 Task: Install translation extensions for translating text on foreign-language websites.
Action: Mouse moved to (1084, 29)
Screenshot: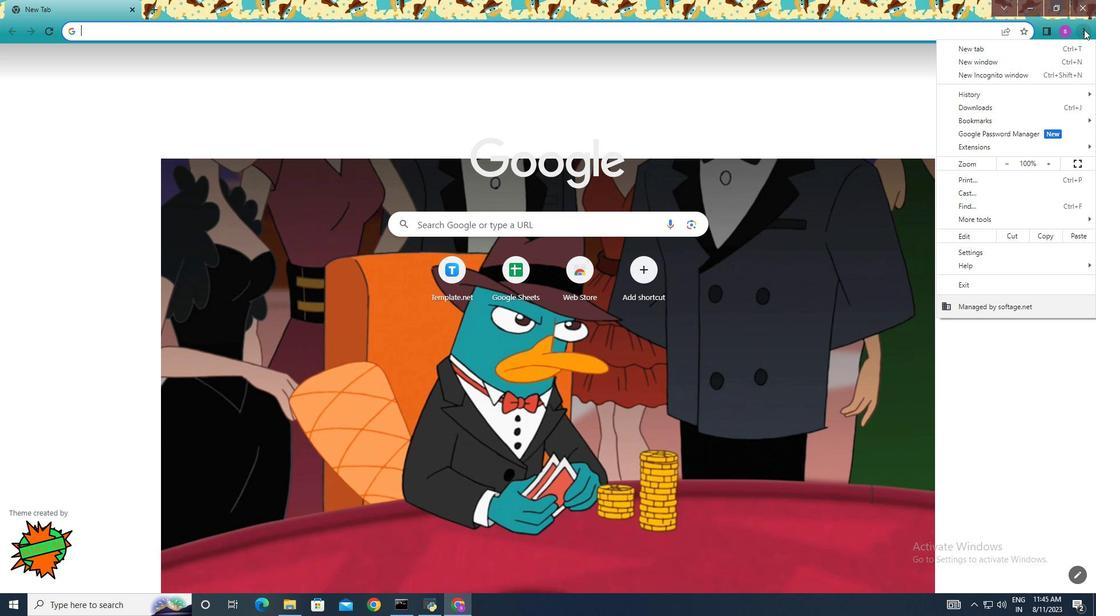 
Action: Mouse pressed left at (1084, 29)
Screenshot: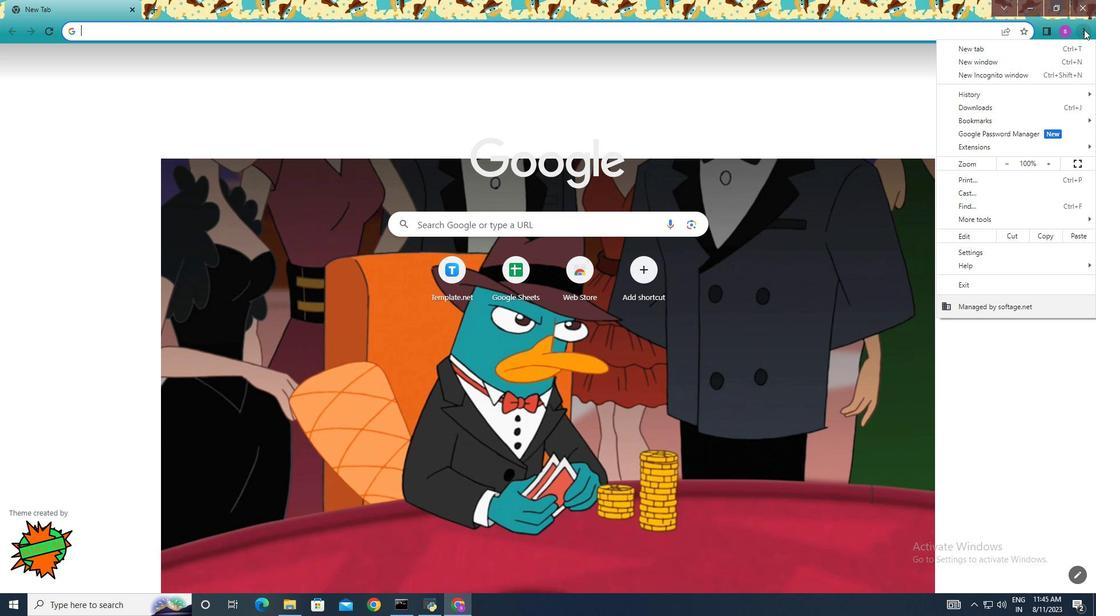 
Action: Mouse moved to (984, 251)
Screenshot: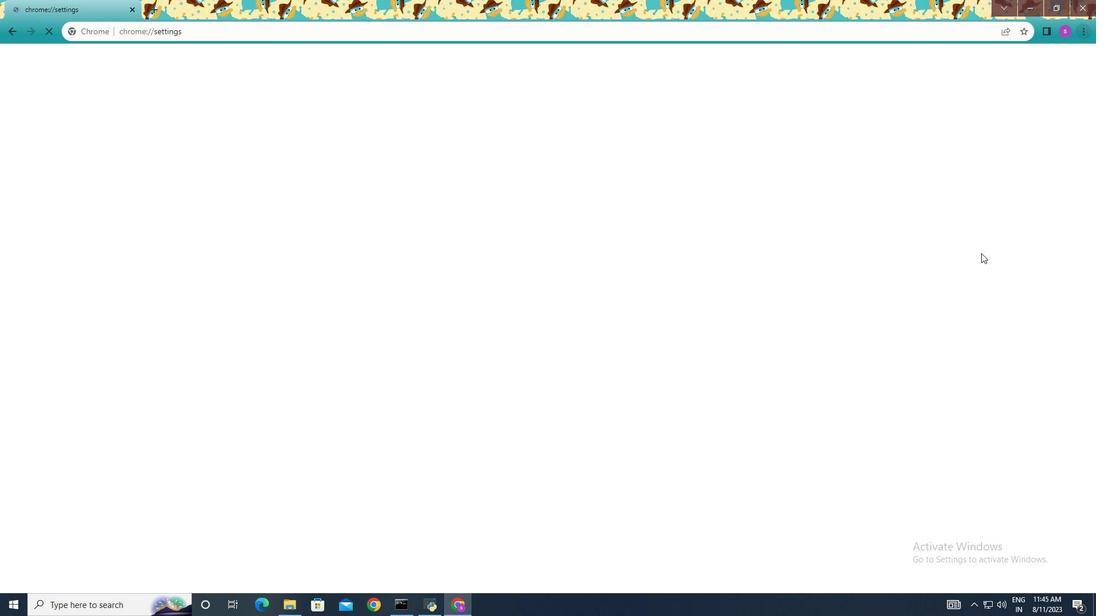 
Action: Mouse pressed left at (984, 251)
Screenshot: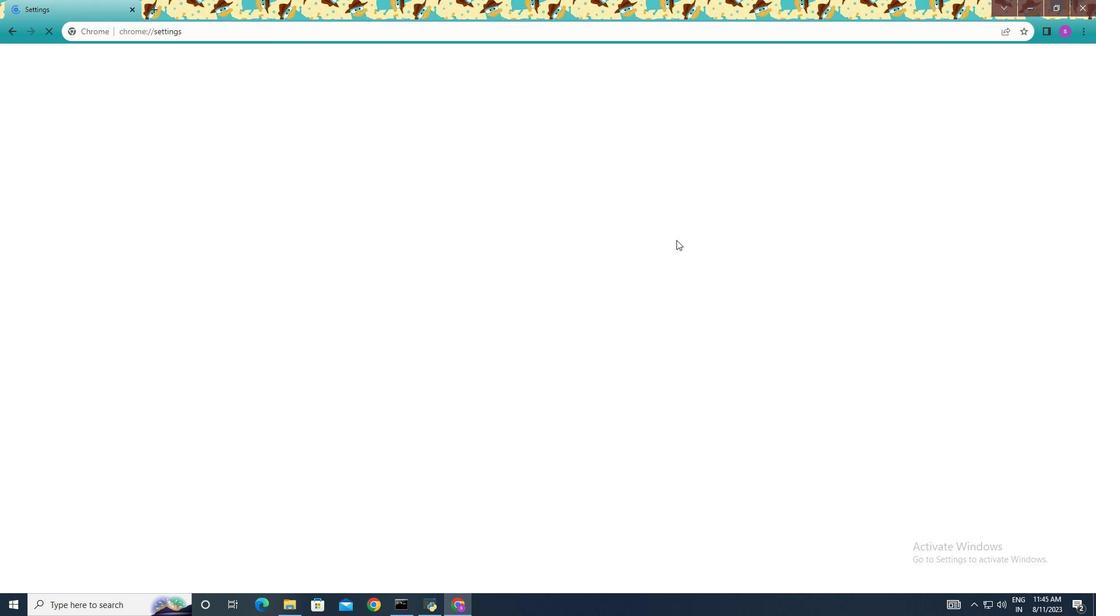 
Action: Mouse moved to (38, 404)
Screenshot: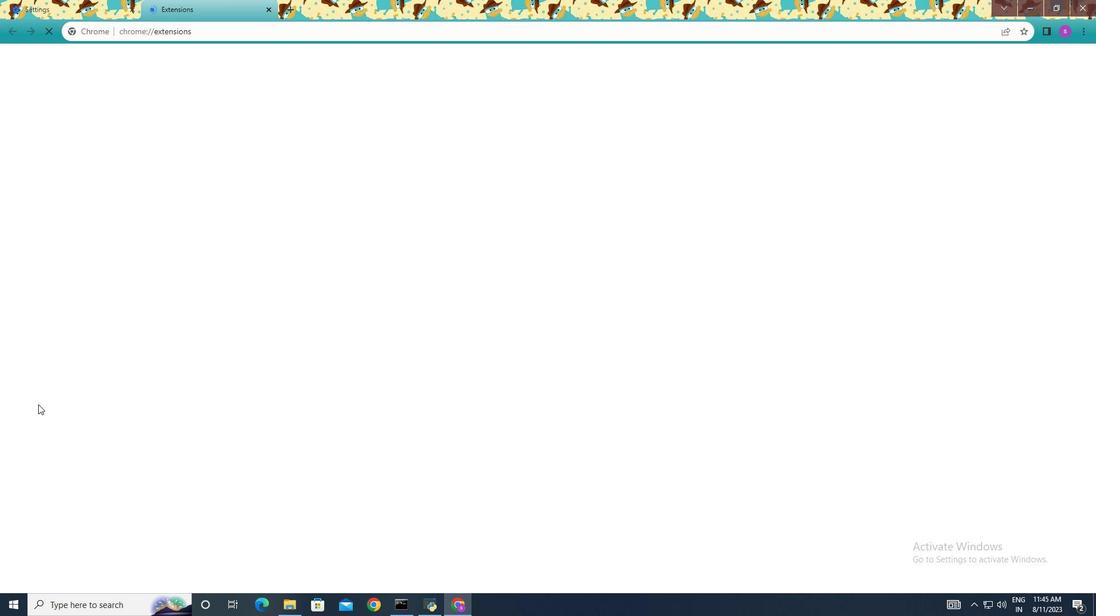 
Action: Mouse pressed left at (38, 404)
Screenshot: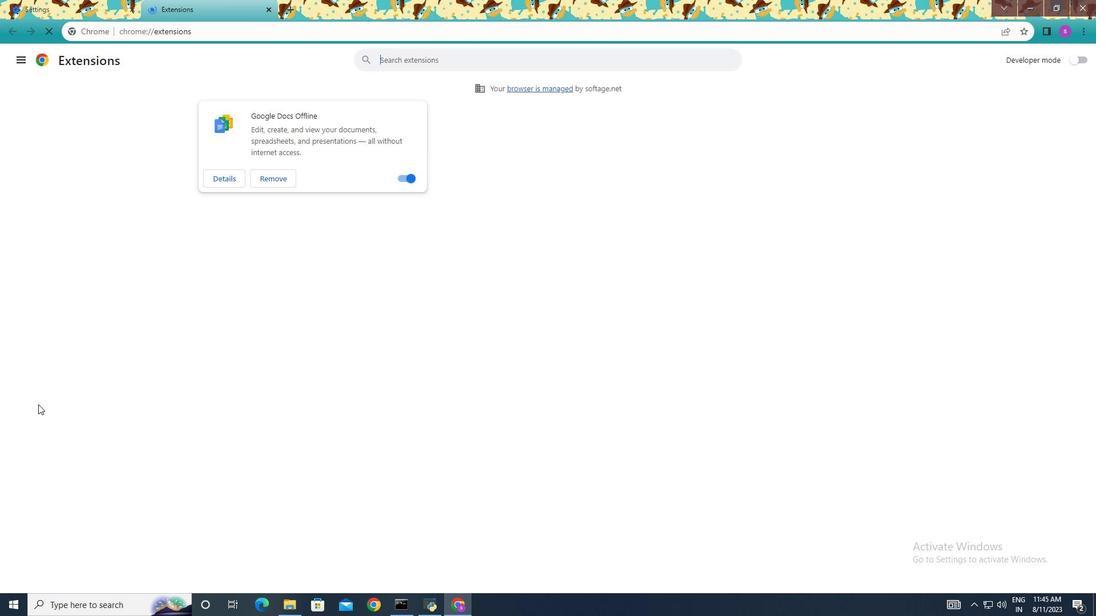 
Action: Mouse moved to (23, 61)
Screenshot: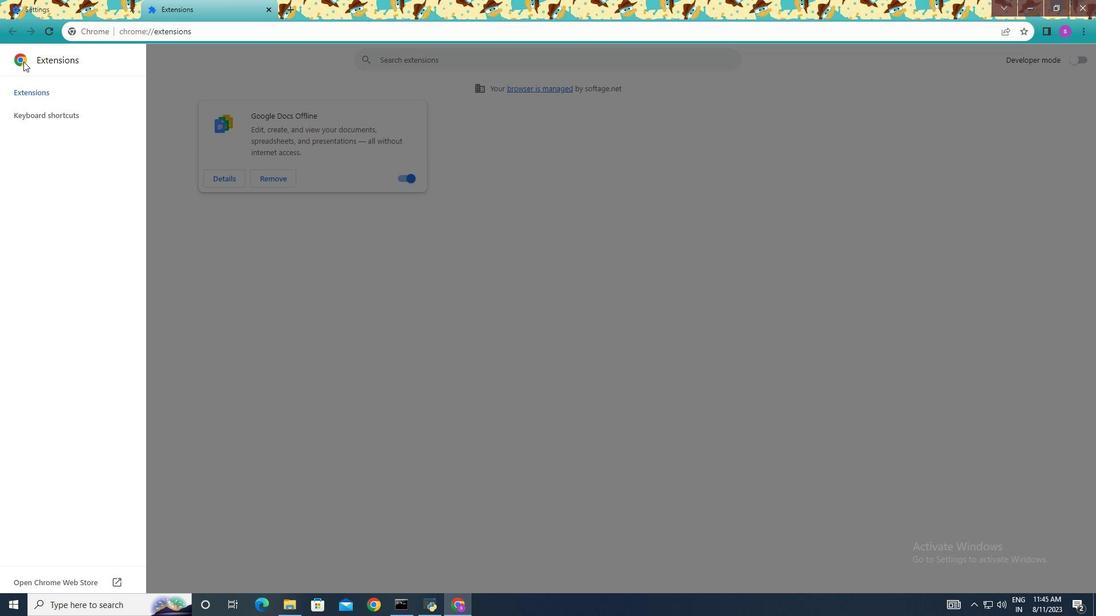 
Action: Mouse pressed left at (23, 61)
Screenshot: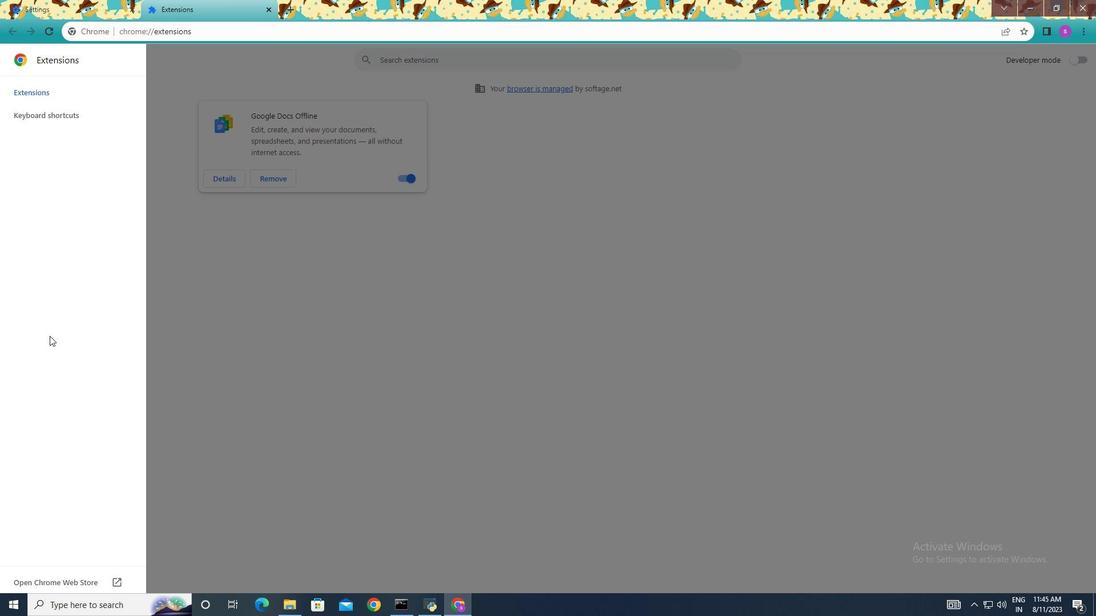 
Action: Mouse moved to (62, 579)
Screenshot: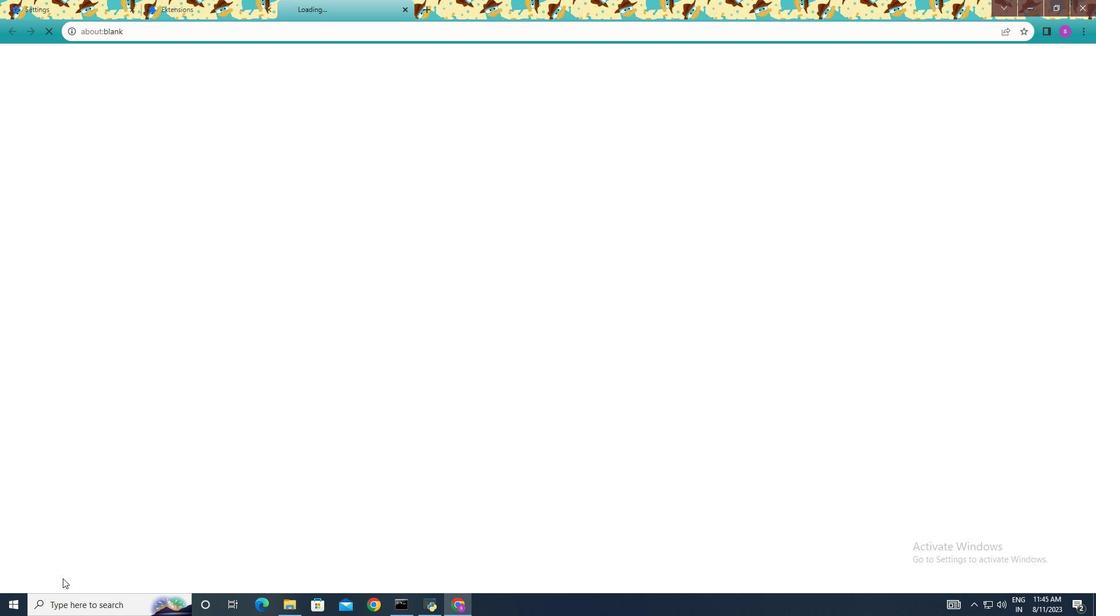 
Action: Mouse pressed left at (62, 579)
Screenshot: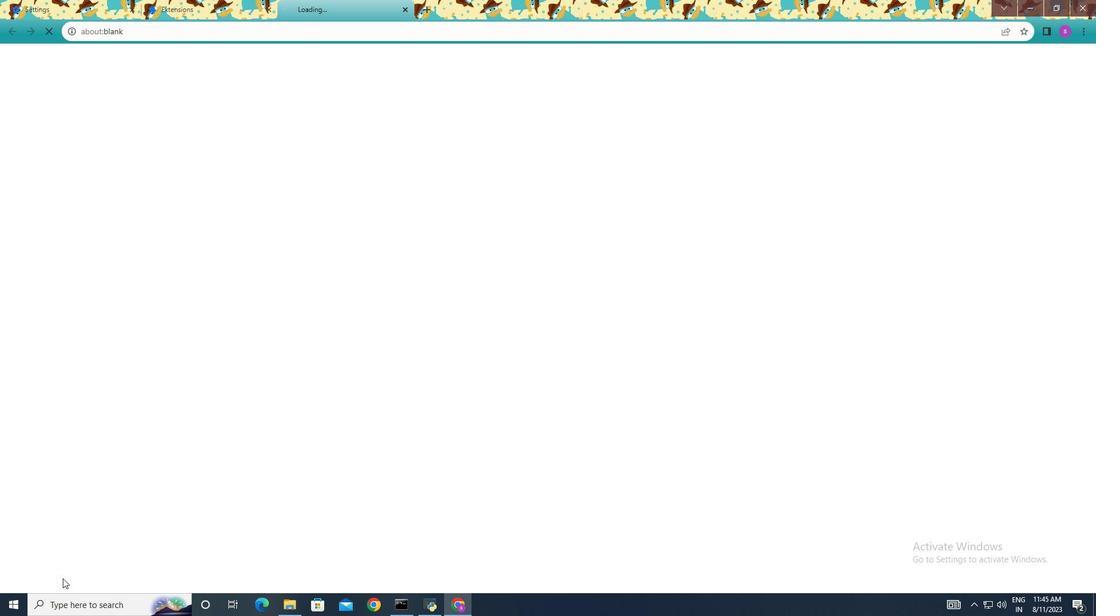 
Action: Mouse moved to (258, 102)
Screenshot: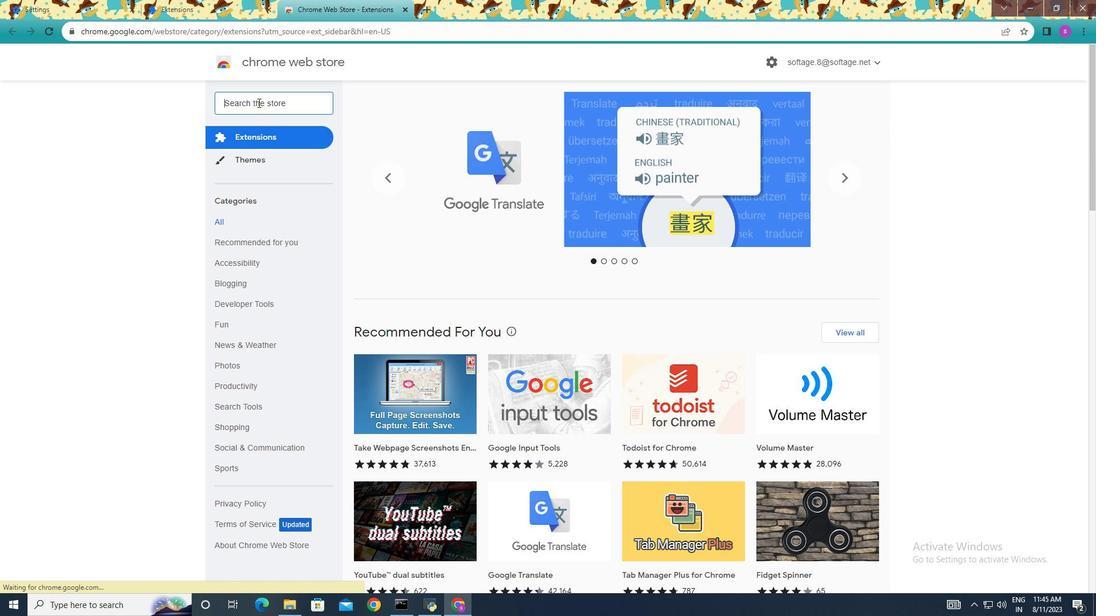 
Action: Mouse pressed left at (258, 102)
Screenshot: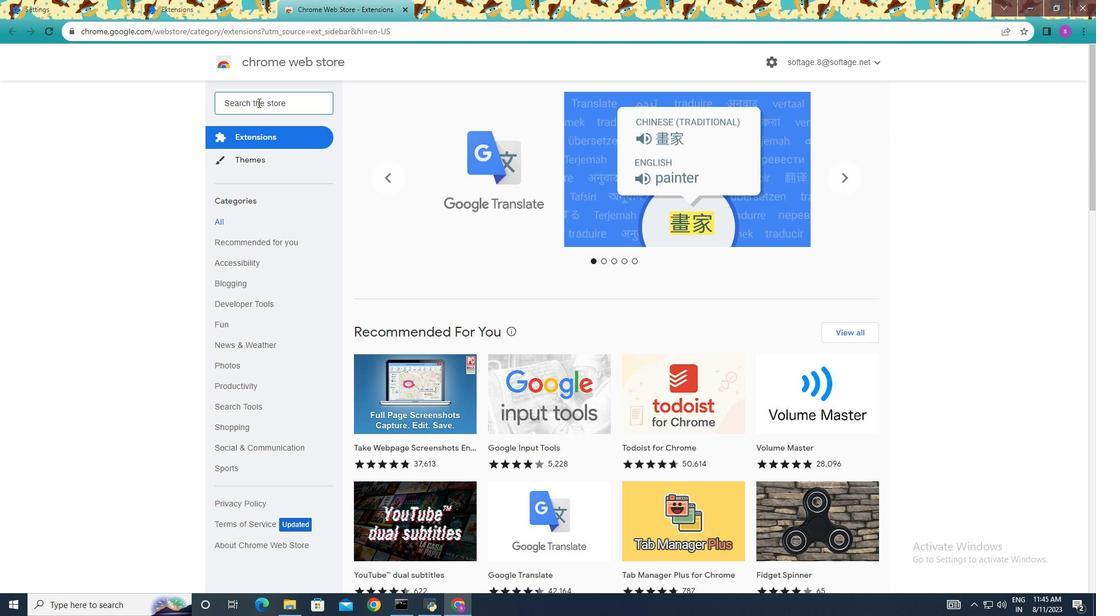 
Action: Key pressed <Key.shift>Translation
Screenshot: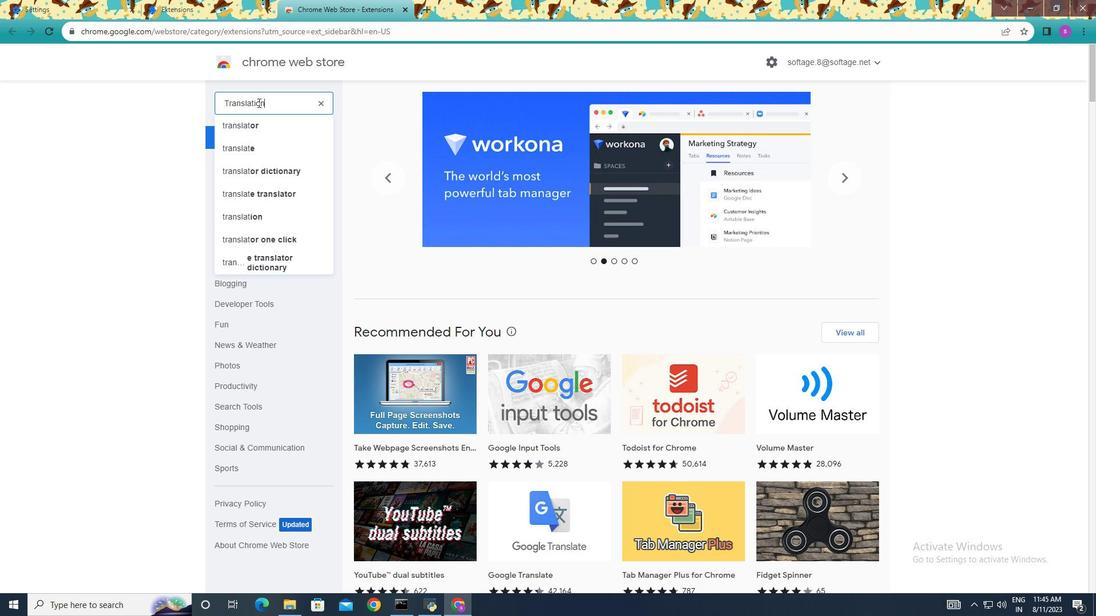 
Action: Mouse moved to (293, 126)
Screenshot: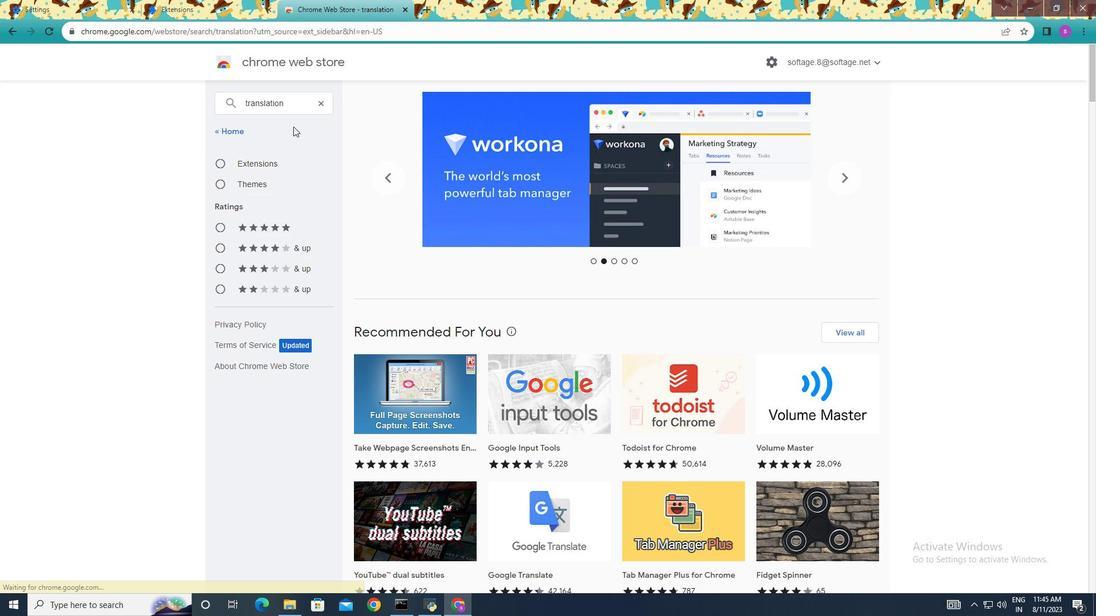 
Action: Mouse pressed left at (293, 126)
Screenshot: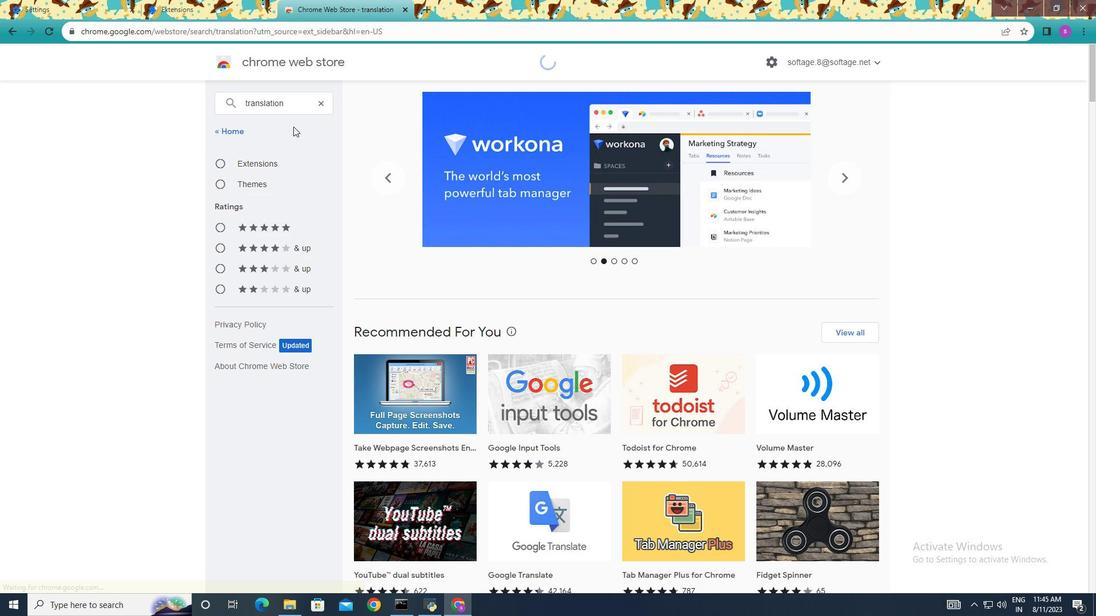 
Action: Mouse moved to (416, 176)
Screenshot: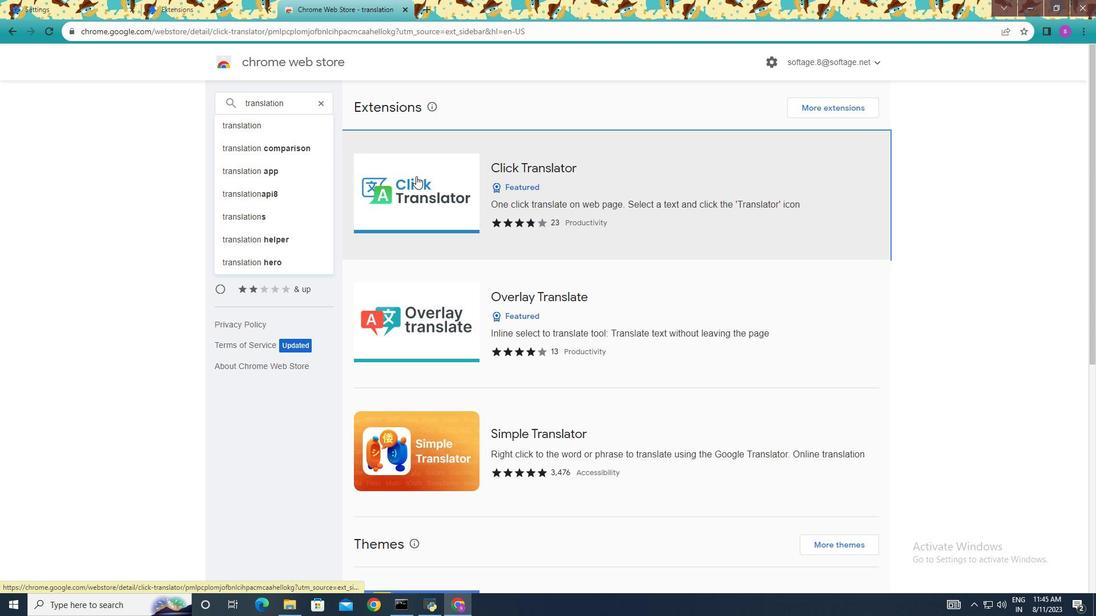 
Action: Mouse pressed left at (416, 176)
Screenshot: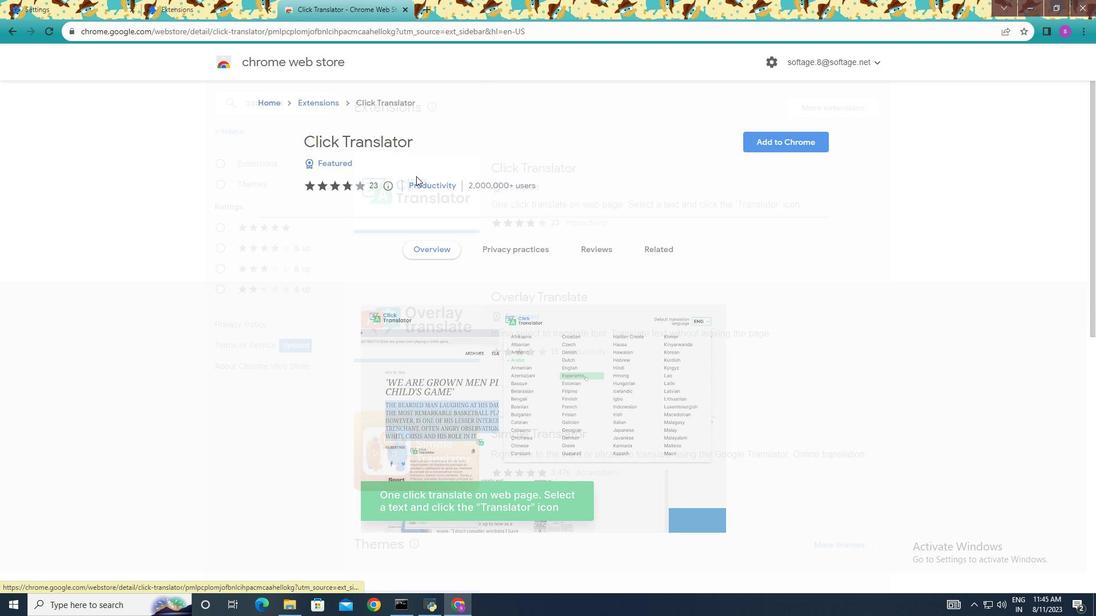 
Action: Mouse moved to (807, 139)
Screenshot: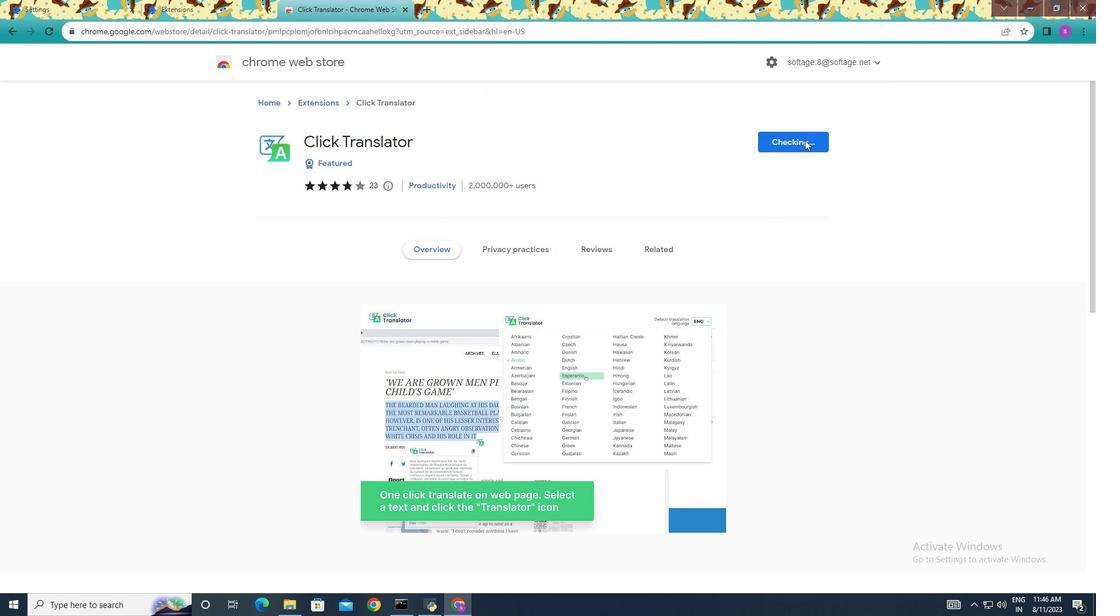 
Action: Mouse pressed left at (807, 139)
Screenshot: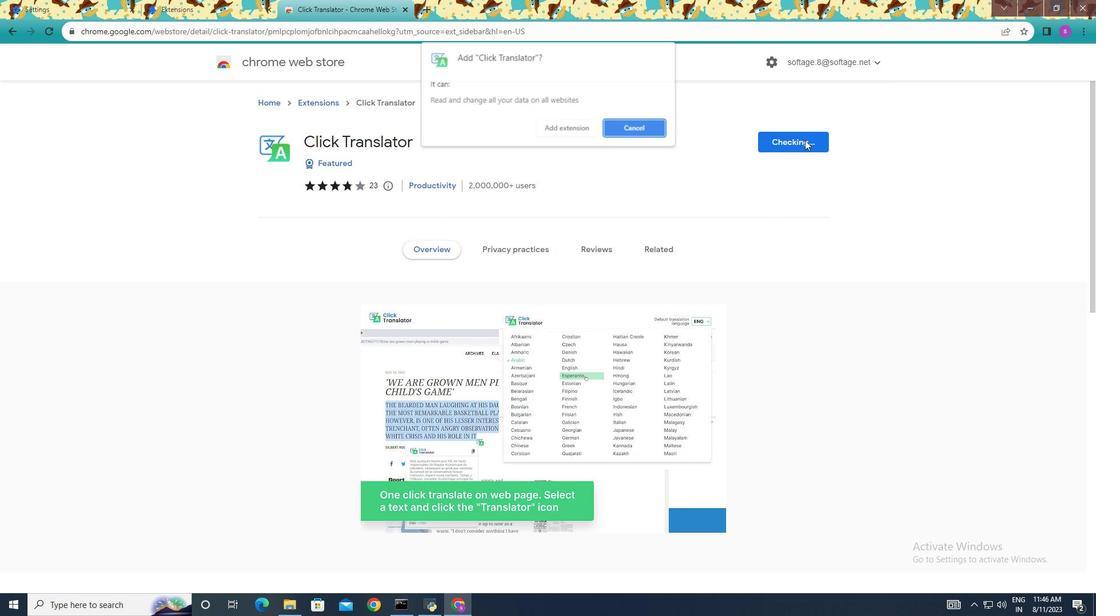 
Action: Mouse moved to (564, 129)
Screenshot: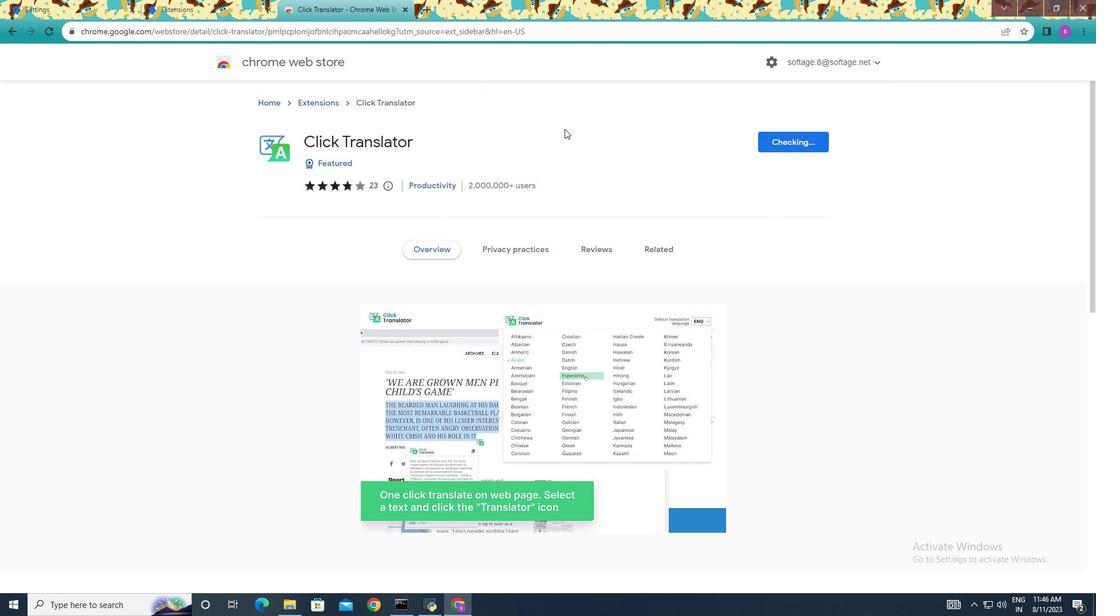 
Action: Mouse pressed left at (564, 129)
Screenshot: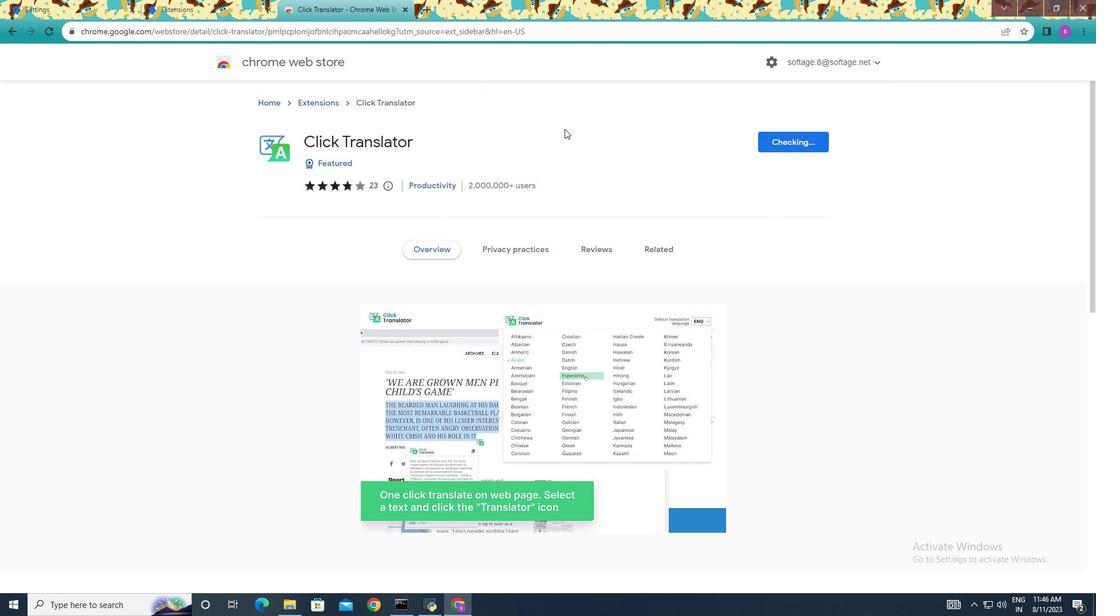 
Action: Mouse moved to (1006, 30)
Screenshot: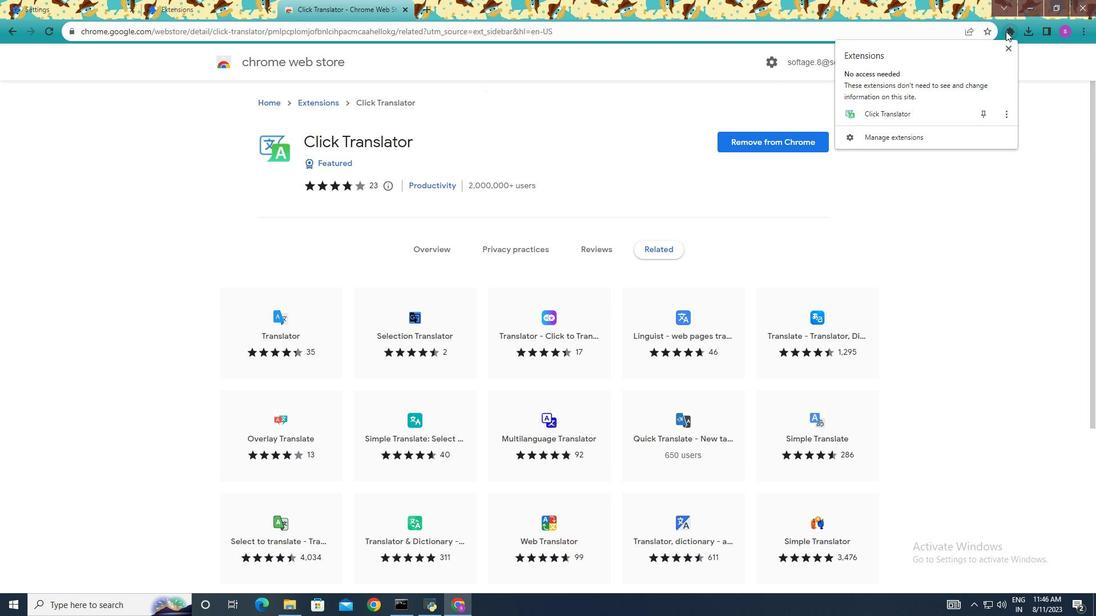 
Action: Mouse pressed left at (1006, 30)
Screenshot: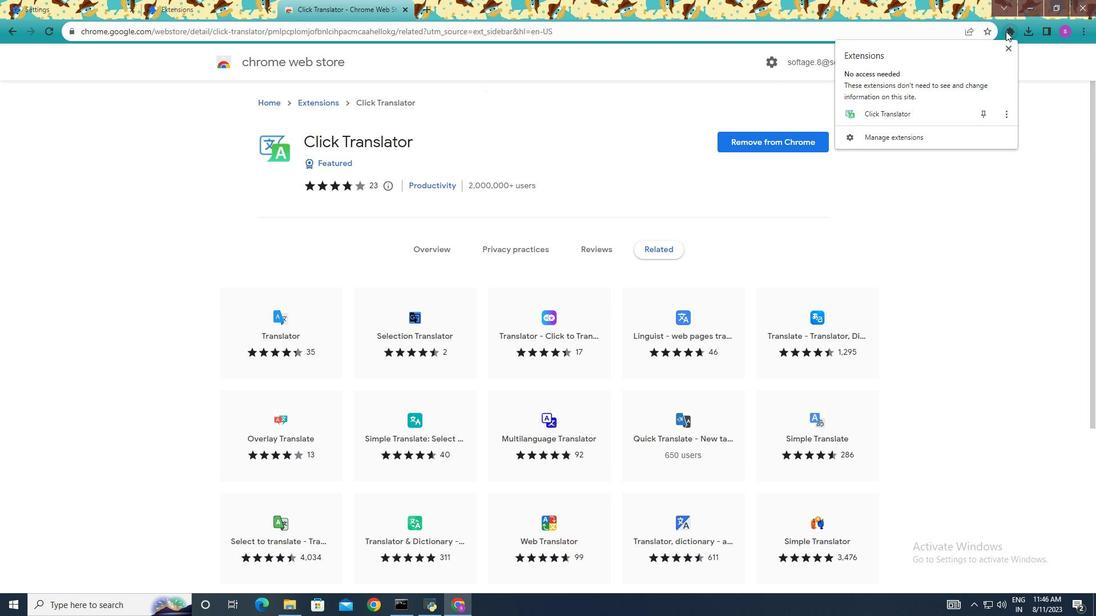 
Action: Mouse moved to (925, 110)
Screenshot: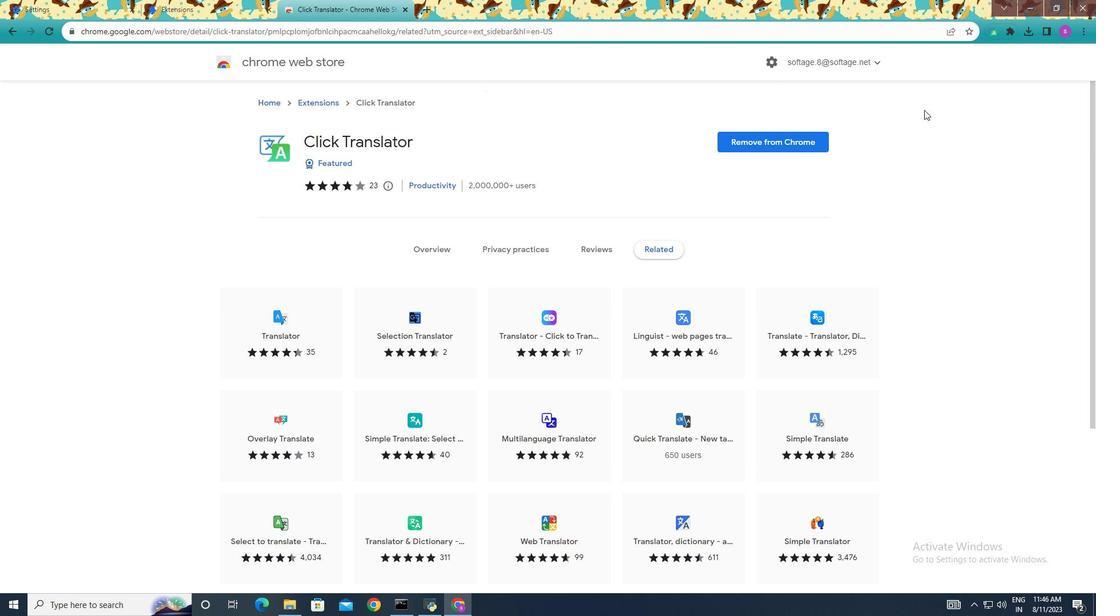 
Action: Mouse pressed left at (925, 110)
Screenshot: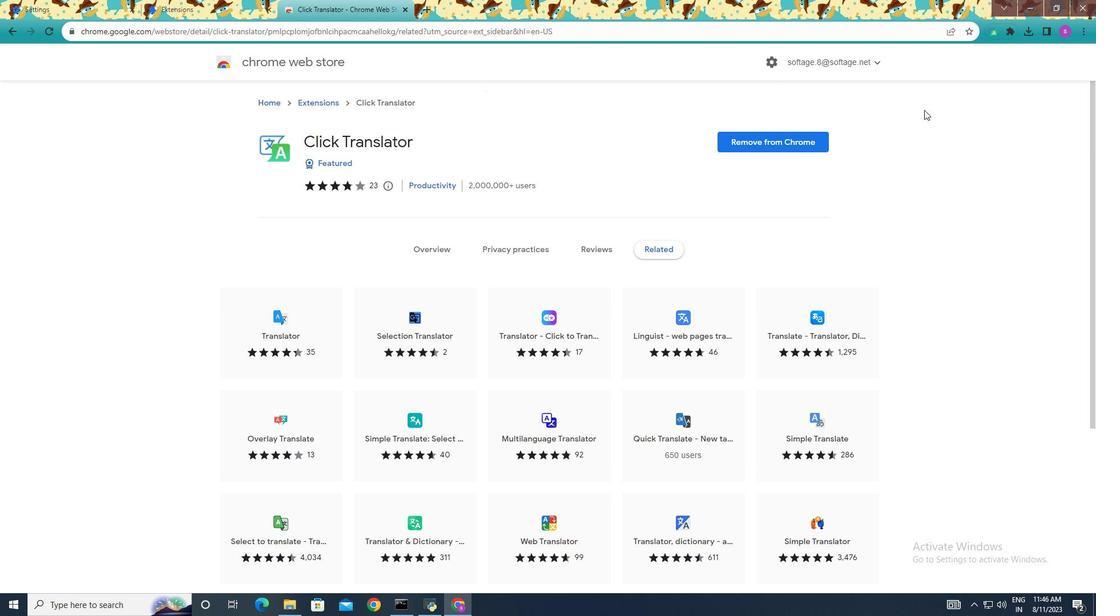 
Action: Mouse moved to (659, 112)
Screenshot: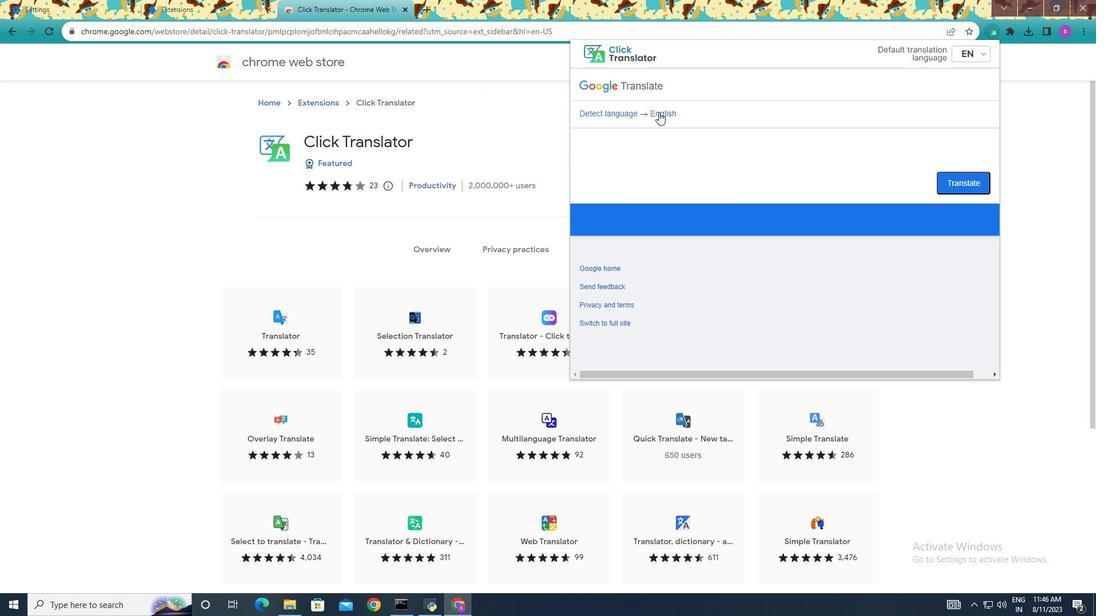 
Action: Mouse pressed left at (659, 112)
Screenshot: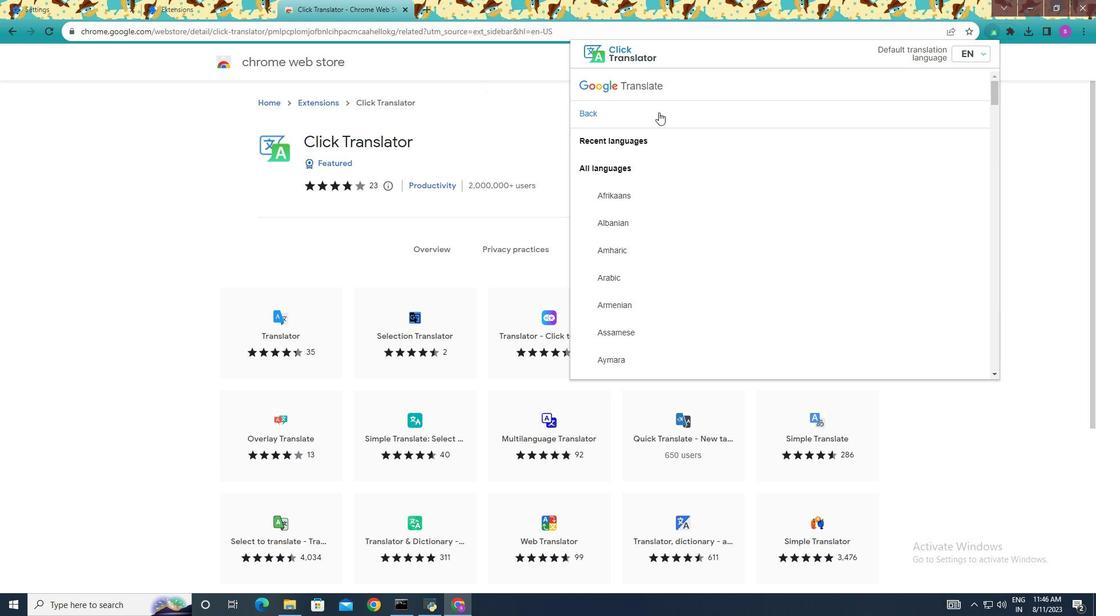 
Action: Mouse moved to (630, 247)
Screenshot: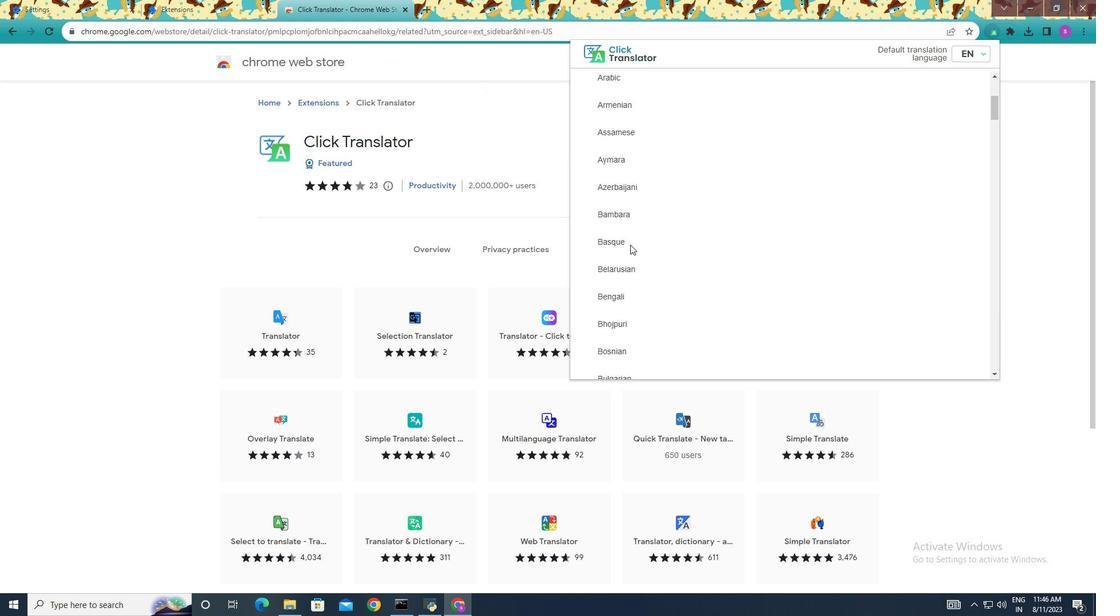 
Action: Mouse scrolled (630, 246) with delta (0, 0)
Screenshot: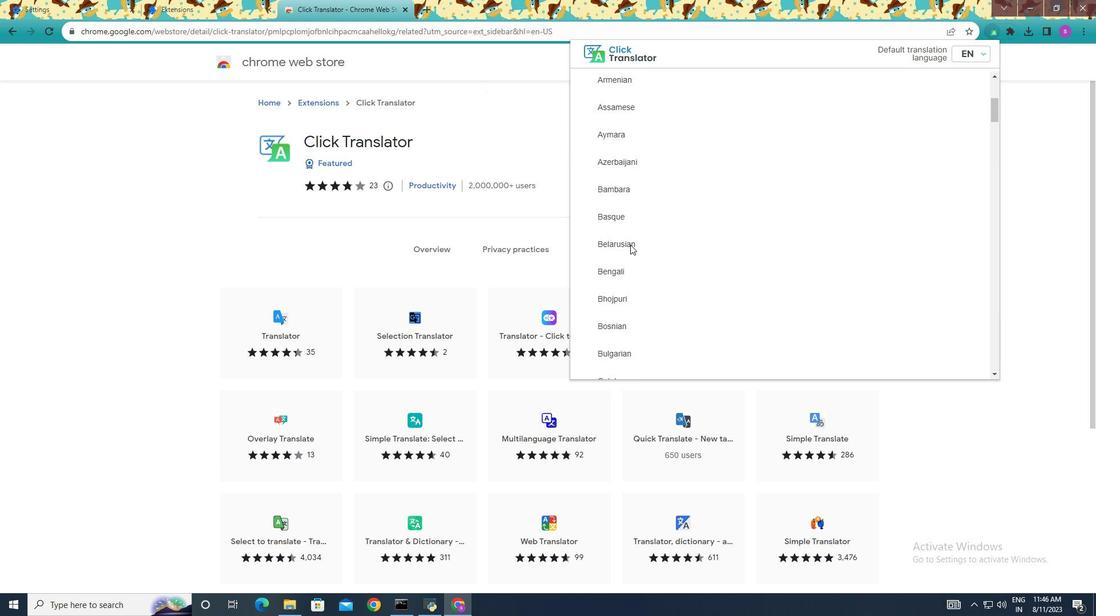 
Action: Mouse scrolled (630, 246) with delta (0, 0)
Screenshot: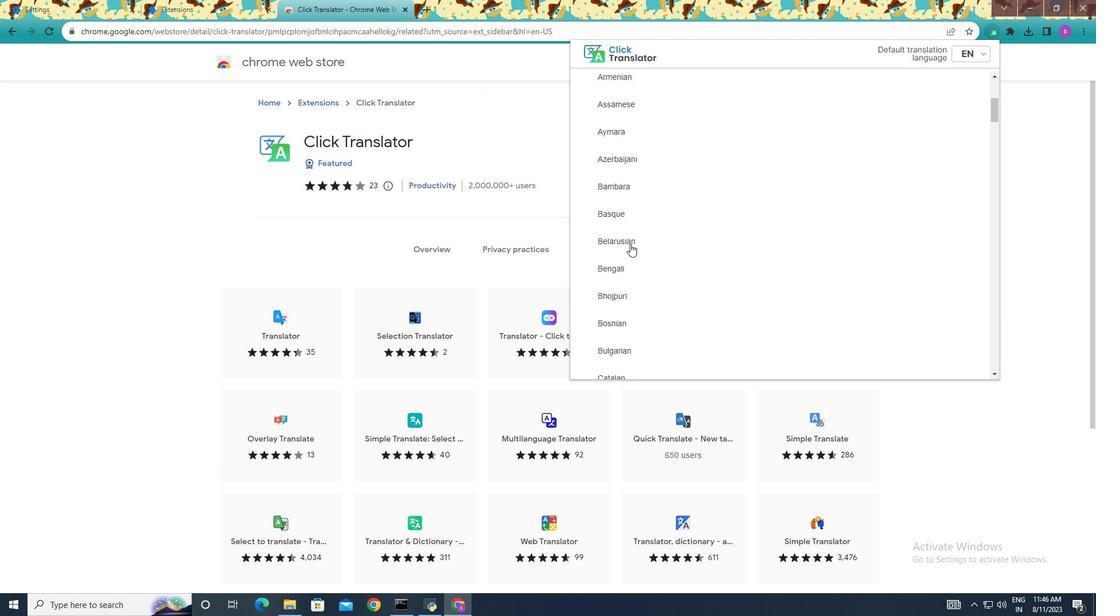 
Action: Mouse scrolled (630, 246) with delta (0, 0)
Screenshot: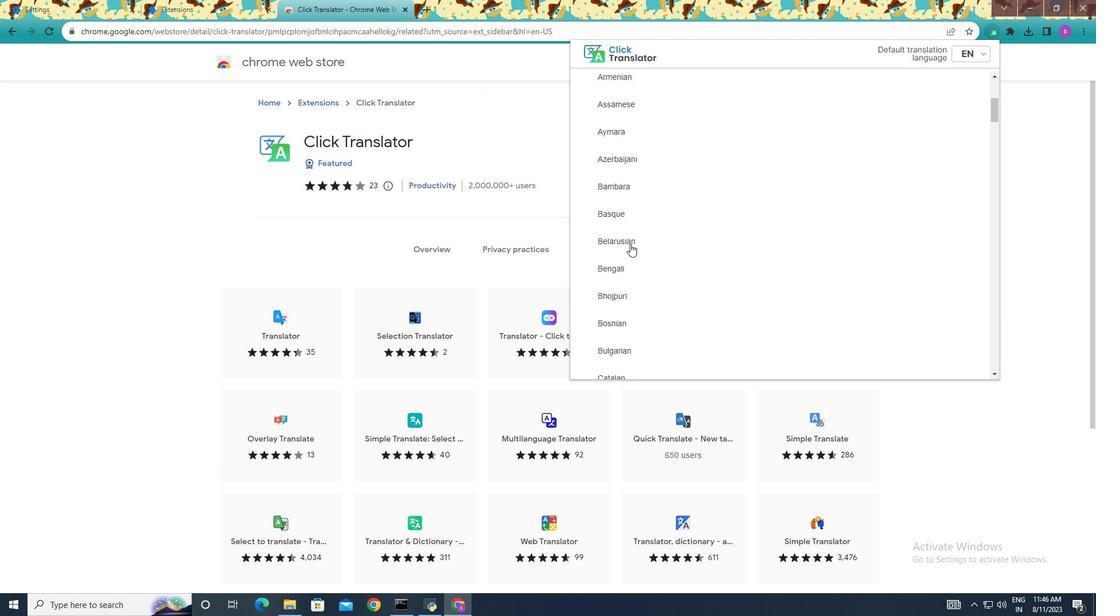 
Action: Mouse moved to (630, 245)
Screenshot: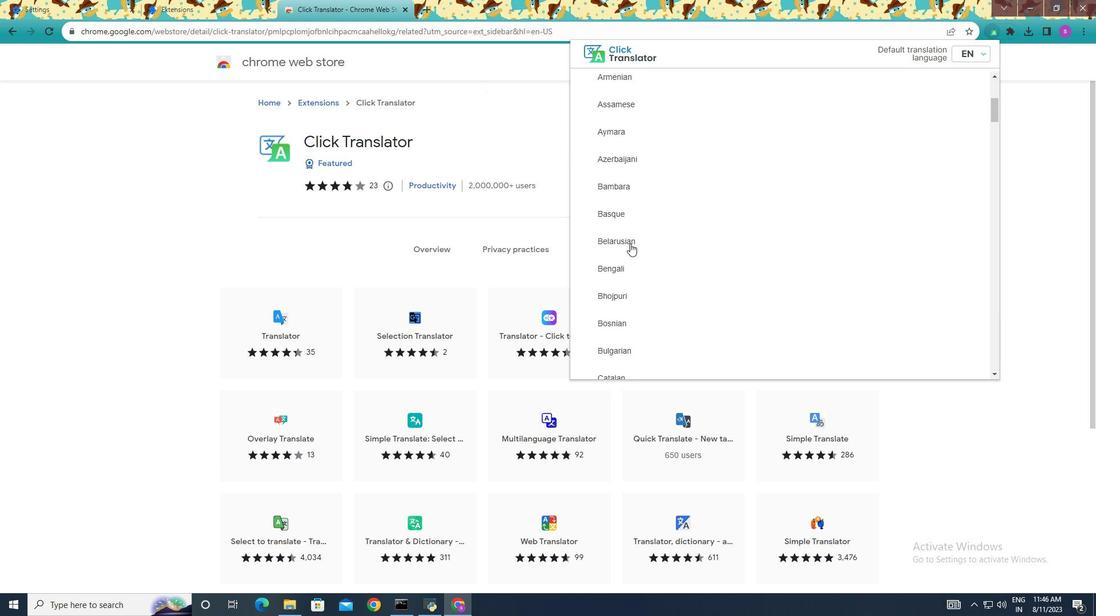 
Action: Mouse scrolled (630, 244) with delta (0, 0)
Screenshot: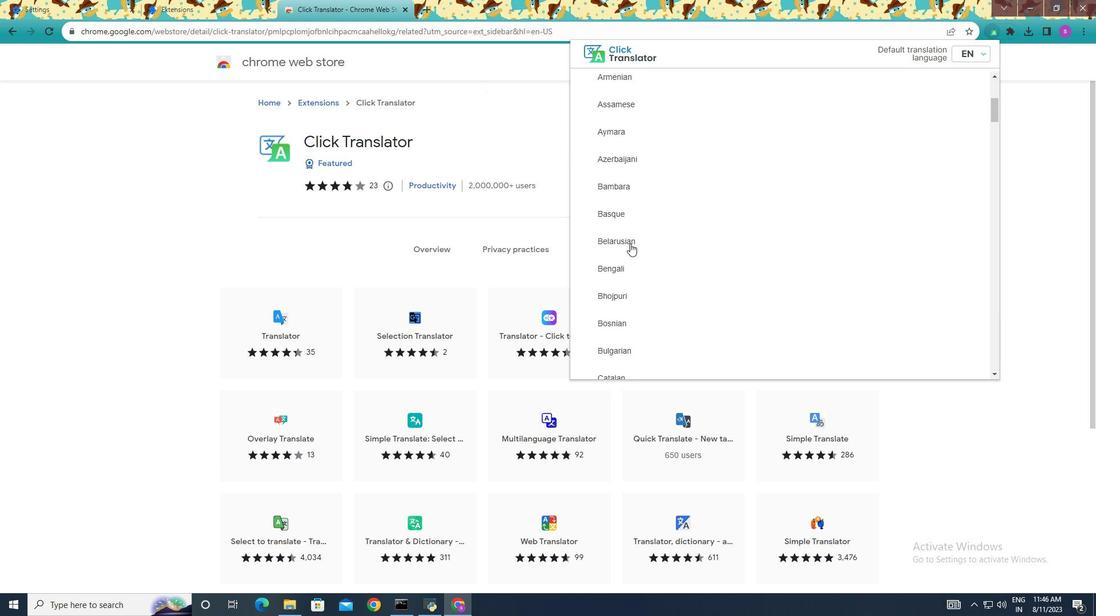 
Action: Mouse moved to (630, 243)
Screenshot: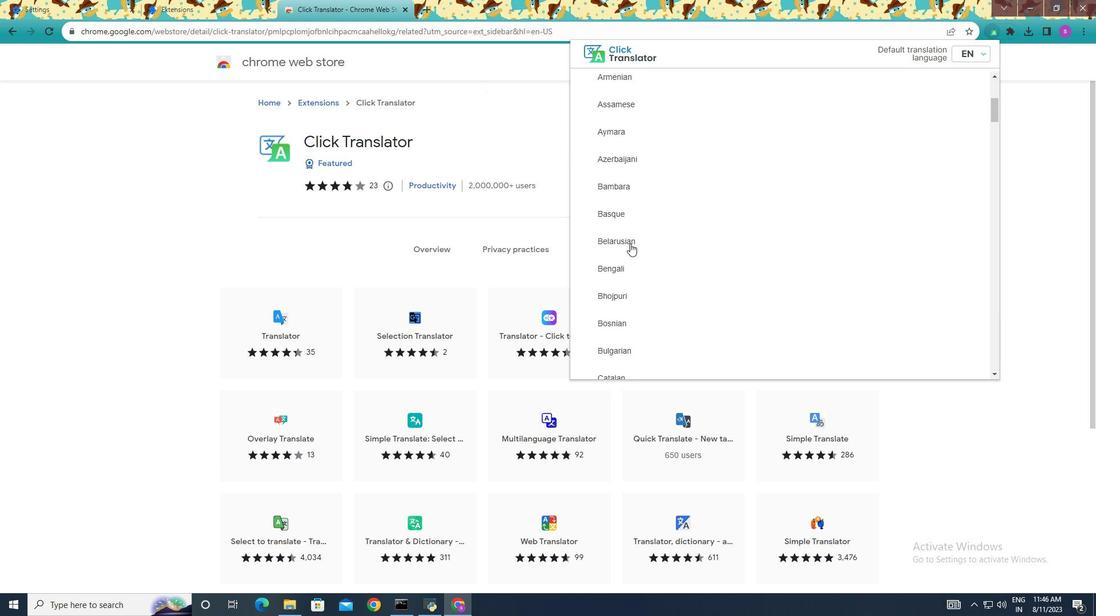 
Action: Mouse scrolled (630, 243) with delta (0, 0)
Screenshot: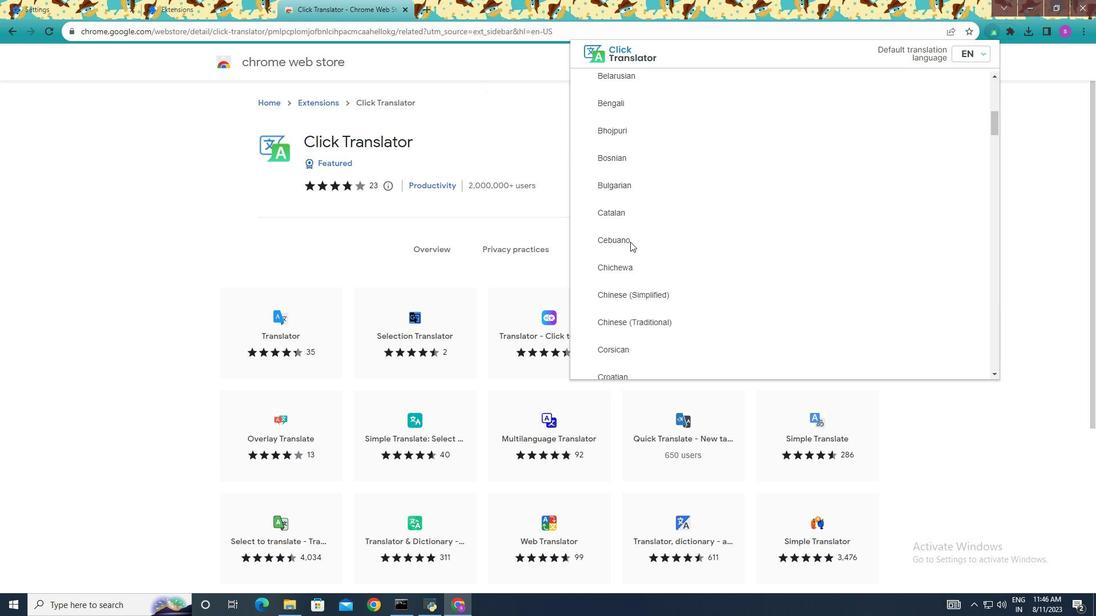 
Action: Mouse moved to (630, 242)
Screenshot: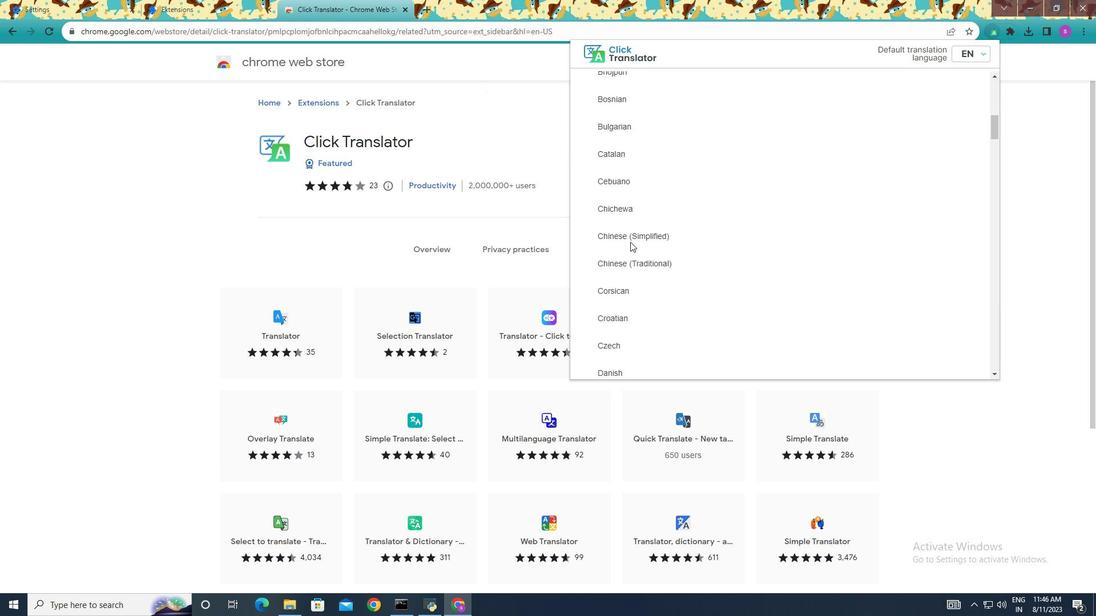 
Action: Mouse scrolled (630, 241) with delta (0, 0)
Screenshot: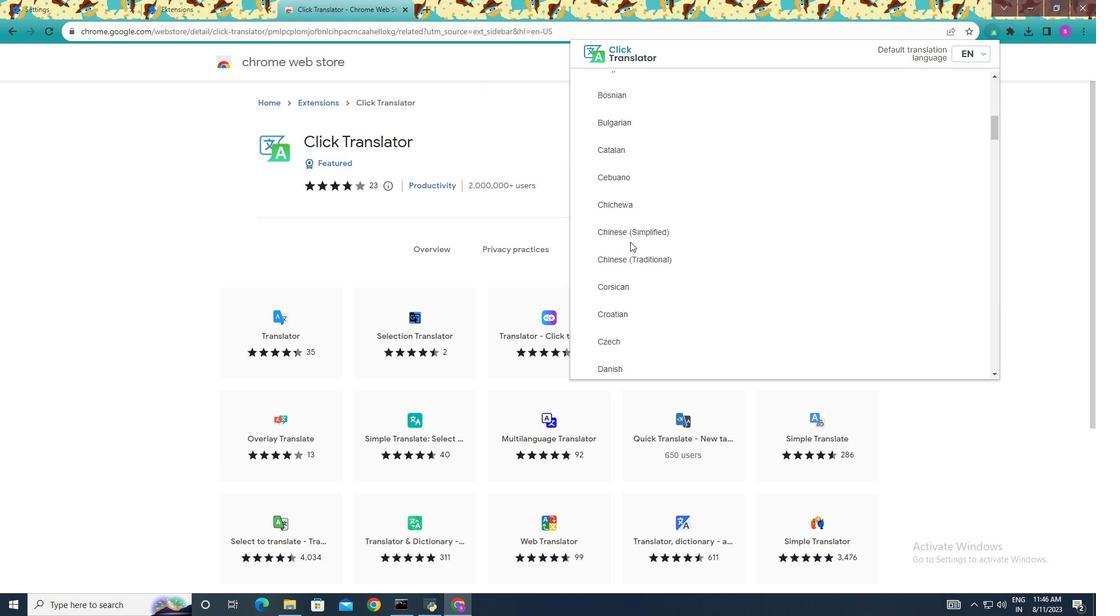 
Action: Mouse scrolled (630, 241) with delta (0, 0)
Screenshot: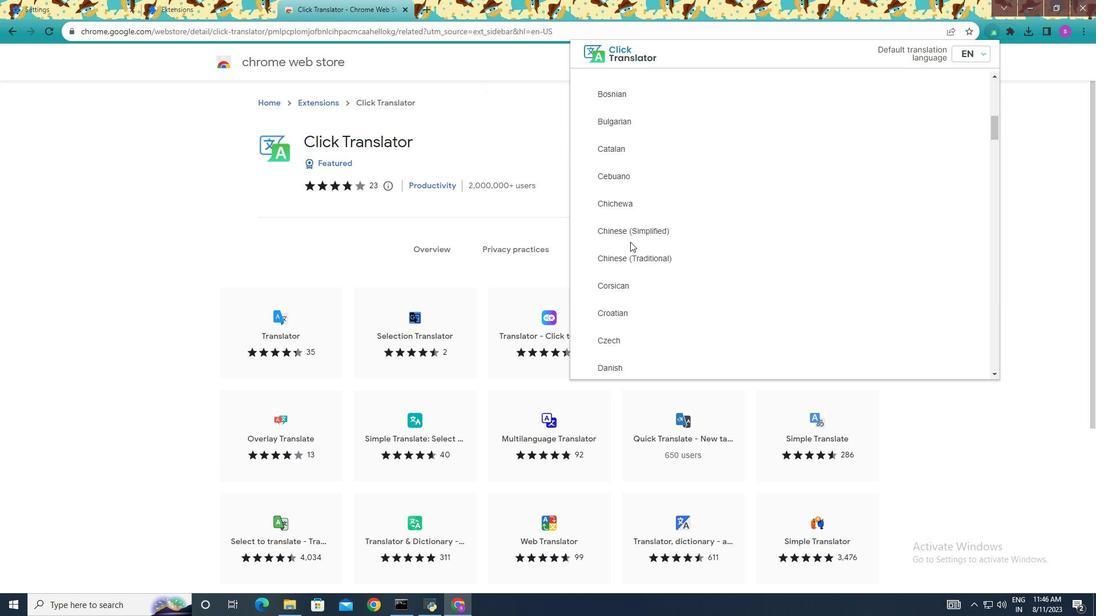 
Action: Mouse scrolled (630, 241) with delta (0, 0)
Screenshot: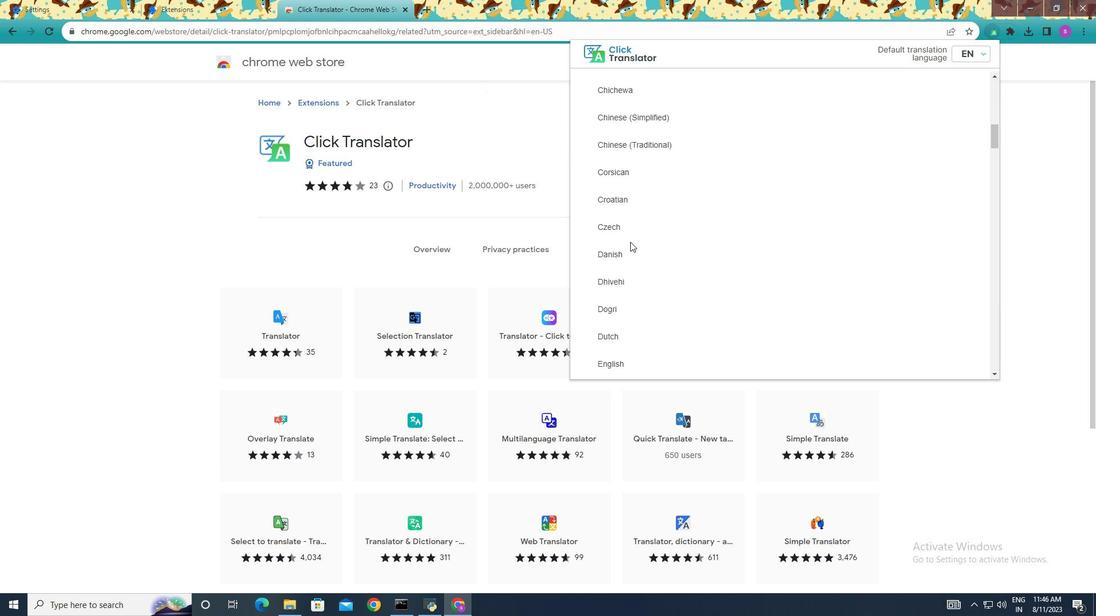 
Action: Mouse moved to (630, 242)
Screenshot: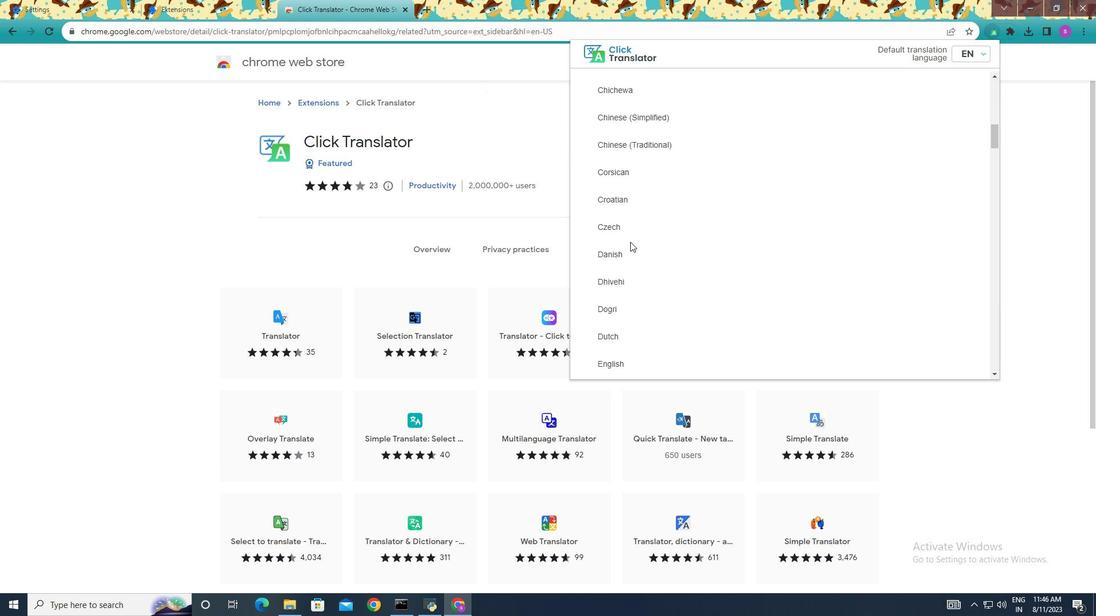 
Action: Mouse scrolled (630, 241) with delta (0, 0)
Screenshot: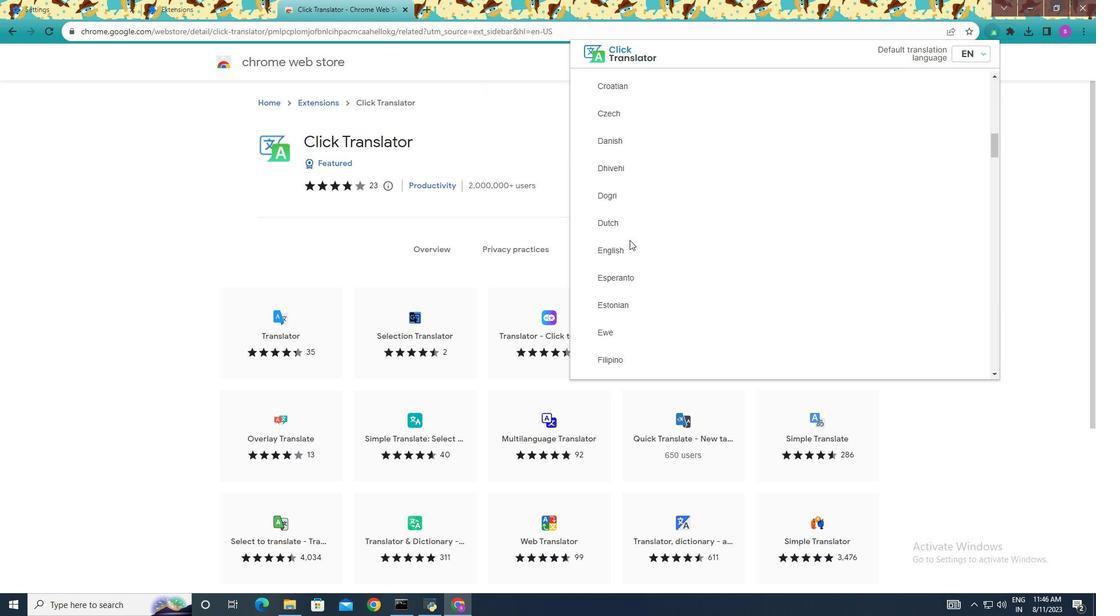
Action: Mouse scrolled (630, 241) with delta (0, 0)
Screenshot: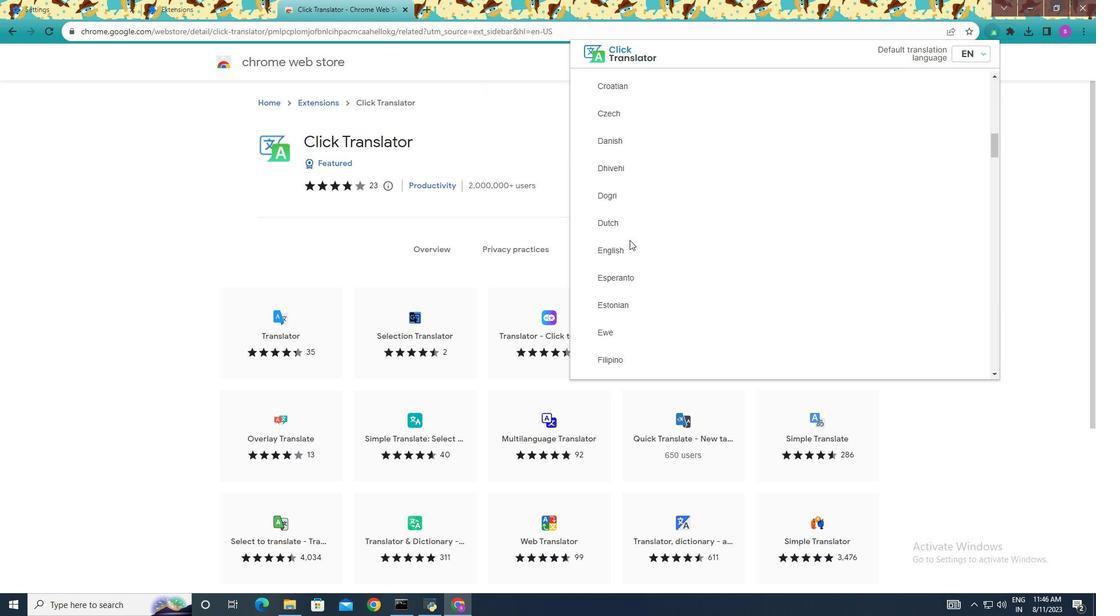 
Action: Mouse scrolled (630, 241) with delta (0, 0)
Screenshot: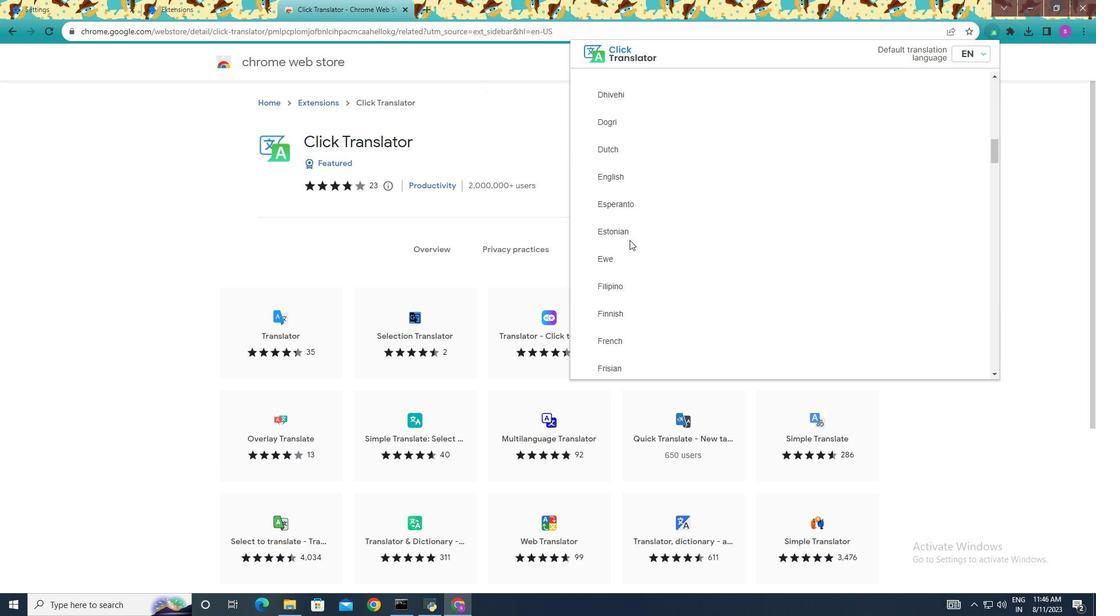 
Action: Mouse scrolled (630, 241) with delta (0, 0)
Screenshot: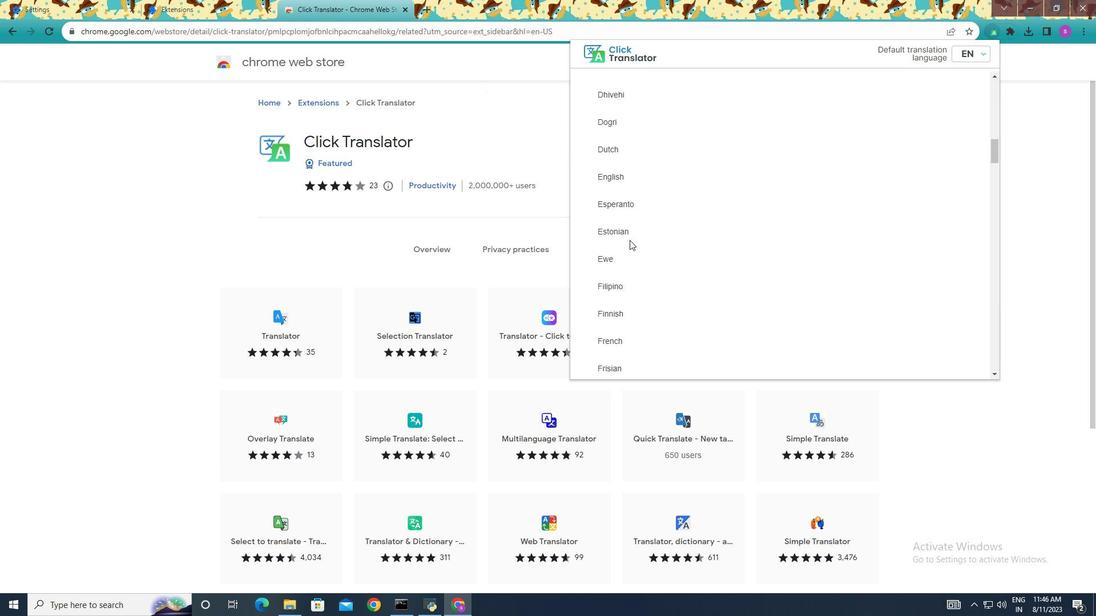 
Action: Mouse moved to (630, 240)
Screenshot: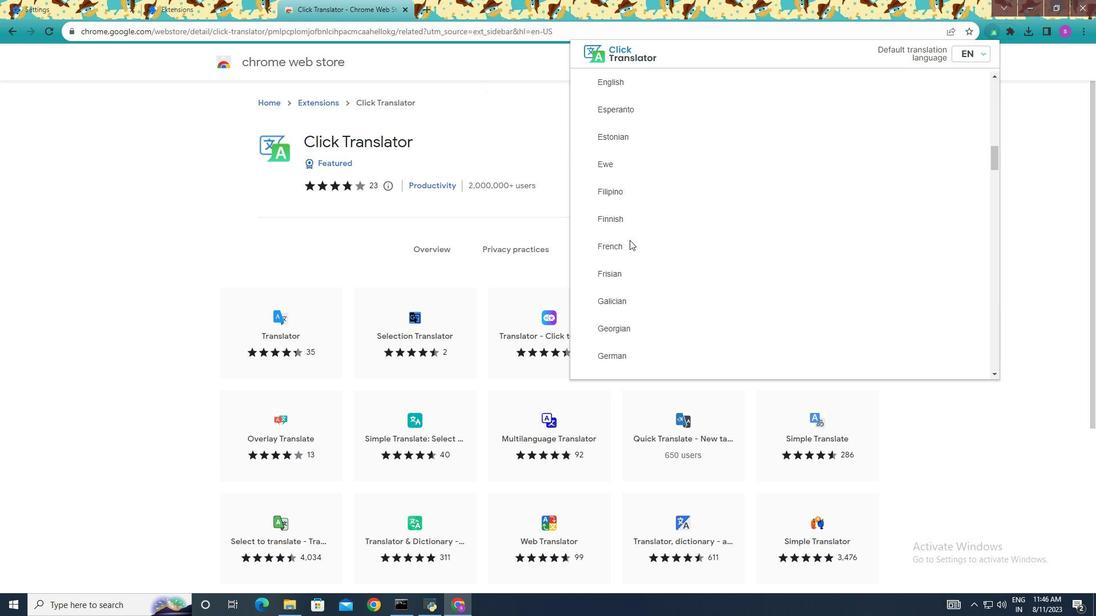 
Action: Mouse scrolled (630, 239) with delta (0, 0)
Screenshot: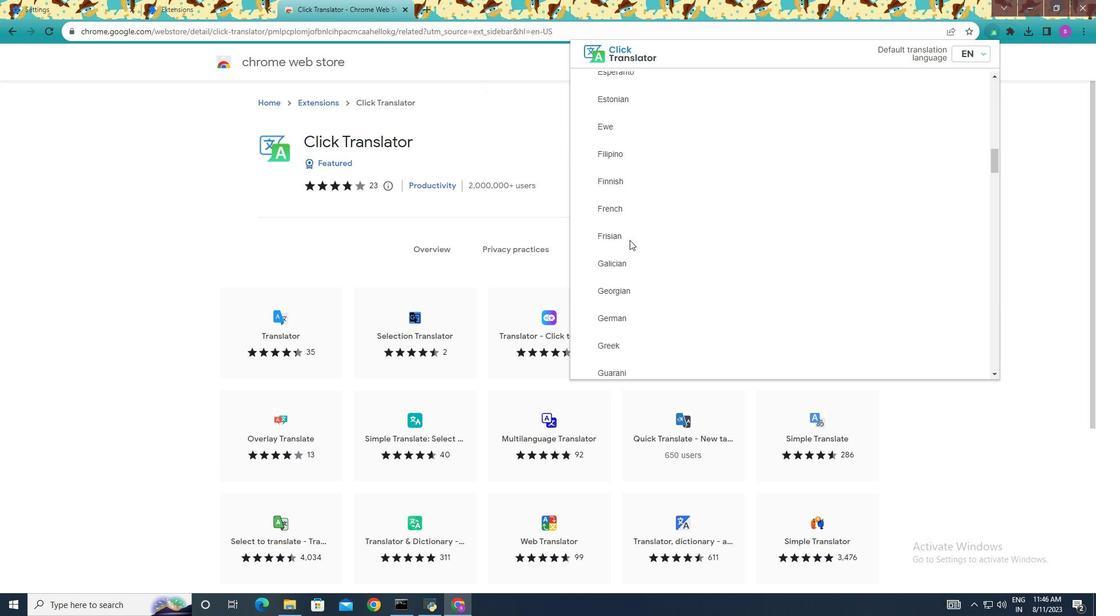 
Action: Mouse scrolled (630, 239) with delta (0, 0)
Screenshot: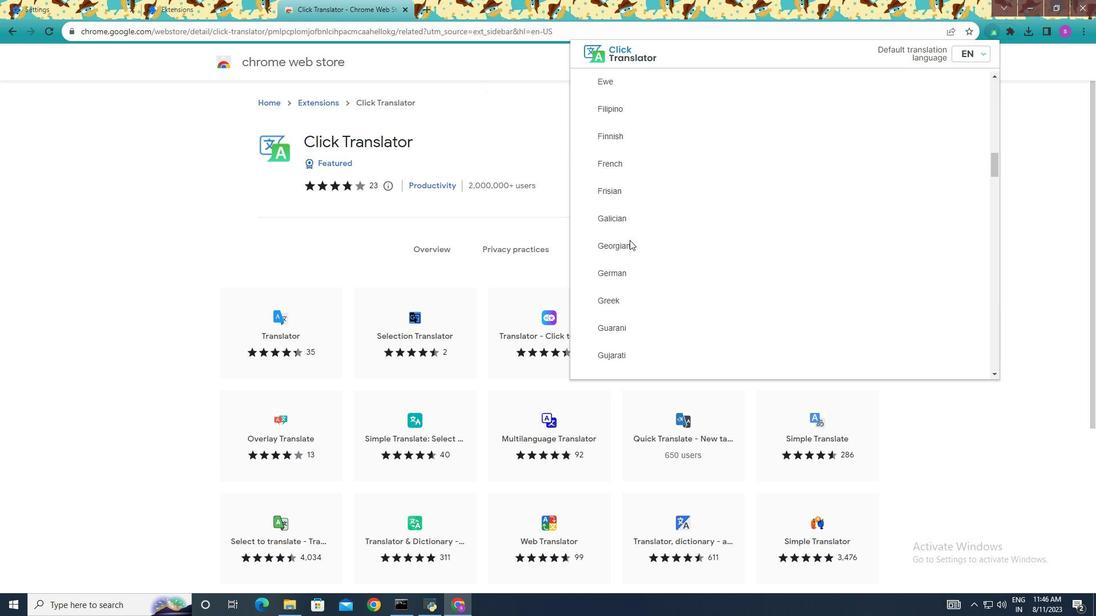 
Action: Mouse scrolled (630, 239) with delta (0, 0)
Screenshot: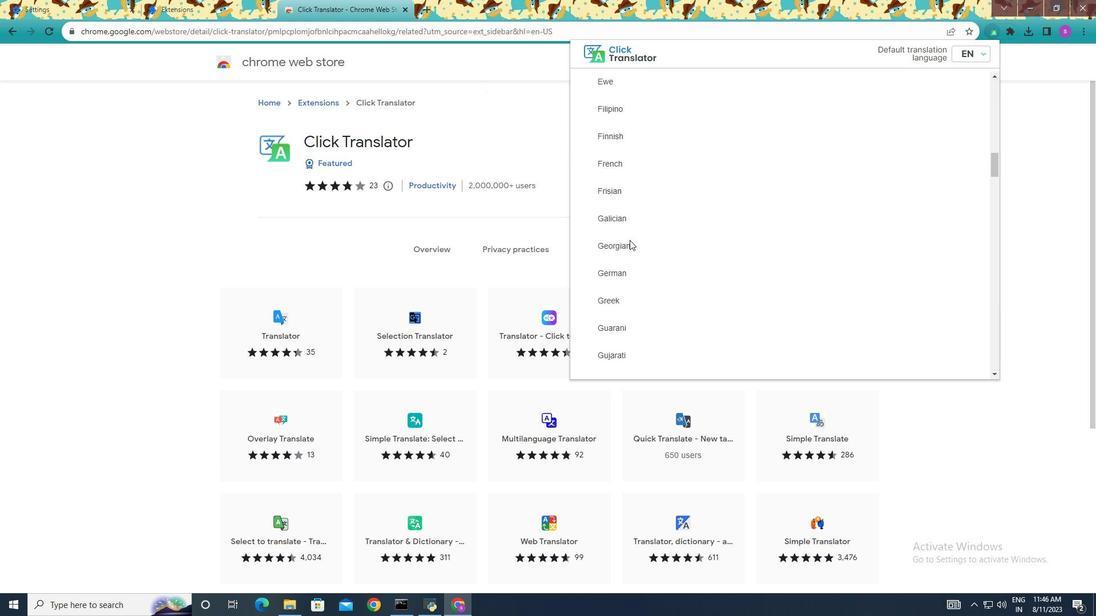 
Action: Mouse scrolled (630, 239) with delta (0, 0)
Screenshot: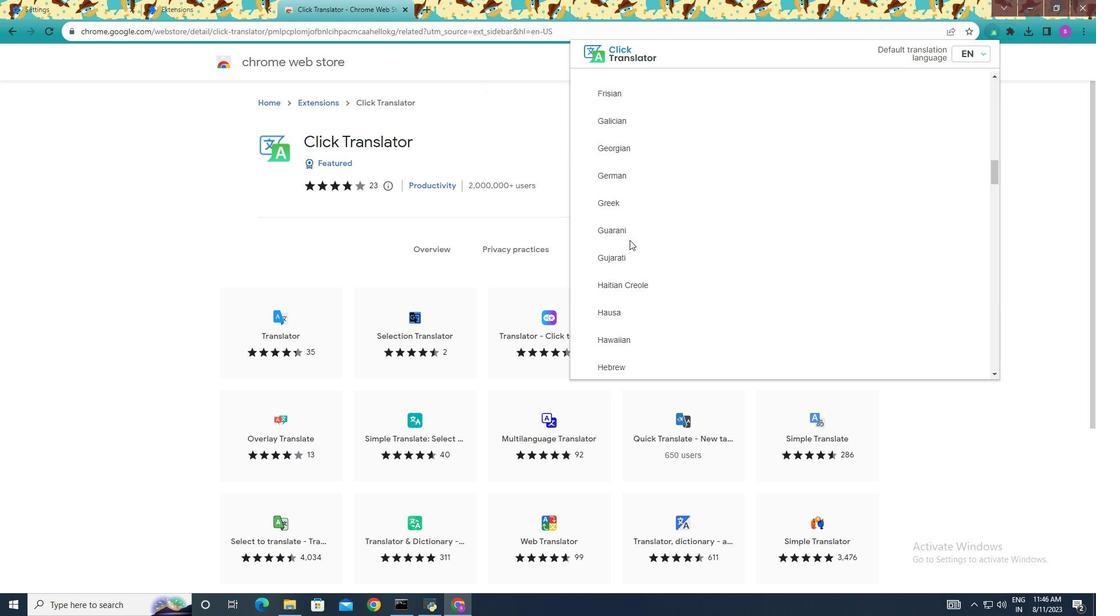 
Action: Mouse scrolled (630, 239) with delta (0, 0)
Screenshot: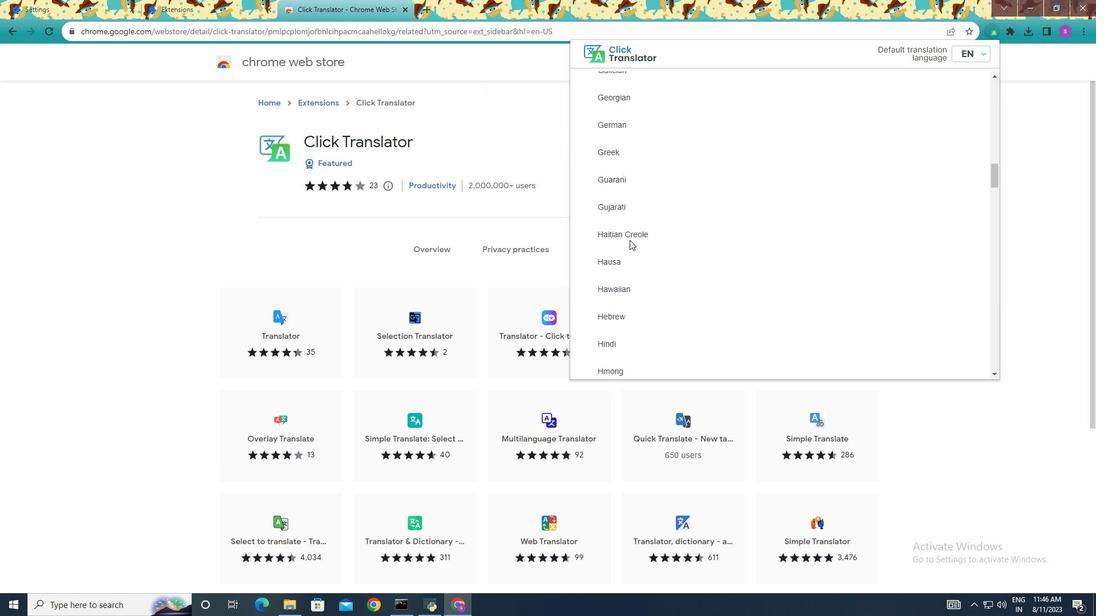 
Action: Mouse scrolled (630, 239) with delta (0, 0)
Screenshot: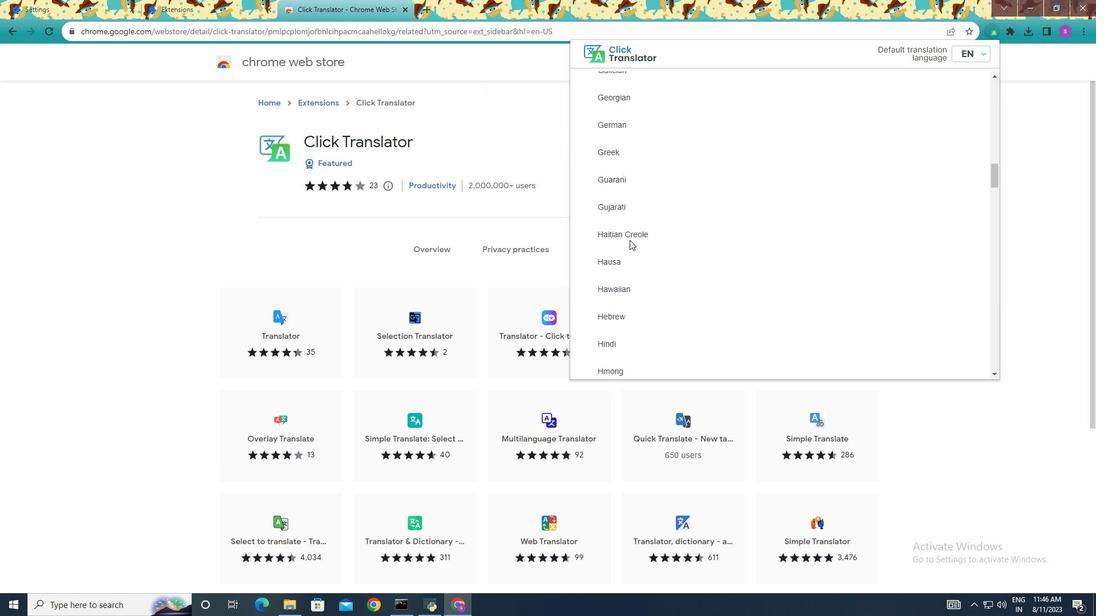 
Action: Mouse scrolled (630, 239) with delta (0, 0)
Screenshot: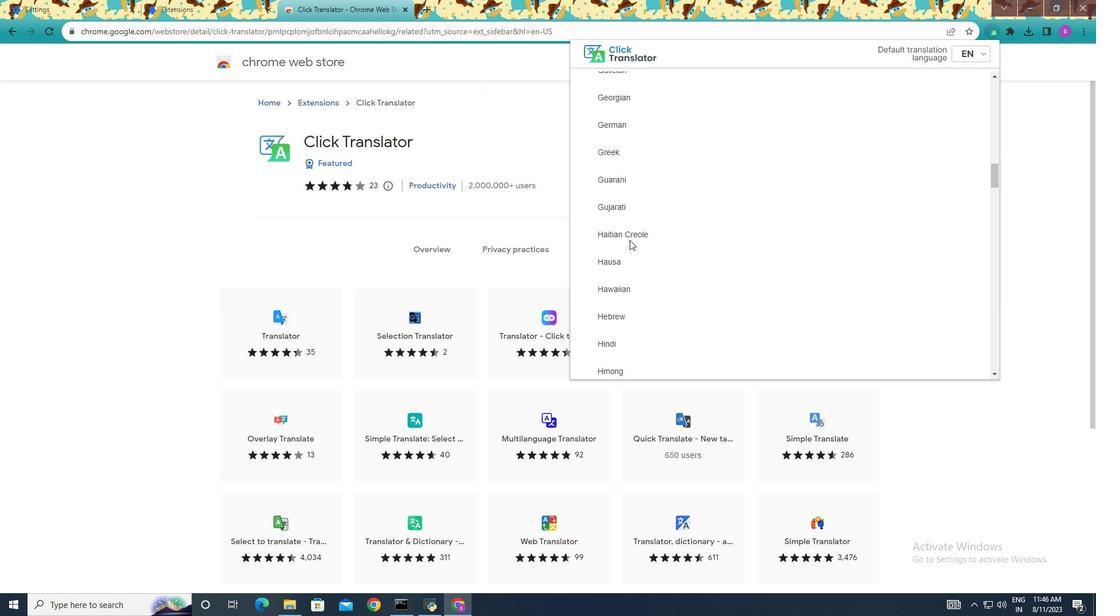 
Action: Mouse scrolled (630, 241) with delta (0, 0)
Screenshot: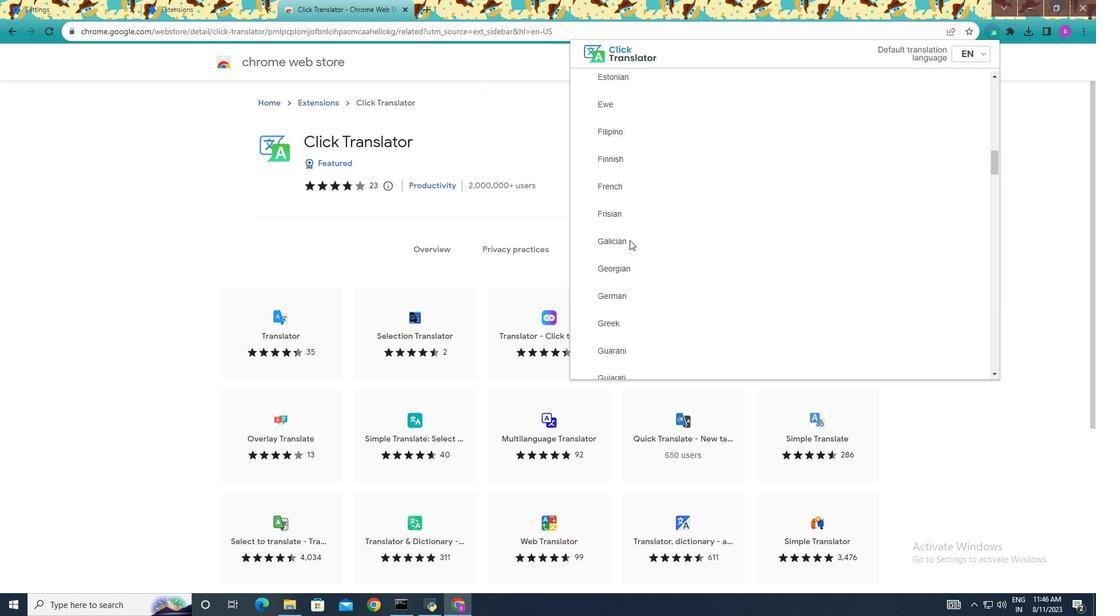 
Action: Mouse scrolled (630, 241) with delta (0, 0)
Screenshot: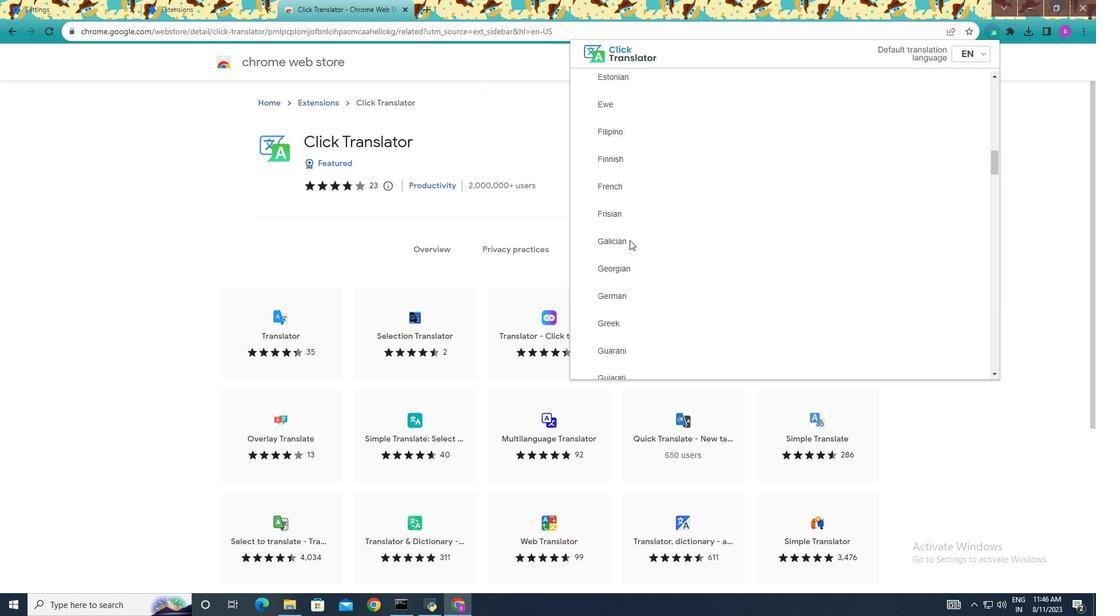 
Action: Mouse scrolled (630, 241) with delta (0, 0)
Screenshot: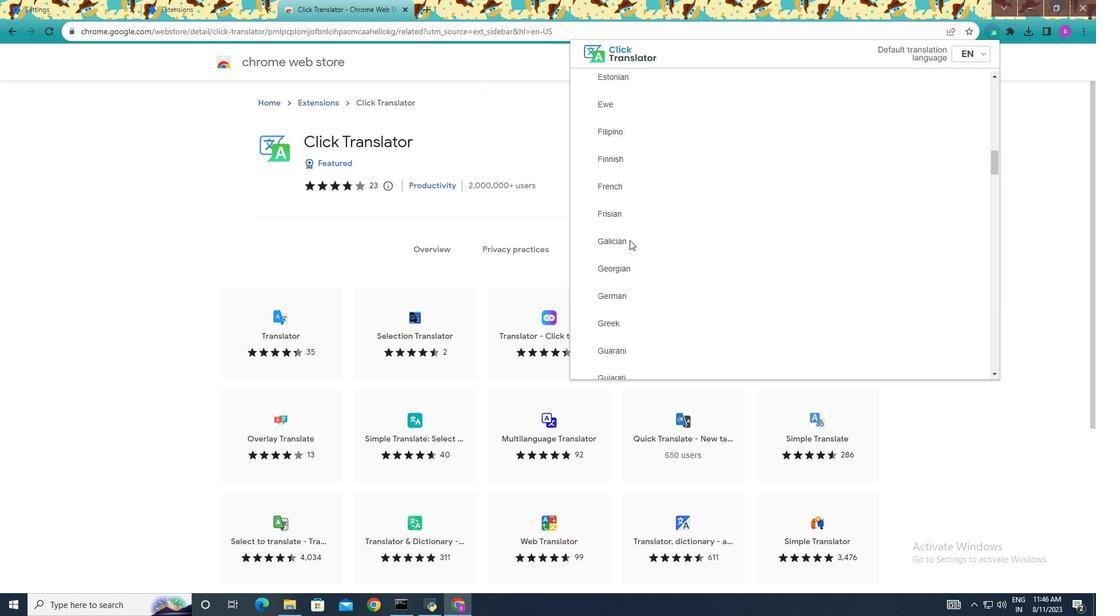 
Action: Mouse scrolled (630, 239) with delta (0, 0)
Screenshot: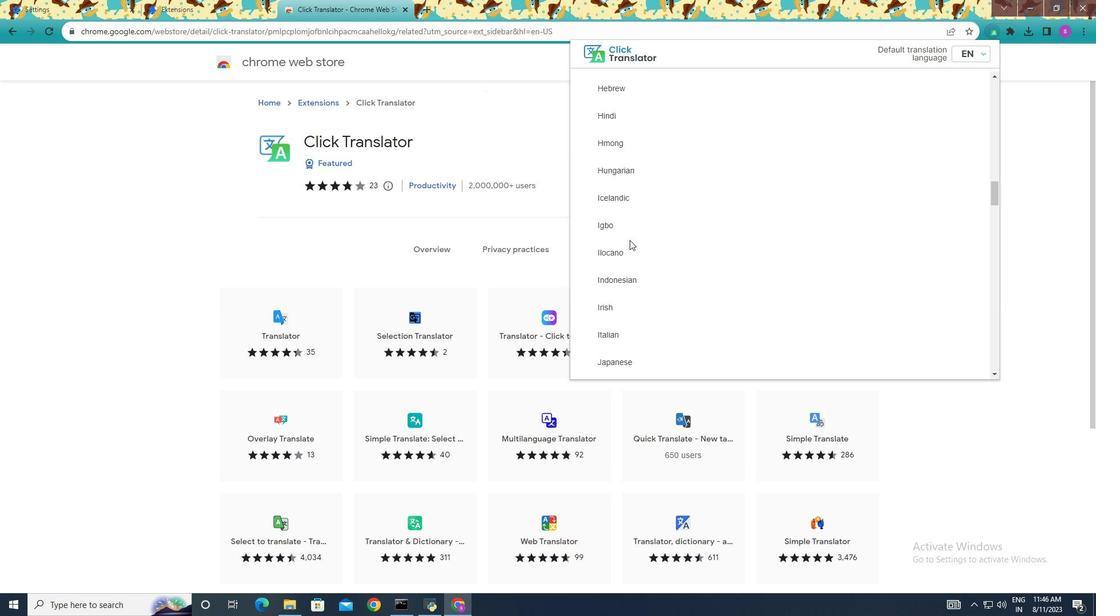 
Action: Mouse scrolled (630, 239) with delta (0, 0)
Screenshot: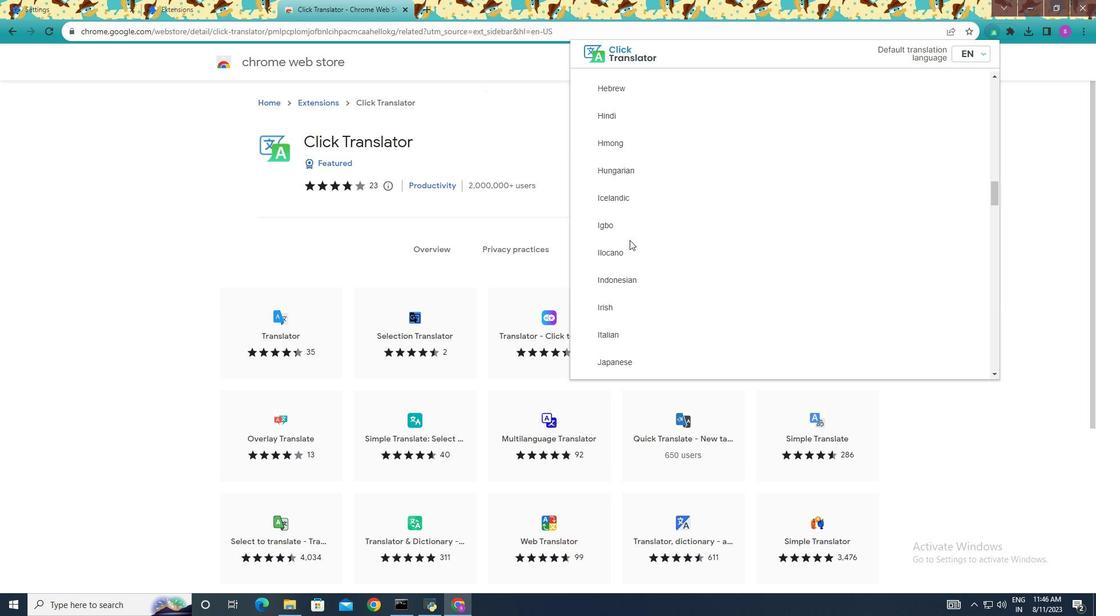 
Action: Mouse scrolled (630, 239) with delta (0, 0)
Screenshot: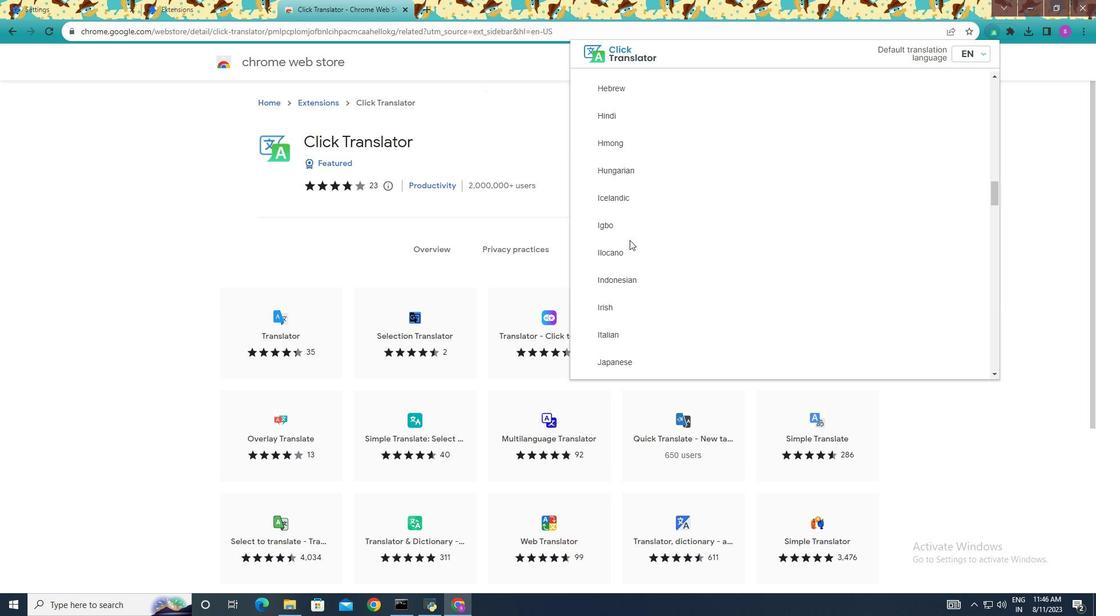 
Action: Mouse scrolled (630, 239) with delta (0, 0)
Screenshot: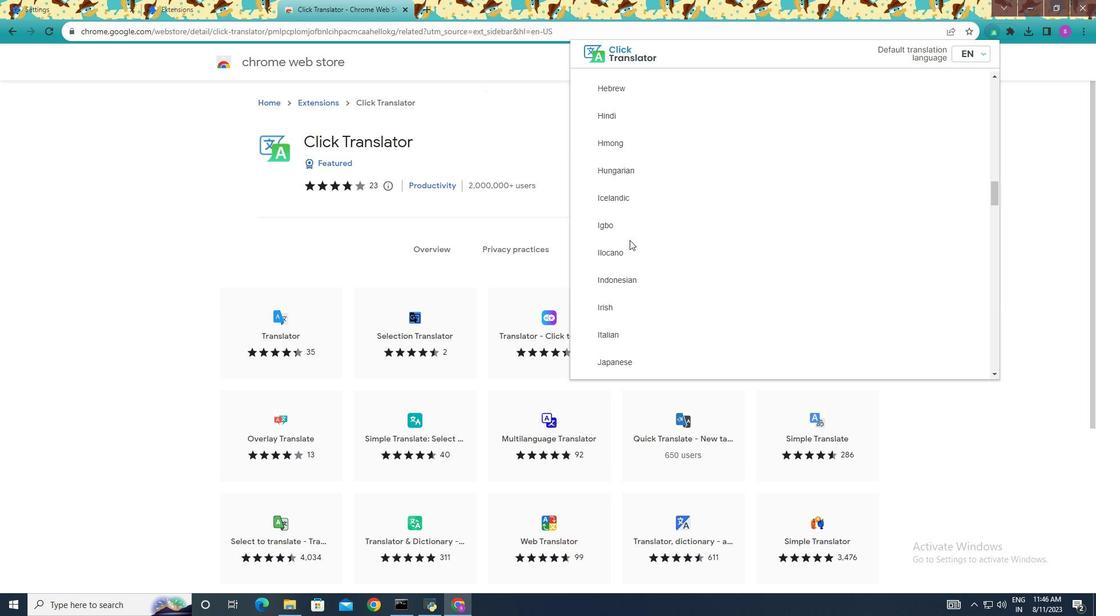 
Action: Mouse scrolled (630, 239) with delta (0, 0)
Screenshot: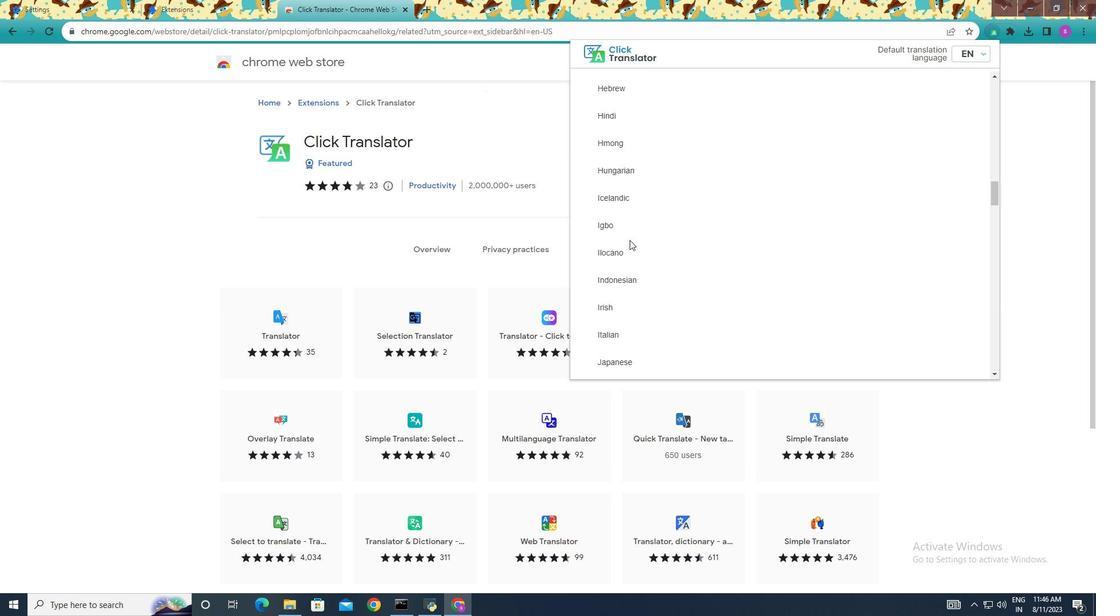 
Action: Mouse scrolled (630, 239) with delta (0, 0)
Screenshot: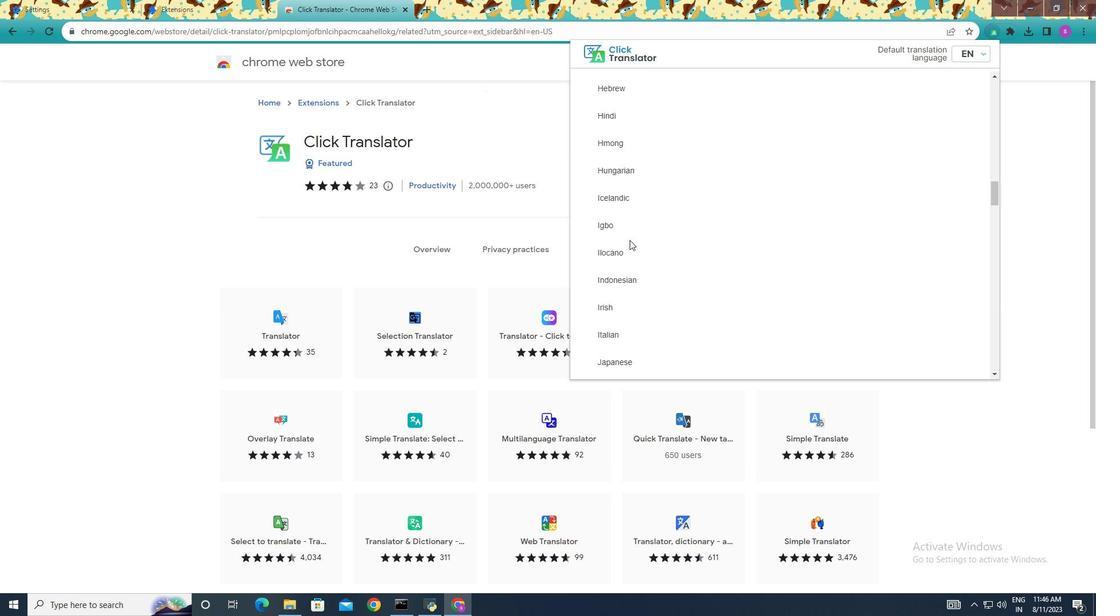 
Action: Mouse scrolled (630, 239) with delta (0, 0)
Screenshot: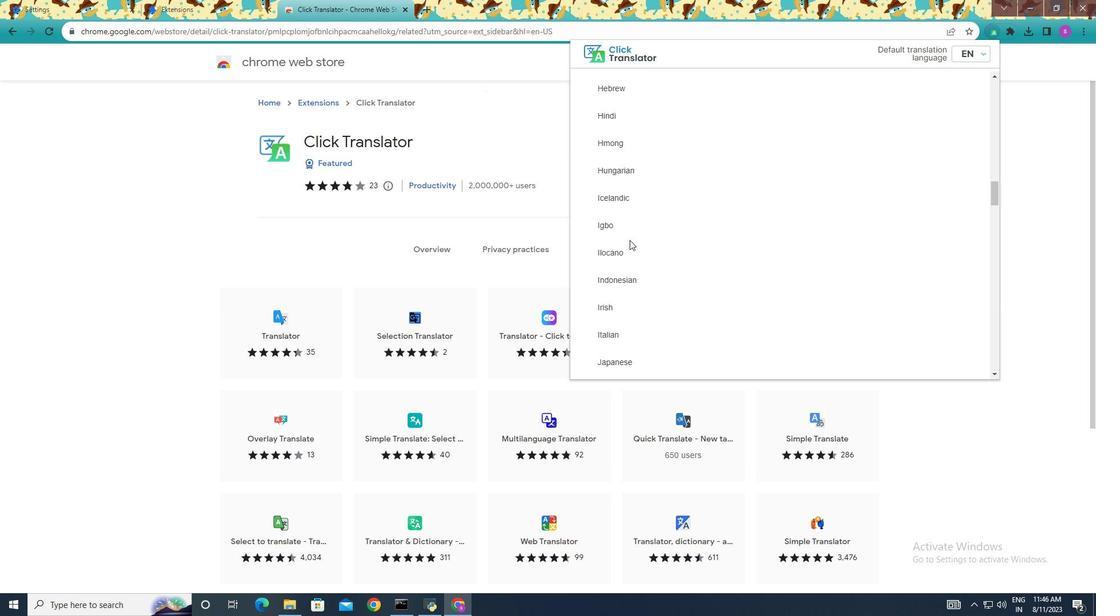 
Action: Mouse scrolled (630, 239) with delta (0, 0)
Screenshot: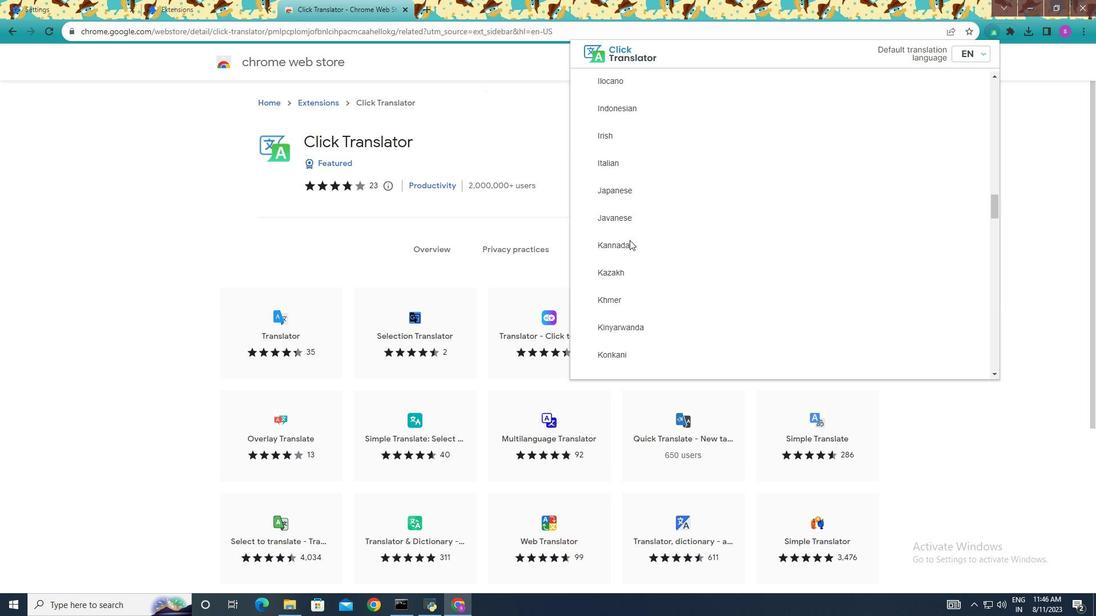 
Action: Mouse scrolled (630, 239) with delta (0, 0)
Screenshot: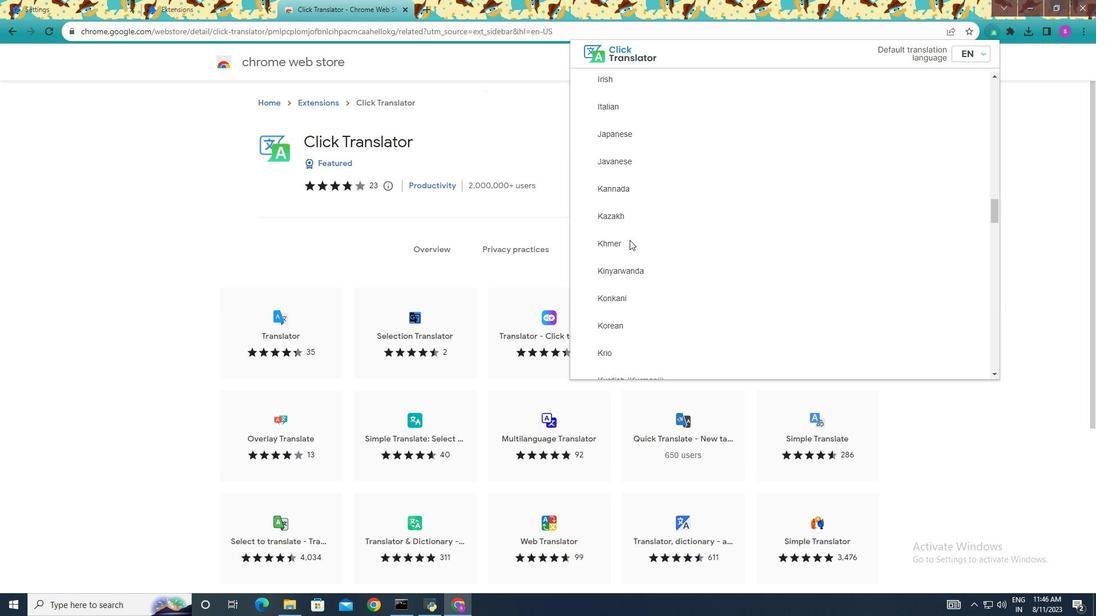 
Action: Mouse scrolled (630, 239) with delta (0, 0)
Screenshot: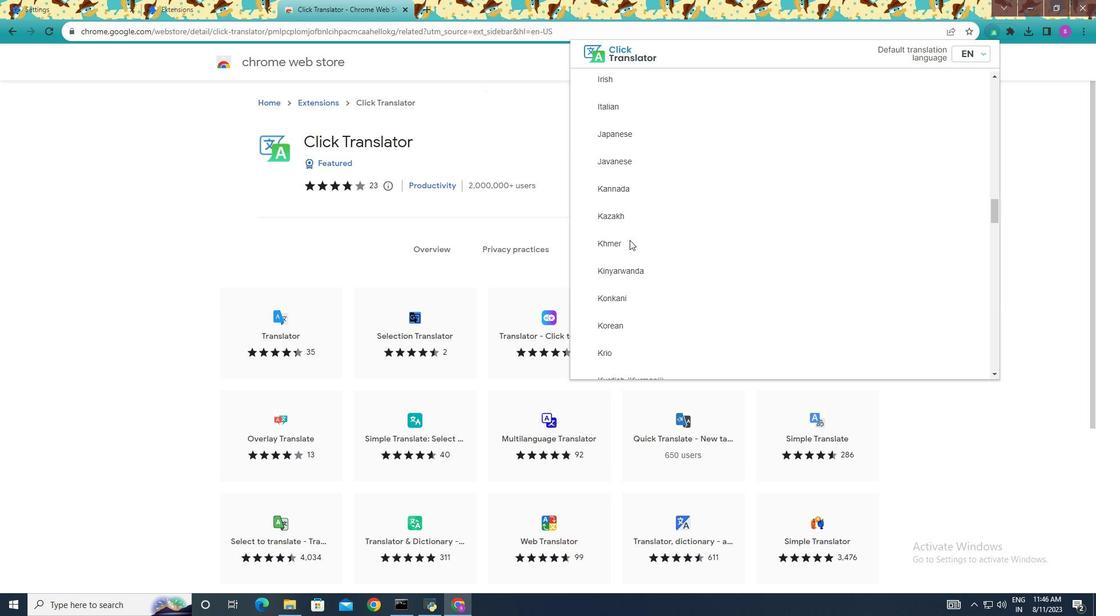 
Action: Mouse scrolled (630, 239) with delta (0, 0)
Screenshot: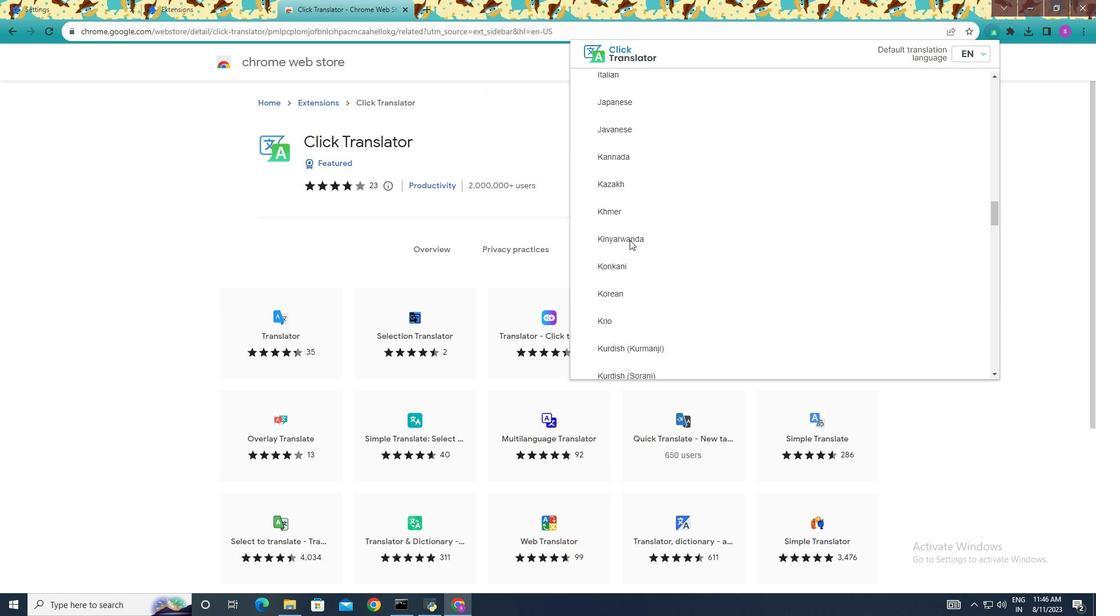 
Action: Mouse scrolled (630, 239) with delta (0, 0)
Screenshot: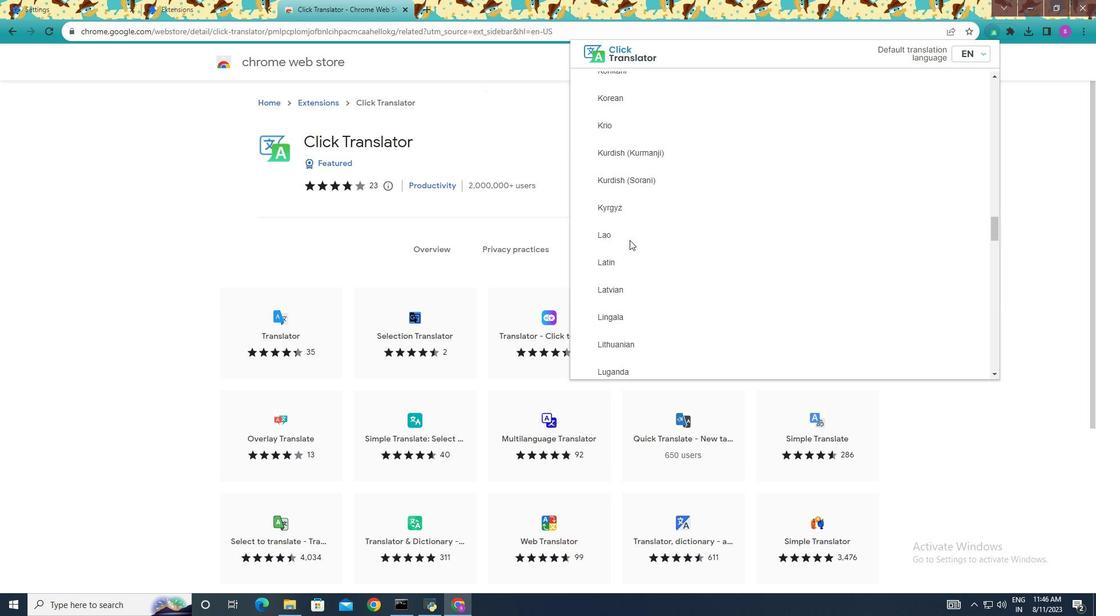 
Action: Mouse scrolled (630, 239) with delta (0, 0)
Screenshot: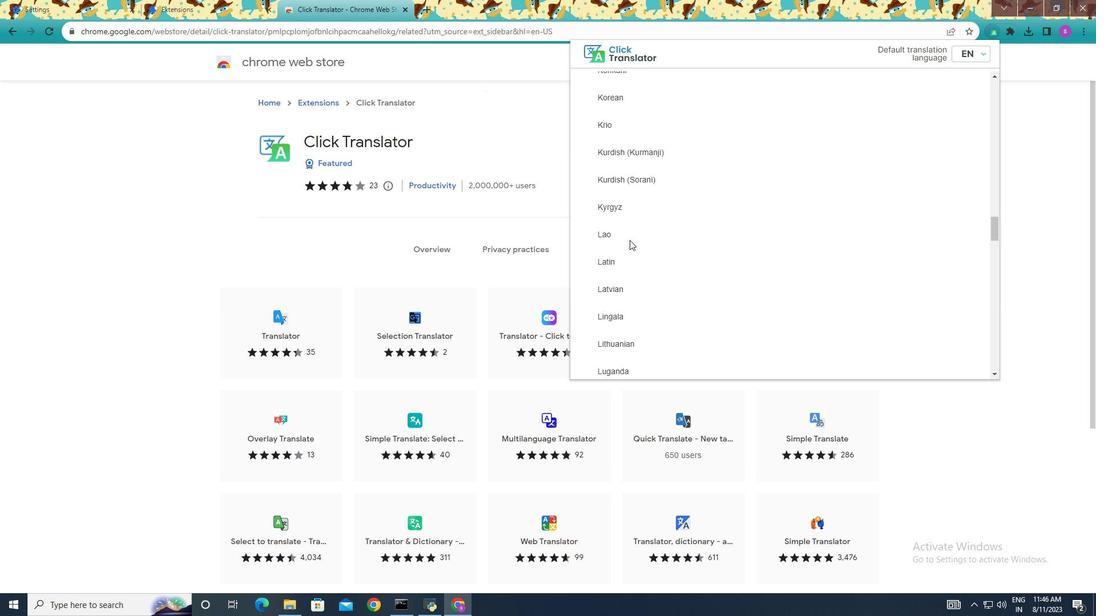 
Action: Mouse scrolled (630, 239) with delta (0, 0)
Screenshot: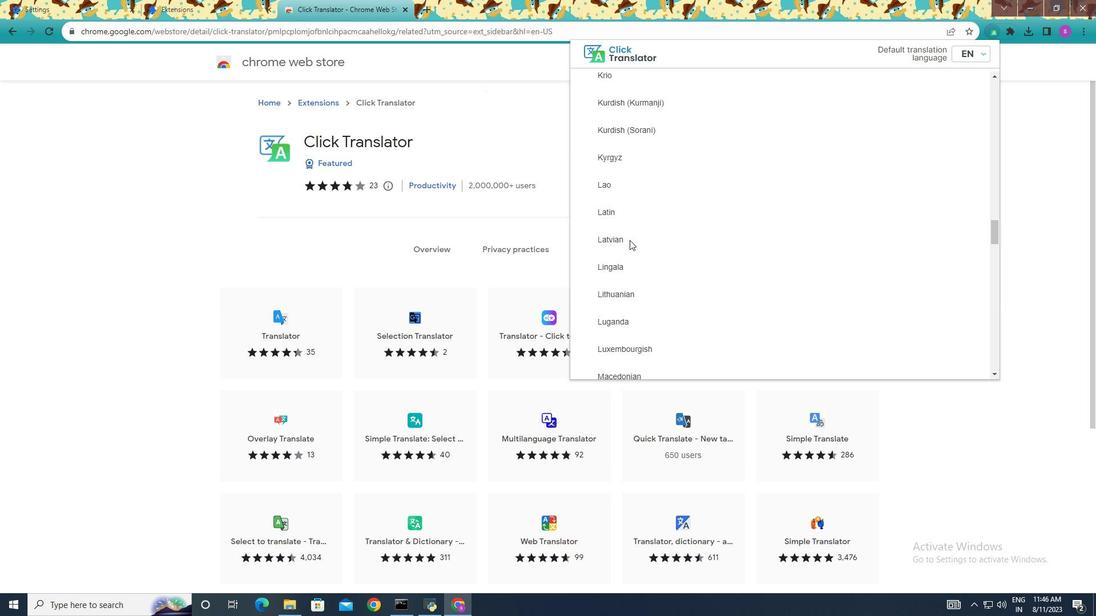 
Action: Mouse scrolled (630, 239) with delta (0, 0)
Screenshot: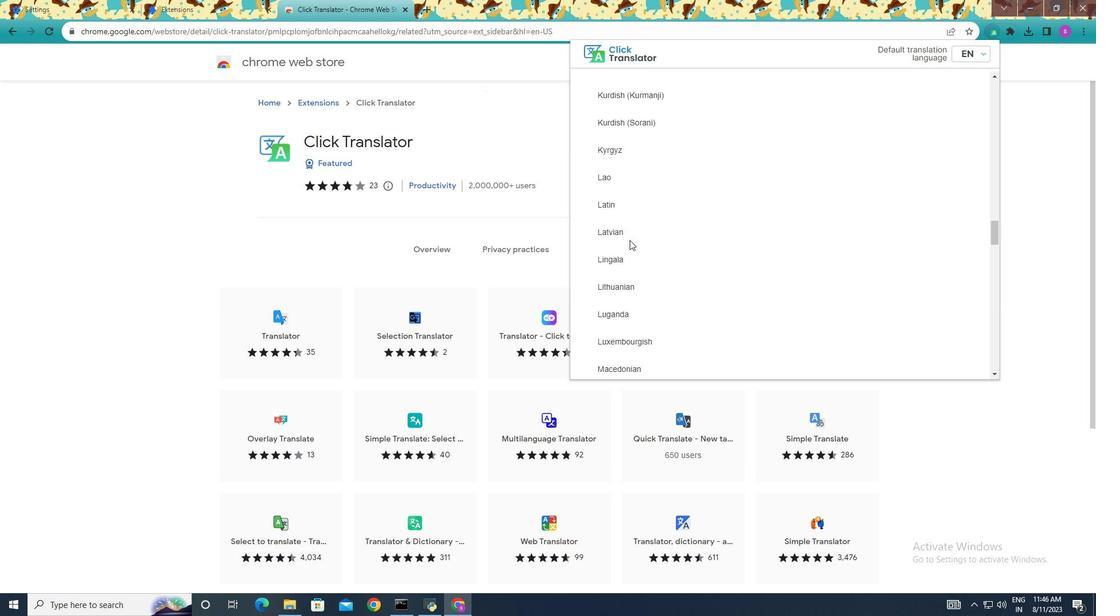 
Action: Mouse scrolled (630, 239) with delta (0, 0)
Screenshot: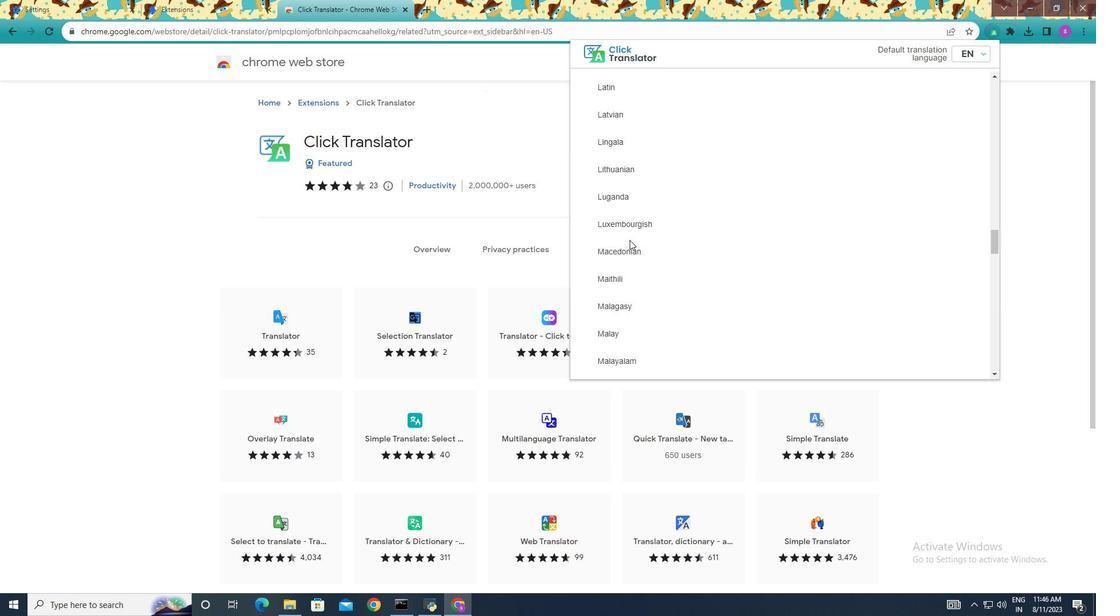 
Action: Mouse scrolled (630, 239) with delta (0, 0)
Screenshot: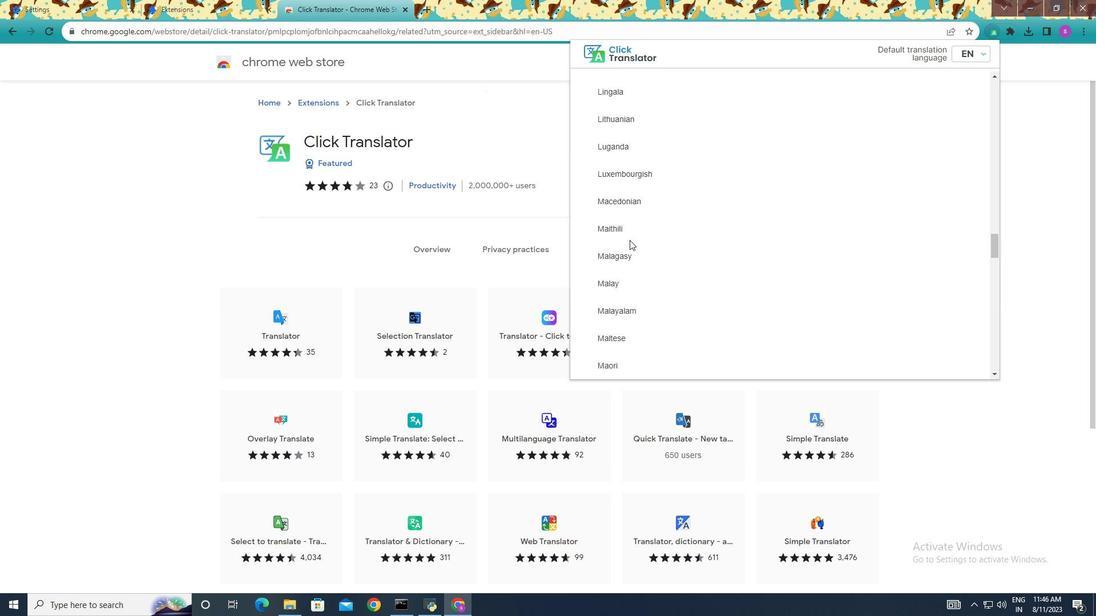 
Action: Mouse scrolled (630, 239) with delta (0, 0)
Screenshot: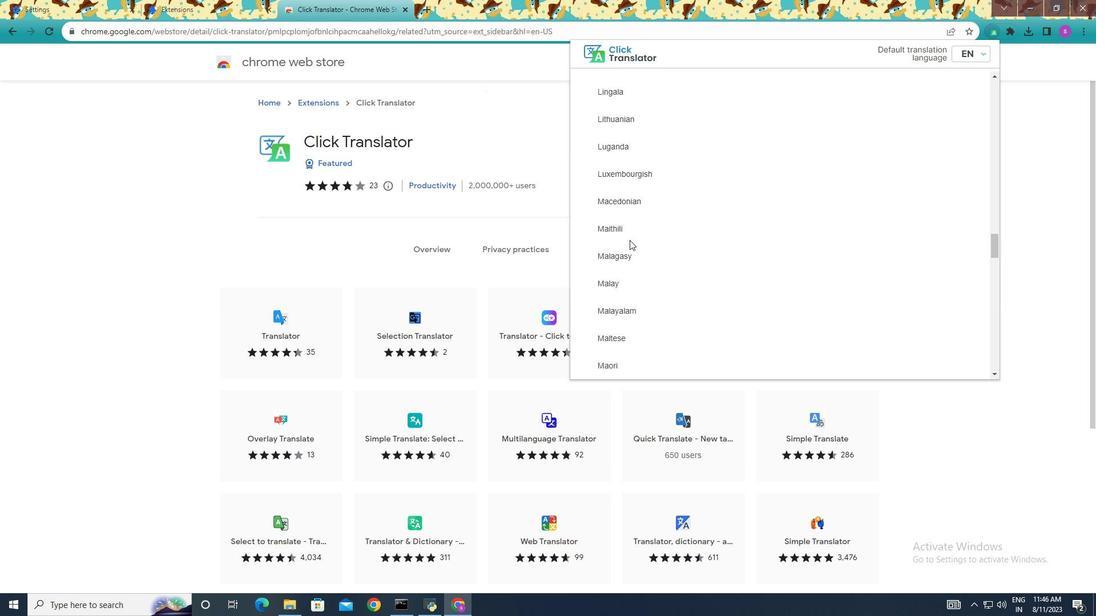 
Action: Mouse scrolled (630, 239) with delta (0, 0)
Screenshot: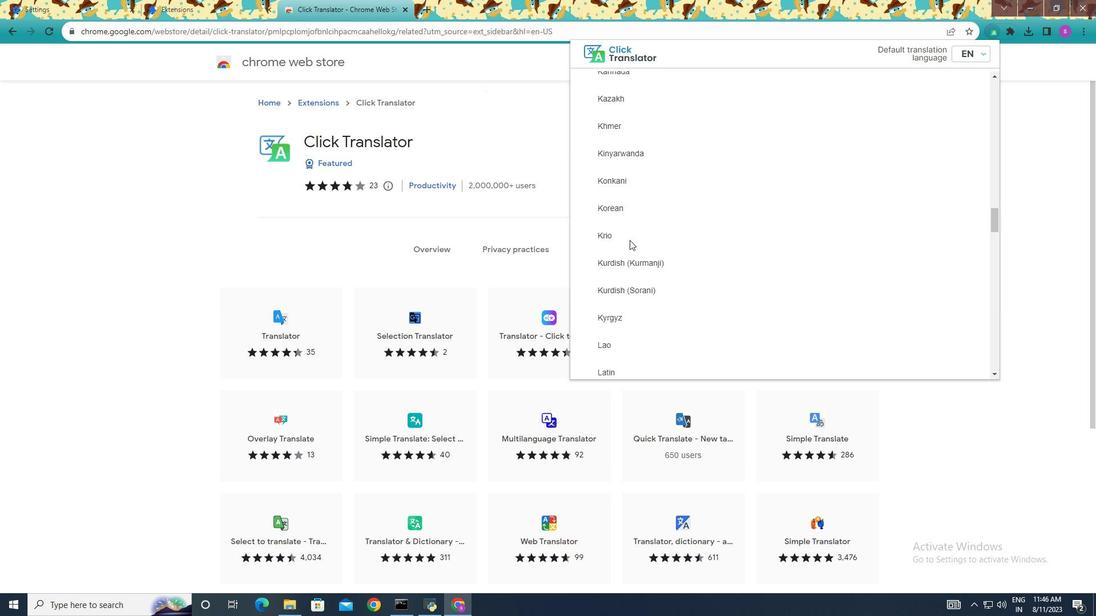 
Action: Mouse scrolled (630, 241) with delta (0, 0)
Screenshot: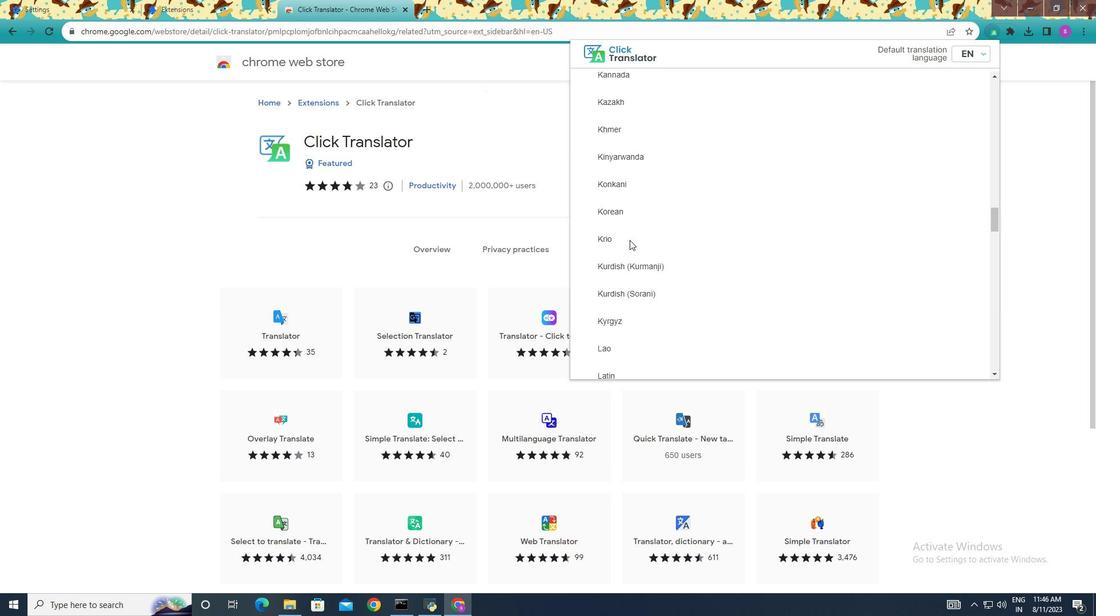 
Action: Mouse scrolled (630, 241) with delta (0, 0)
Screenshot: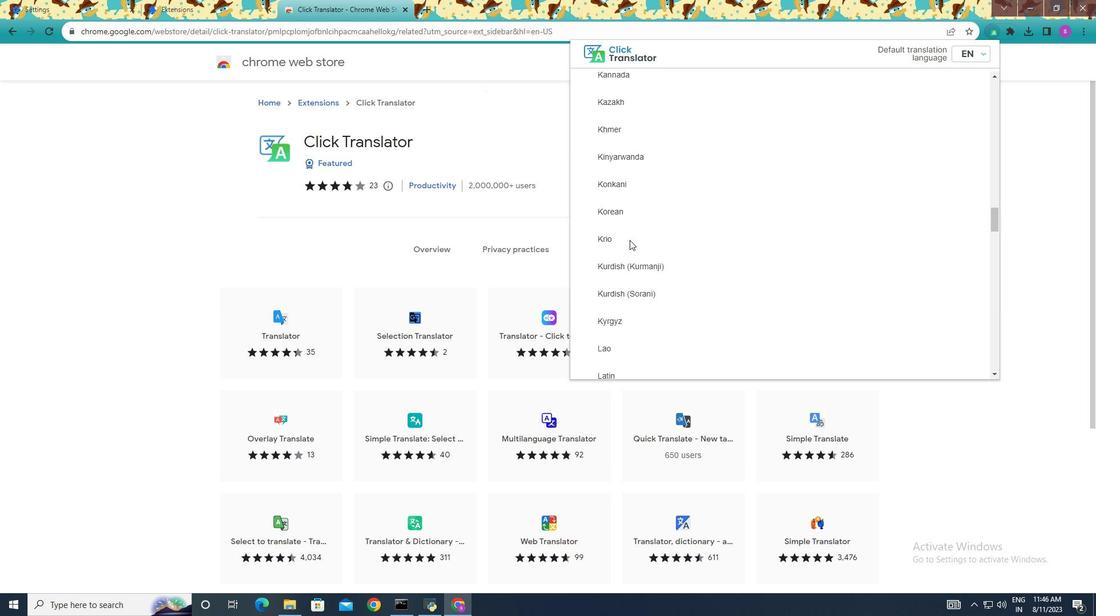 
Action: Mouse scrolled (630, 241) with delta (0, 0)
Screenshot: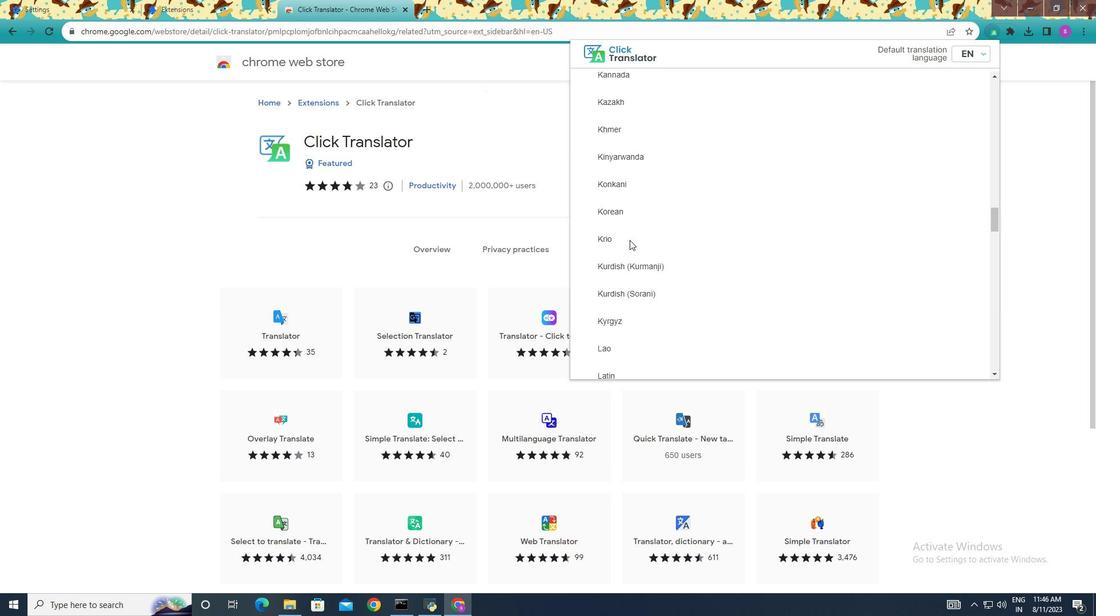 
Action: Mouse scrolled (630, 241) with delta (0, 0)
Screenshot: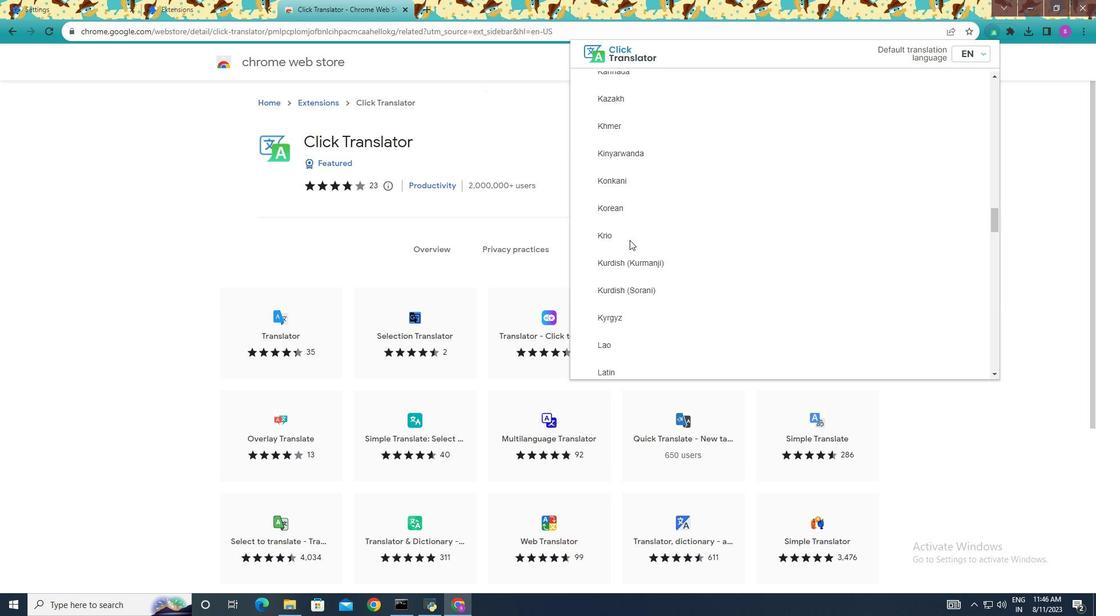 
Action: Mouse scrolled (630, 241) with delta (0, 0)
Screenshot: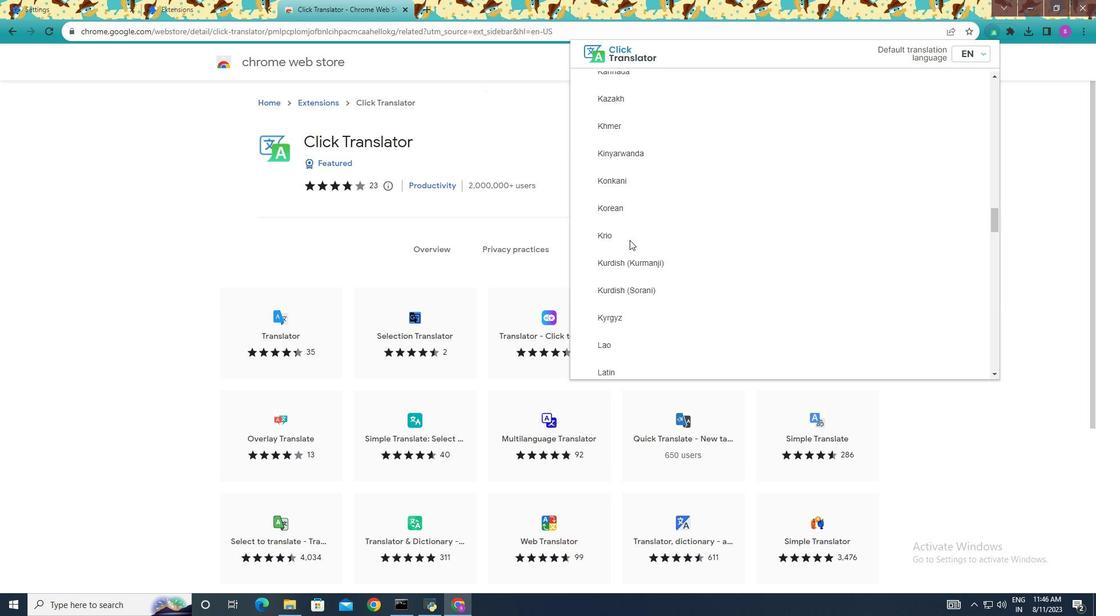 
Action: Mouse scrolled (630, 241) with delta (0, 0)
Screenshot: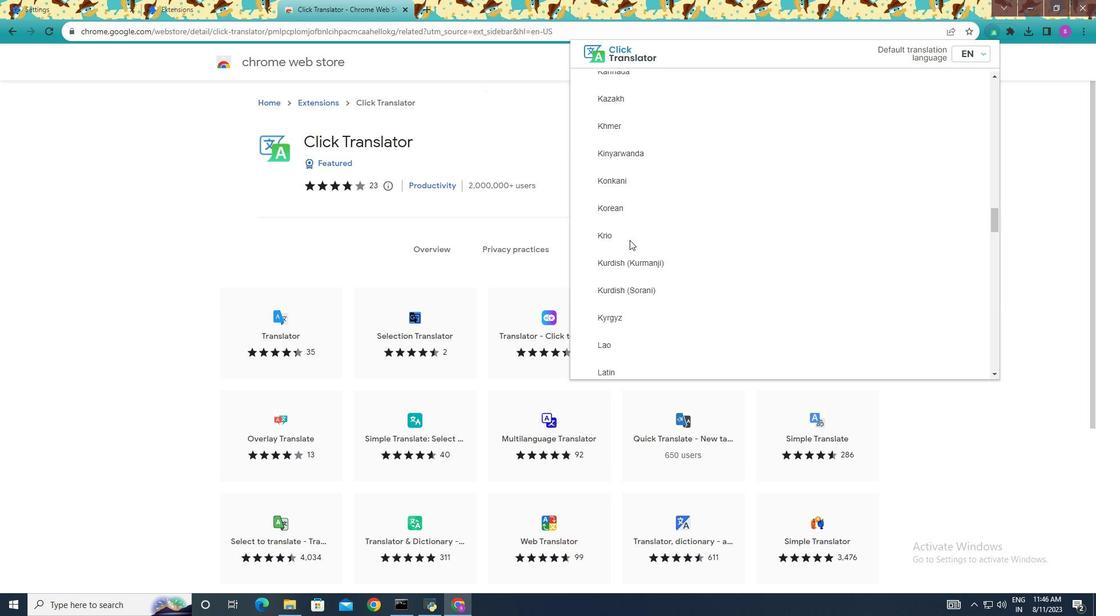 
Action: Mouse scrolled (630, 239) with delta (0, 0)
Screenshot: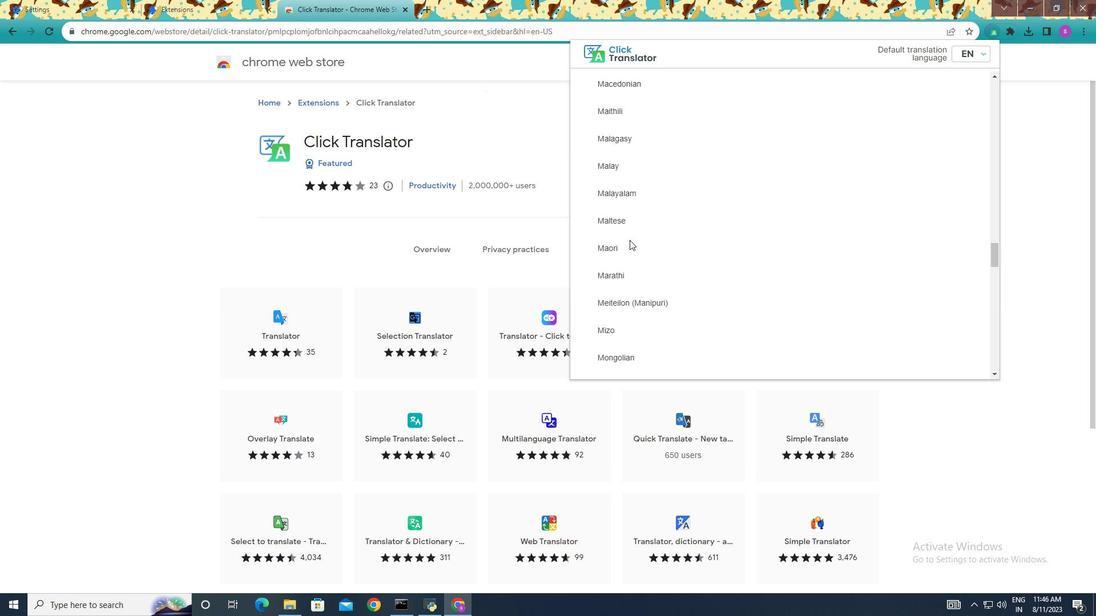 
Action: Mouse scrolled (630, 239) with delta (0, 0)
Screenshot: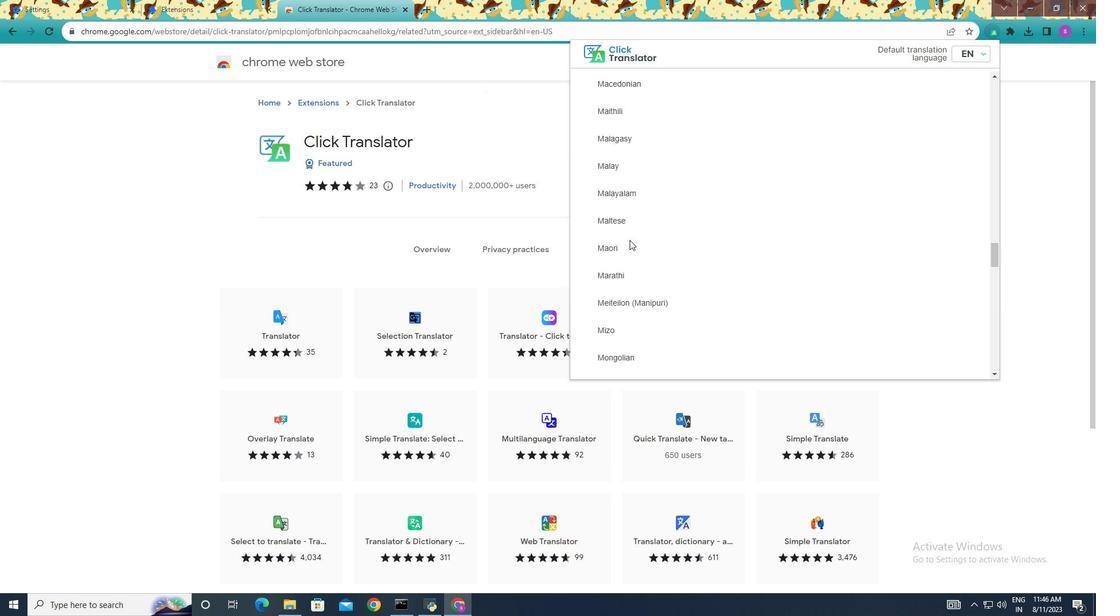 
Action: Mouse scrolled (630, 239) with delta (0, 0)
Screenshot: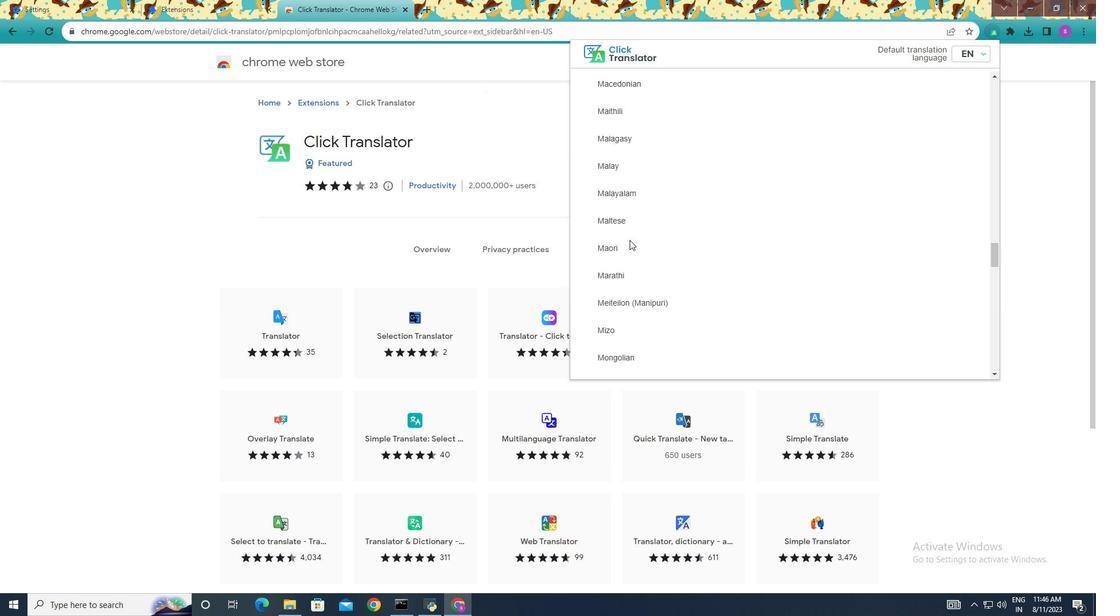 
Action: Mouse scrolled (630, 239) with delta (0, 0)
Screenshot: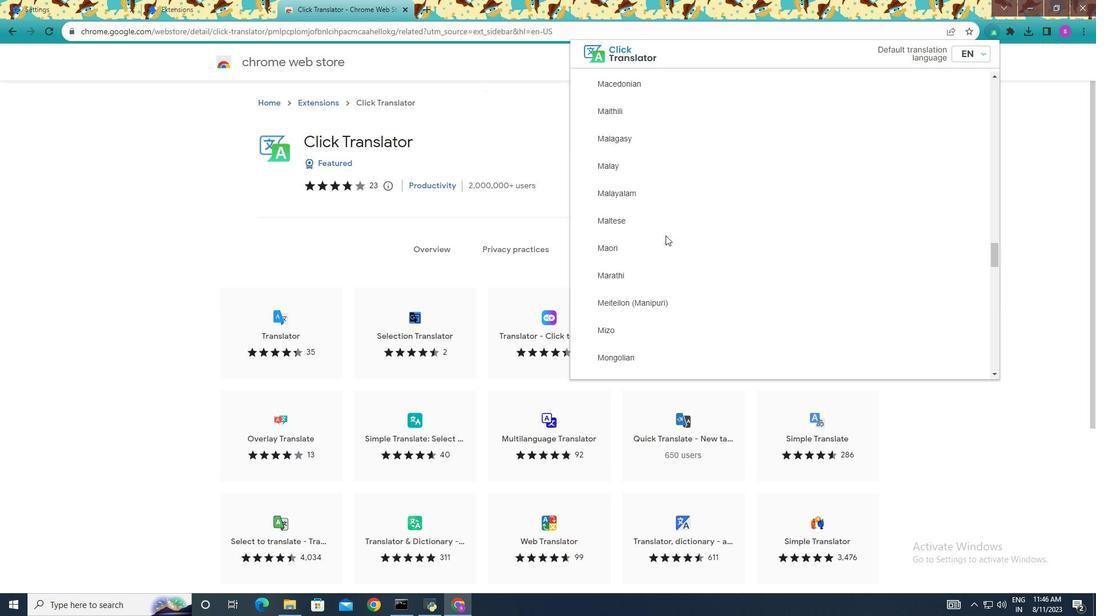 
Action: Mouse scrolled (630, 239) with delta (0, 0)
Screenshot: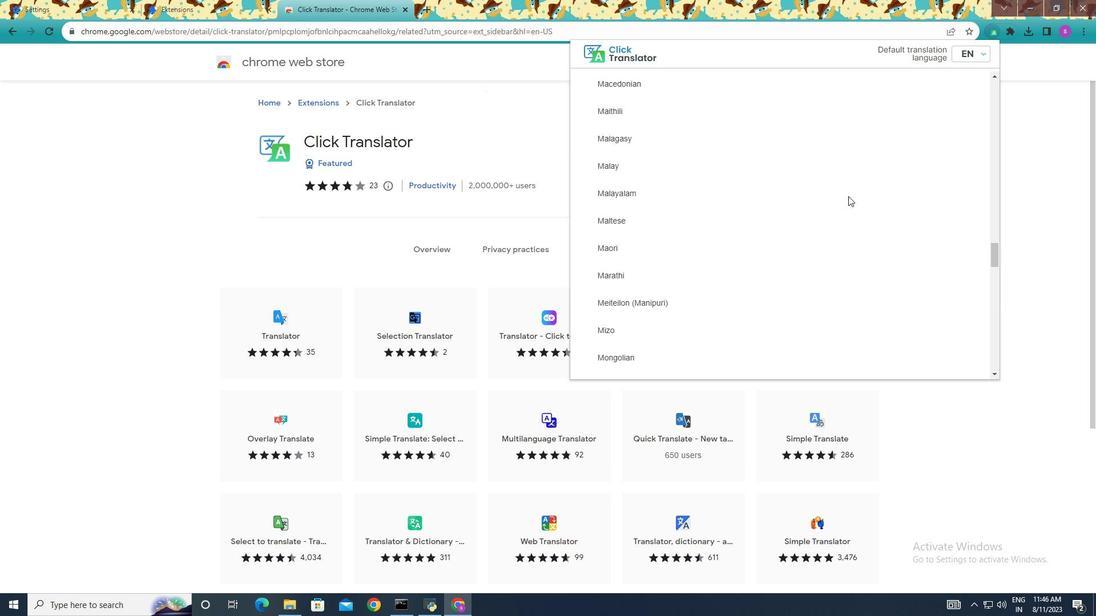 
Action: Mouse scrolled (630, 239) with delta (0, 0)
Screenshot: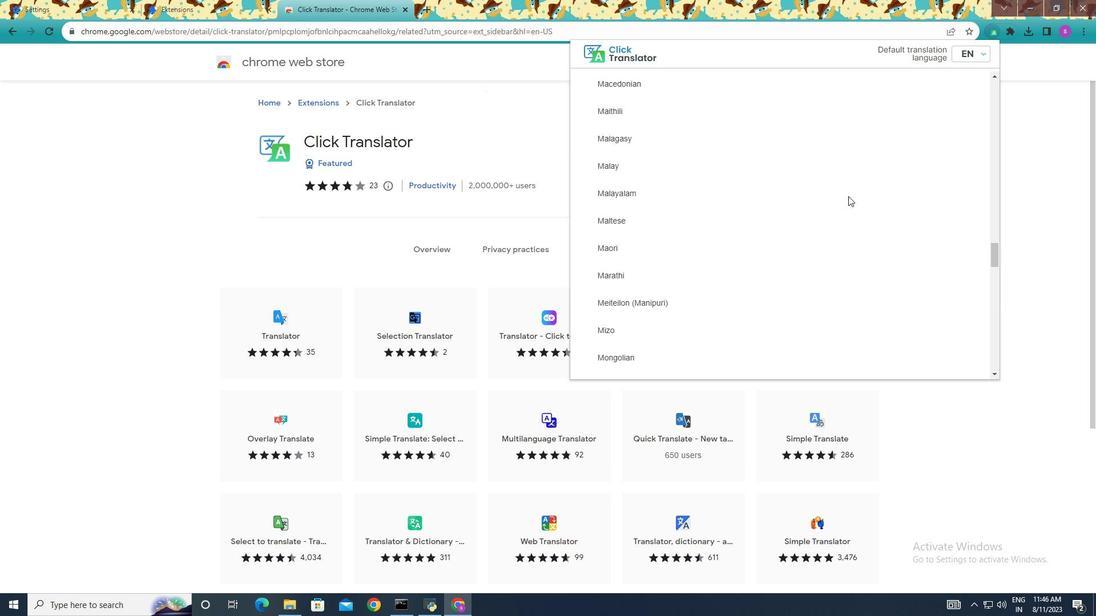 
Action: Mouse scrolled (630, 239) with delta (0, 0)
Screenshot: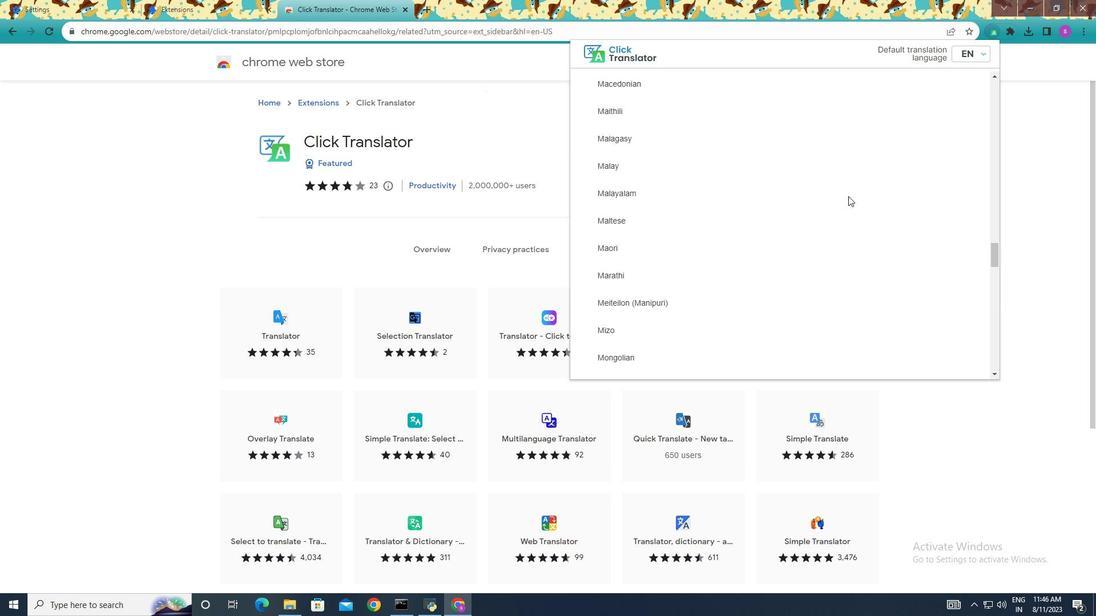 
Action: Mouse scrolled (630, 239) with delta (0, 0)
Screenshot: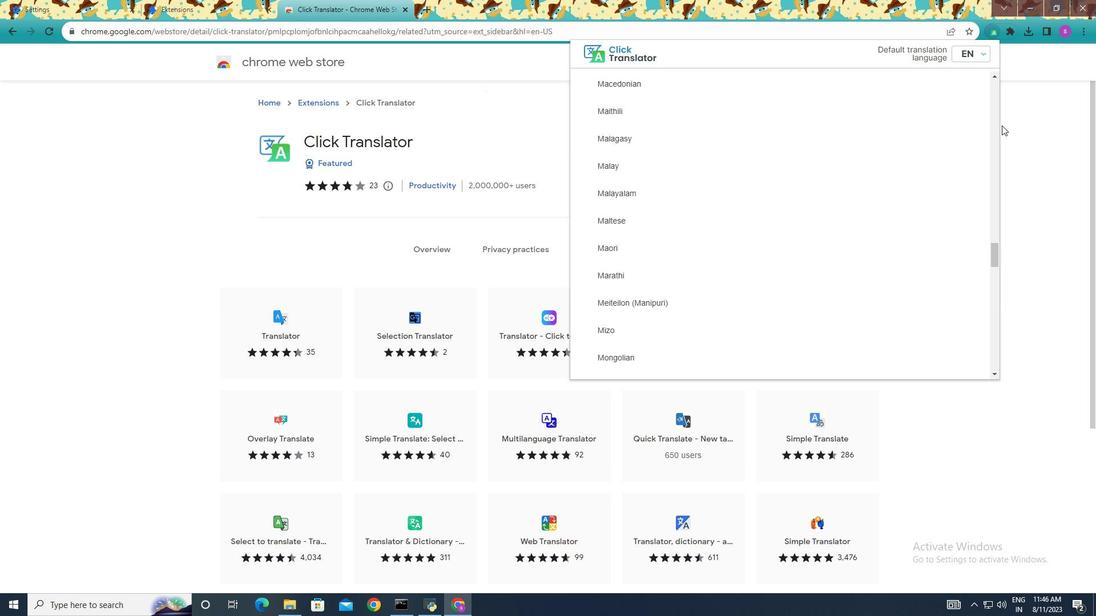 
Action: Mouse moved to (985, 53)
Screenshot: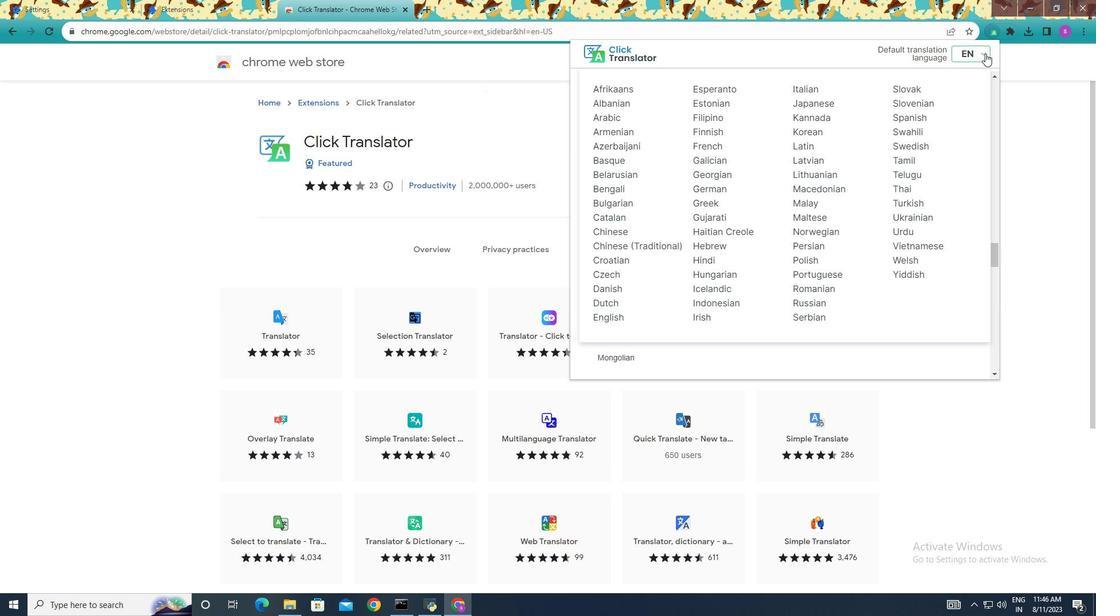 
Action: Mouse pressed left at (985, 53)
Screenshot: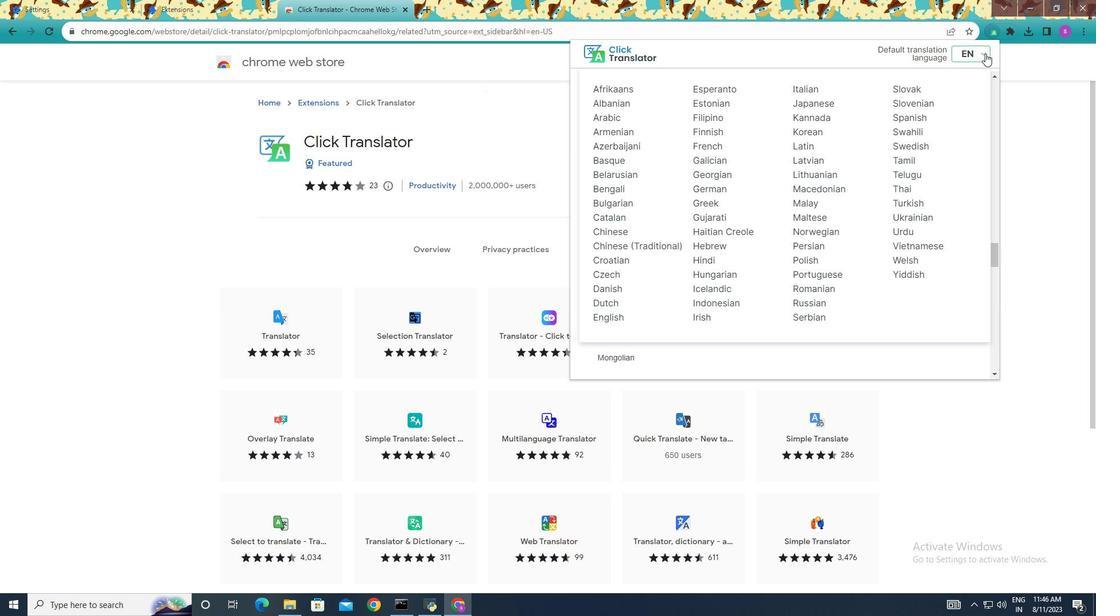 
Action: Mouse moved to (698, 121)
Screenshot: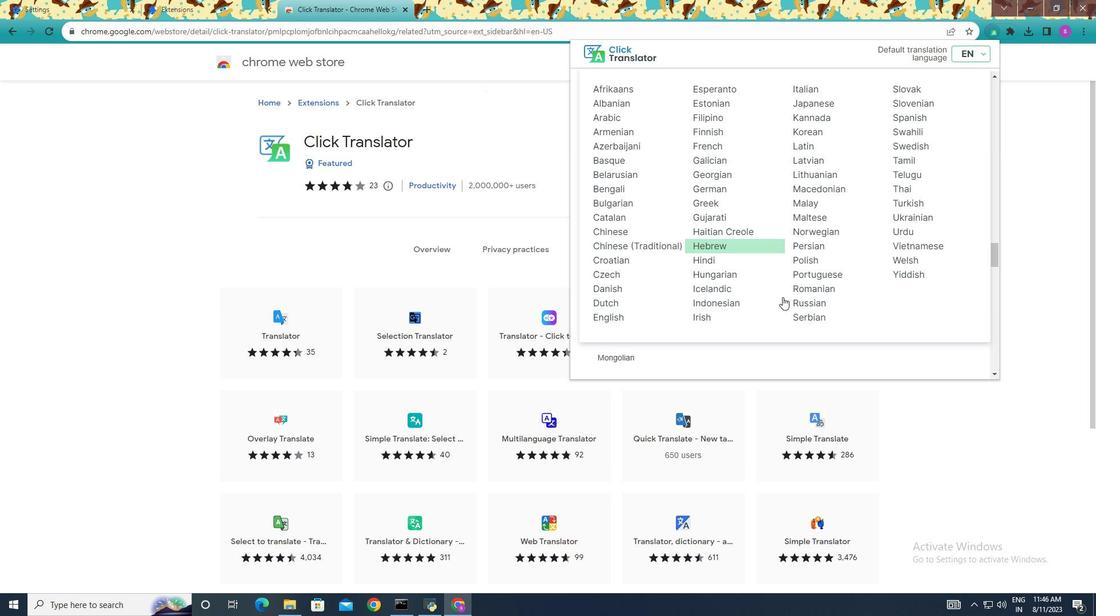 
Action: Mouse scrolled (698, 120) with delta (0, 0)
Screenshot: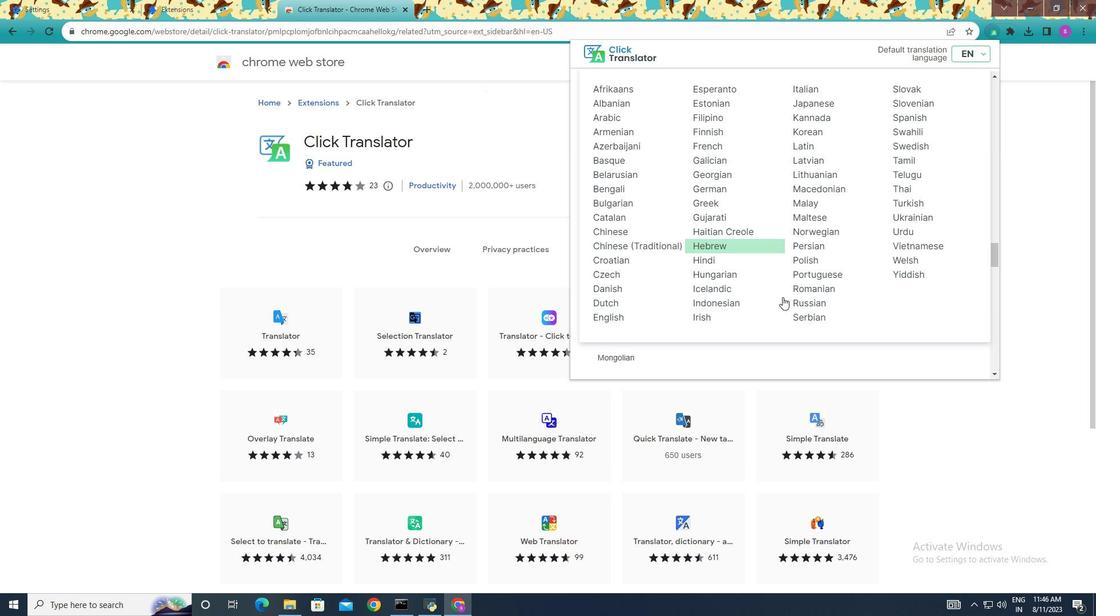 
Action: Mouse moved to (698, 121)
Screenshot: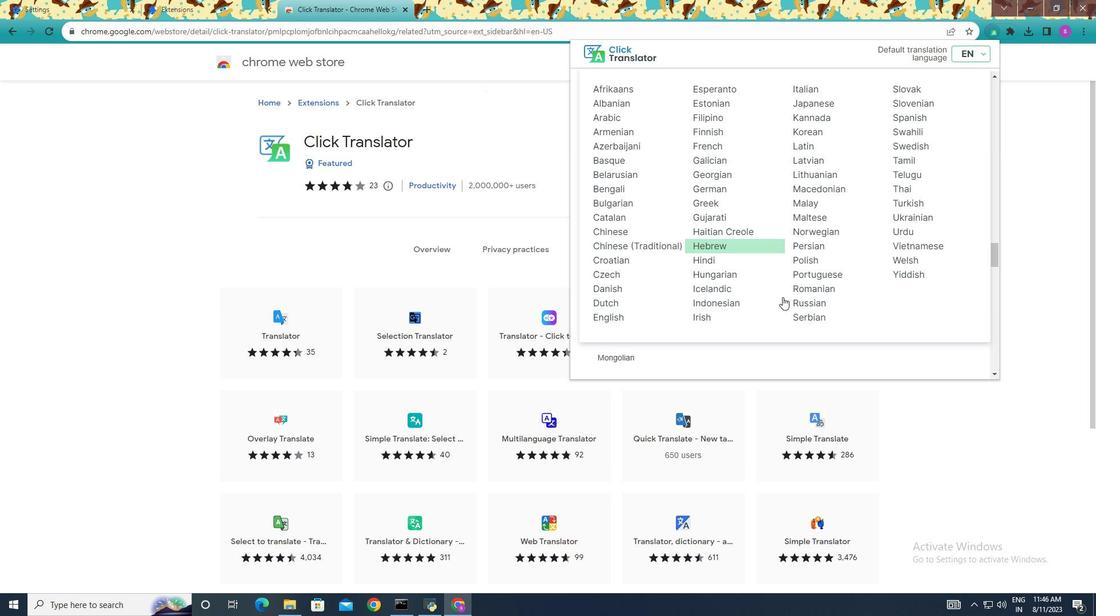 
Action: Mouse scrolled (698, 121) with delta (0, 0)
Screenshot: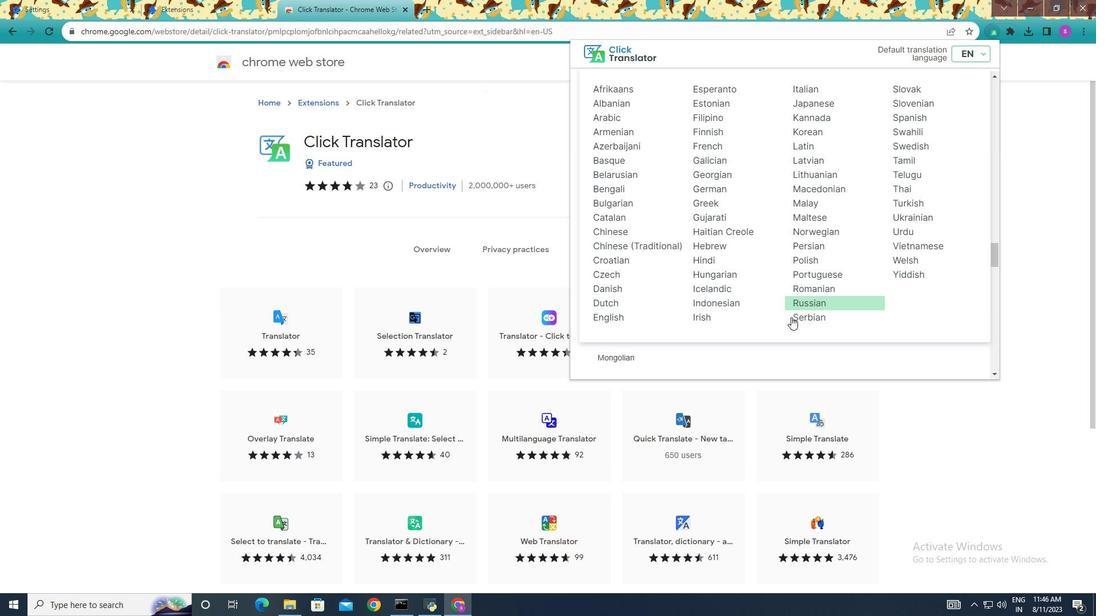 
Action: Mouse moved to (635, 314)
Screenshot: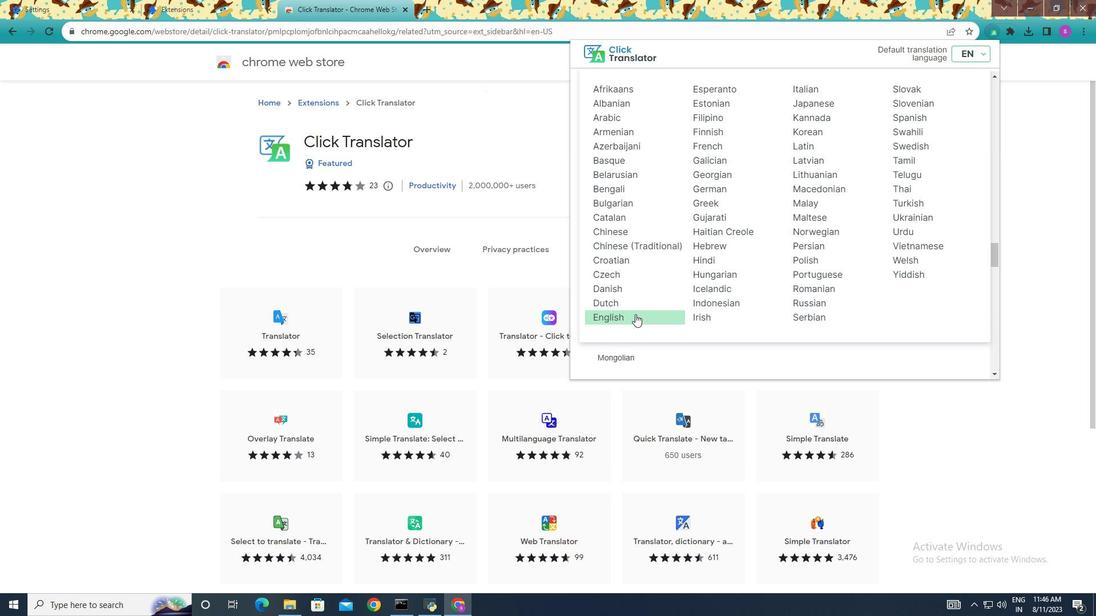 
Action: Mouse pressed left at (635, 314)
Screenshot: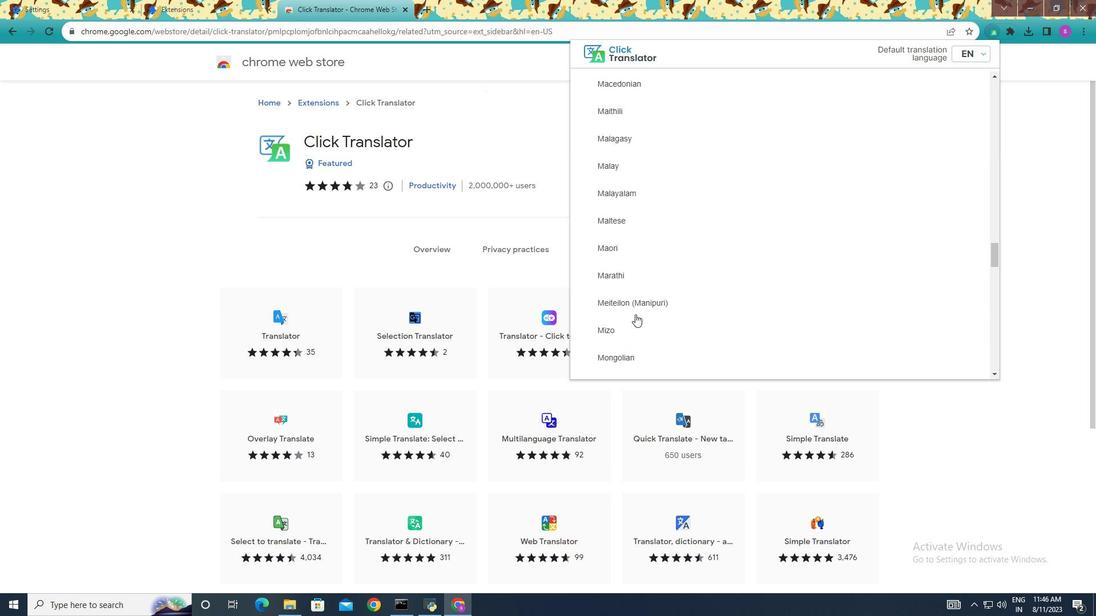 
Action: Mouse moved to (735, 252)
Screenshot: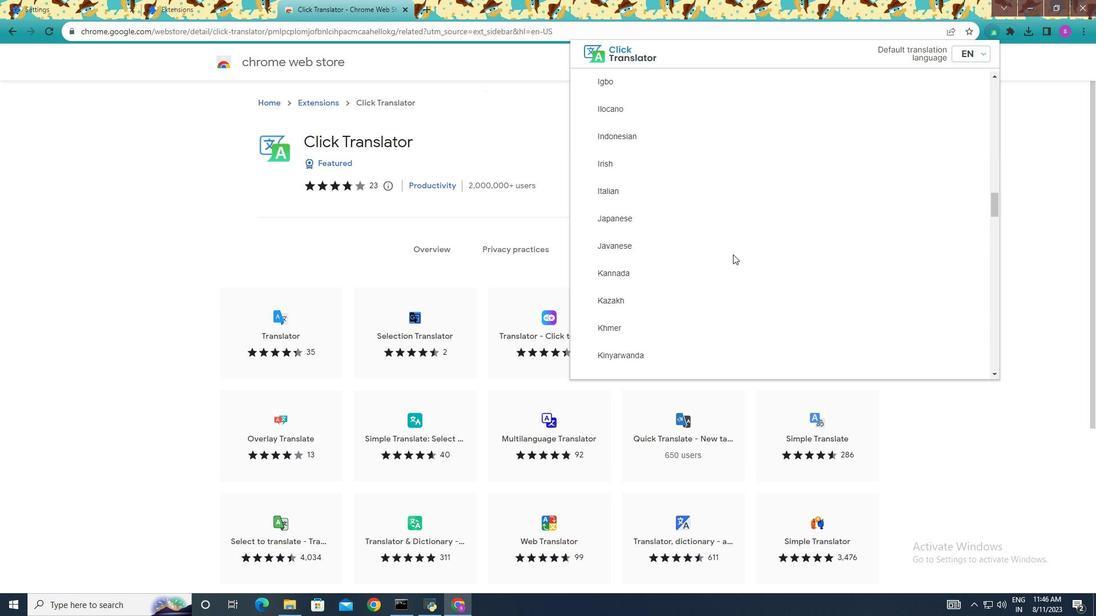 
Action: Mouse scrolled (735, 253) with delta (0, 0)
Screenshot: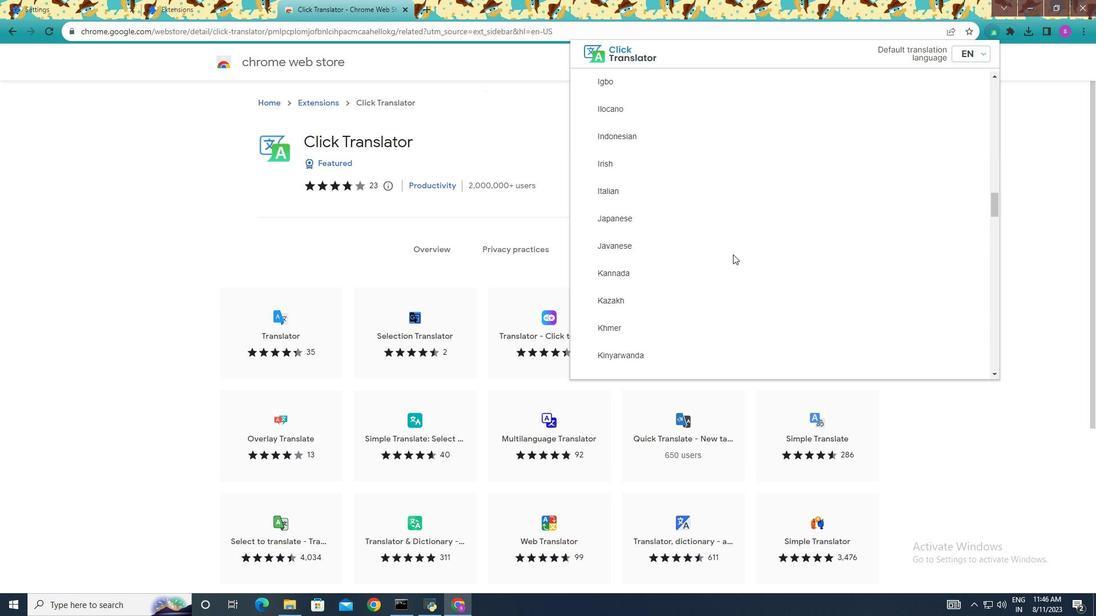 
Action: Mouse scrolled (735, 253) with delta (0, 0)
Screenshot: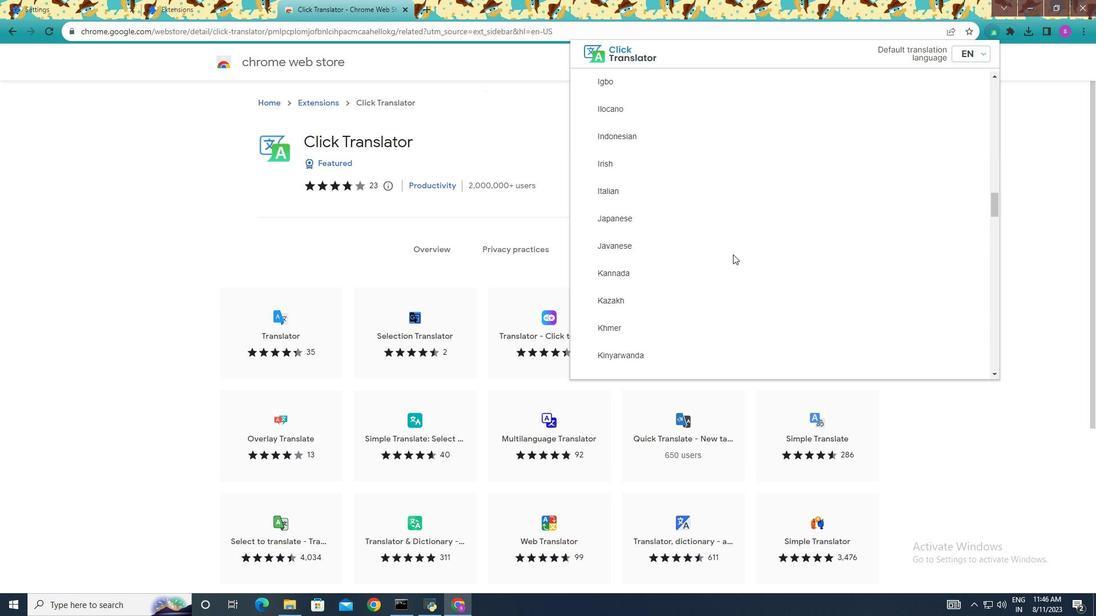 
Action: Mouse scrolled (735, 253) with delta (0, 0)
Screenshot: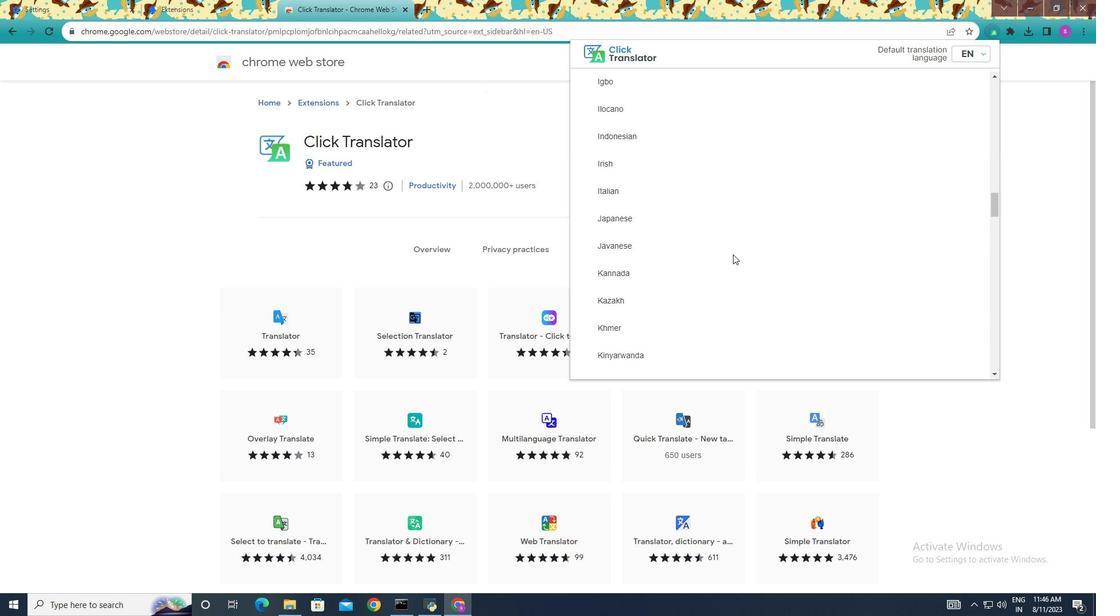 
Action: Mouse scrolled (735, 253) with delta (0, 0)
Screenshot: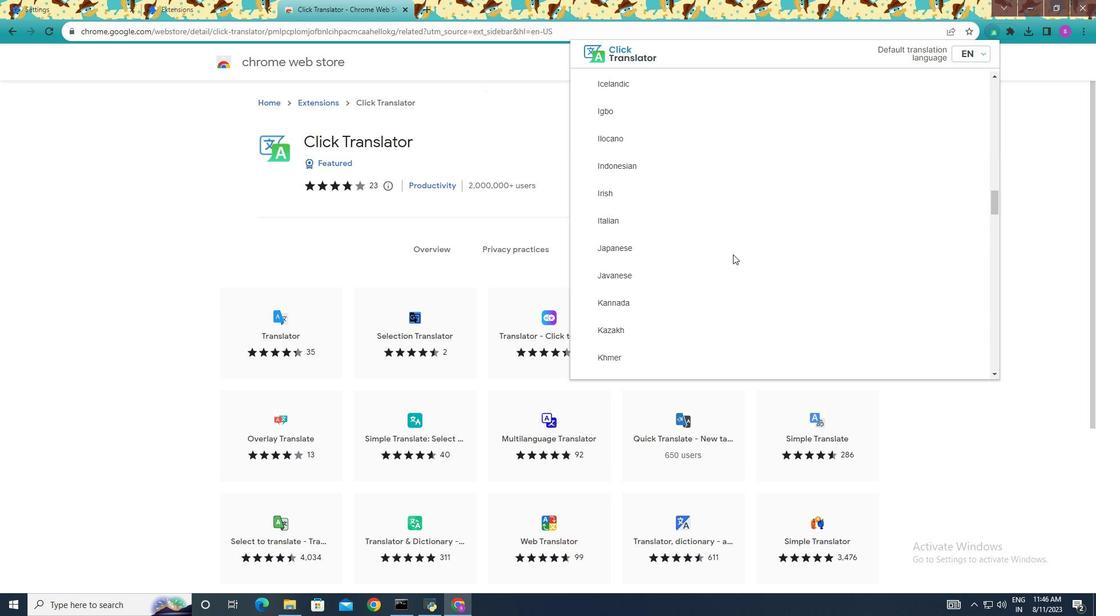 
Action: Mouse scrolled (735, 253) with delta (0, 0)
Screenshot: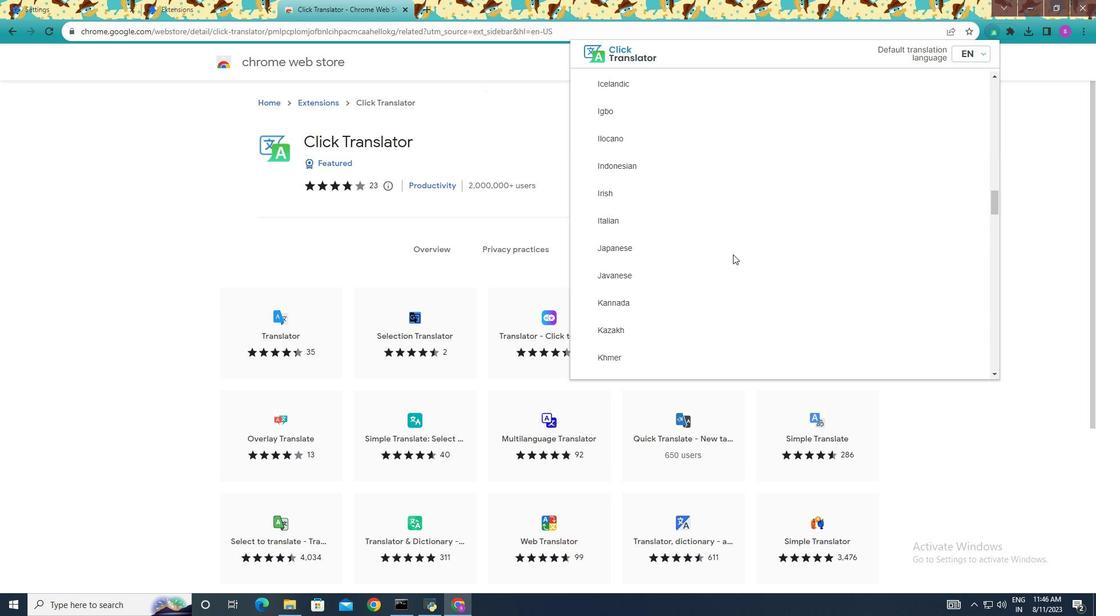 
Action: Mouse scrolled (735, 253) with delta (0, 0)
Screenshot: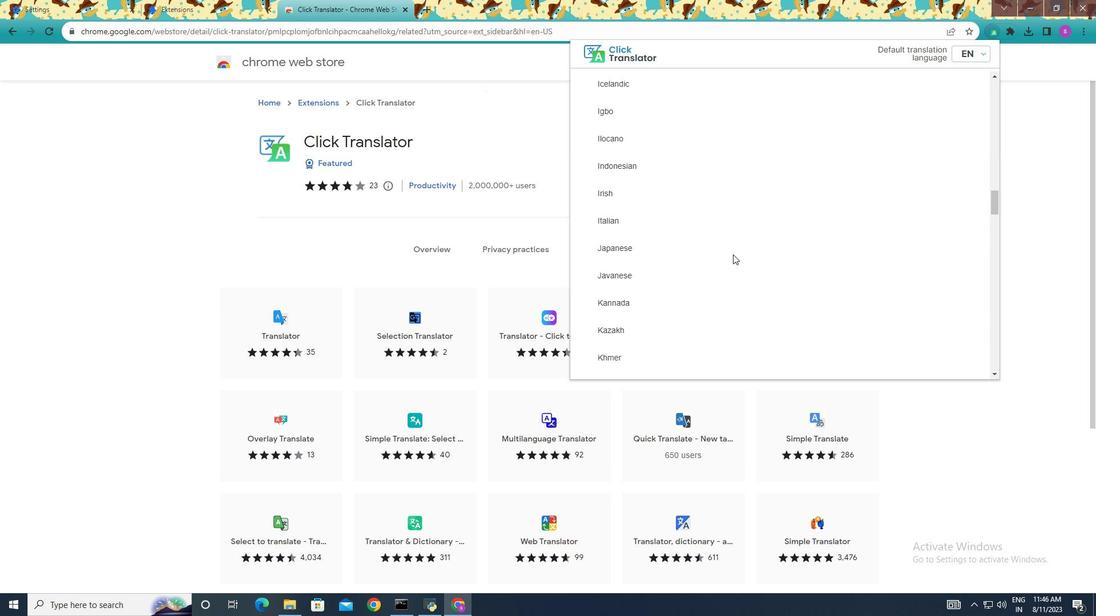 
Action: Mouse moved to (733, 254)
Screenshot: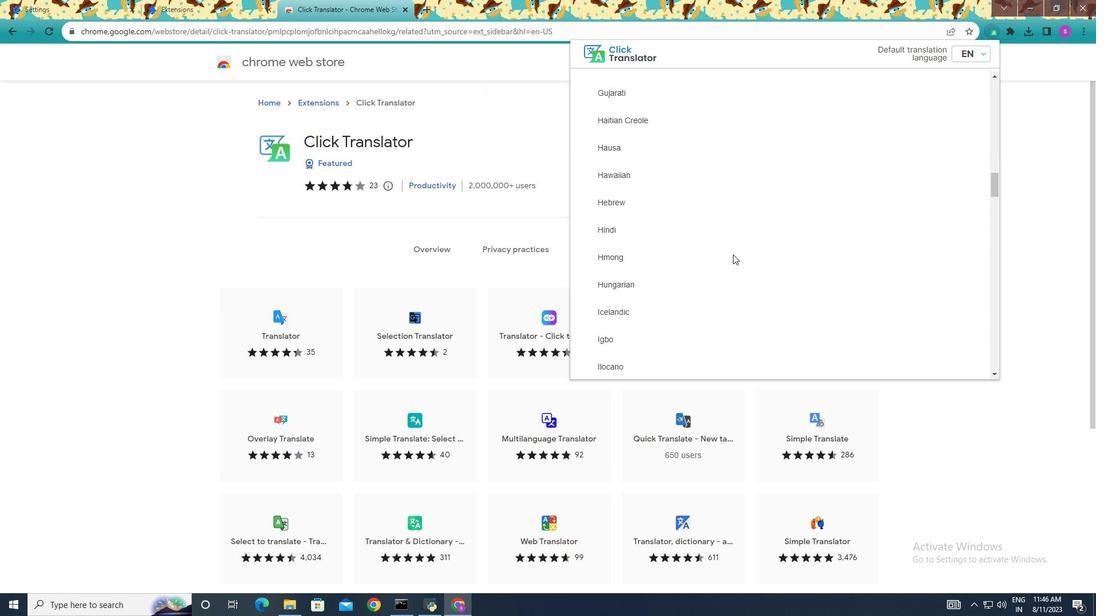 
Action: Mouse scrolled (733, 255) with delta (0, 0)
Screenshot: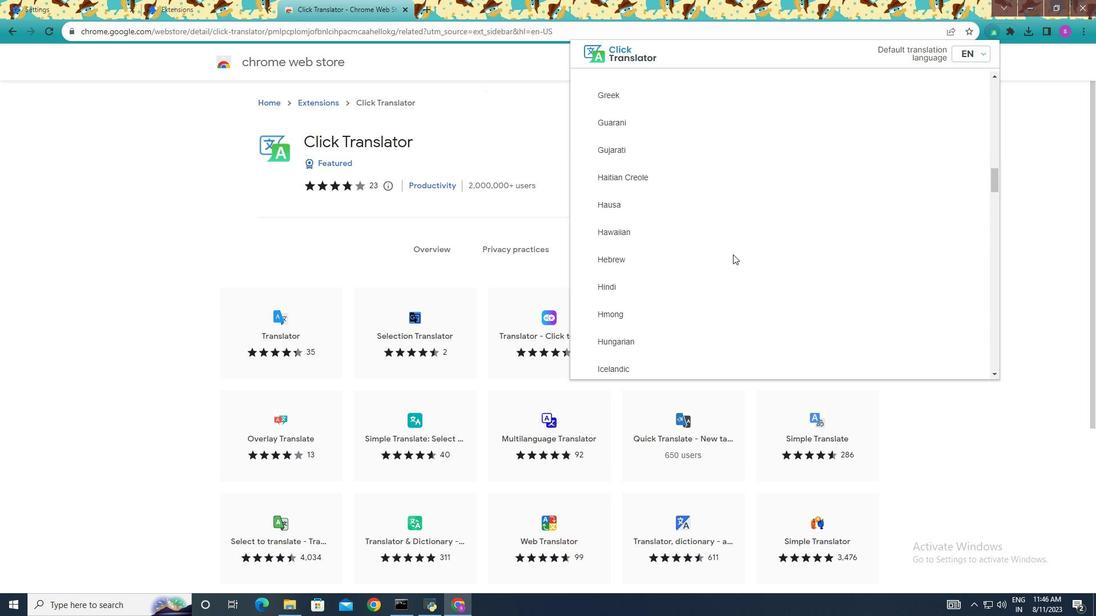 
Action: Mouse scrolled (733, 255) with delta (0, 0)
Screenshot: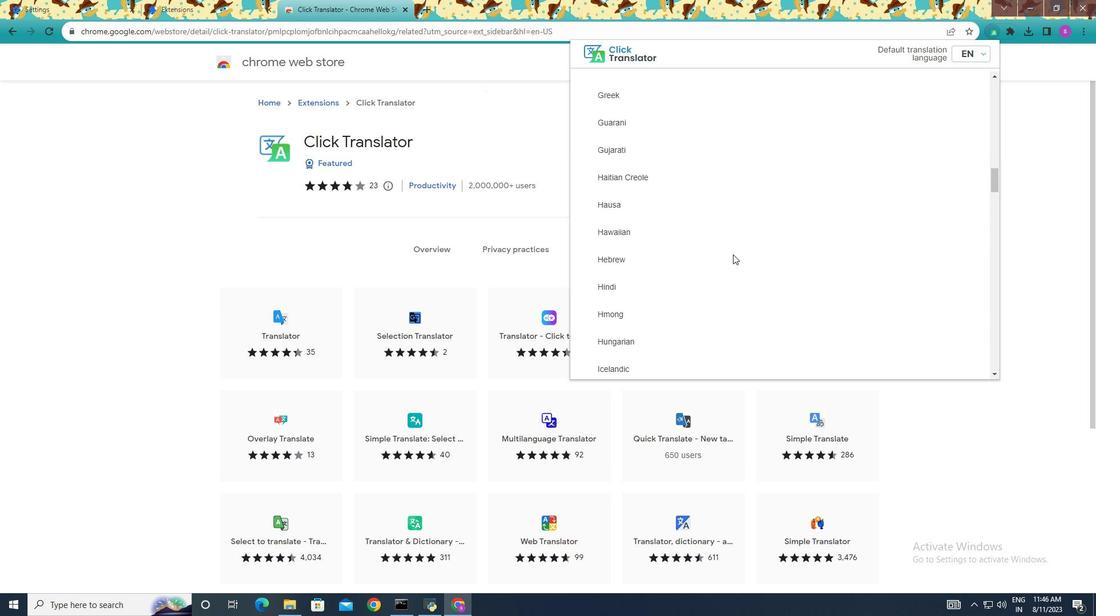 
Action: Mouse scrolled (733, 255) with delta (0, 0)
Screenshot: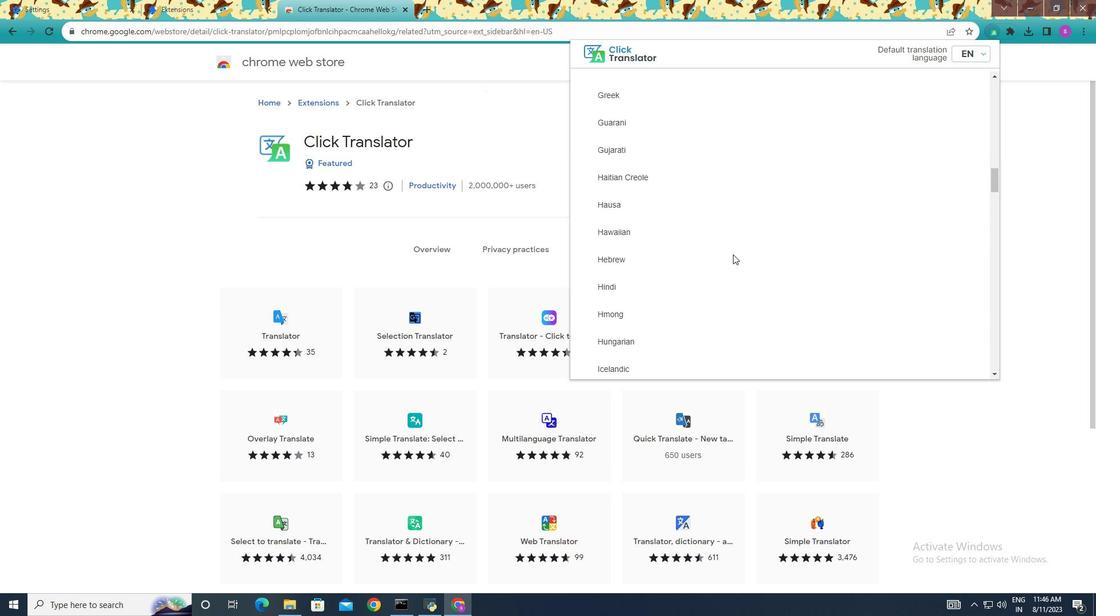 
Action: Mouse scrolled (733, 255) with delta (0, 0)
Screenshot: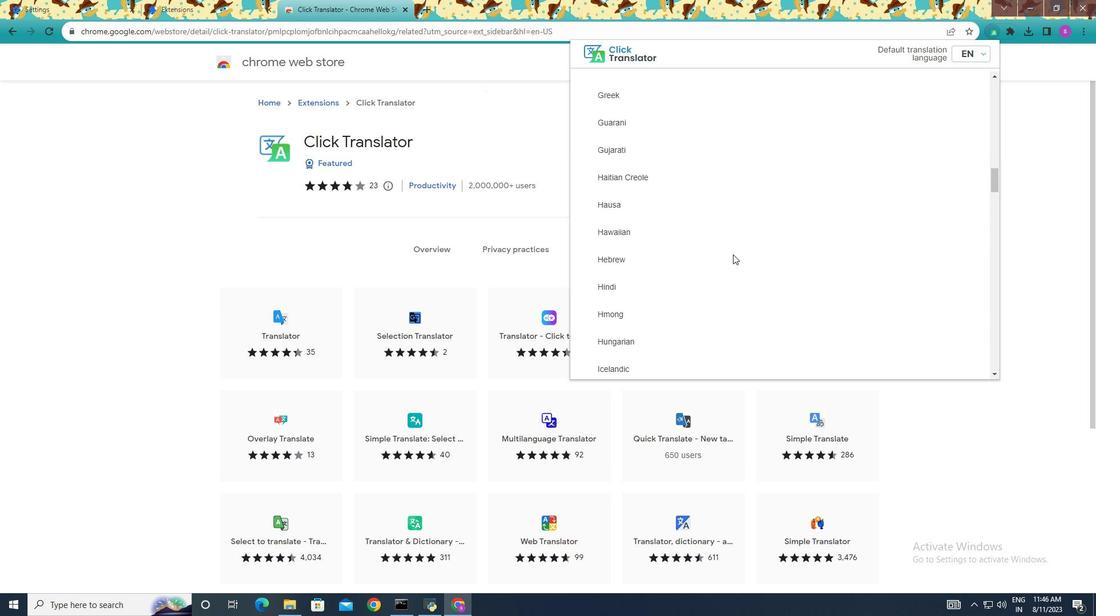 
Action: Mouse scrolled (733, 255) with delta (0, 0)
Screenshot: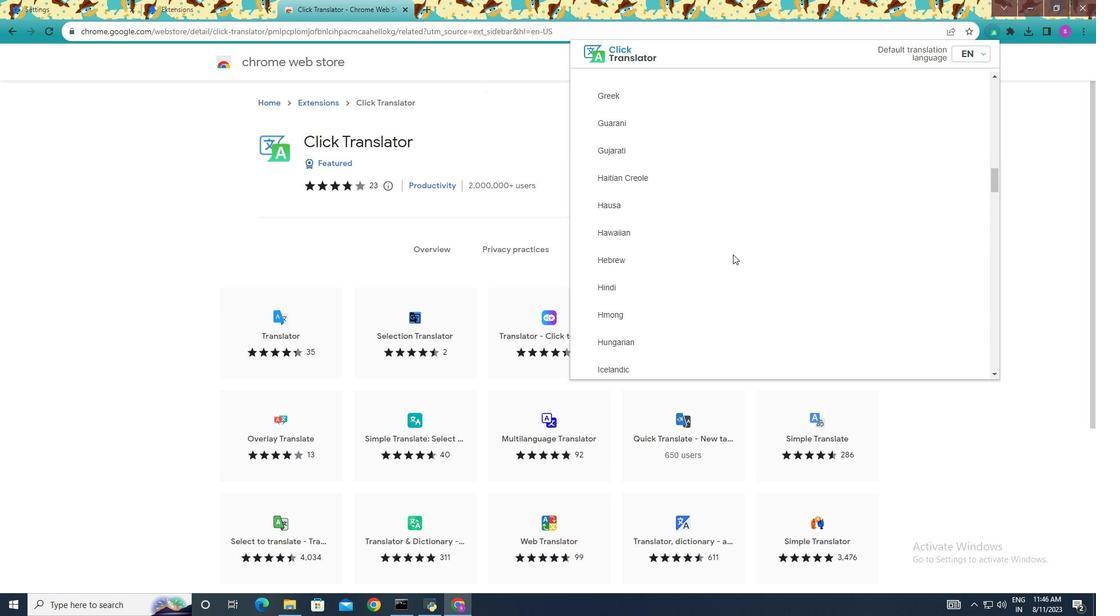 
Action: Mouse scrolled (733, 255) with delta (0, 0)
Screenshot: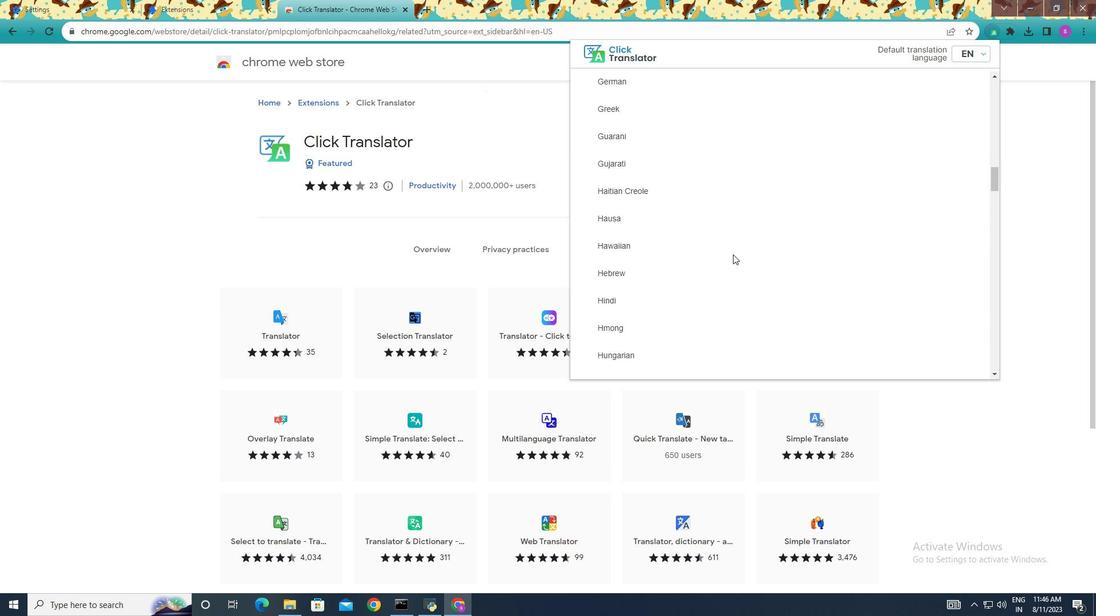 
Action: Mouse scrolled (733, 255) with delta (0, 0)
Screenshot: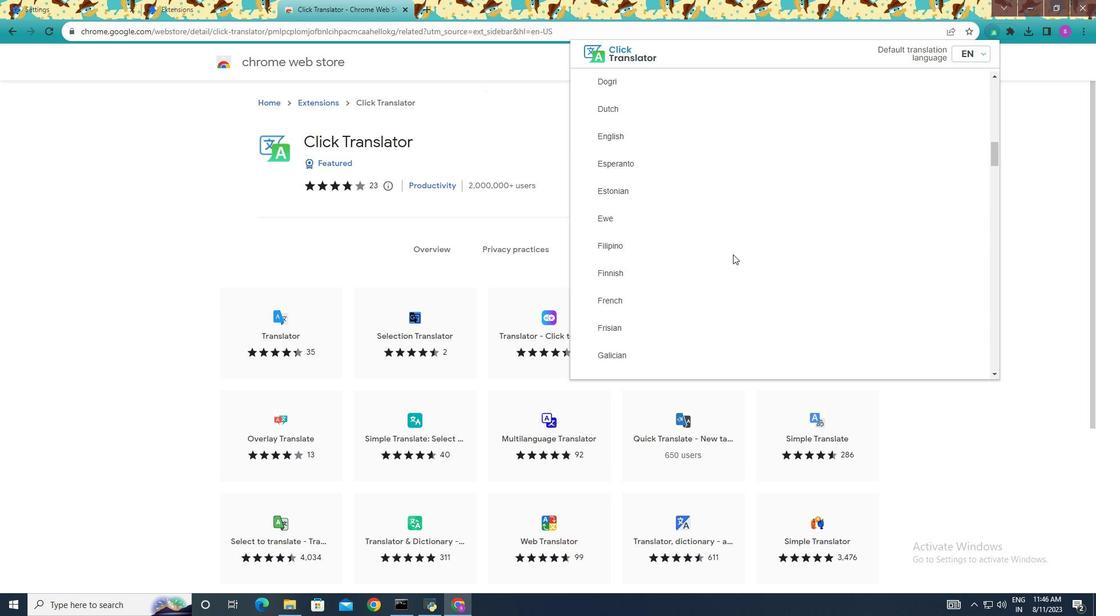 
Action: Mouse scrolled (733, 255) with delta (0, 0)
Screenshot: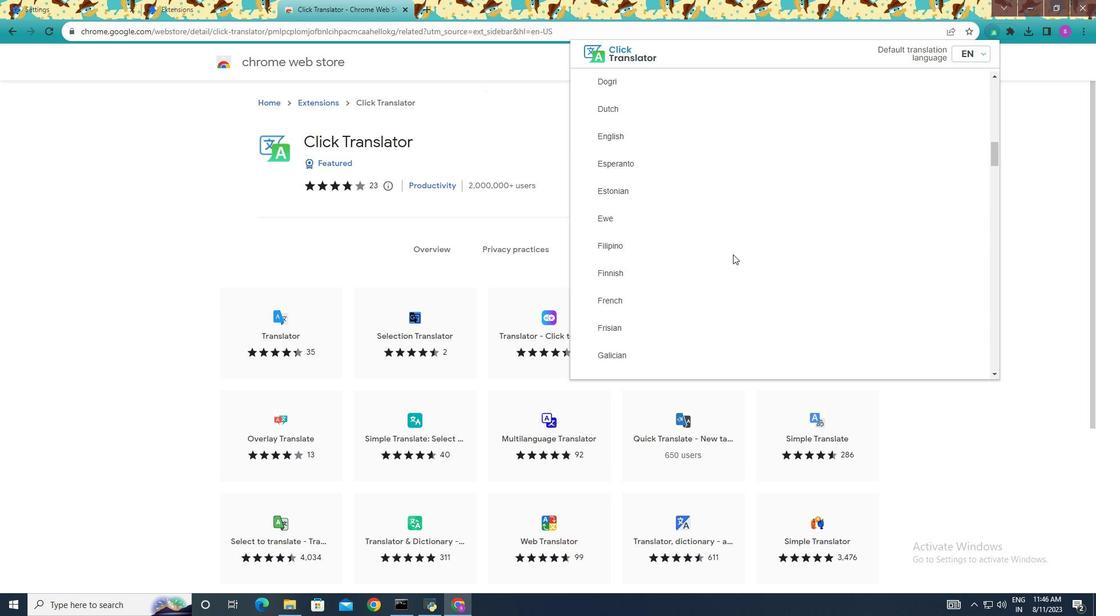 
Action: Mouse scrolled (733, 255) with delta (0, 0)
Screenshot: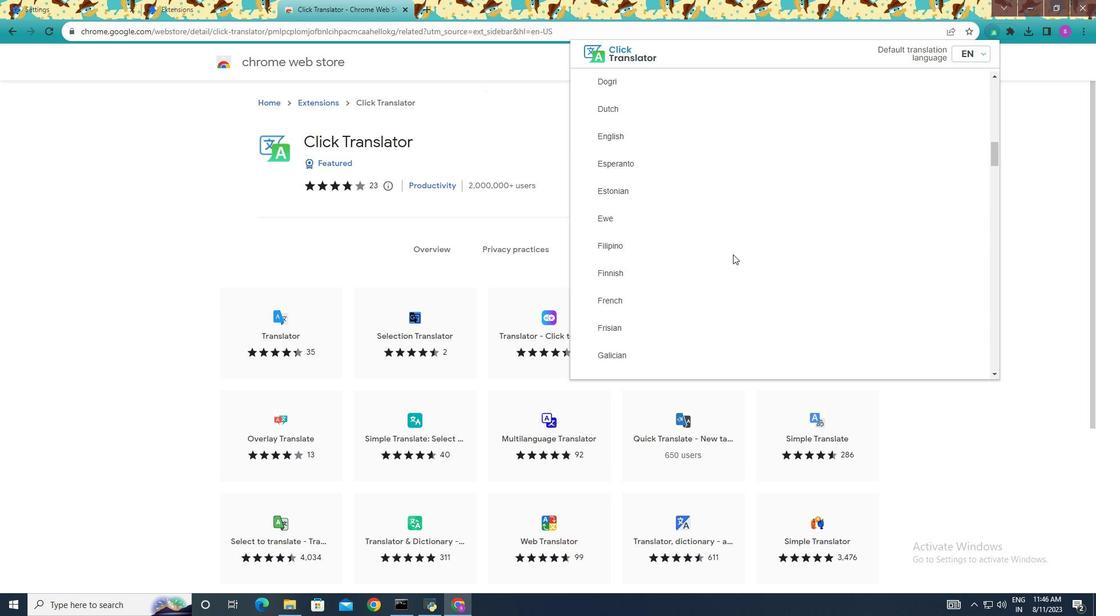 
Action: Mouse scrolled (733, 255) with delta (0, 0)
Screenshot: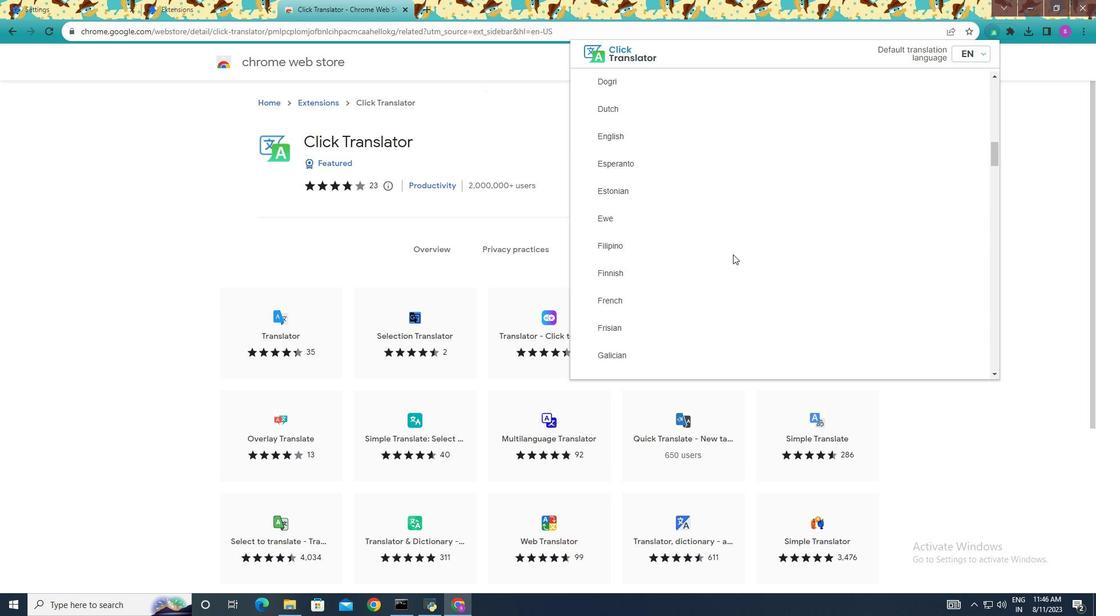 
Action: Mouse scrolled (733, 255) with delta (0, 0)
Screenshot: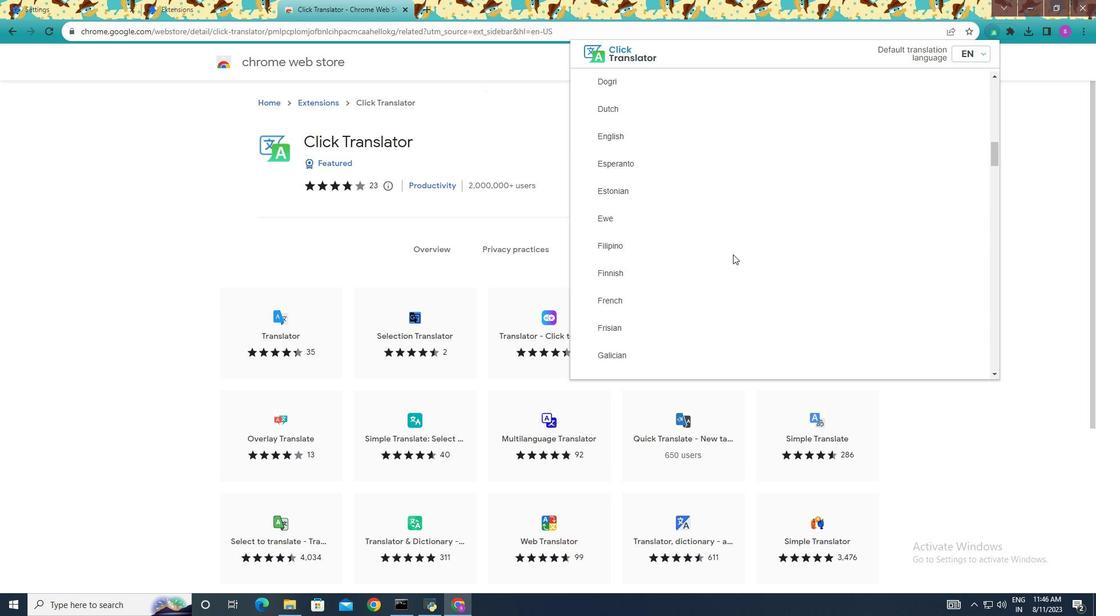 
Action: Mouse scrolled (733, 255) with delta (0, 0)
Screenshot: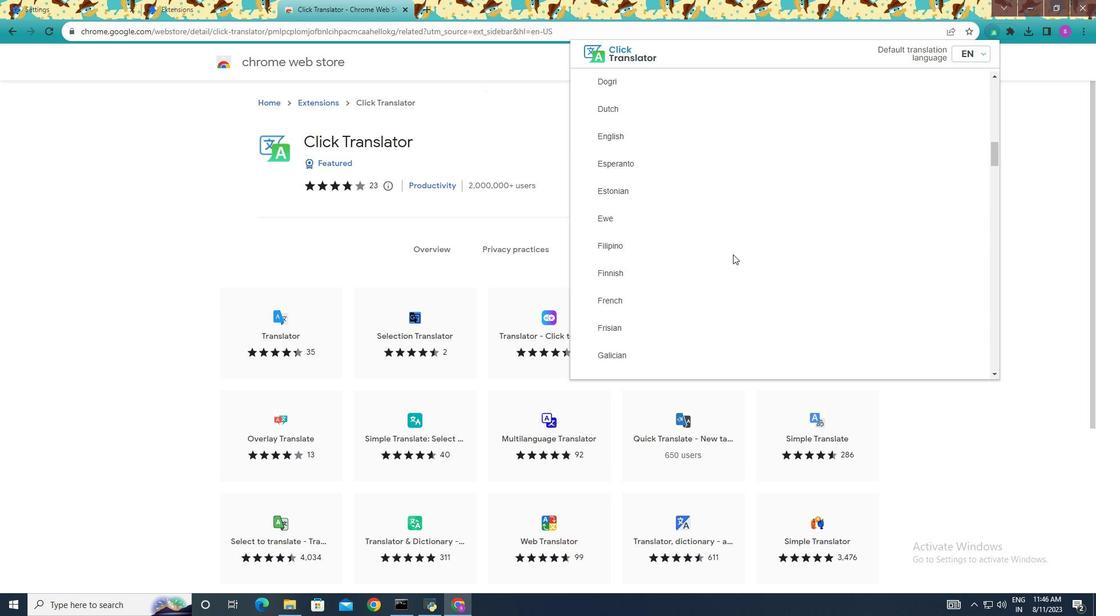 
Action: Mouse scrolled (733, 255) with delta (0, 0)
Screenshot: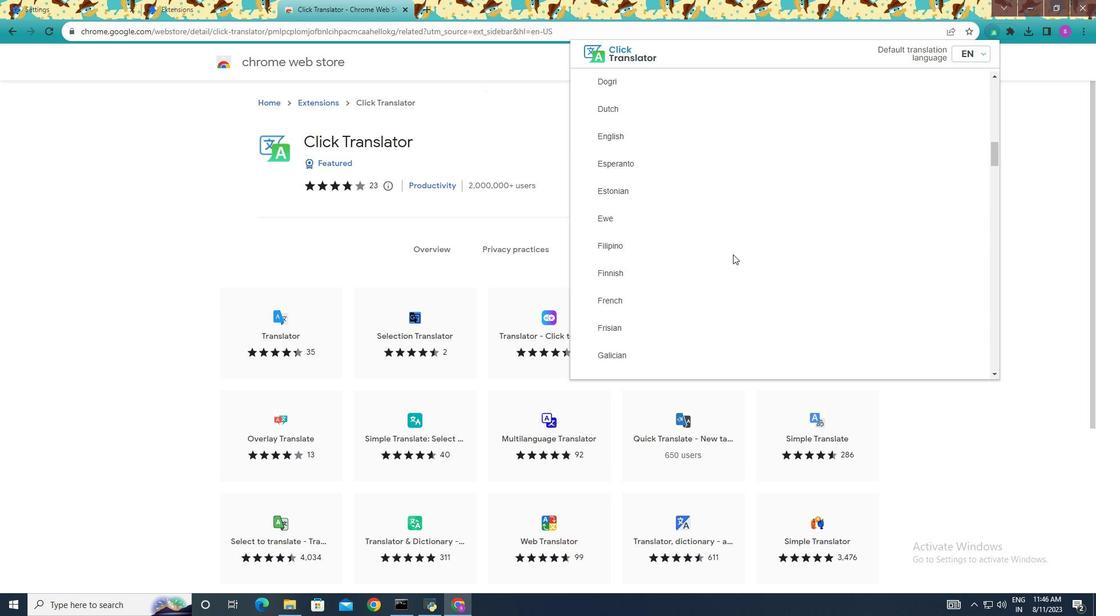 
Action: Mouse scrolled (733, 255) with delta (0, 0)
Screenshot: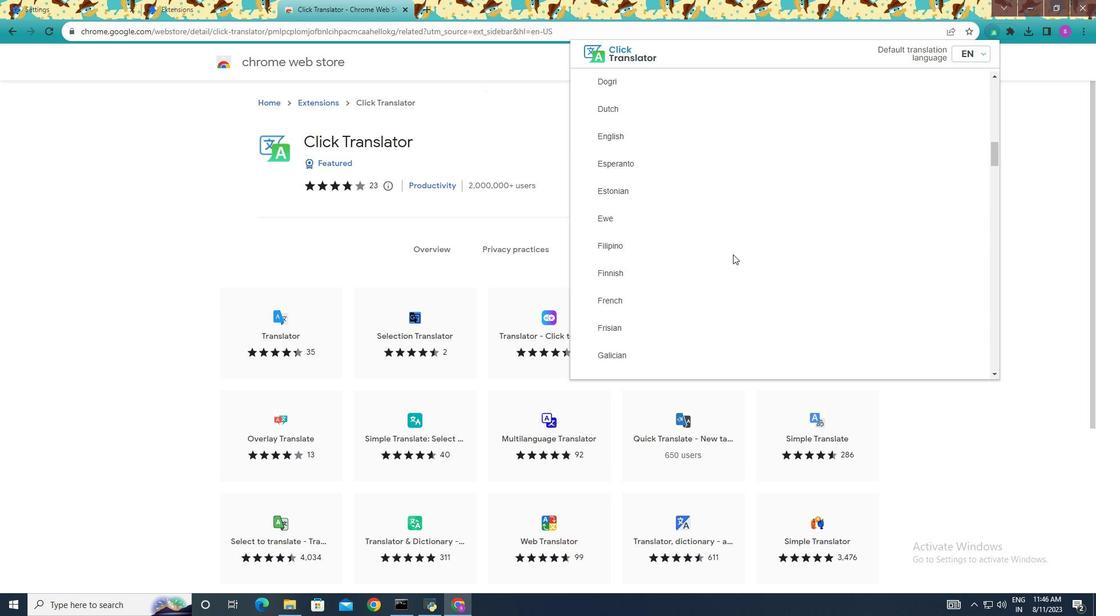 
Action: Mouse scrolled (733, 255) with delta (0, 0)
Screenshot: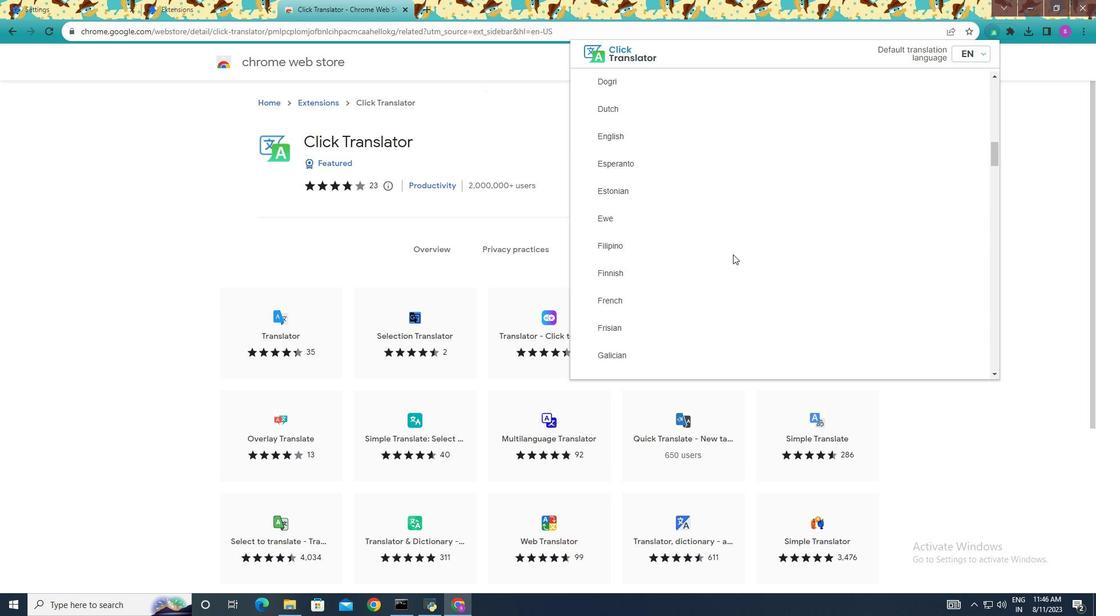 
Action: Mouse scrolled (733, 255) with delta (0, 0)
Screenshot: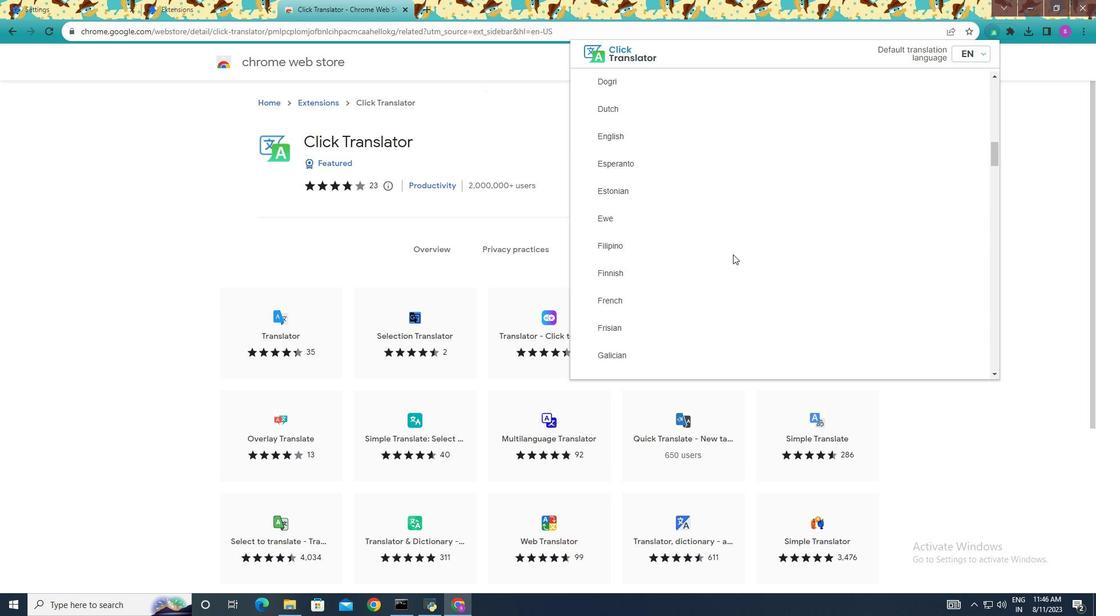 
Action: Mouse scrolled (733, 255) with delta (0, 0)
Screenshot: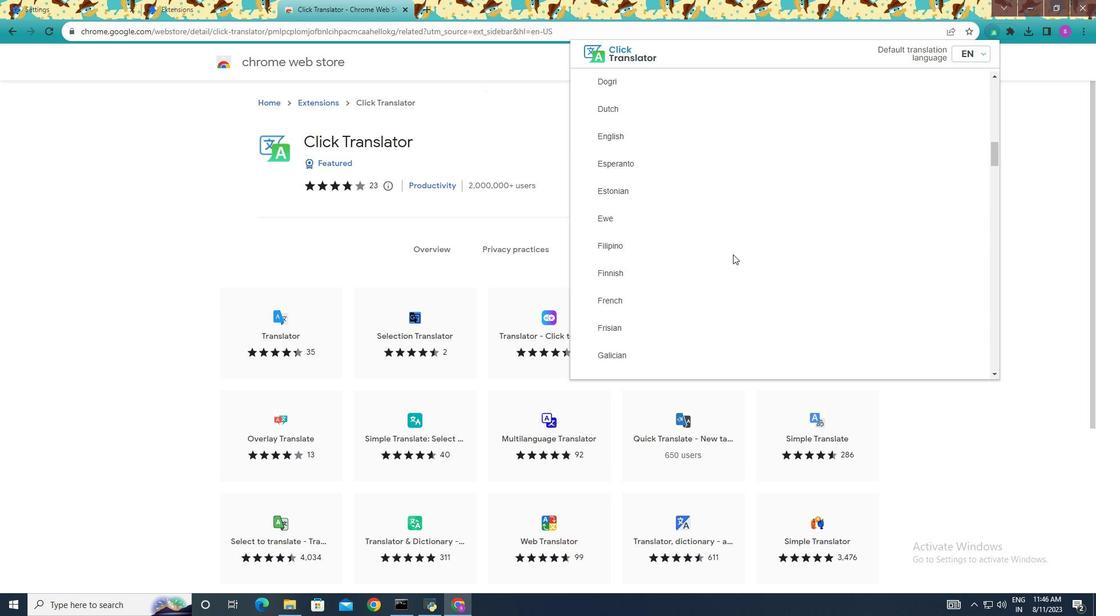 
Action: Mouse scrolled (733, 255) with delta (0, 0)
Screenshot: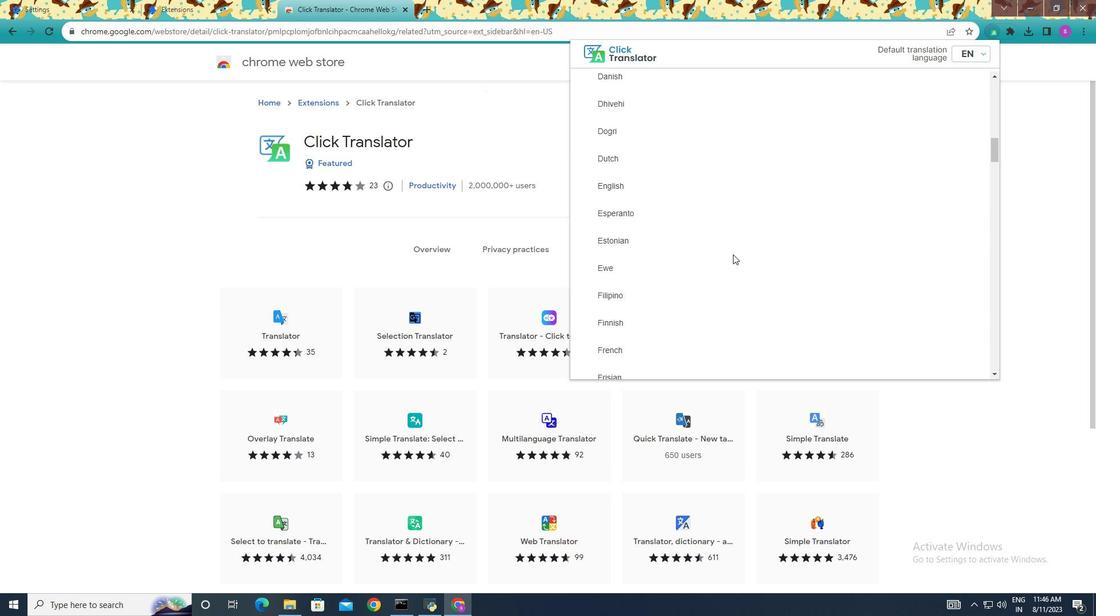 
Action: Mouse scrolled (733, 255) with delta (0, 0)
Screenshot: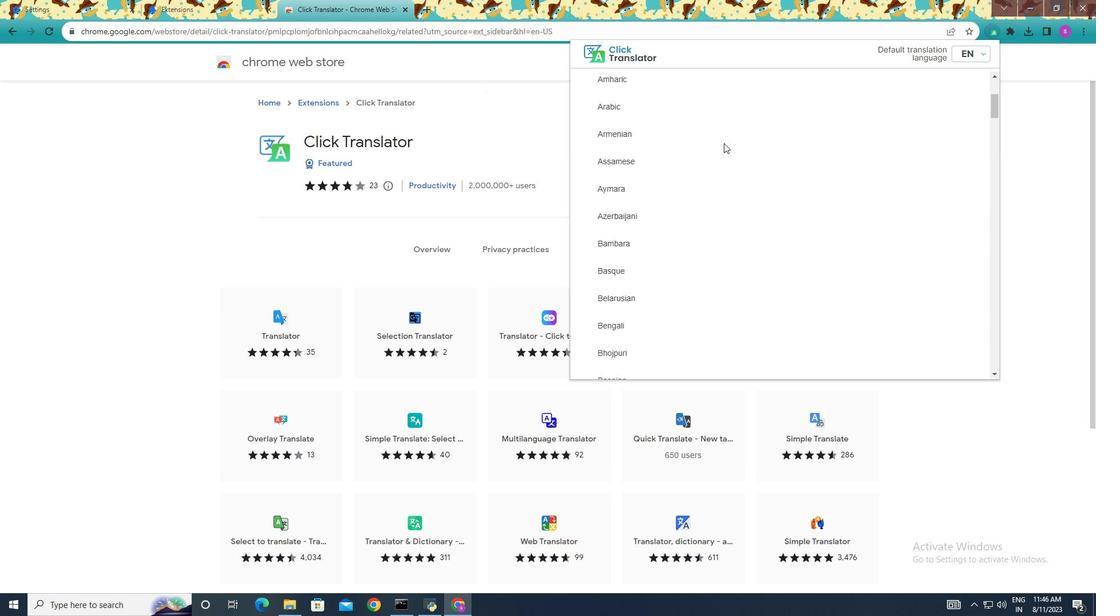 
Action: Mouse scrolled (733, 255) with delta (0, 0)
Screenshot: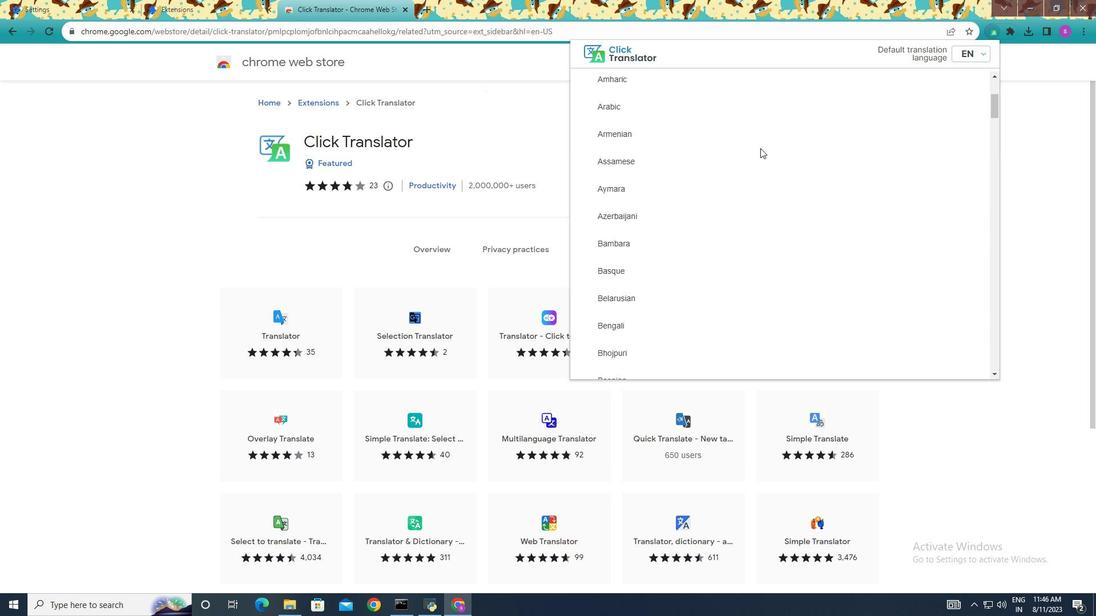 
Action: Mouse scrolled (733, 255) with delta (0, 0)
Screenshot: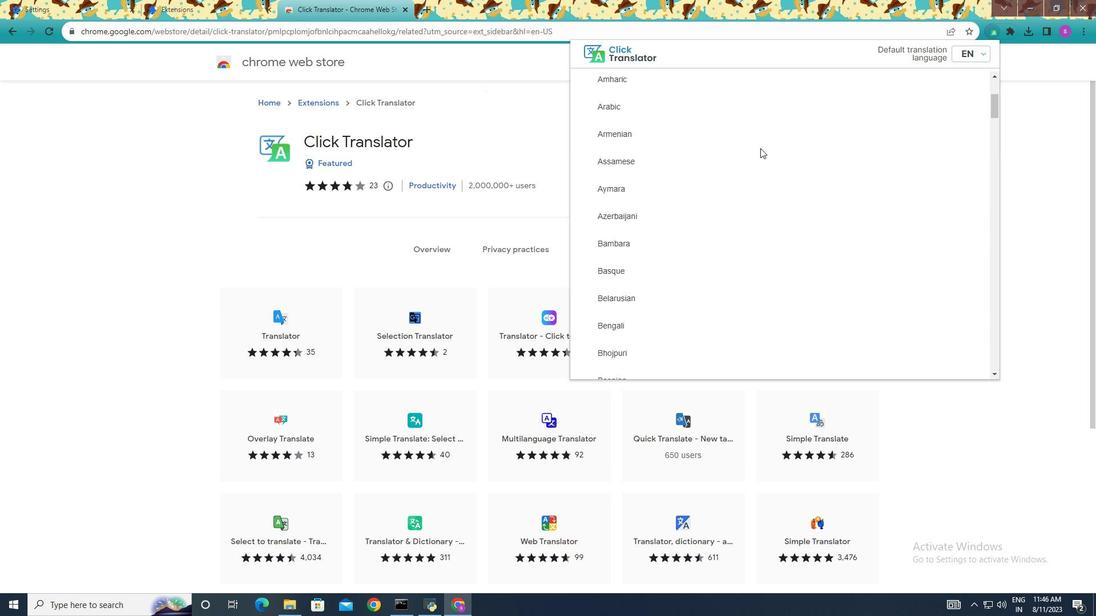 
Action: Mouse scrolled (733, 255) with delta (0, 0)
Screenshot: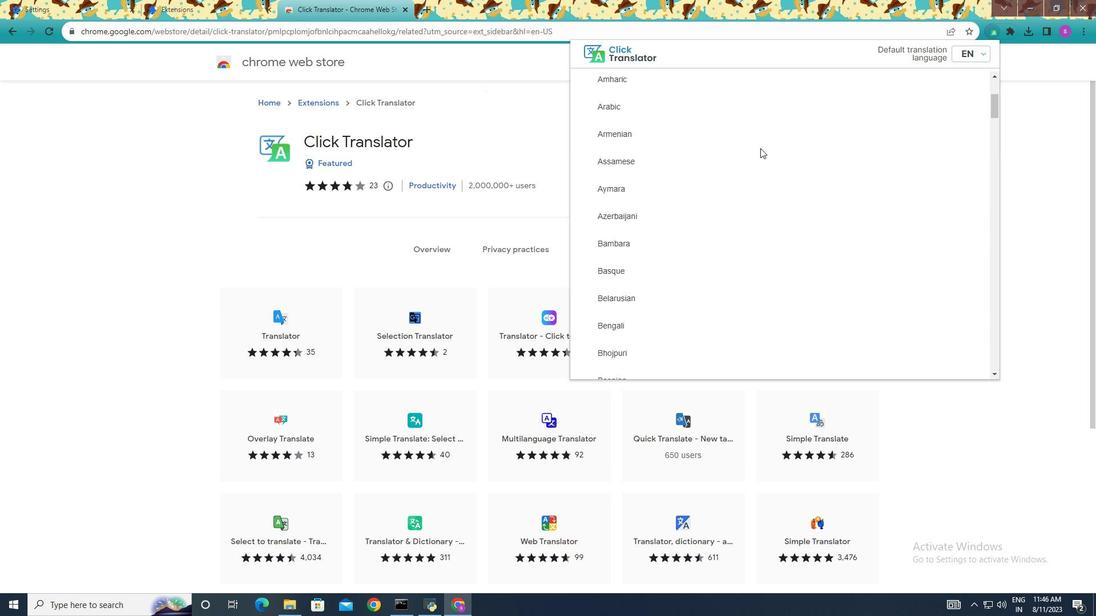 
Action: Mouse scrolled (733, 255) with delta (0, 0)
Screenshot: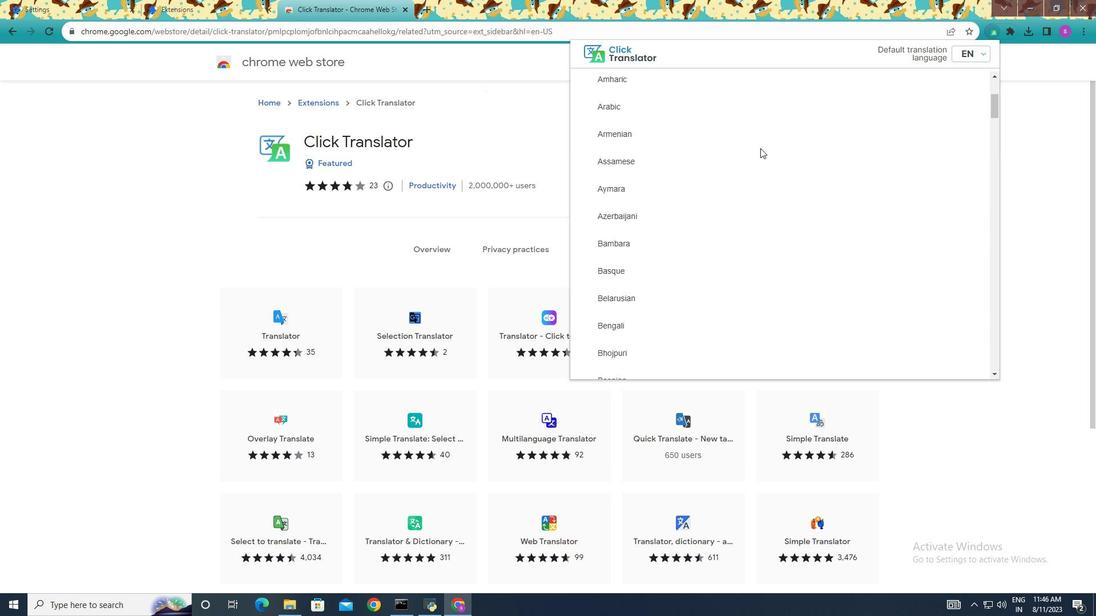 
Action: Mouse moved to (733, 252)
Screenshot: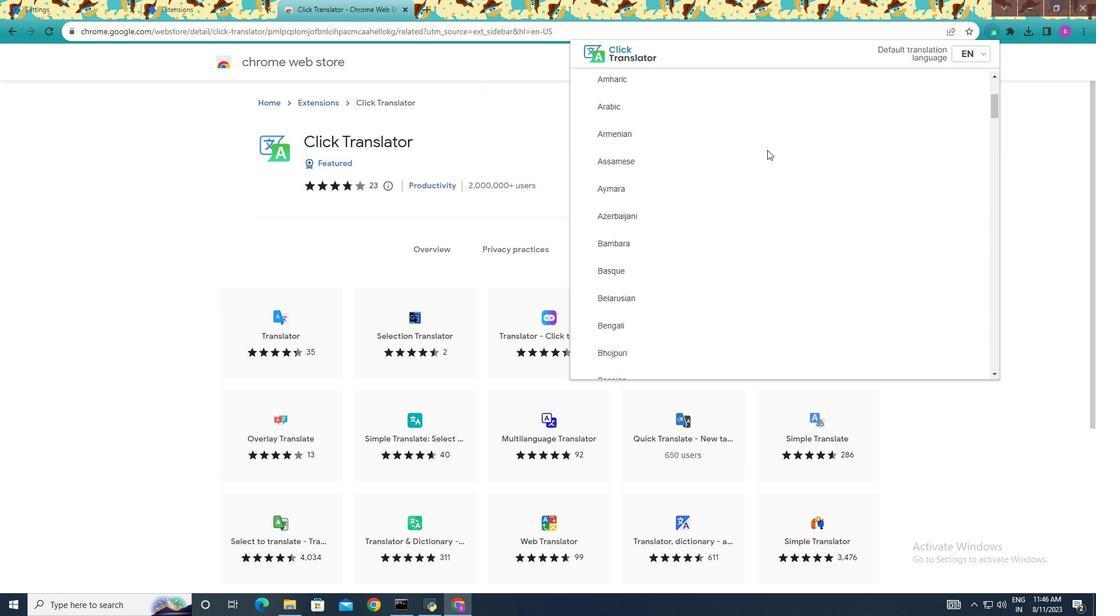 
Action: Mouse scrolled (733, 255) with delta (0, 0)
Screenshot: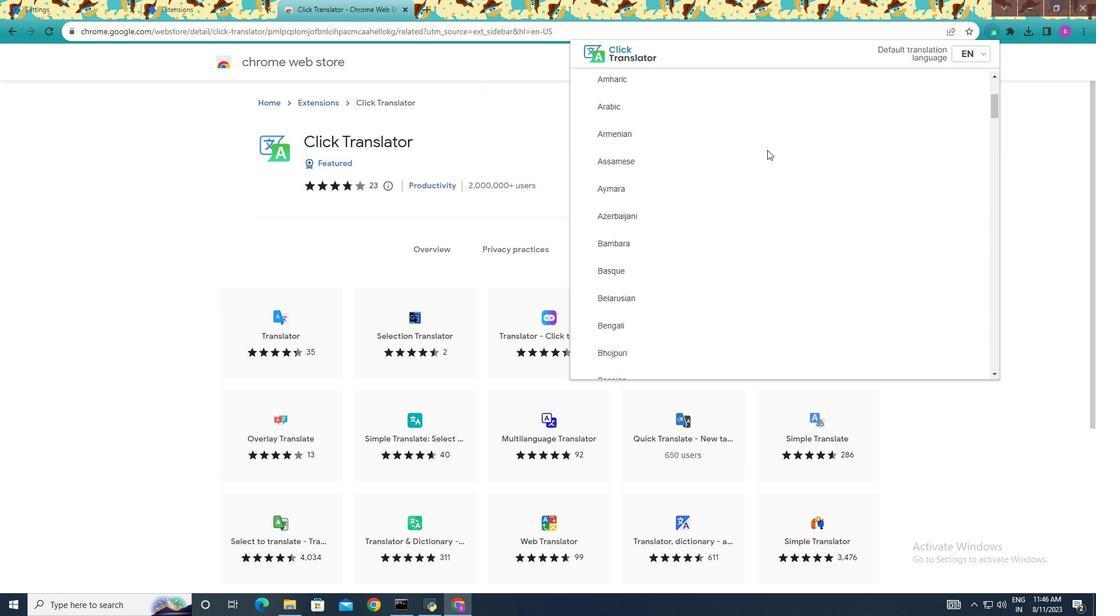 
Action: Mouse moved to (727, 234)
Screenshot: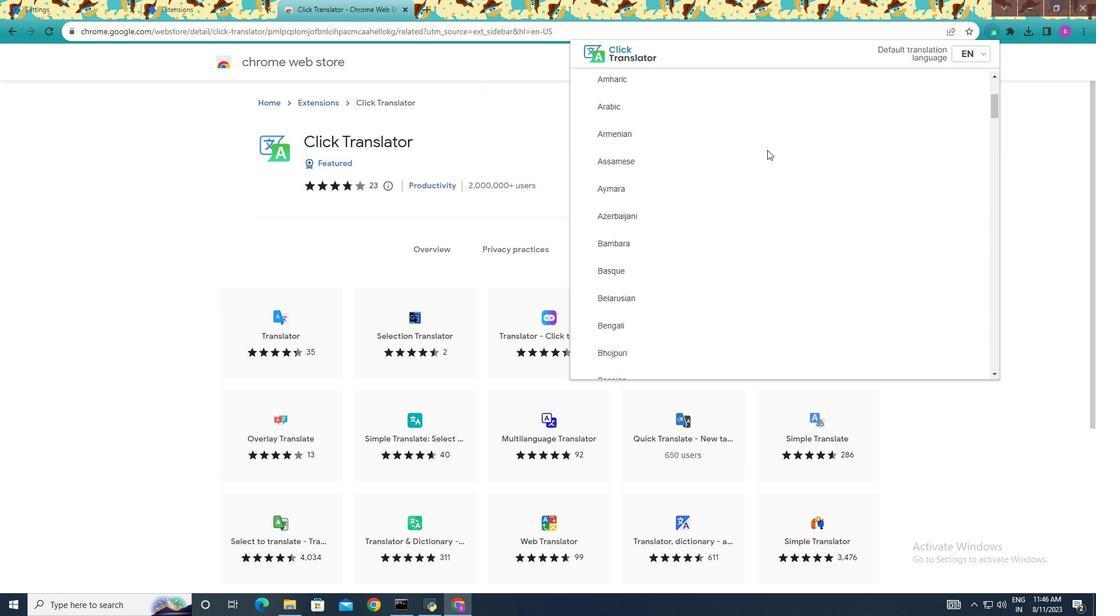 
Action: Mouse scrolled (733, 255) with delta (0, 0)
Screenshot: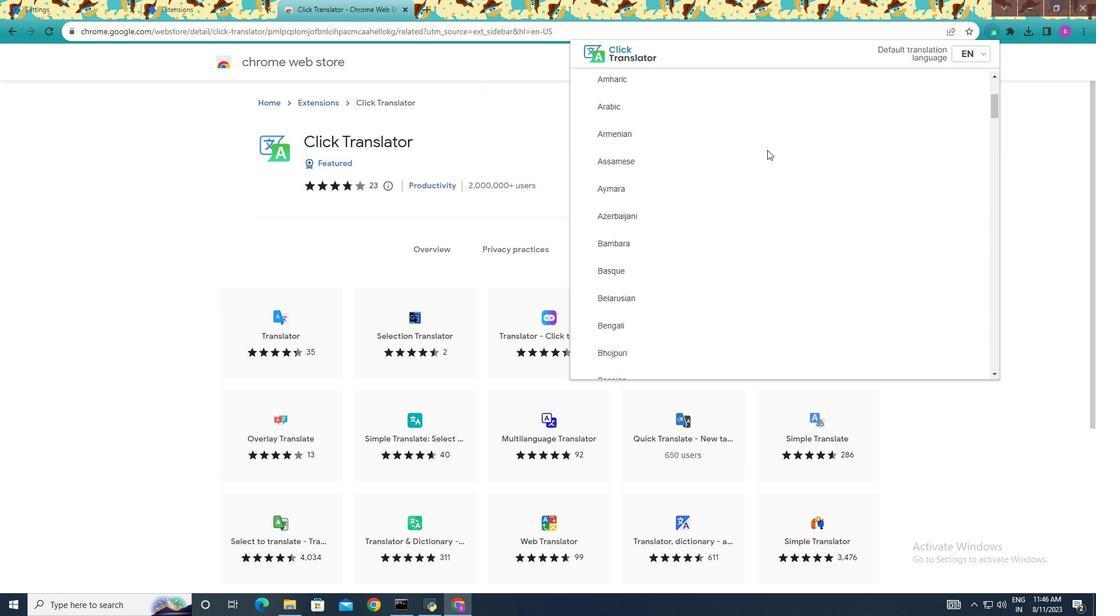 
Action: Mouse moved to (716, 213)
Screenshot: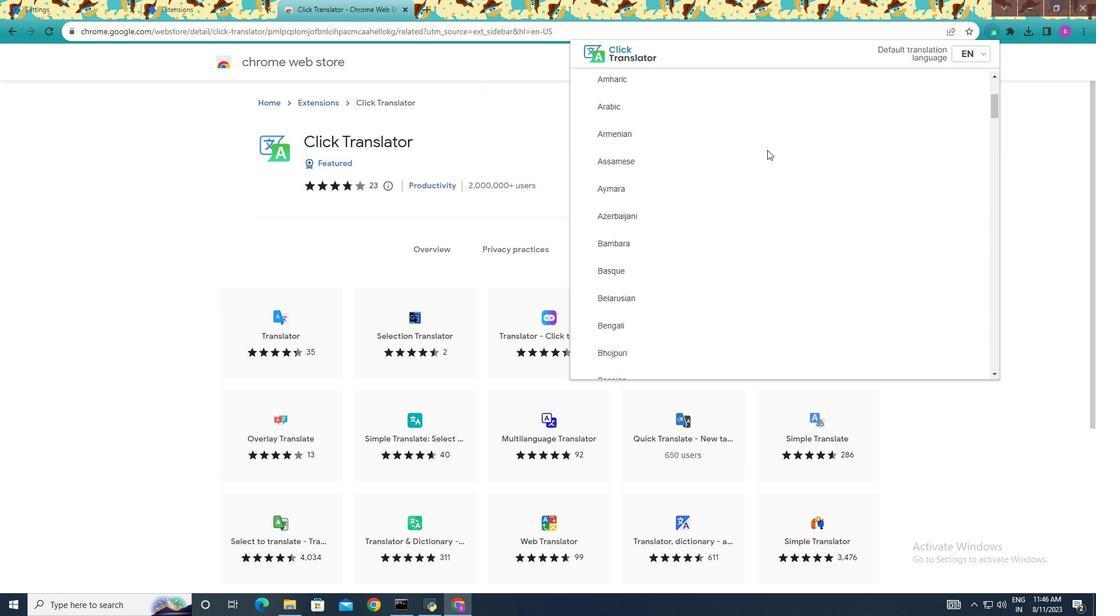 
Action: Mouse scrolled (733, 255) with delta (0, 0)
Screenshot: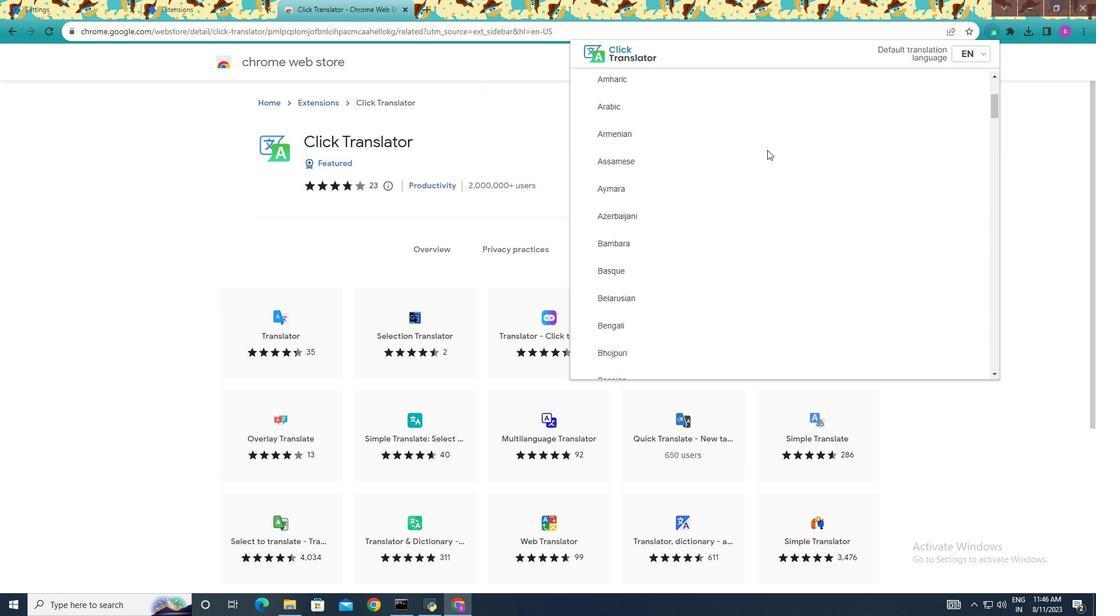 
Action: Mouse moved to (696, 173)
Screenshot: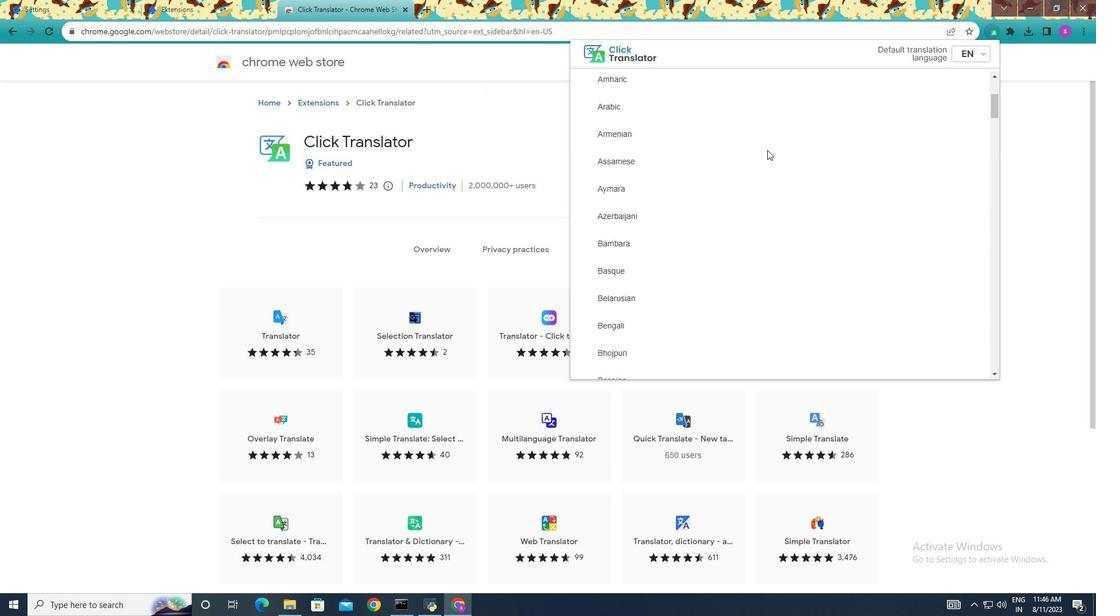 
Action: Mouse scrolled (733, 255) with delta (0, 0)
Screenshot: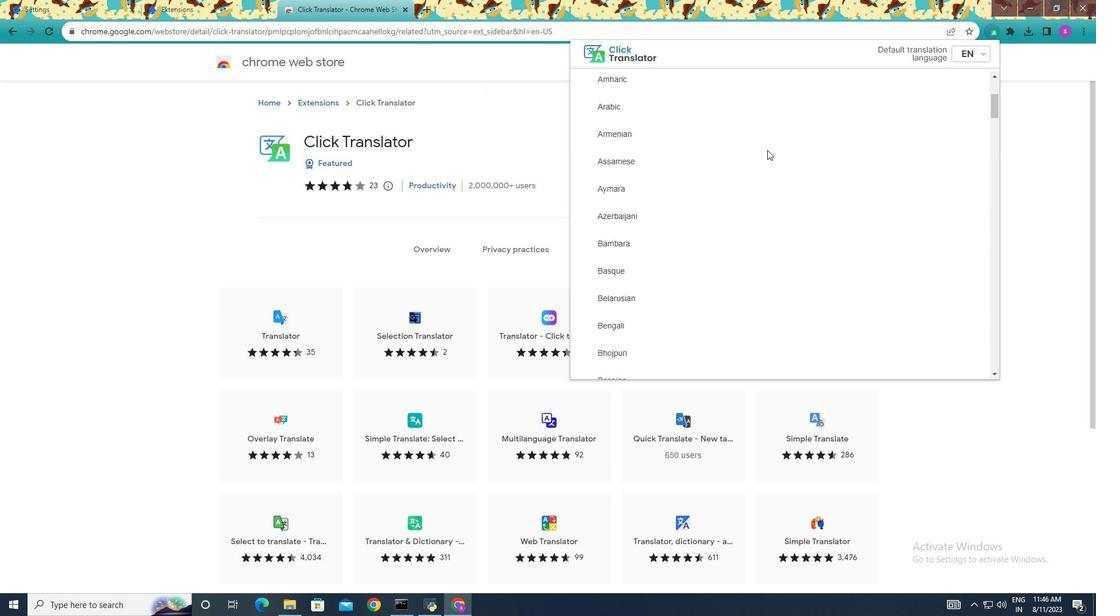 
Action: Mouse moved to (689, 156)
Screenshot: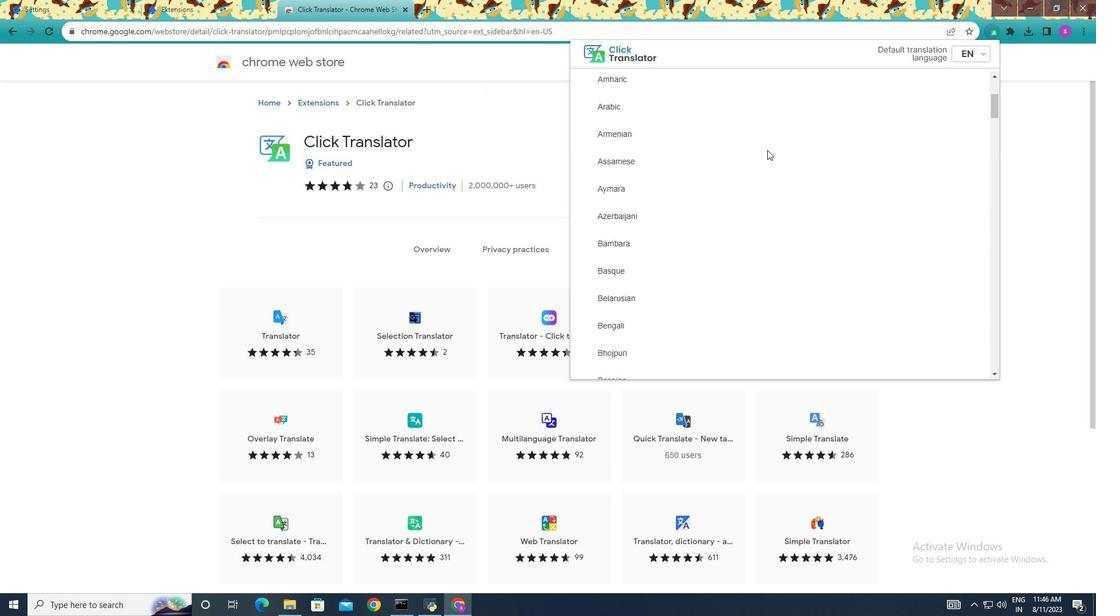 
Action: Mouse scrolled (733, 255) with delta (0, 0)
Screenshot: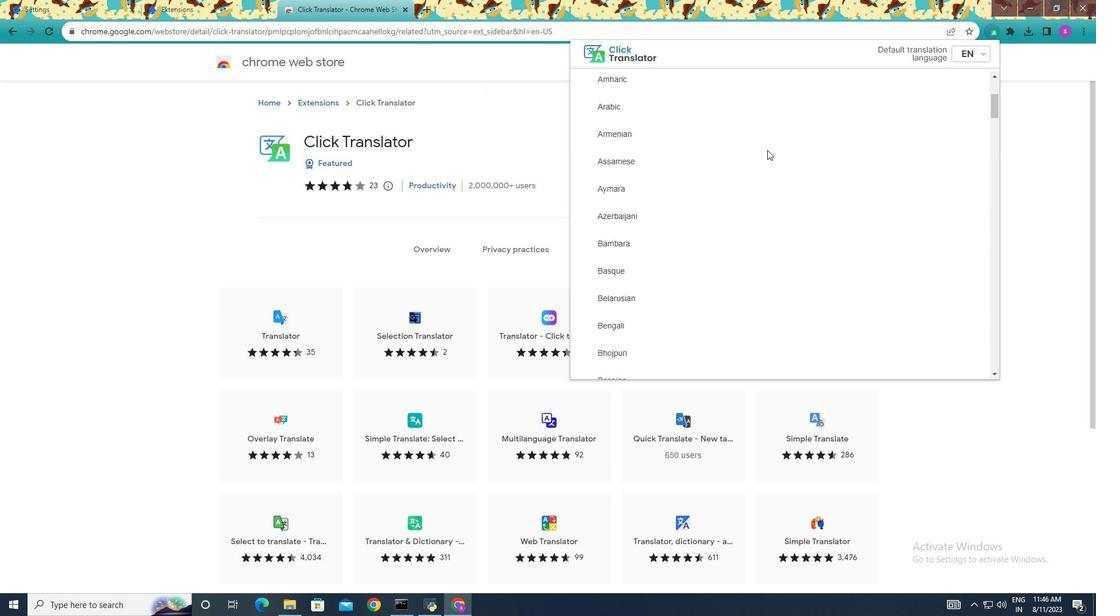 
Action: Mouse moved to (767, 150)
Screenshot: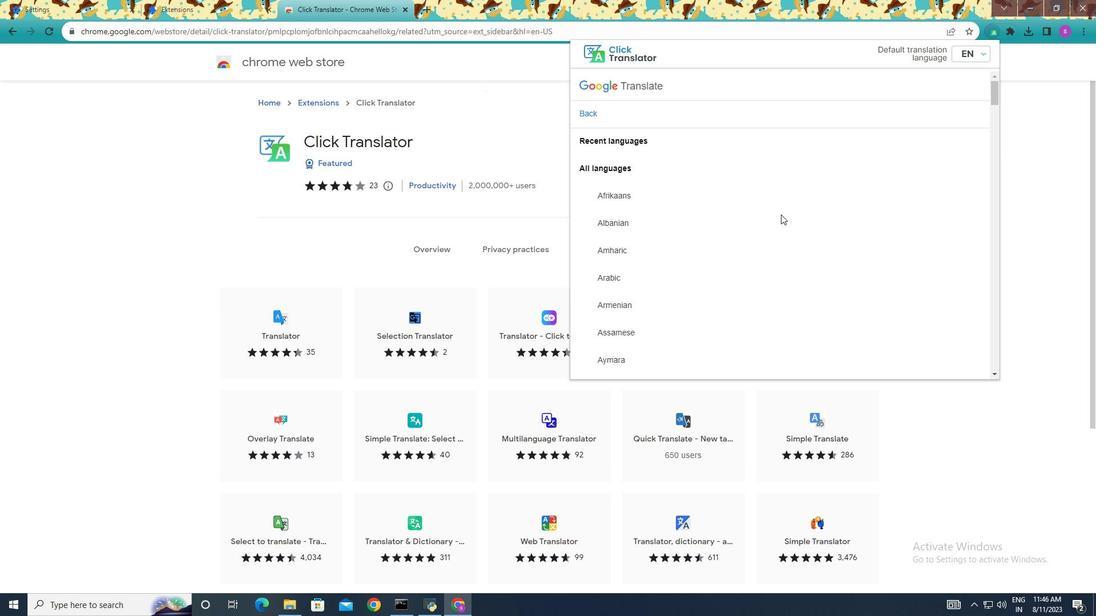 
Action: Mouse scrolled (767, 150) with delta (0, 0)
Screenshot: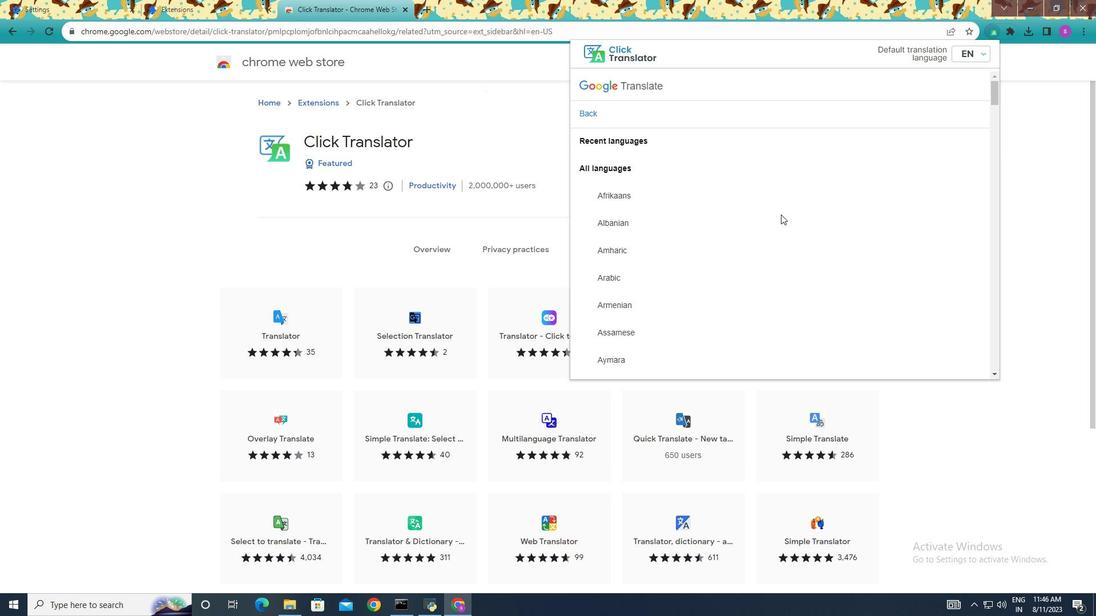 
Action: Mouse scrolled (767, 150) with delta (0, 0)
Screenshot: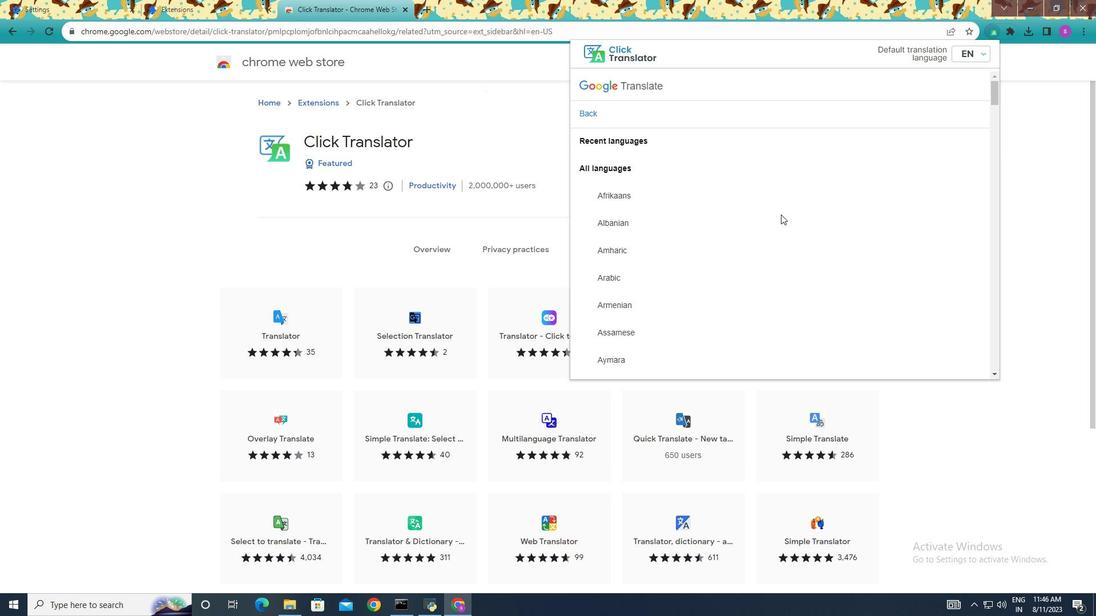 
Action: Mouse scrolled (767, 150) with delta (0, 0)
Screenshot: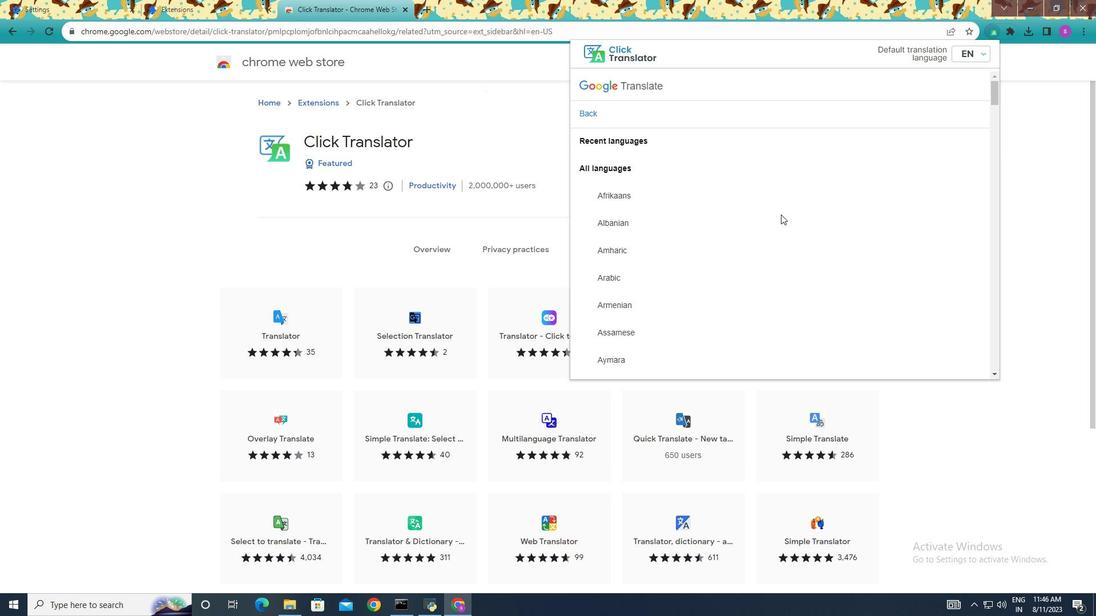 
Action: Mouse scrolled (767, 150) with delta (0, 0)
Screenshot: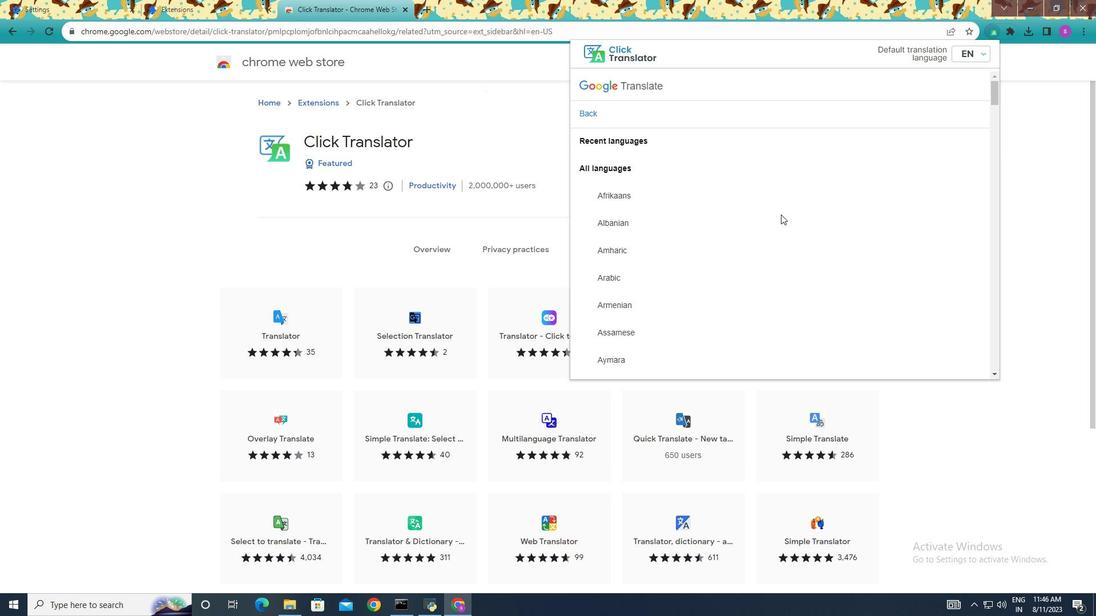 
Action: Mouse scrolled (767, 150) with delta (0, 0)
Screenshot: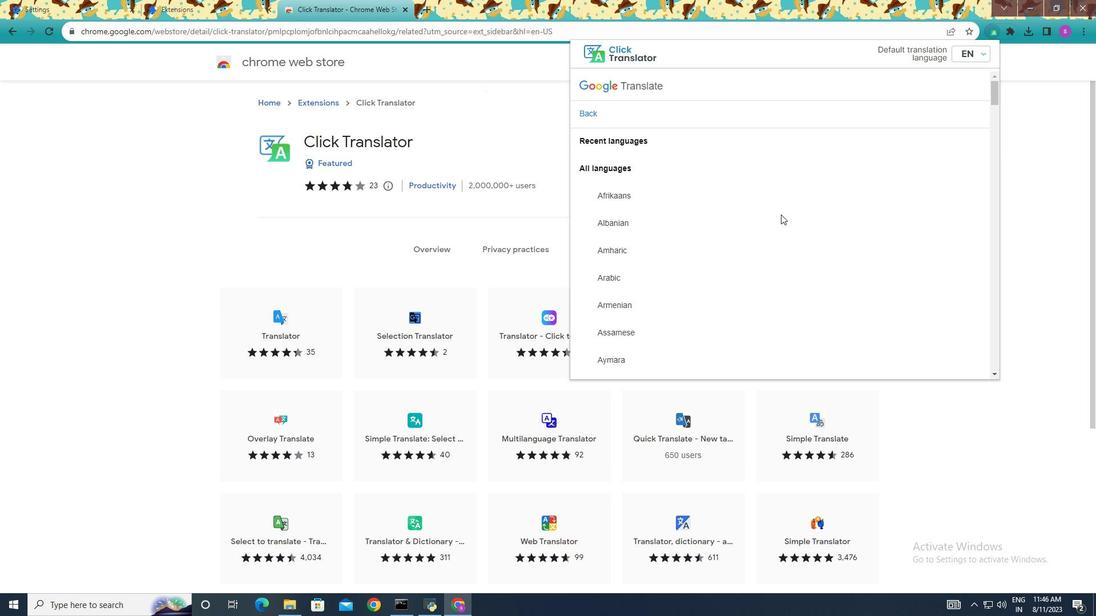
Action: Mouse moved to (781, 214)
Screenshot: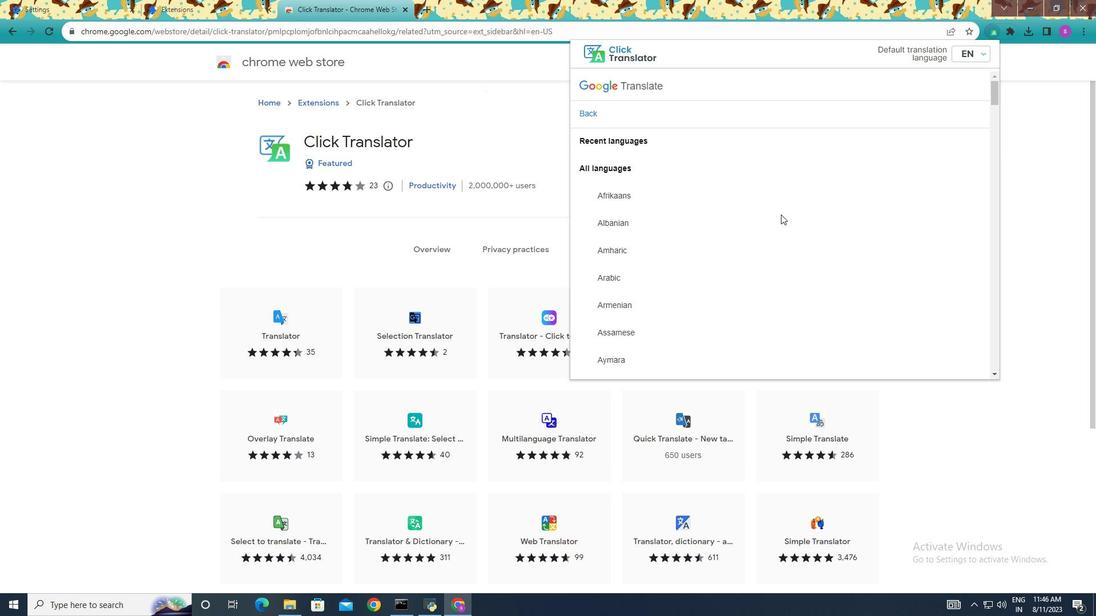 
Action: Mouse scrolled (781, 215) with delta (0, 0)
Screenshot: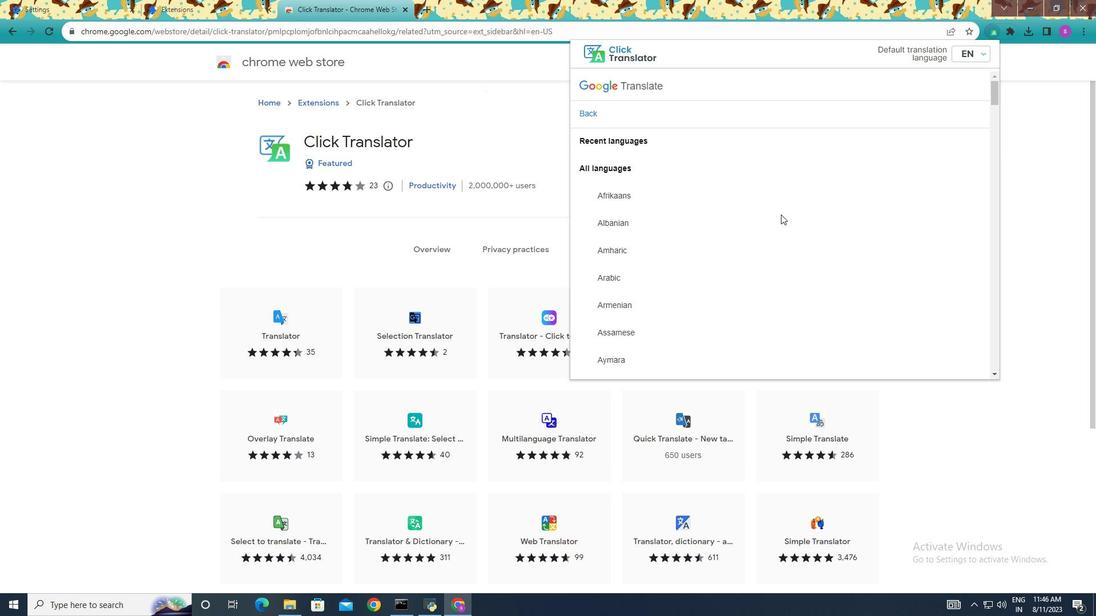
Action: Mouse scrolled (781, 215) with delta (0, 0)
Screenshot: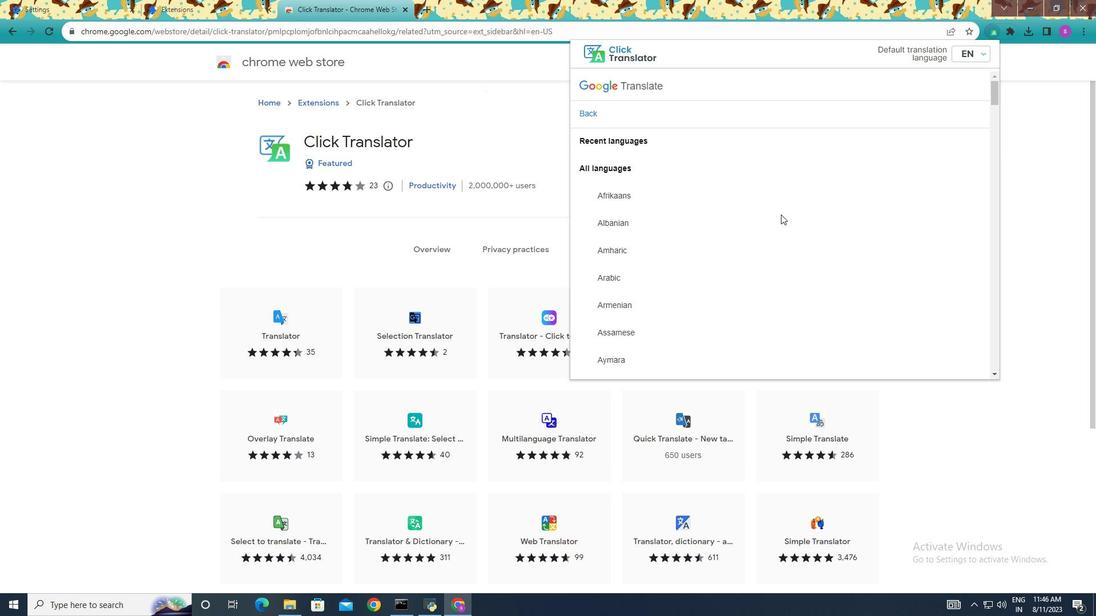 
Action: Mouse scrolled (781, 215) with delta (0, 0)
Screenshot: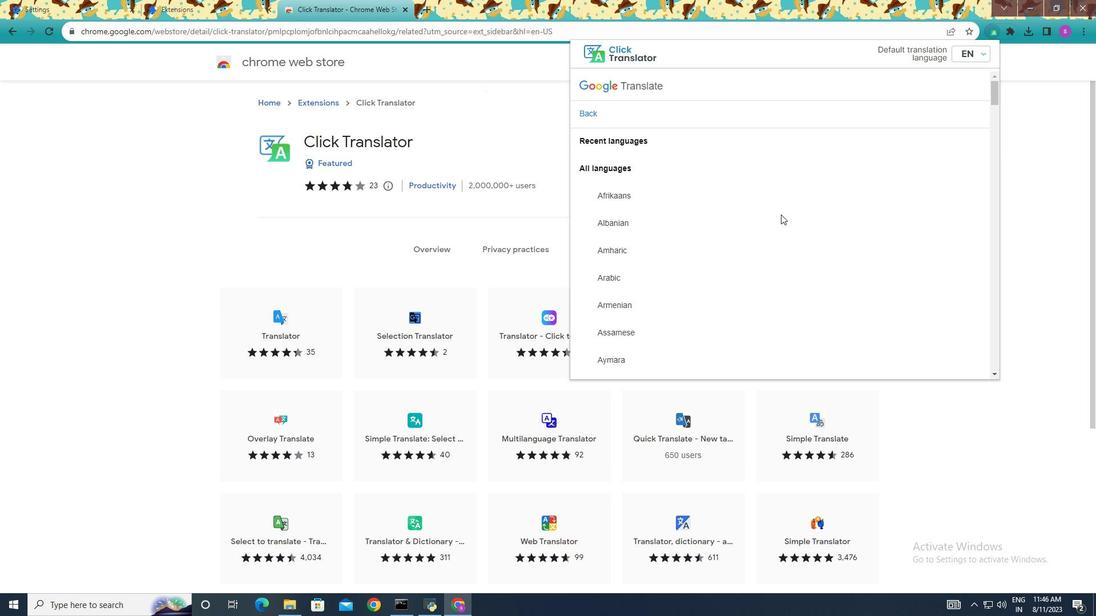 
Action: Mouse scrolled (781, 215) with delta (0, 0)
Screenshot: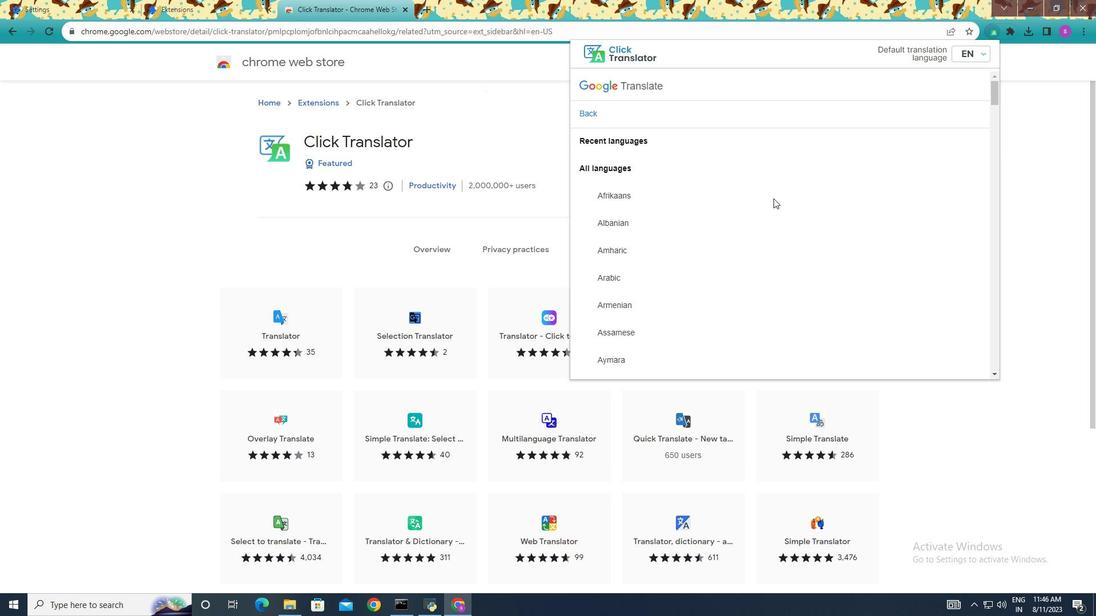 
Action: Mouse scrolled (781, 215) with delta (0, 0)
Screenshot: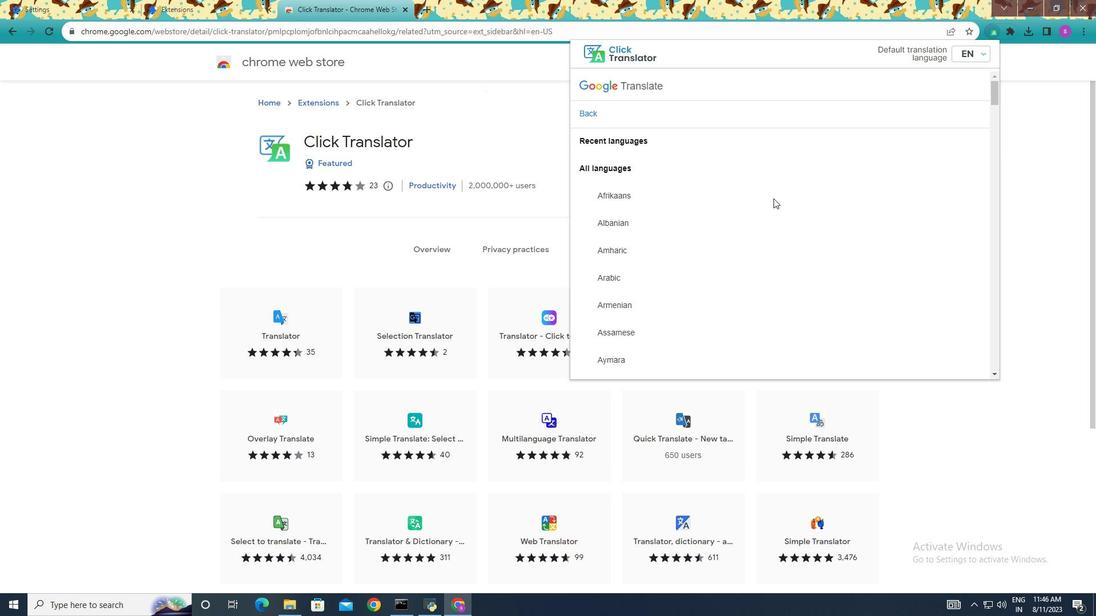 
Action: Mouse scrolled (781, 215) with delta (0, 0)
Screenshot: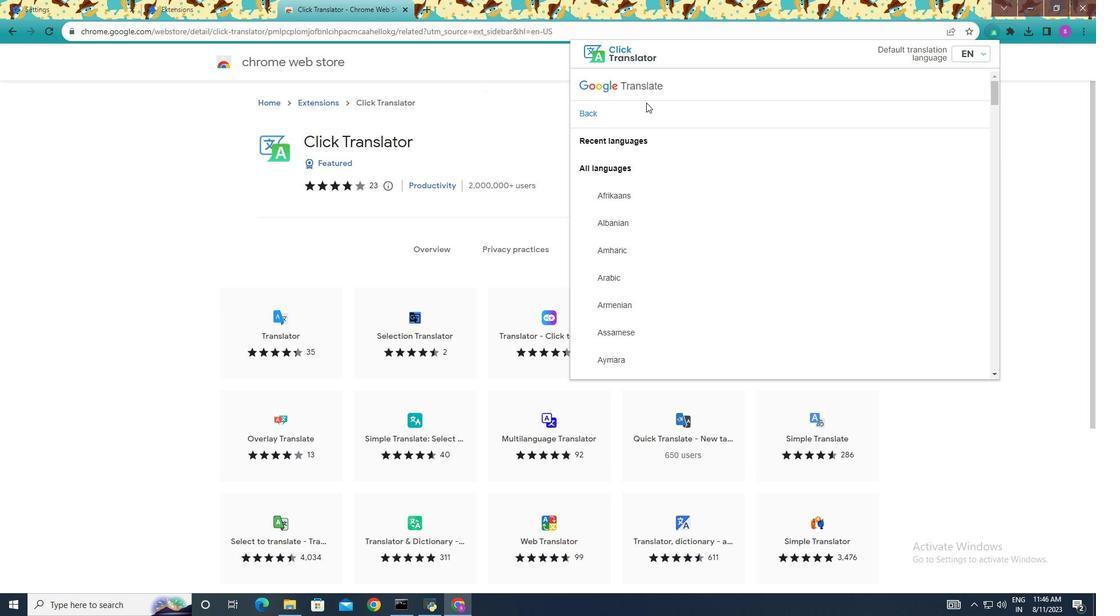 
Action: Mouse scrolled (781, 215) with delta (0, 0)
Screenshot: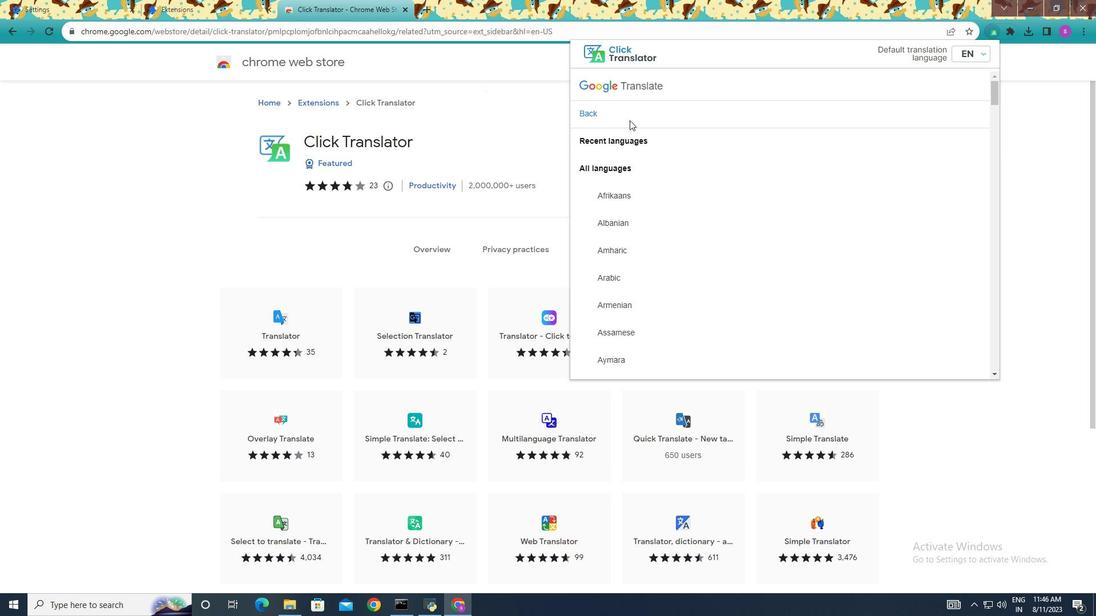 
Action: Mouse scrolled (781, 215) with delta (0, 0)
Screenshot: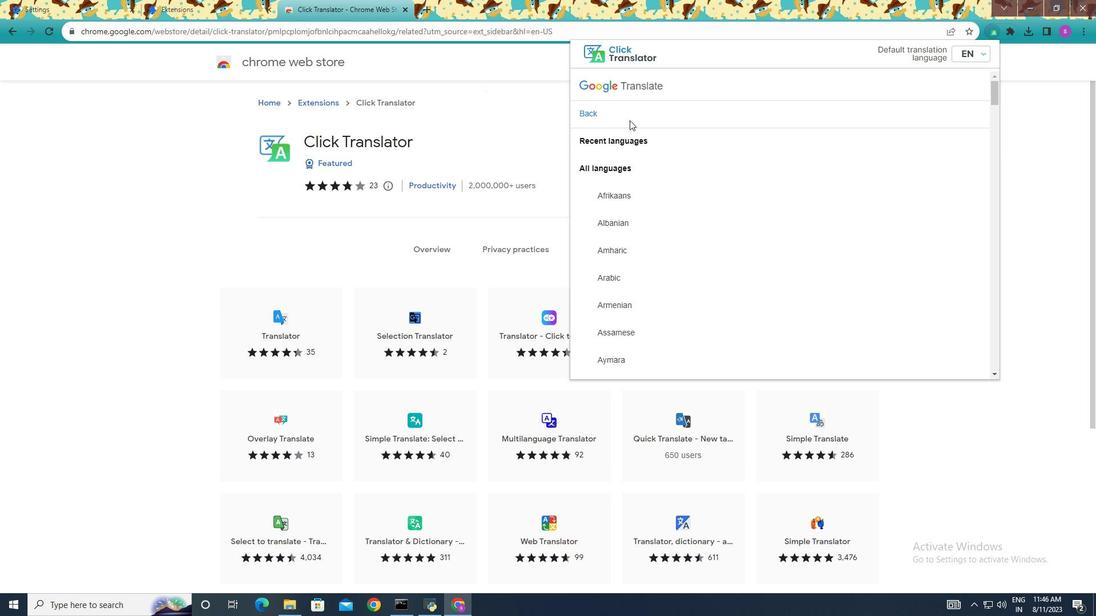 
Action: Mouse scrolled (781, 215) with delta (0, 0)
Screenshot: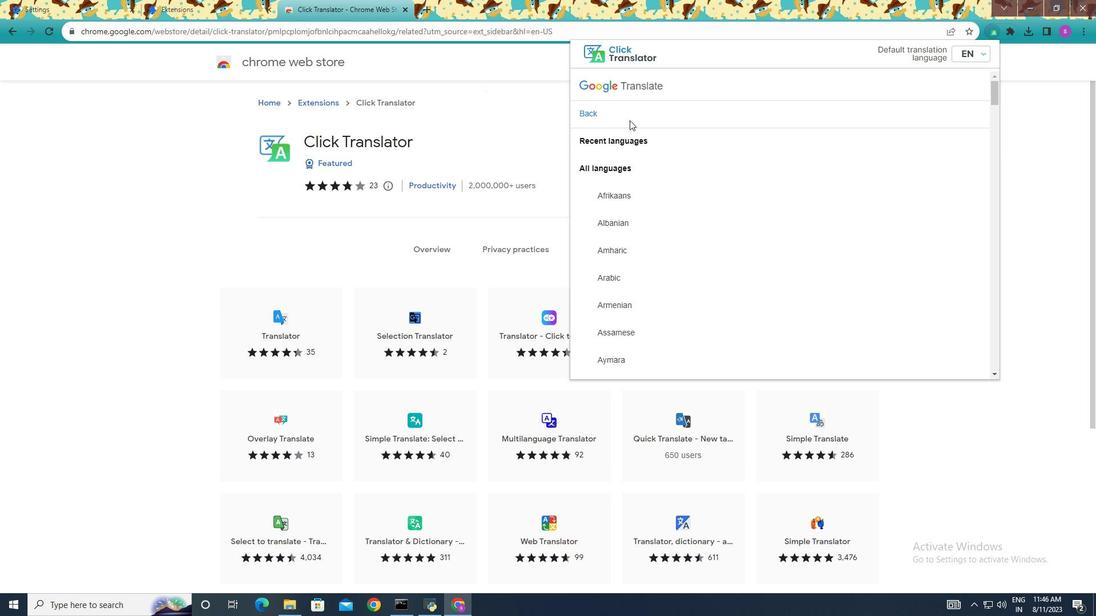
Action: Mouse scrolled (781, 215) with delta (0, 0)
Screenshot: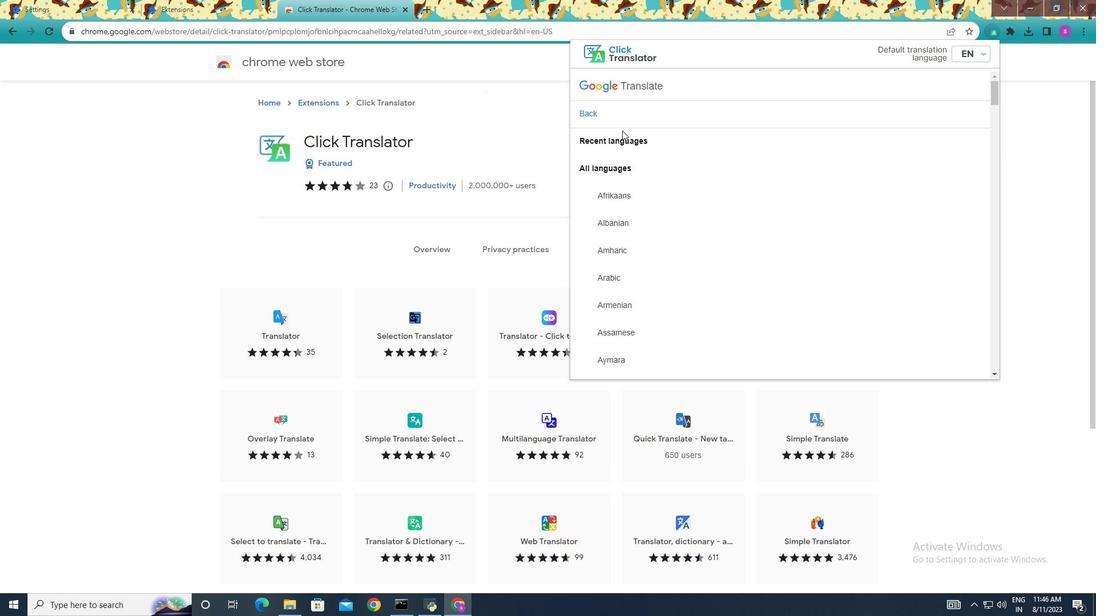 
Action: Mouse scrolled (781, 215) with delta (0, 0)
Screenshot: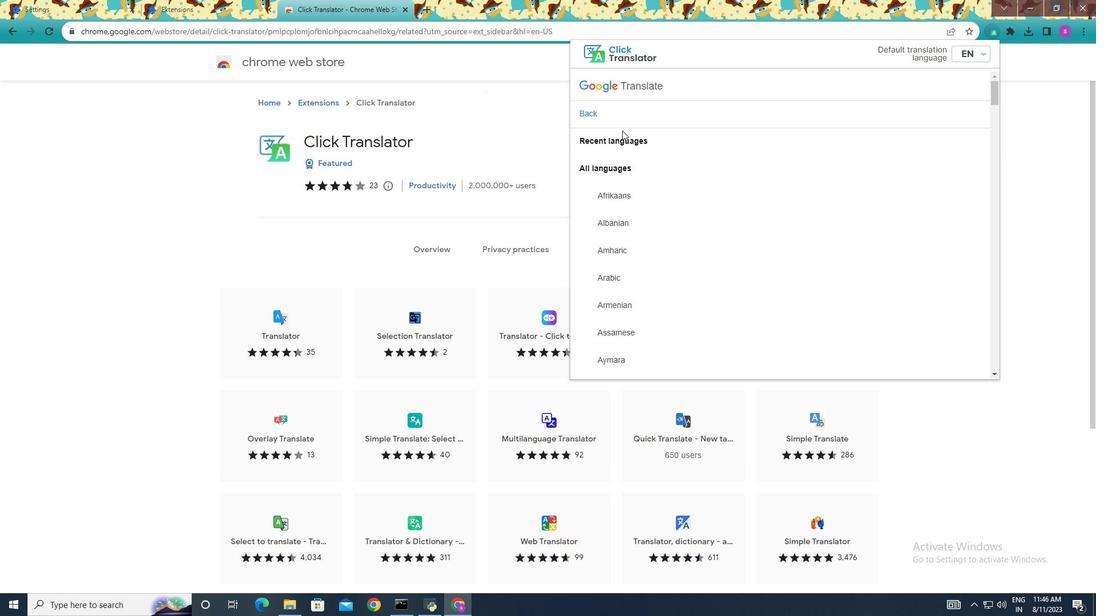 
Action: Mouse moved to (593, 114)
Screenshot: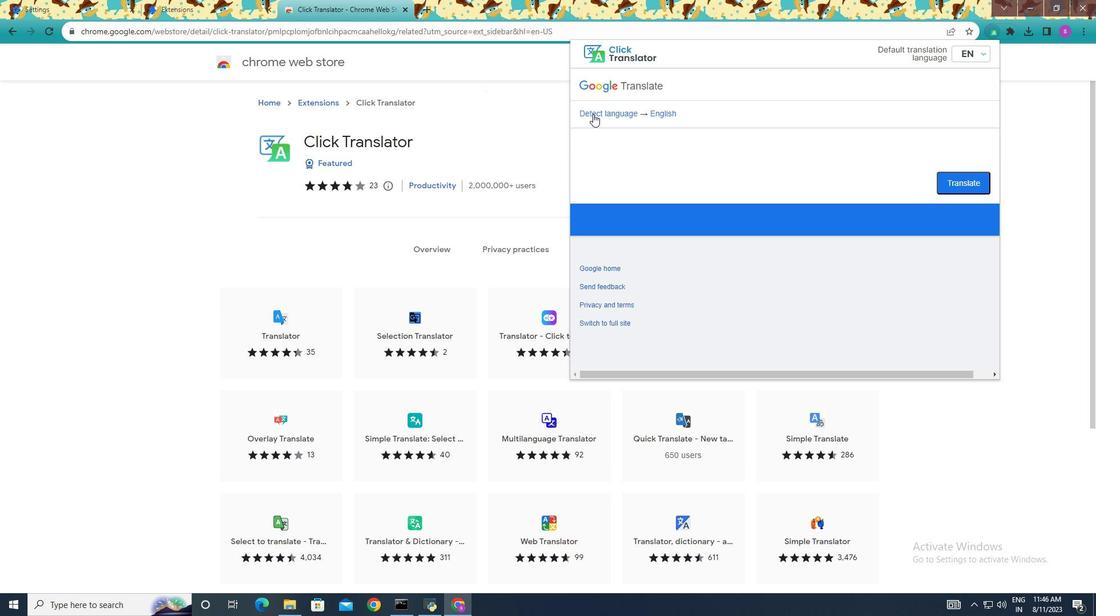 
Action: Mouse pressed left at (593, 114)
Screenshot: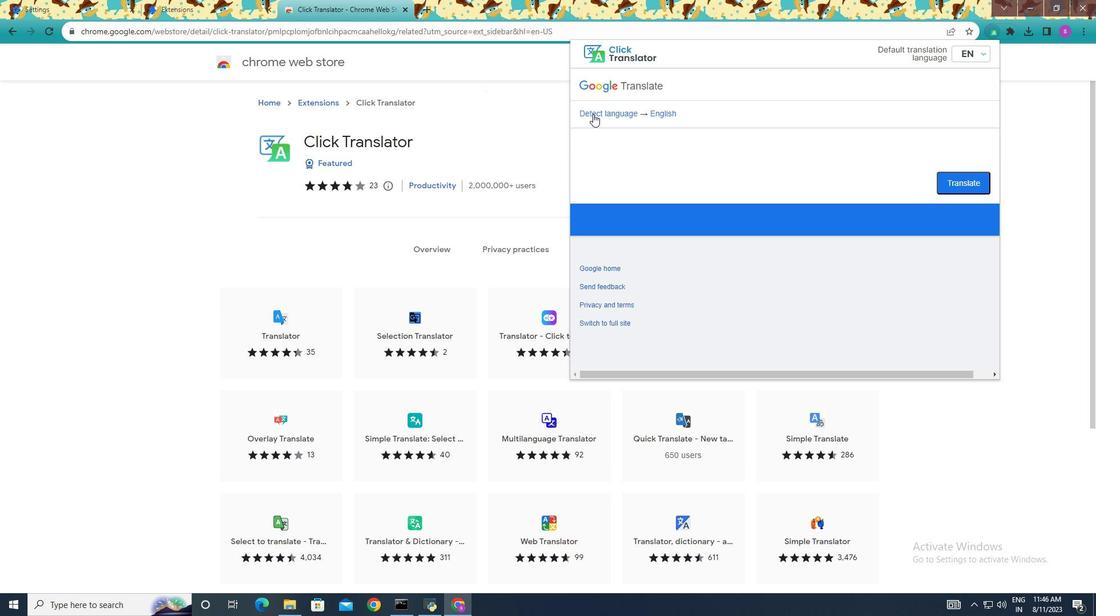 
Action: Mouse moved to (964, 183)
Screenshot: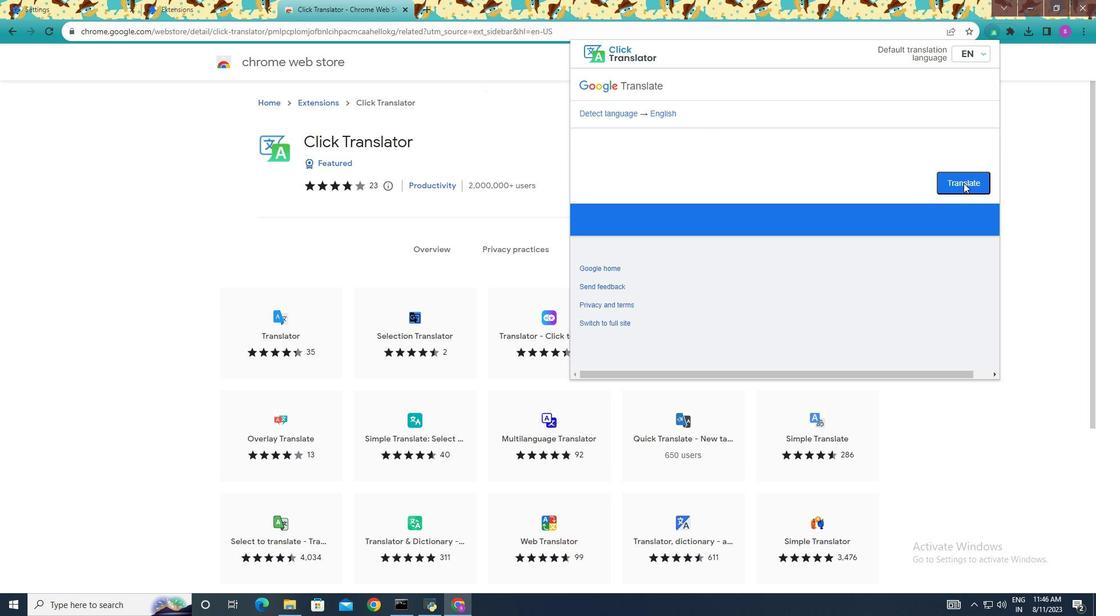 
Action: Mouse pressed left at (964, 183)
Screenshot: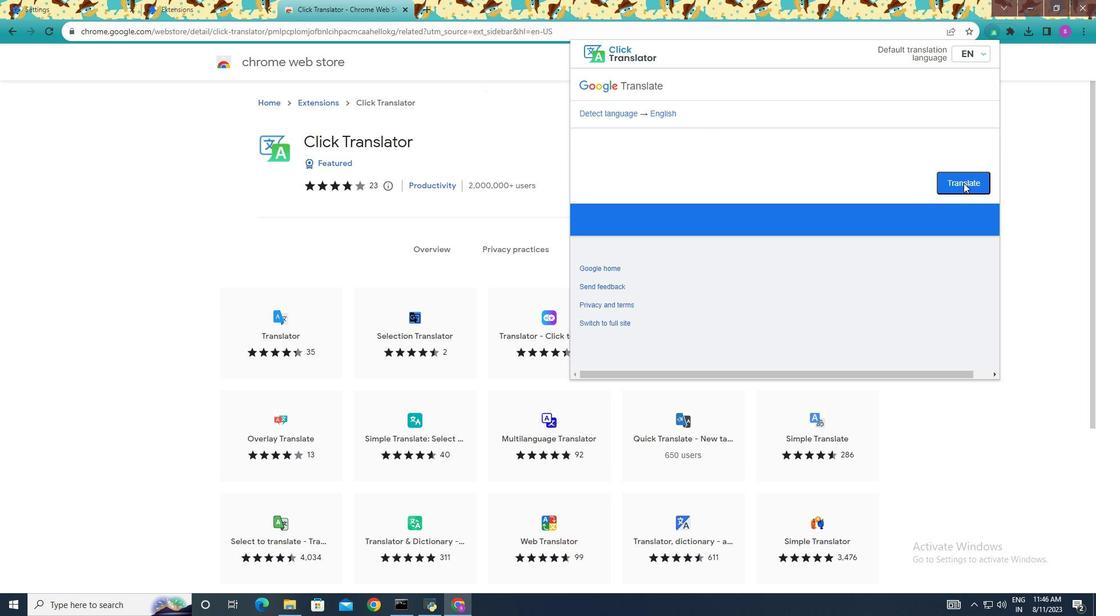 
Action: Mouse moved to (686, 227)
Screenshot: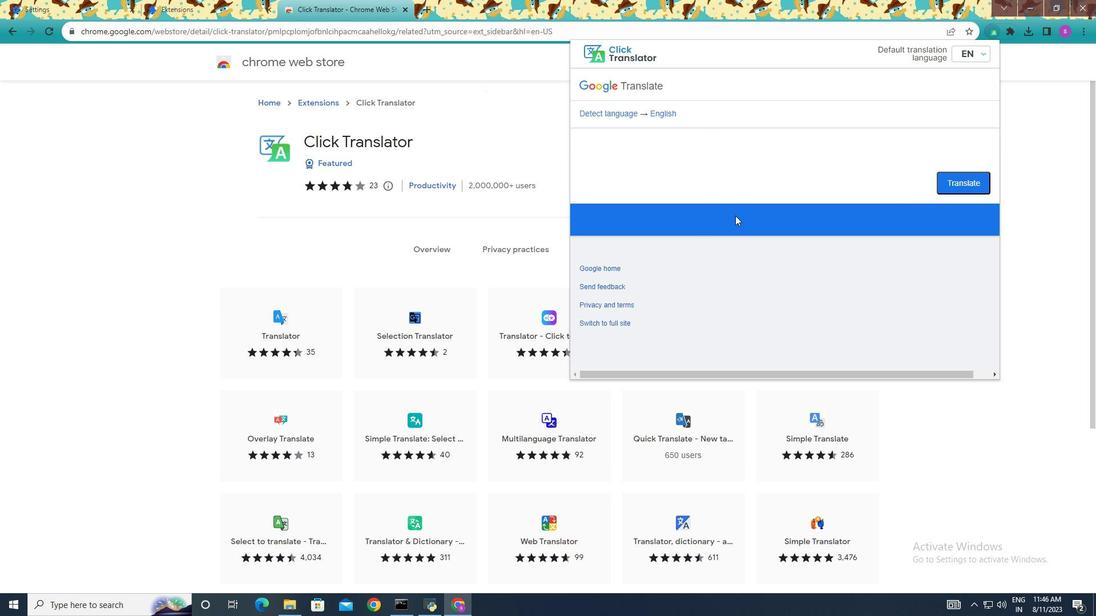 
Action: Mouse pressed left at (686, 227)
Screenshot: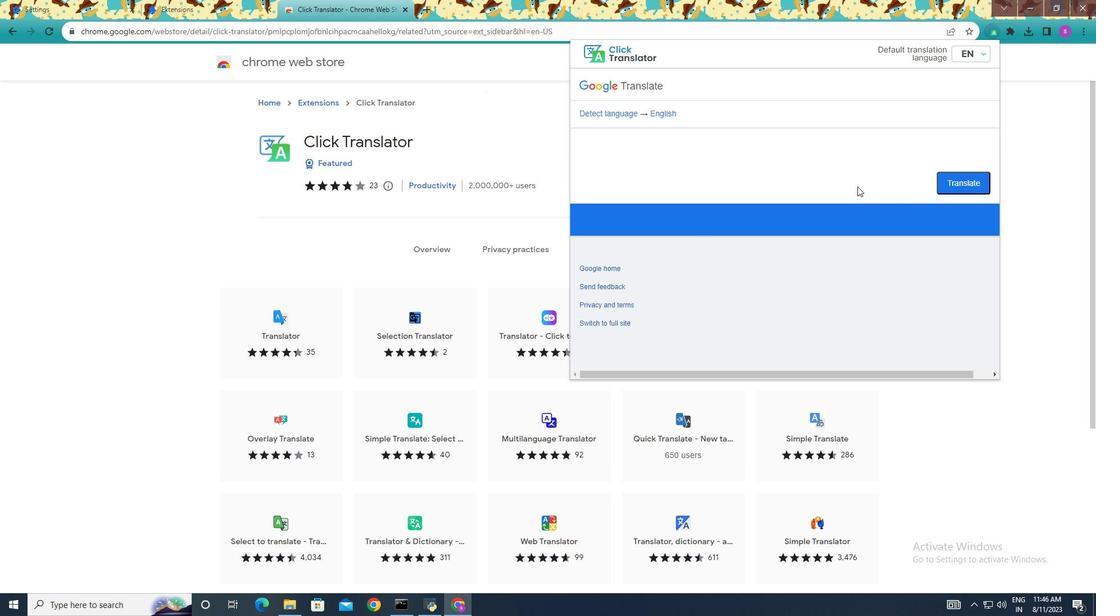 
Action: Mouse moved to (618, 110)
Screenshot: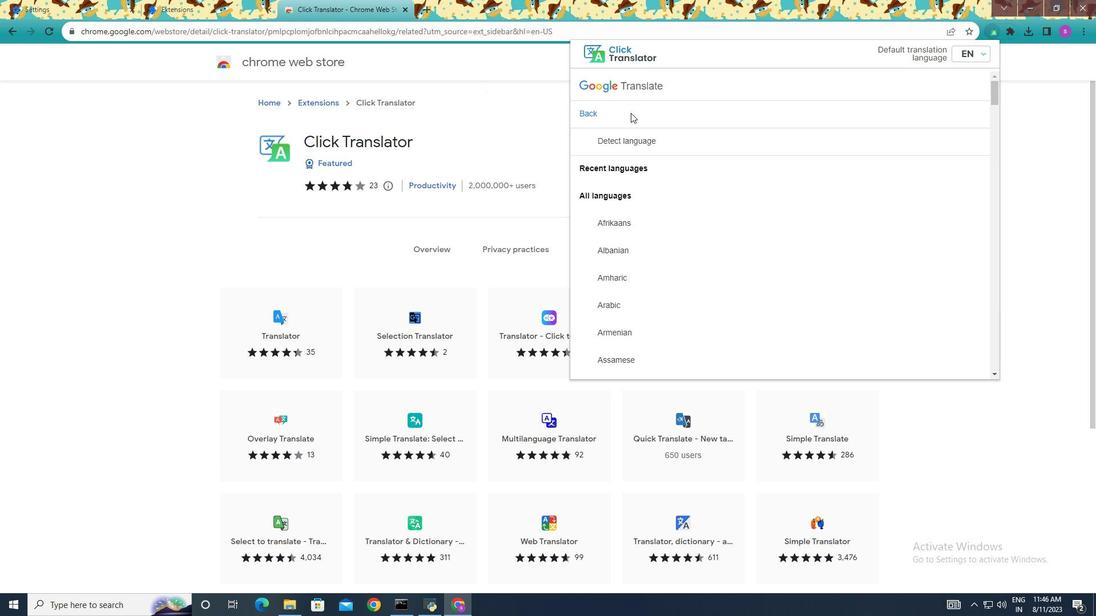 
Action: Mouse pressed left at (618, 110)
Screenshot: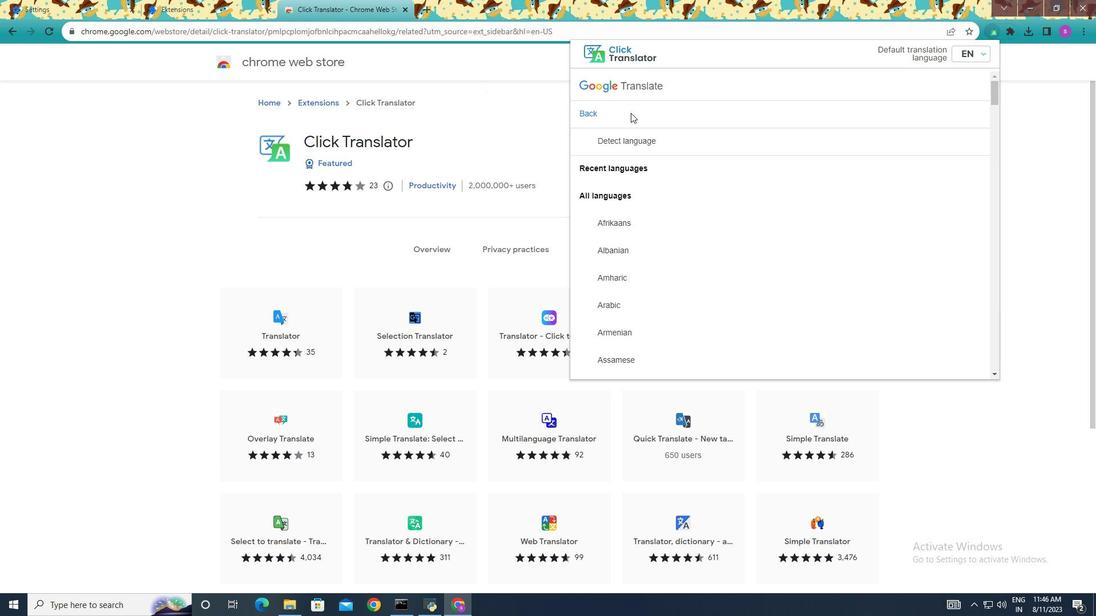 
Action: Mouse moved to (641, 139)
Screenshot: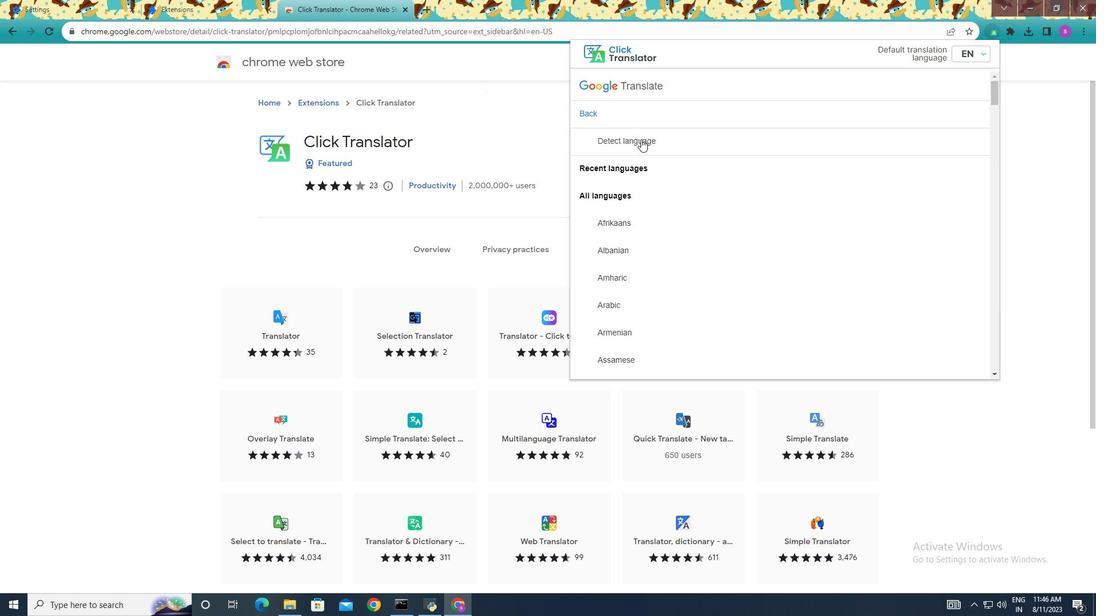 
Action: Mouse pressed left at (641, 139)
Screenshot: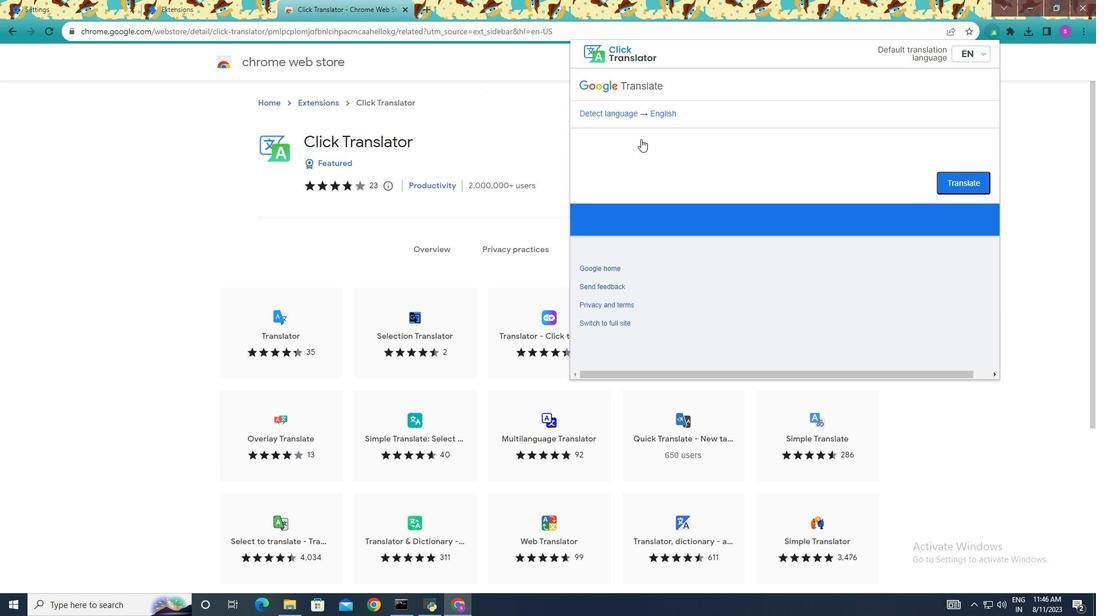 
Action: Mouse moved to (669, 111)
Screenshot: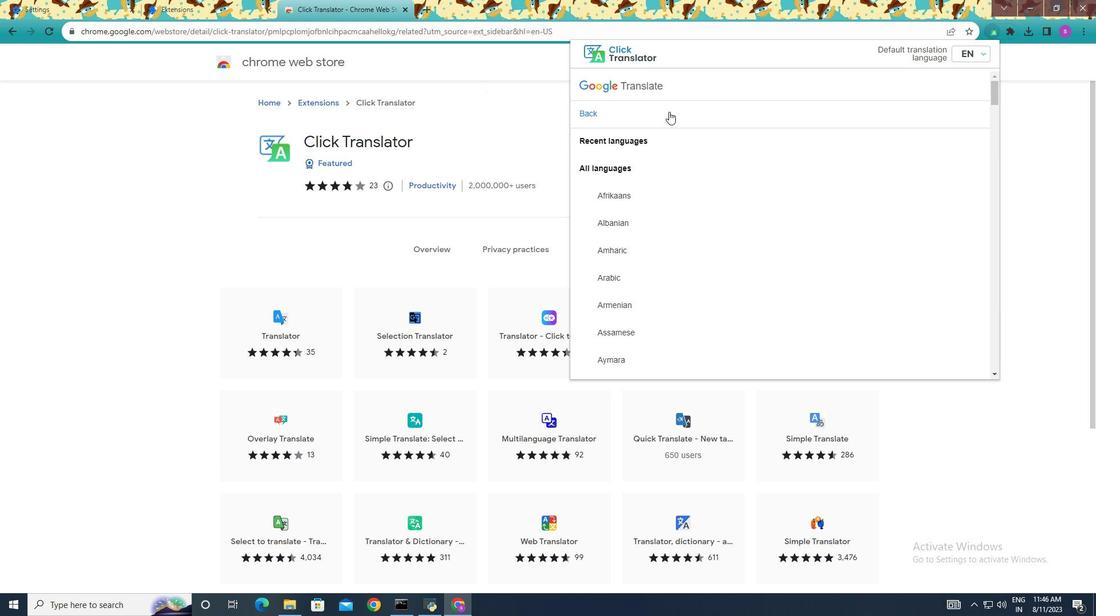 
Action: Mouse pressed left at (669, 111)
Screenshot: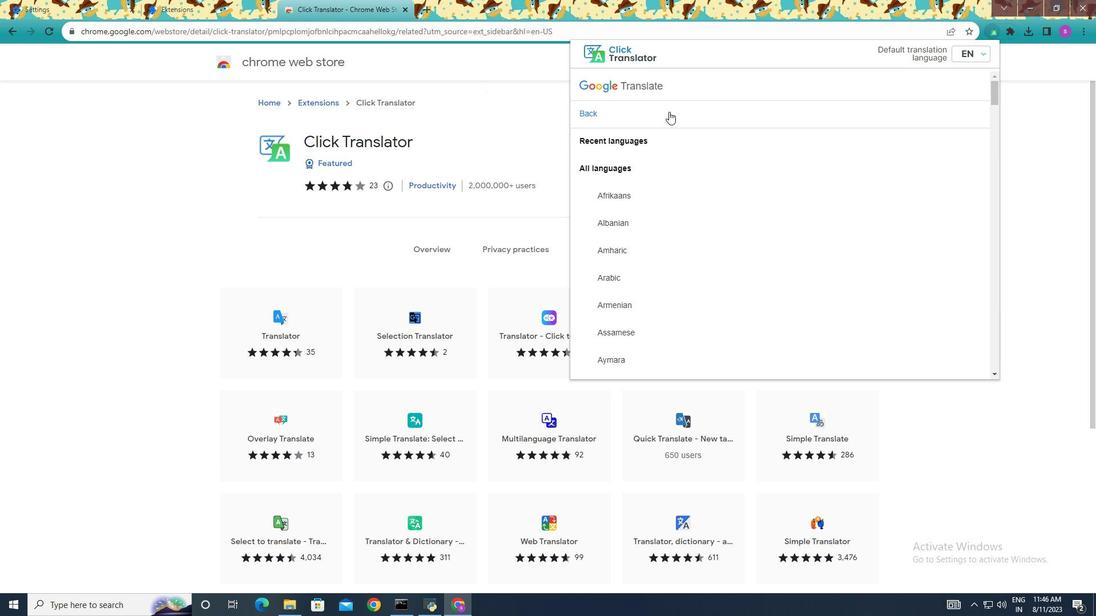 
Action: Mouse moved to (592, 108)
Screenshot: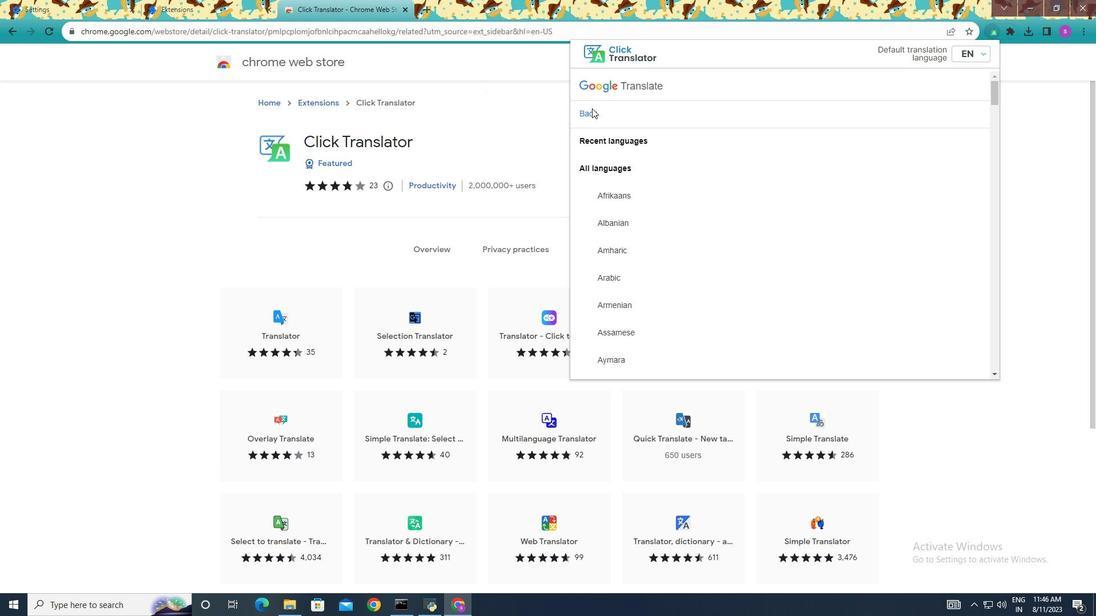 
Action: Mouse pressed left at (592, 108)
Screenshot: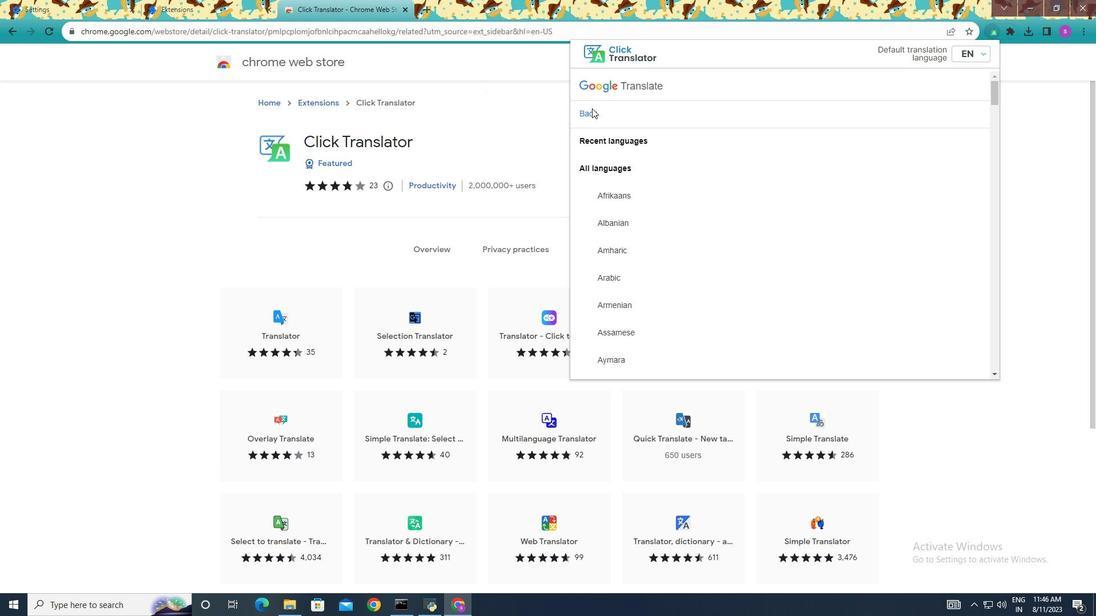 
Action: Mouse moved to (590, 111)
Screenshot: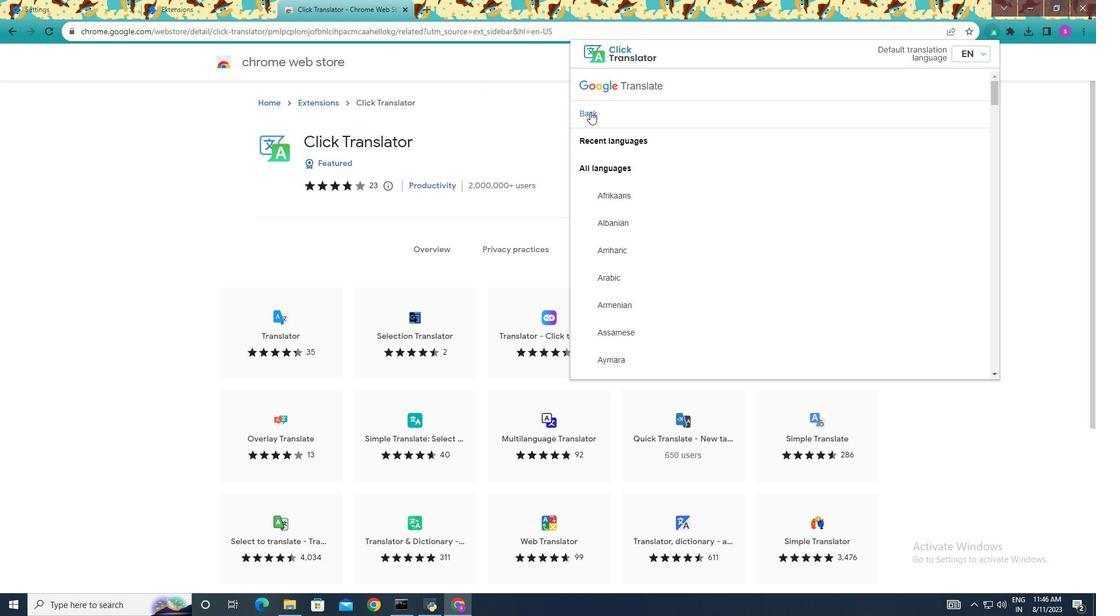 
Action: Mouse pressed left at (590, 111)
Screenshot: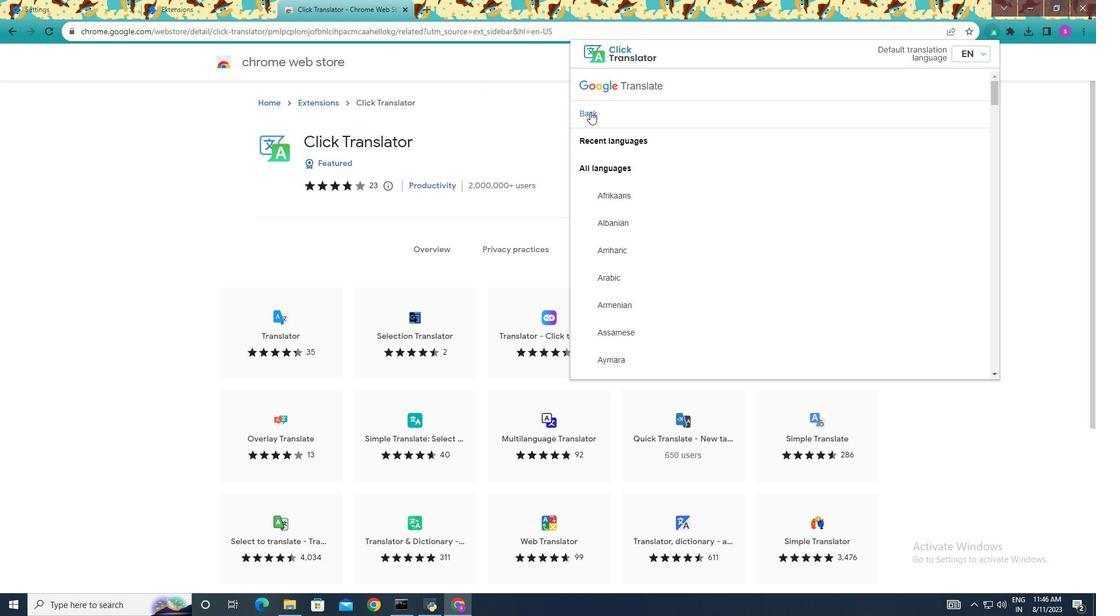 
Action: Mouse moved to (957, 177)
Screenshot: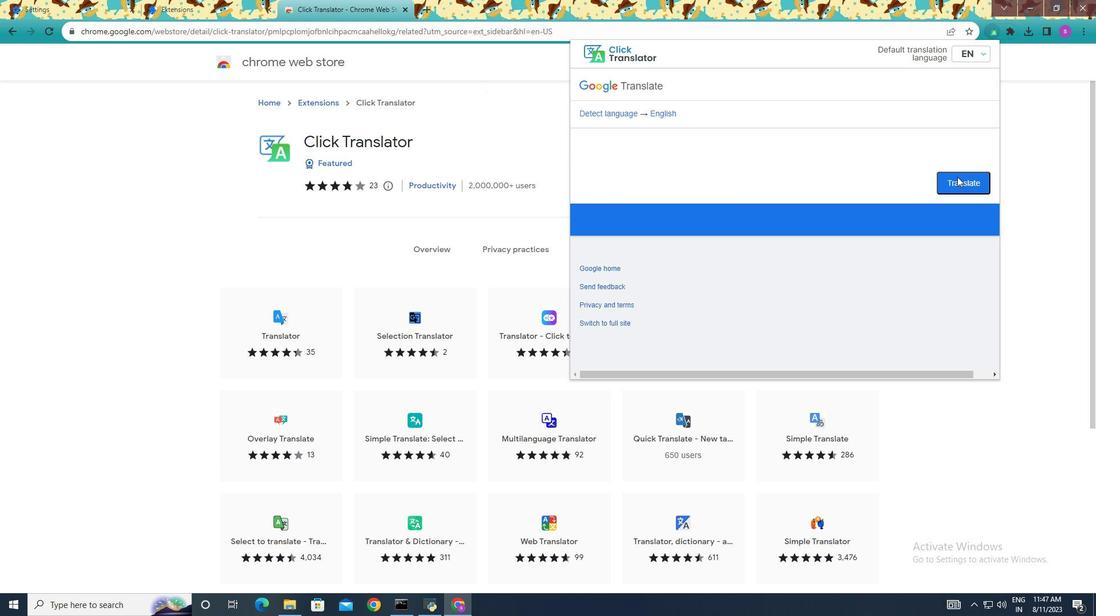 
Action: Mouse pressed left at (957, 177)
Screenshot: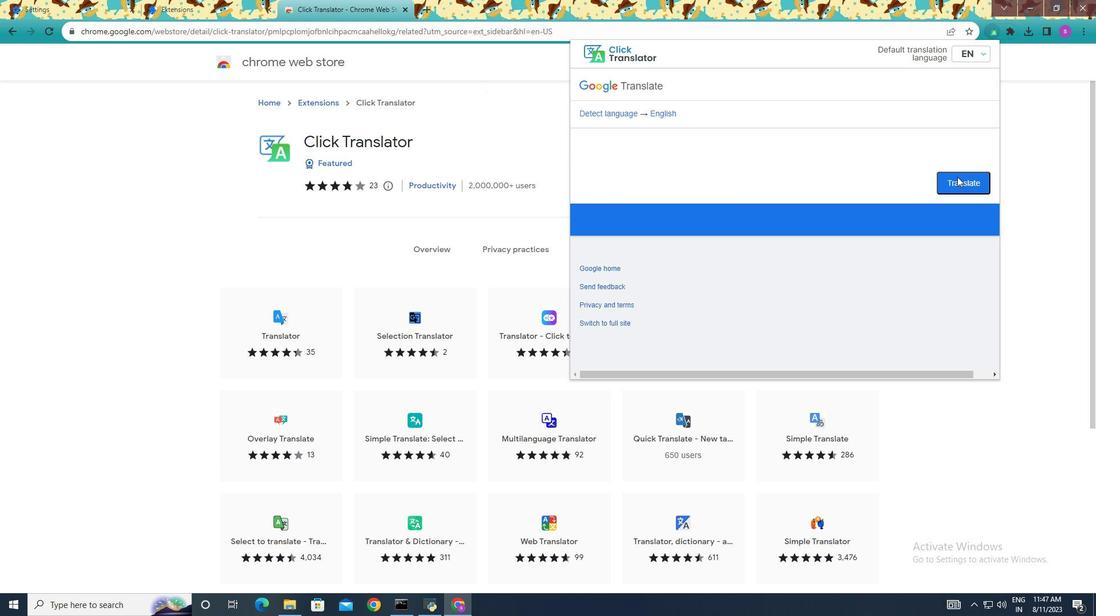 
Action: Mouse moved to (955, 374)
Screenshot: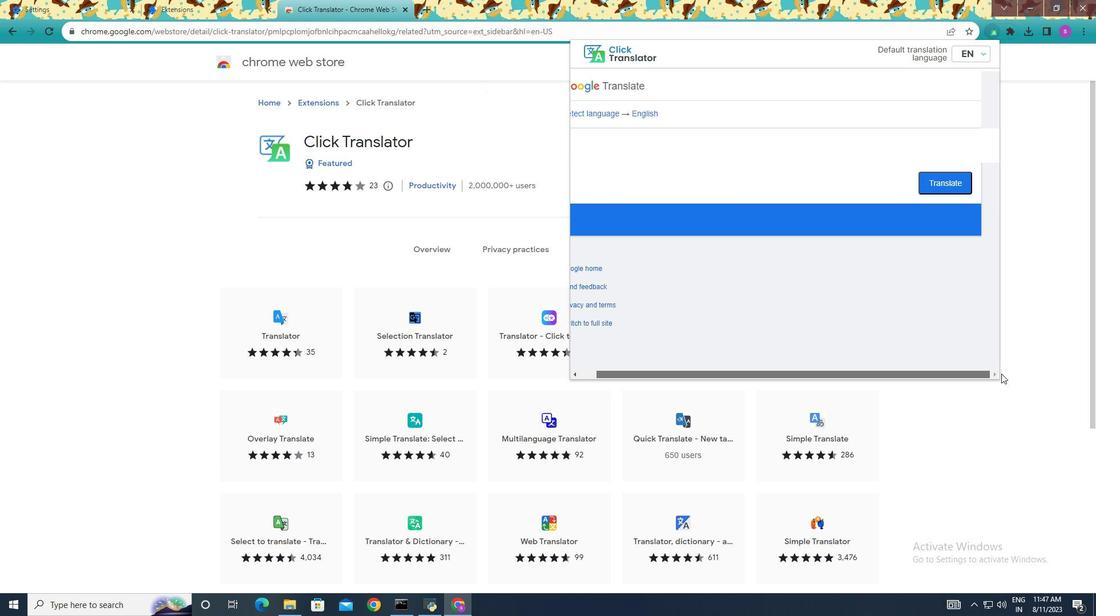 
Action: Mouse pressed left at (955, 374)
Screenshot: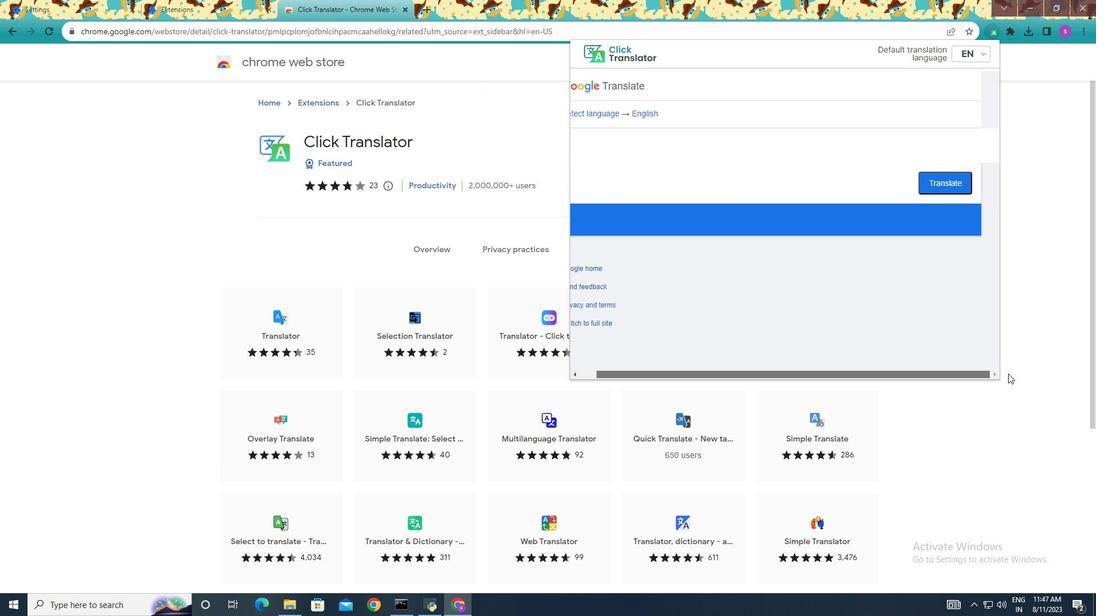 
Action: Mouse moved to (938, 178)
Screenshot: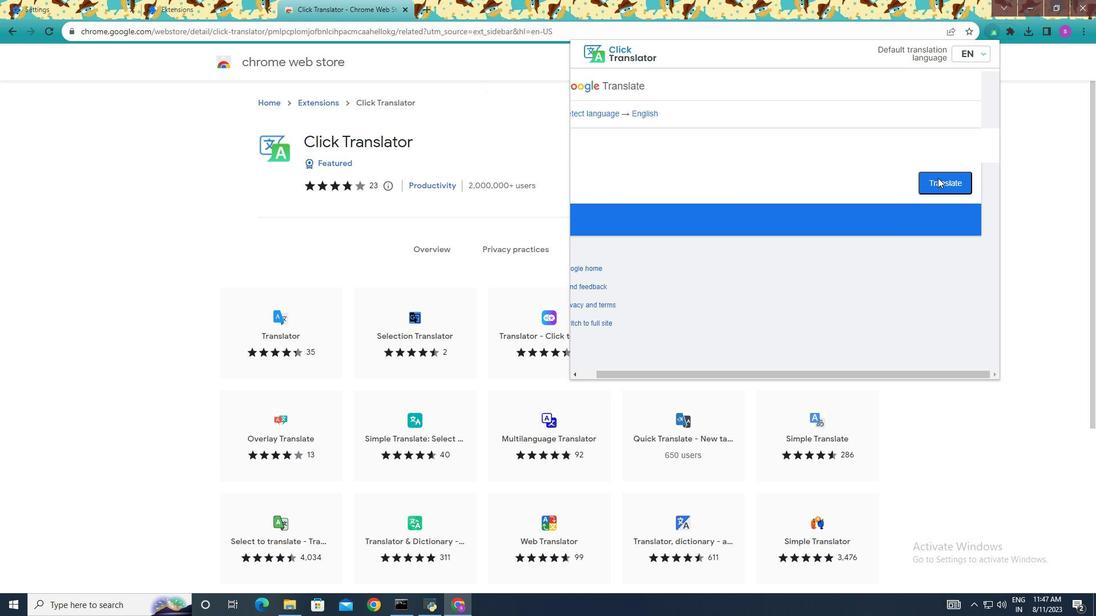 
Action: Mouse pressed left at (938, 178)
Screenshot: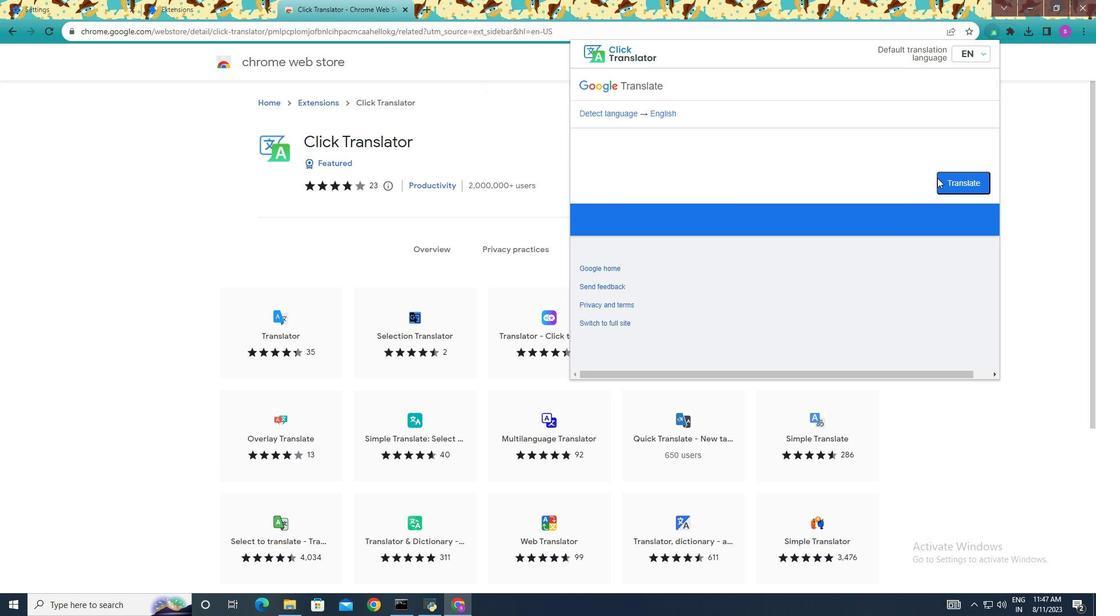 
Action: Mouse moved to (621, 159)
Screenshot: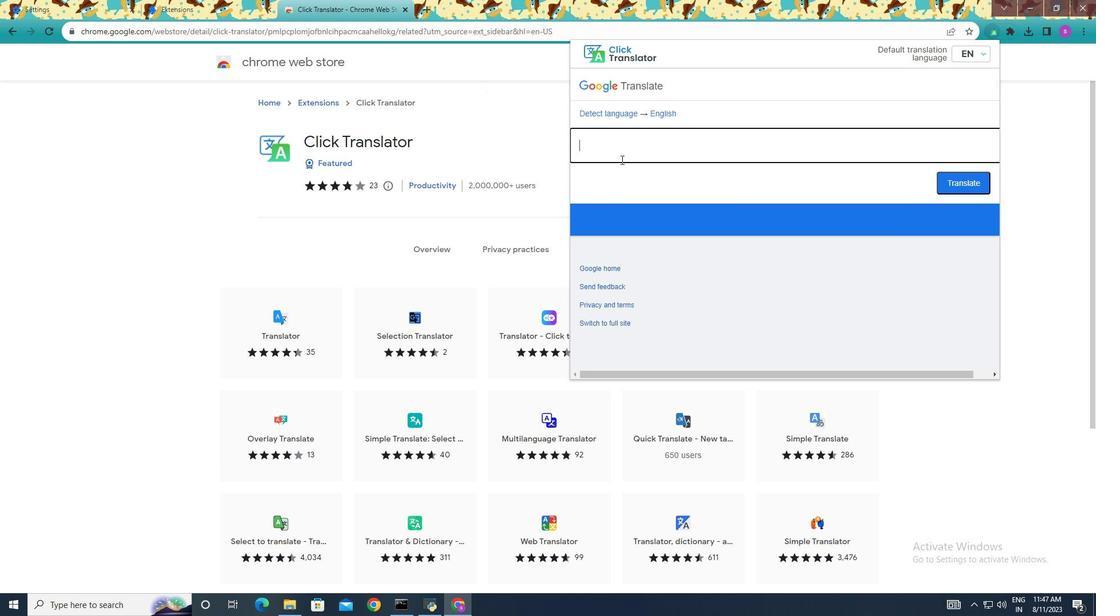 
Action: Mouse pressed left at (621, 159)
Screenshot: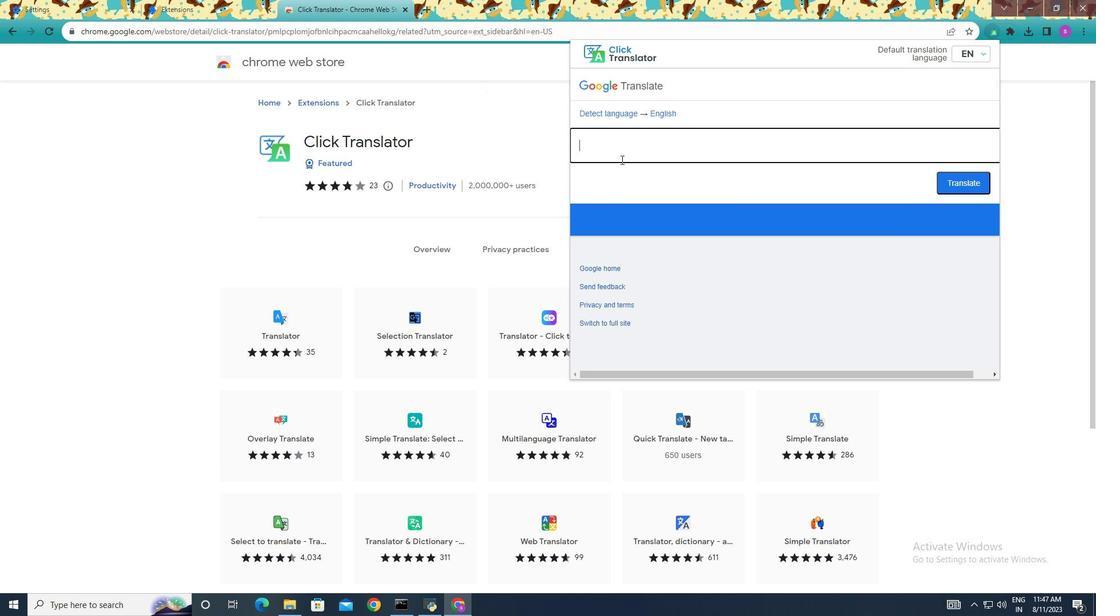 
Action: Mouse pressed left at (621, 159)
Screenshot: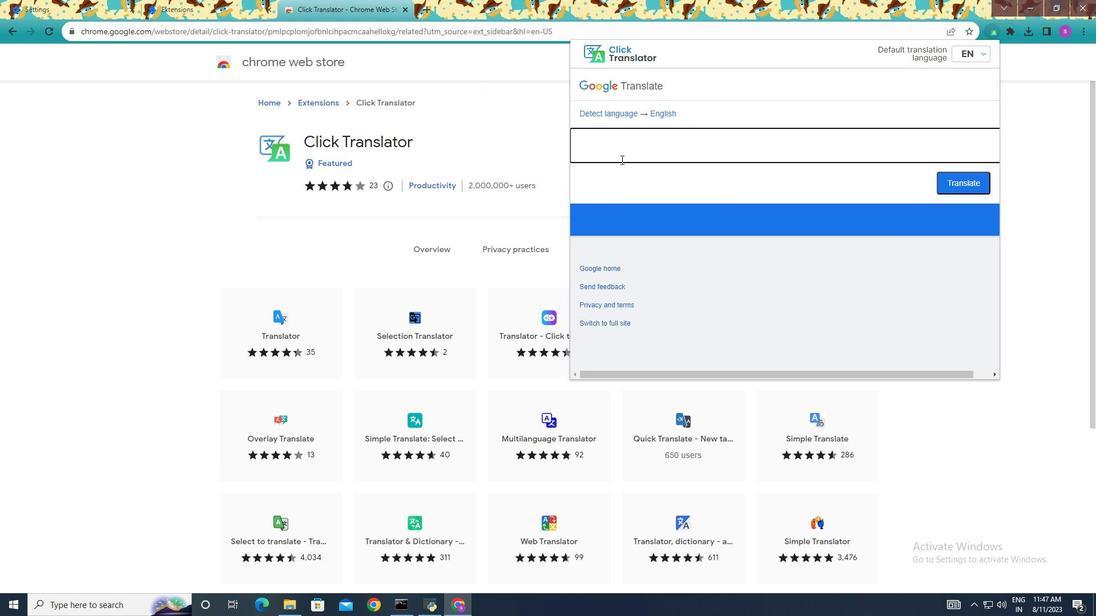 
Action: Mouse moved to (619, 159)
Screenshot: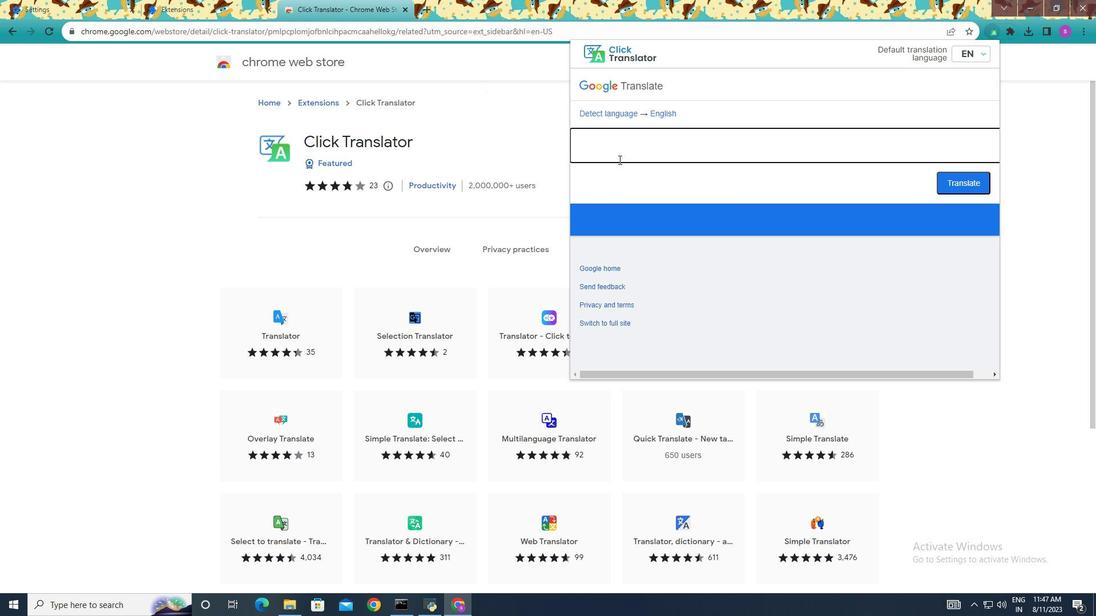 
Action: Key pressed <Key.shift>Forign
Screenshot: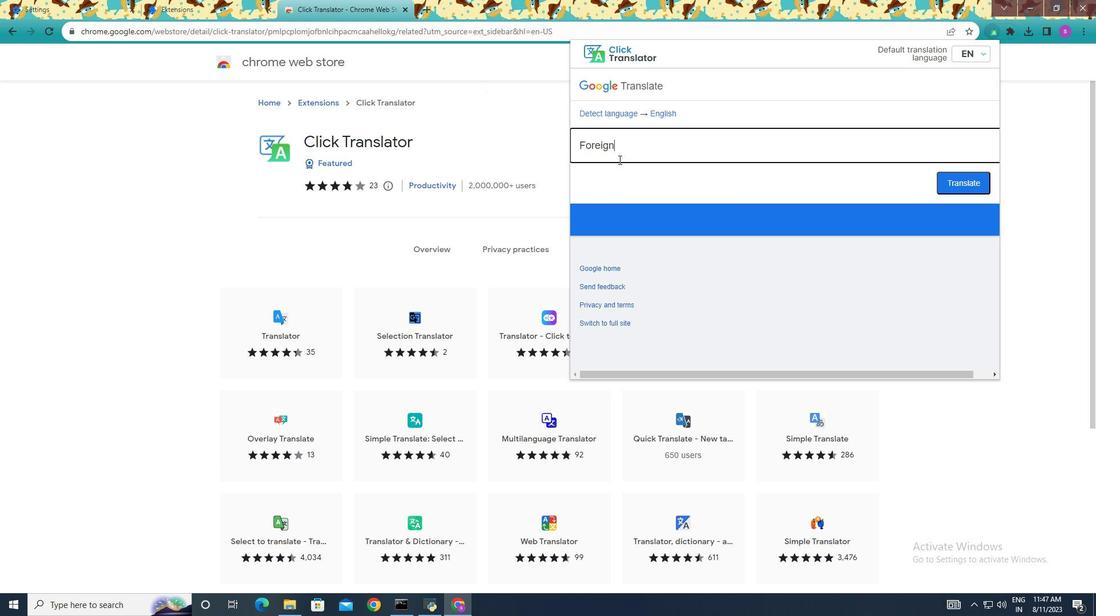 
Action: Mouse moved to (625, 113)
Screenshot: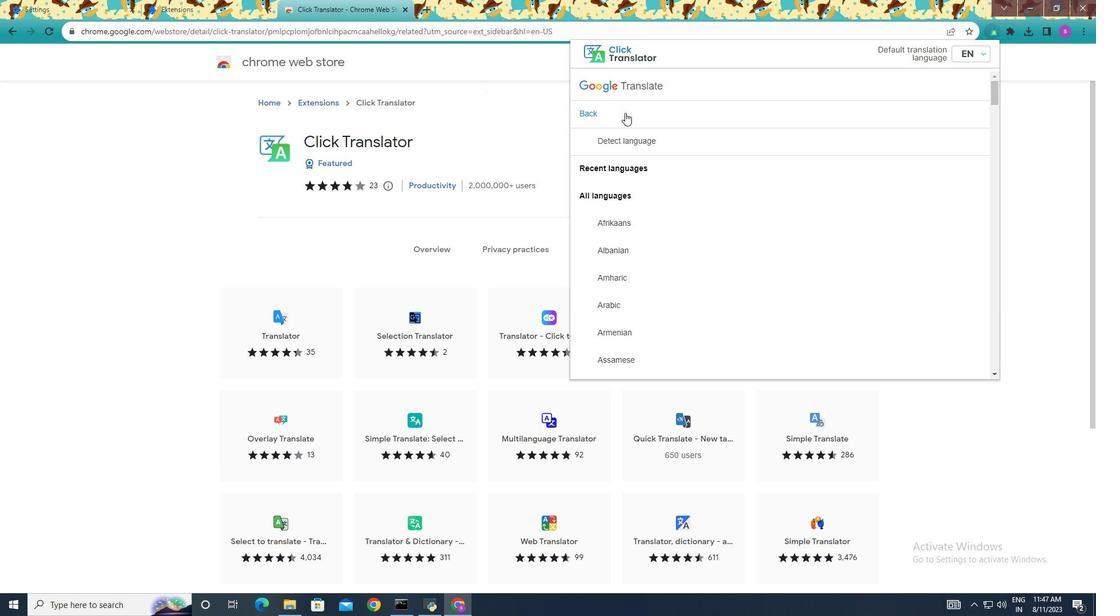 
Action: Mouse pressed left at (624, 113)
Screenshot: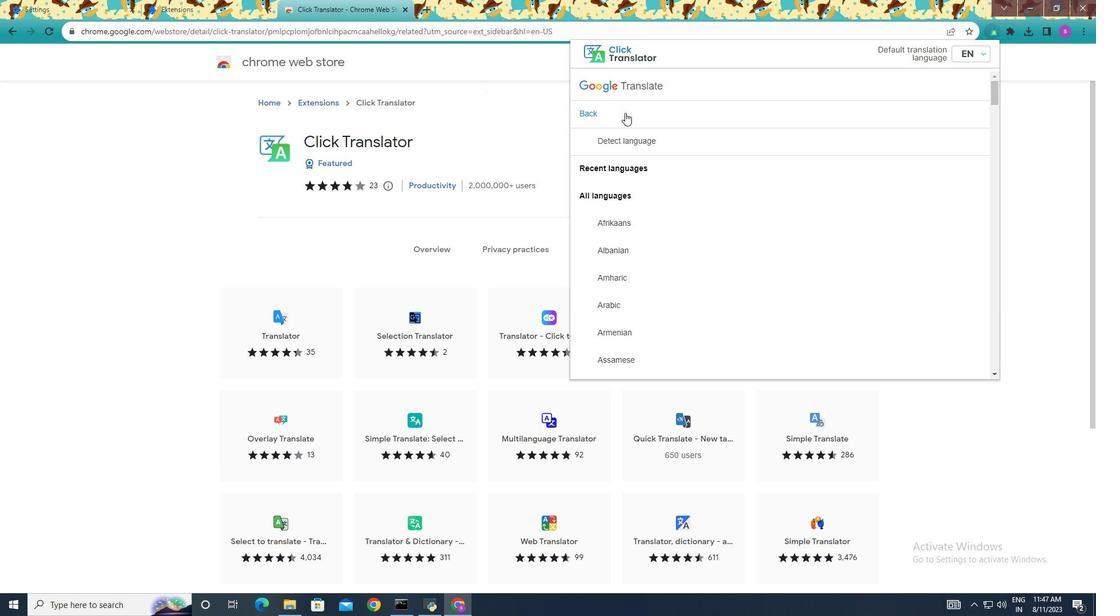 
Action: Mouse moved to (658, 337)
Screenshot: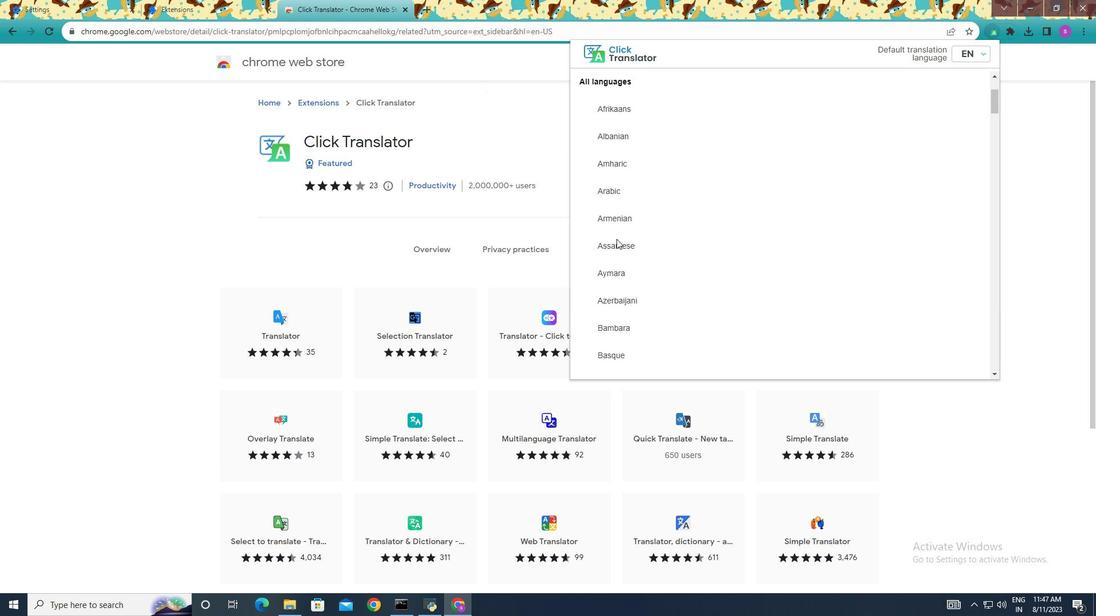 
Action: Mouse scrolled (659, 337) with delta (0, 0)
Screenshot: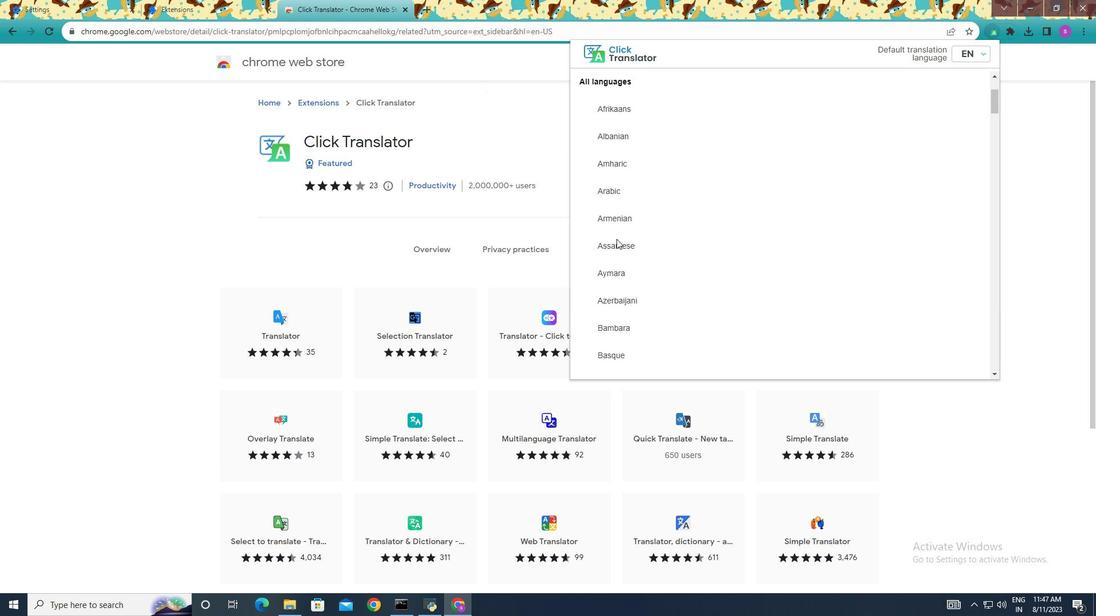 
Action: Mouse moved to (658, 337)
Screenshot: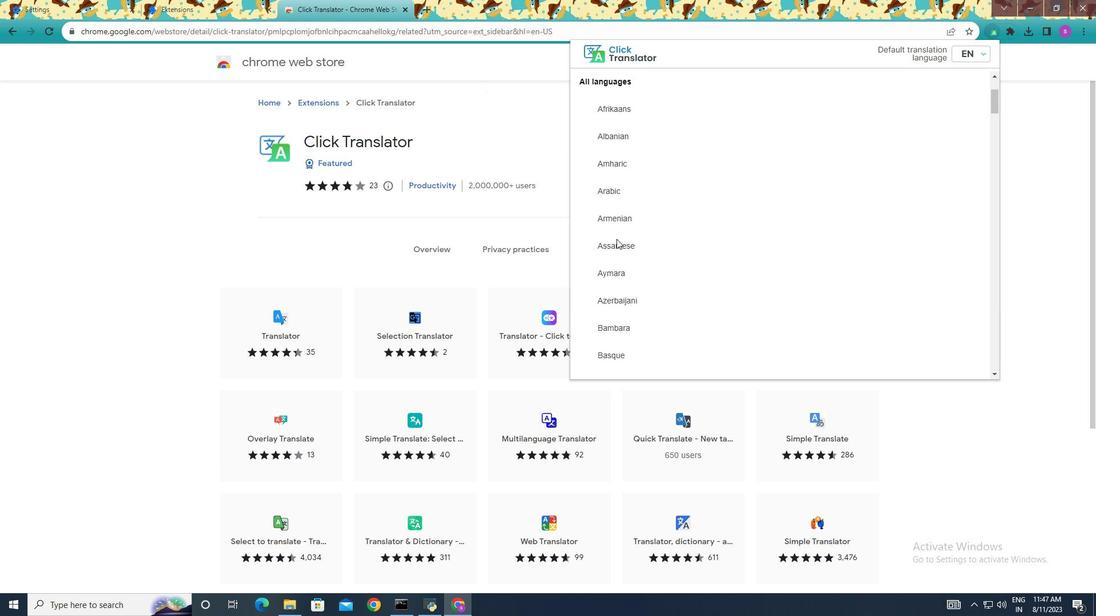 
Action: Mouse scrolled (658, 336) with delta (0, 0)
Screenshot: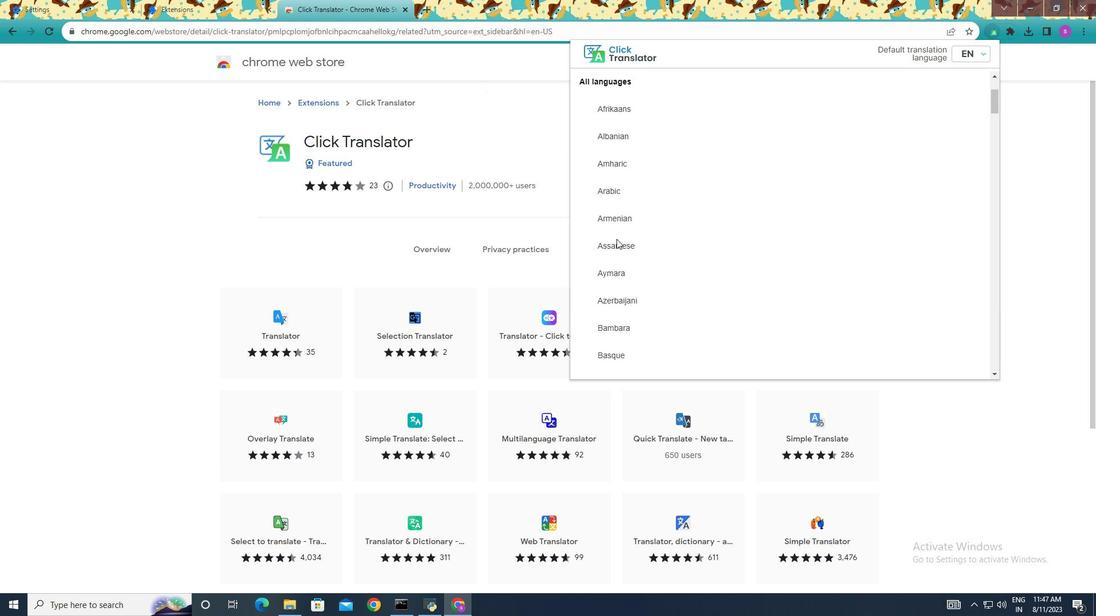 
Action: Mouse moved to (628, 215)
Screenshot: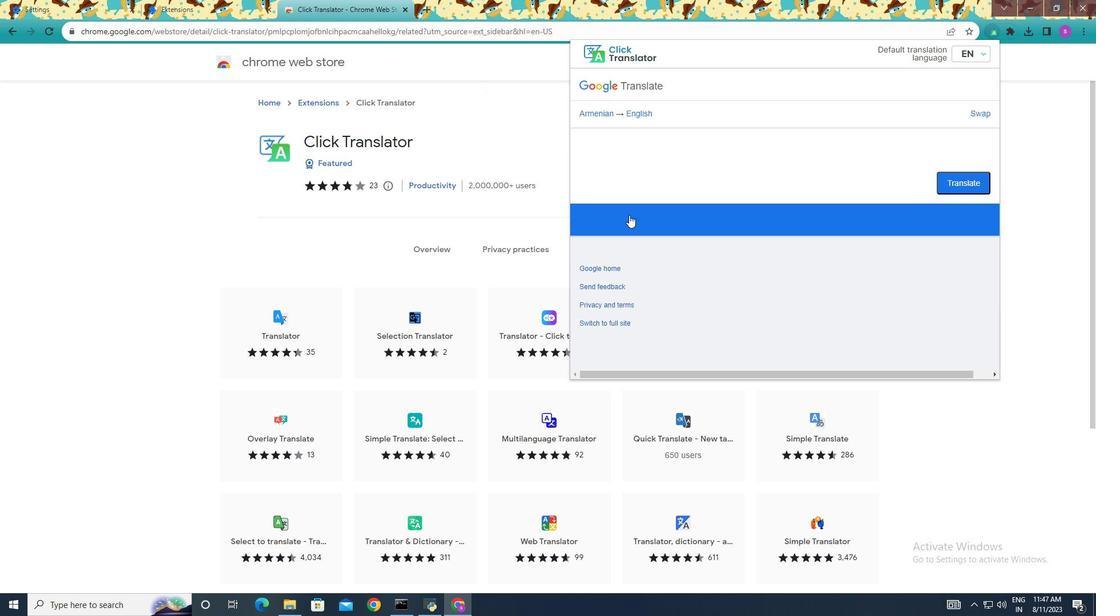 
Action: Mouse pressed left at (628, 215)
Screenshot: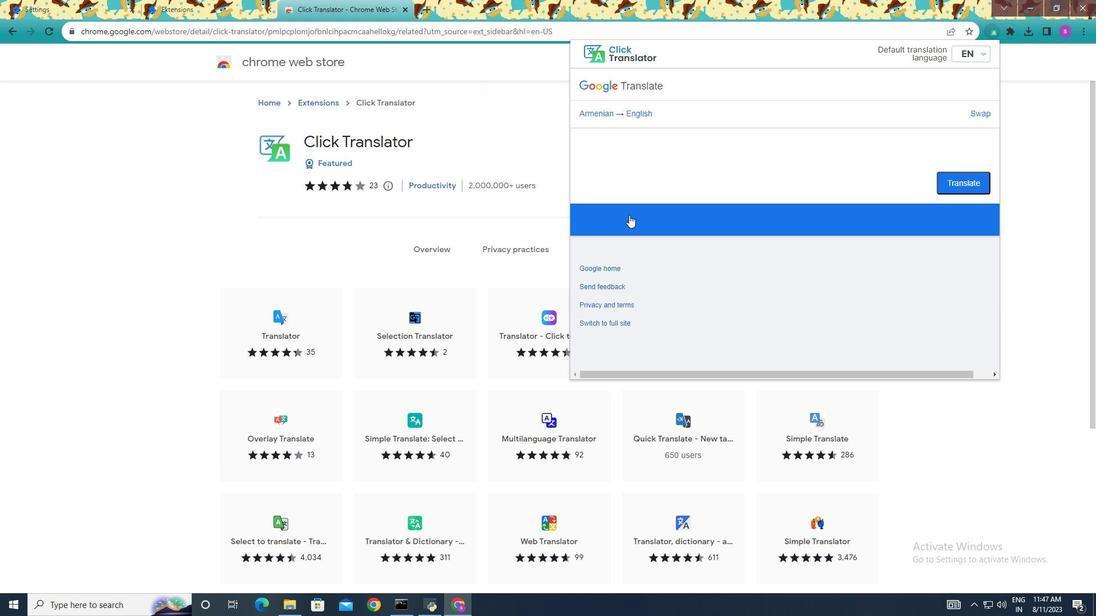 
Action: Mouse moved to (959, 183)
Screenshot: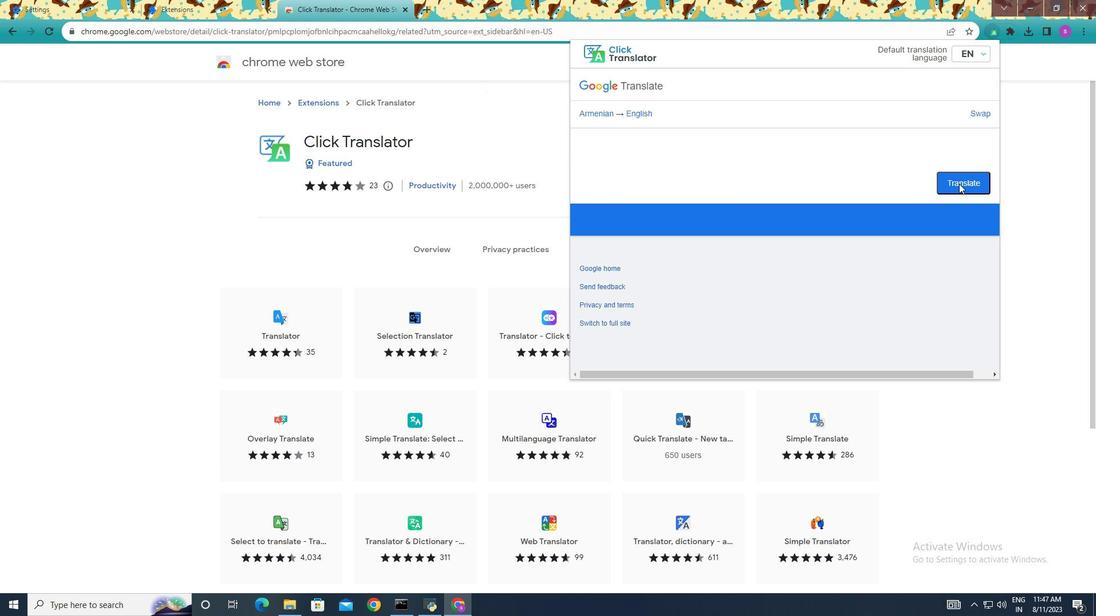 
Action: Mouse pressed left at (959, 183)
Screenshot: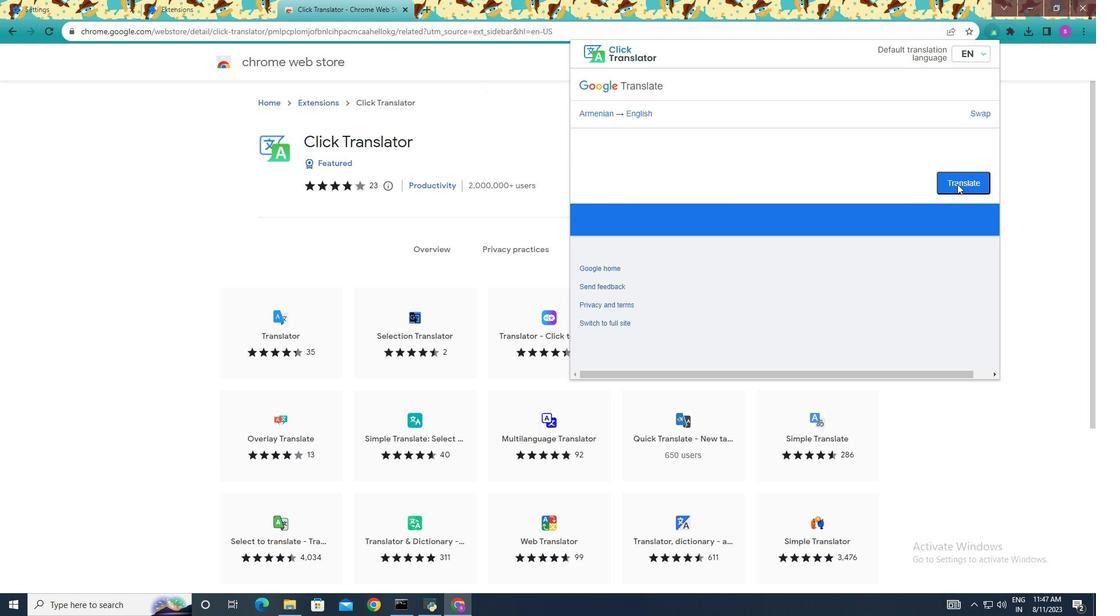 
Action: Mouse moved to (647, 173)
Screenshot: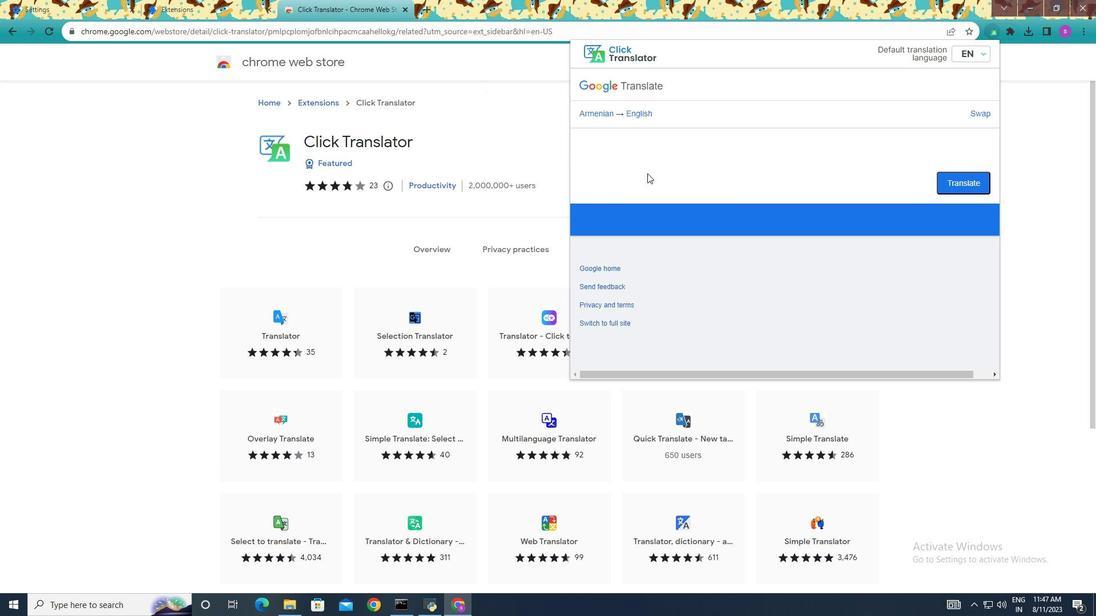 
Action: Mouse pressed left at (647, 173)
Screenshot: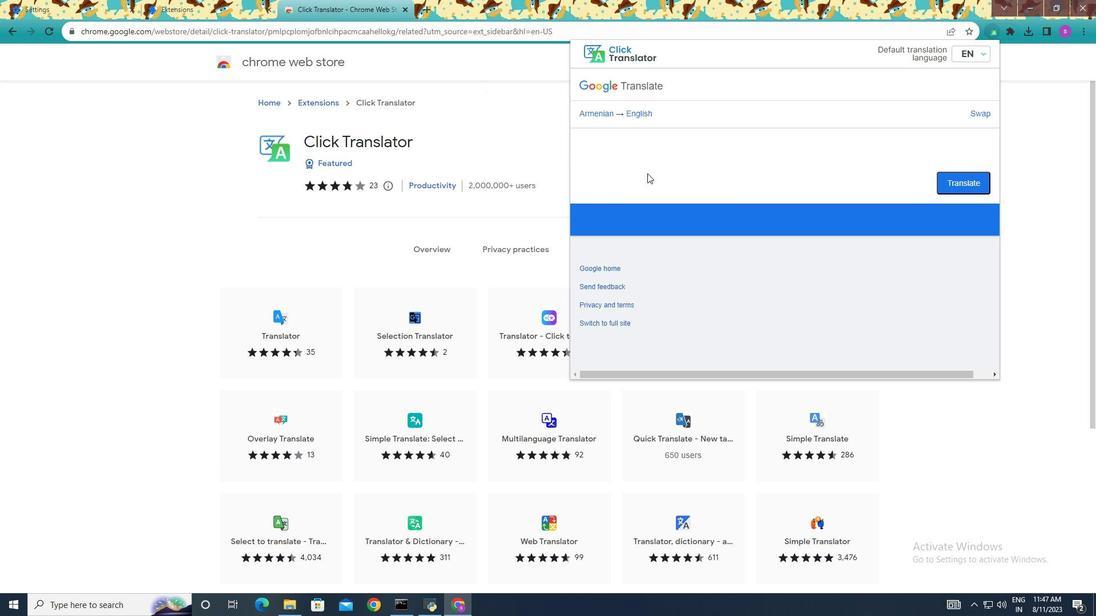 
Action: Mouse moved to (593, 139)
Screenshot: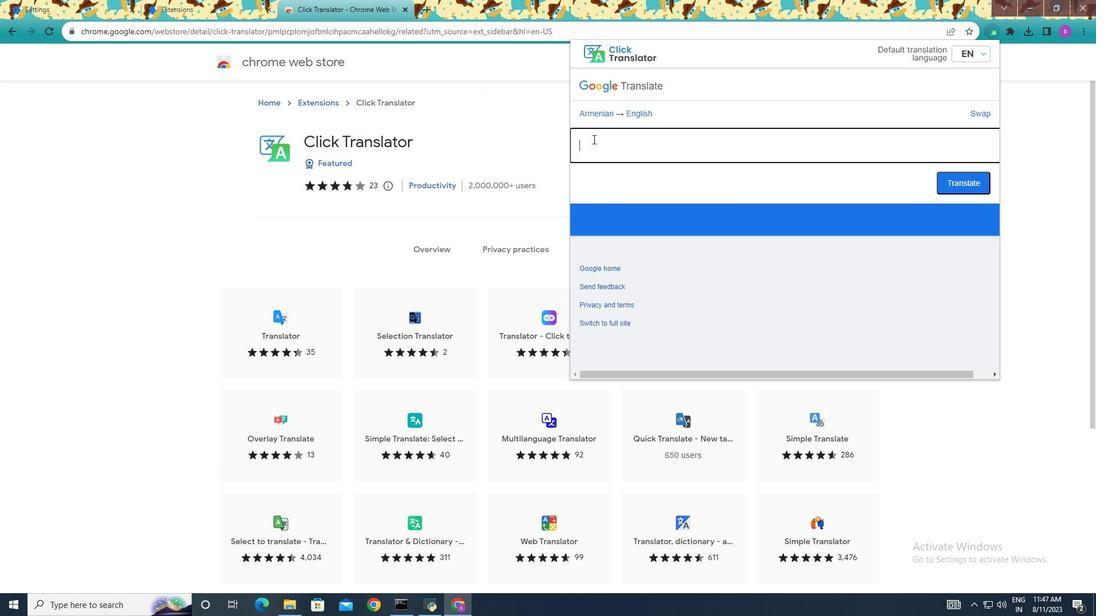 
Action: Mouse pressed left at (593, 139)
Screenshot: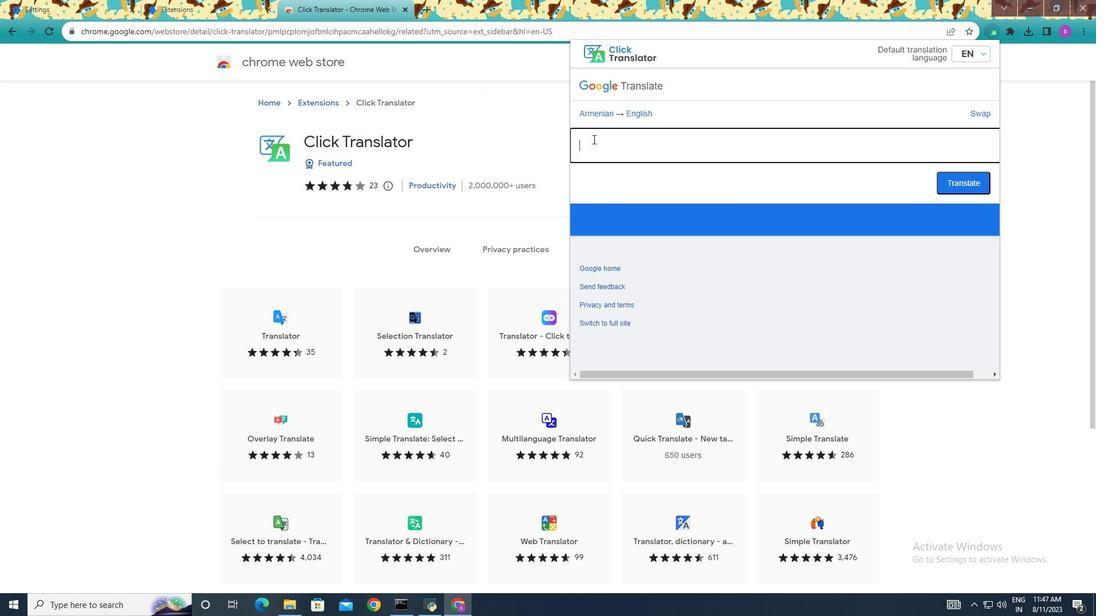
Action: Mouse moved to (593, 139)
Screenshot: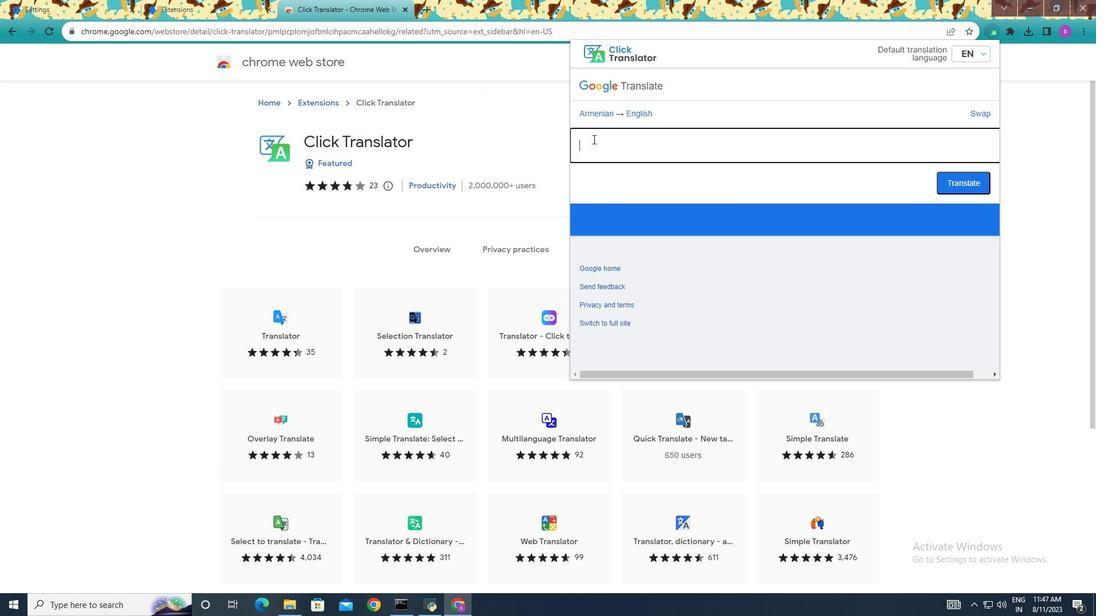 
Action: Key pressed <Key.shift>Foreign<Key.enter>
Screenshot: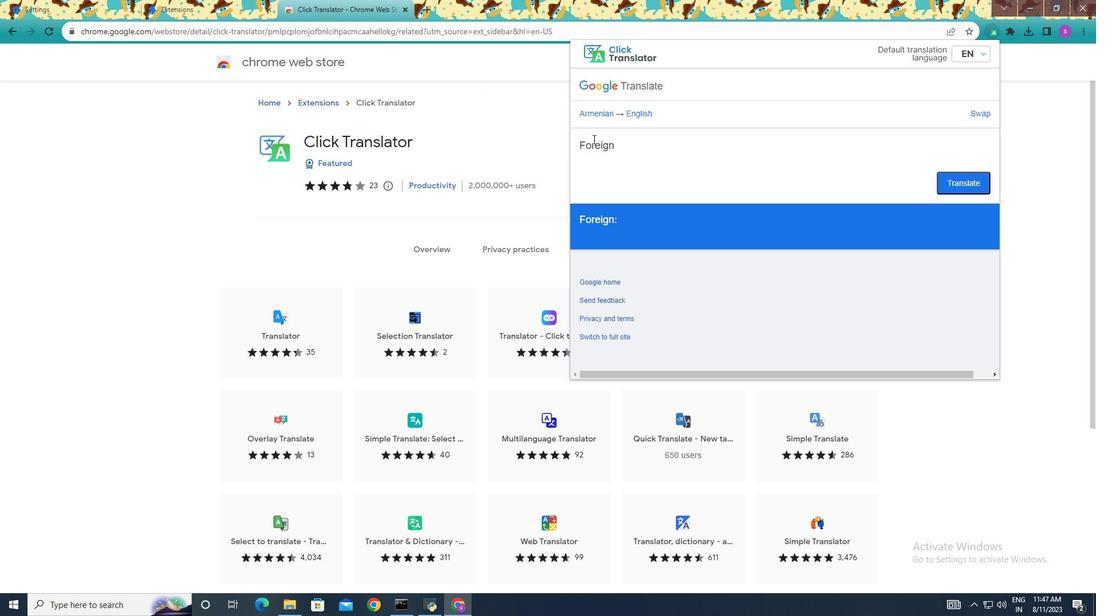 
Action: Mouse moved to (965, 185)
Screenshot: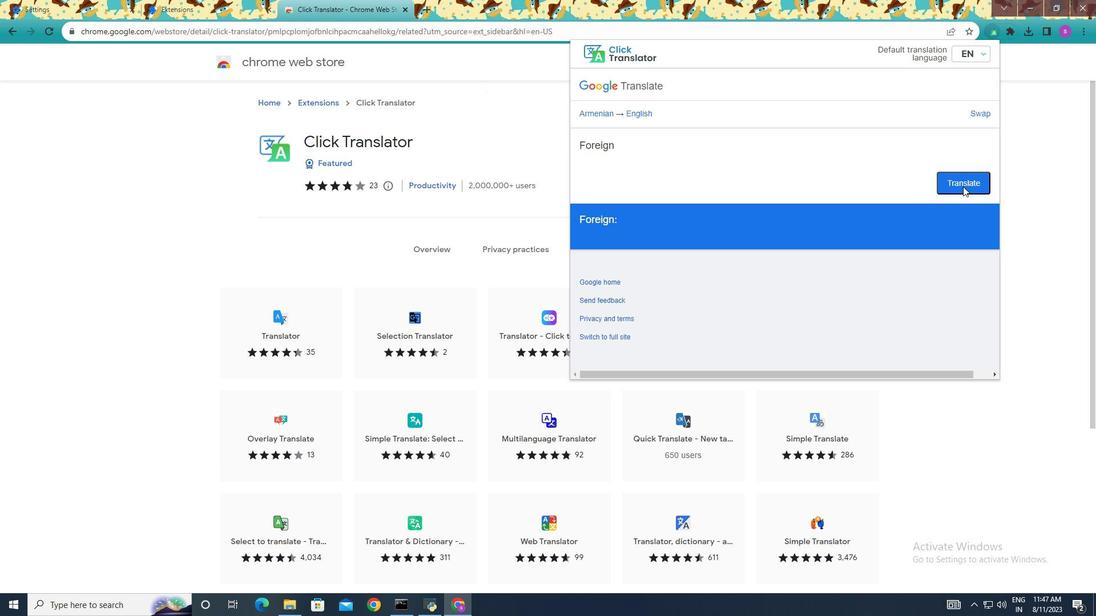 
Action: Mouse pressed left at (965, 185)
Screenshot: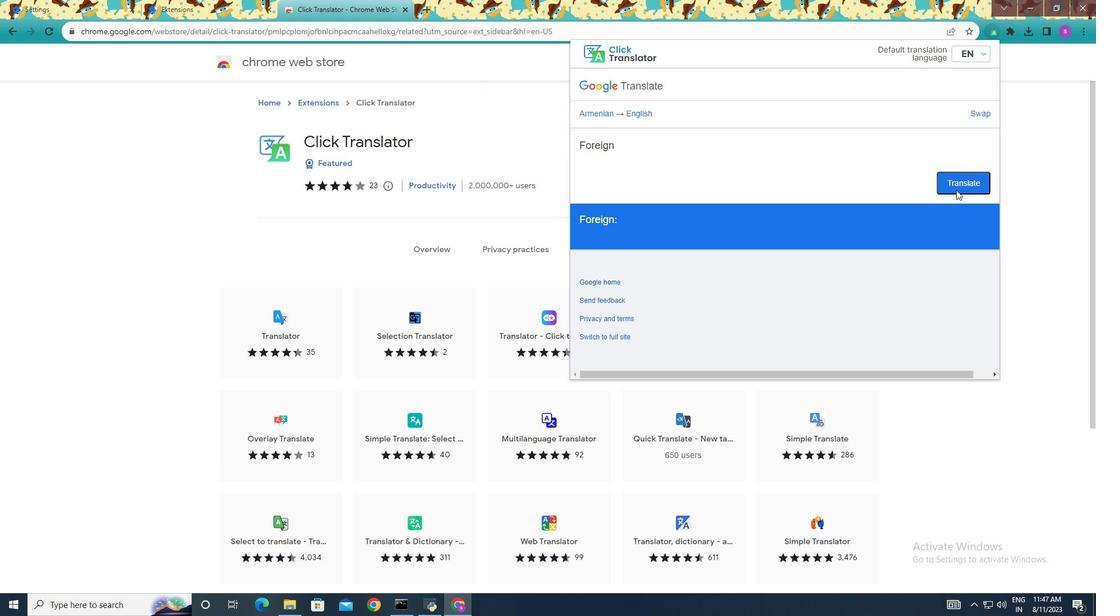 
Action: Mouse moved to (621, 151)
Screenshot: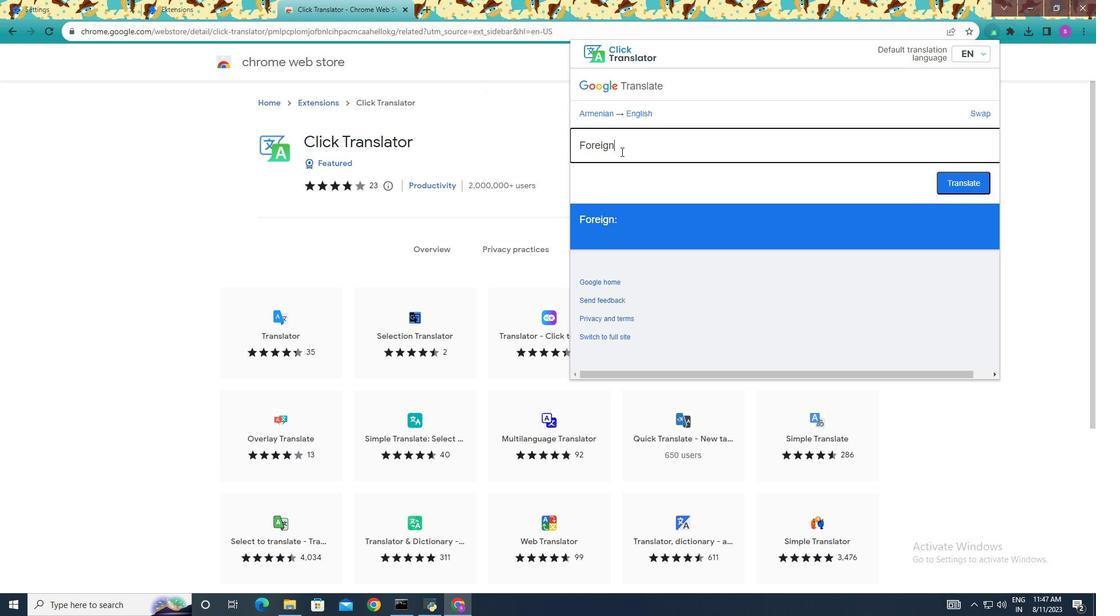 
Action: Mouse pressed left at (621, 151)
Screenshot: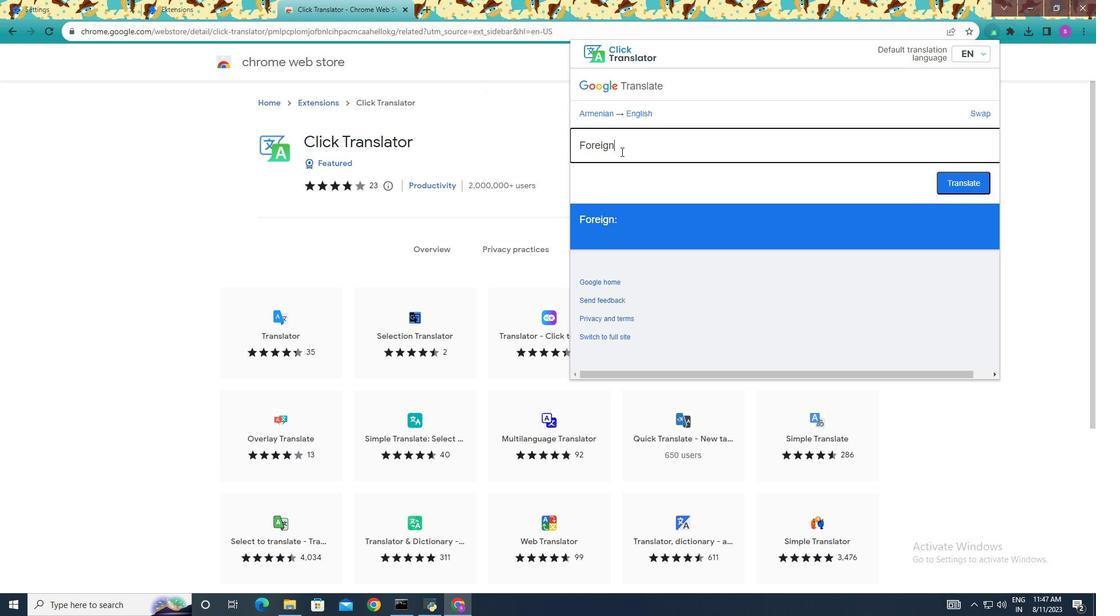 
Action: Key pressed <Key.backspace><Key.backspace><Key.backspace><Key.backspace><Key.backspace><Key.backspace><Key.backspace><Key.backspace>
Screenshot: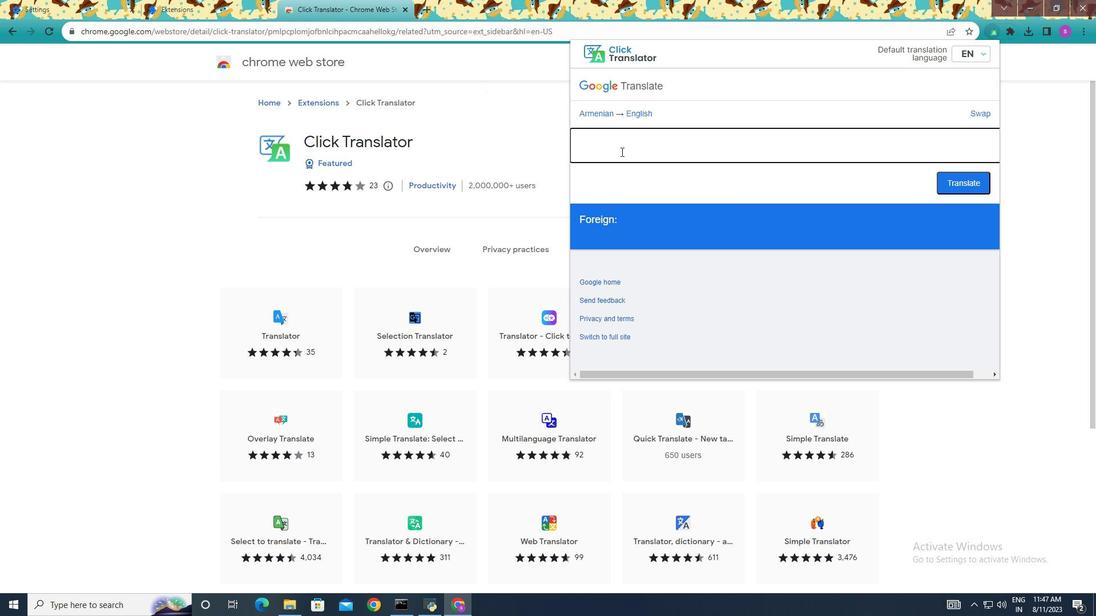 
Action: Mouse moved to (644, 112)
Screenshot: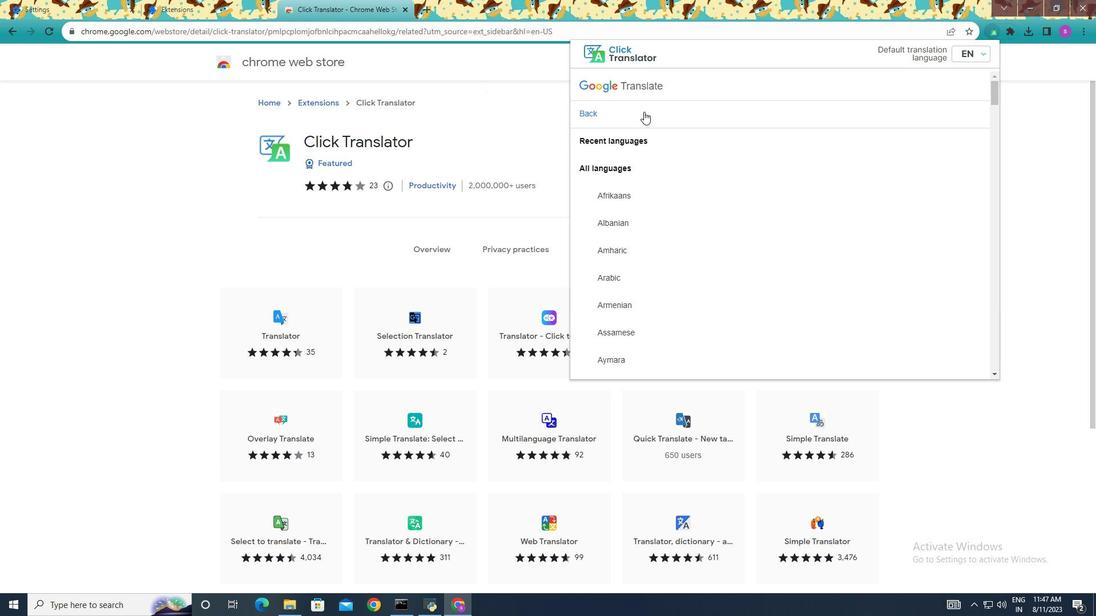 
Action: Mouse pressed left at (644, 112)
Screenshot: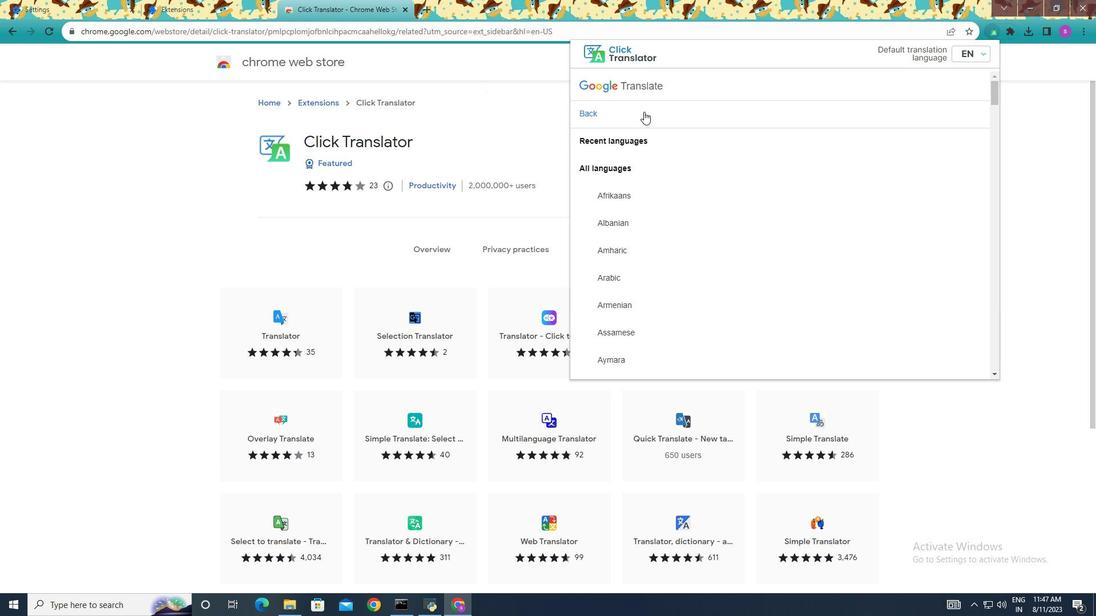 
Action: Mouse moved to (626, 305)
Screenshot: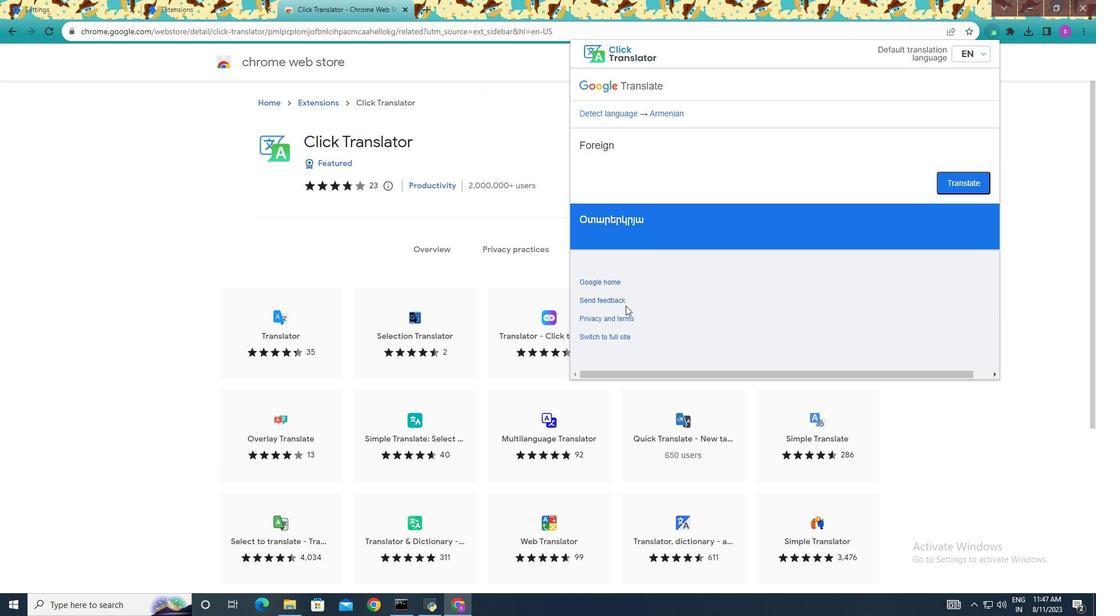 
Action: Mouse pressed left at (626, 305)
Screenshot: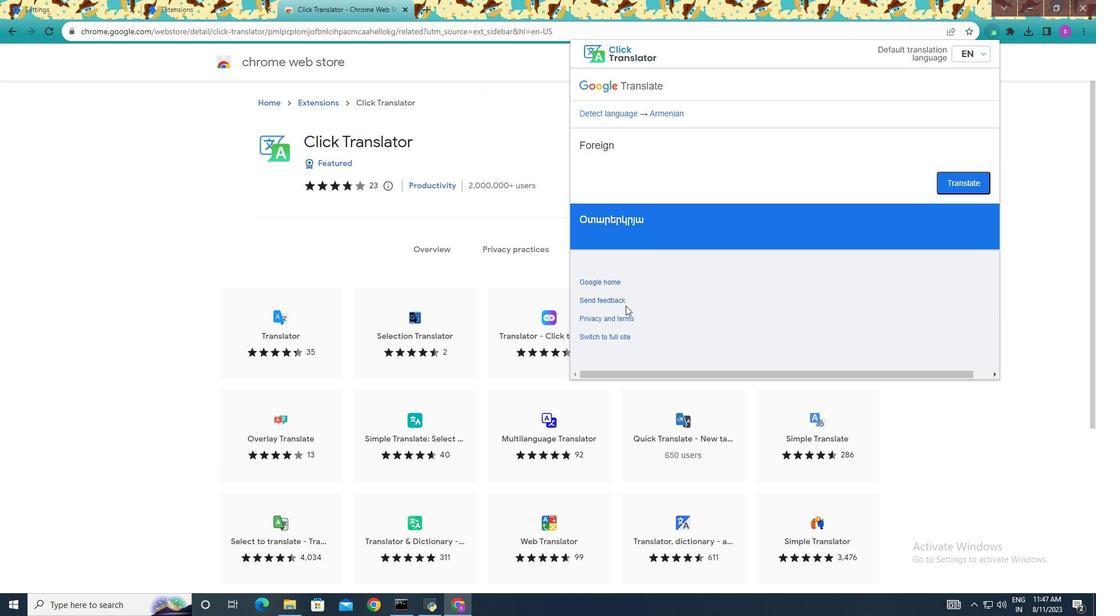 
Action: Mouse moved to (610, 110)
Screenshot: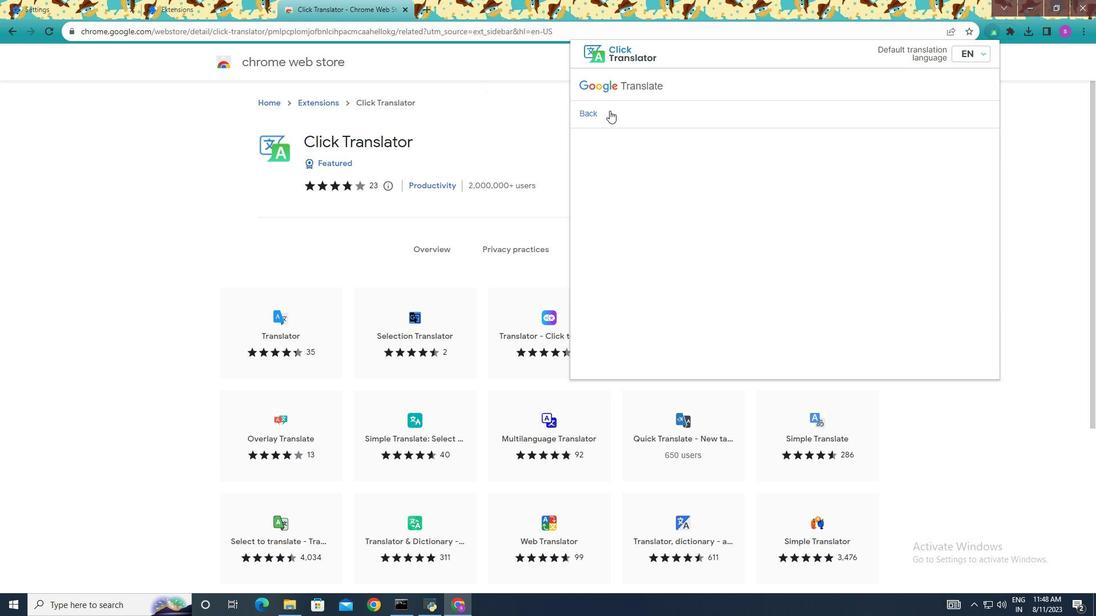 
Action: Mouse pressed left at (610, 110)
Screenshot: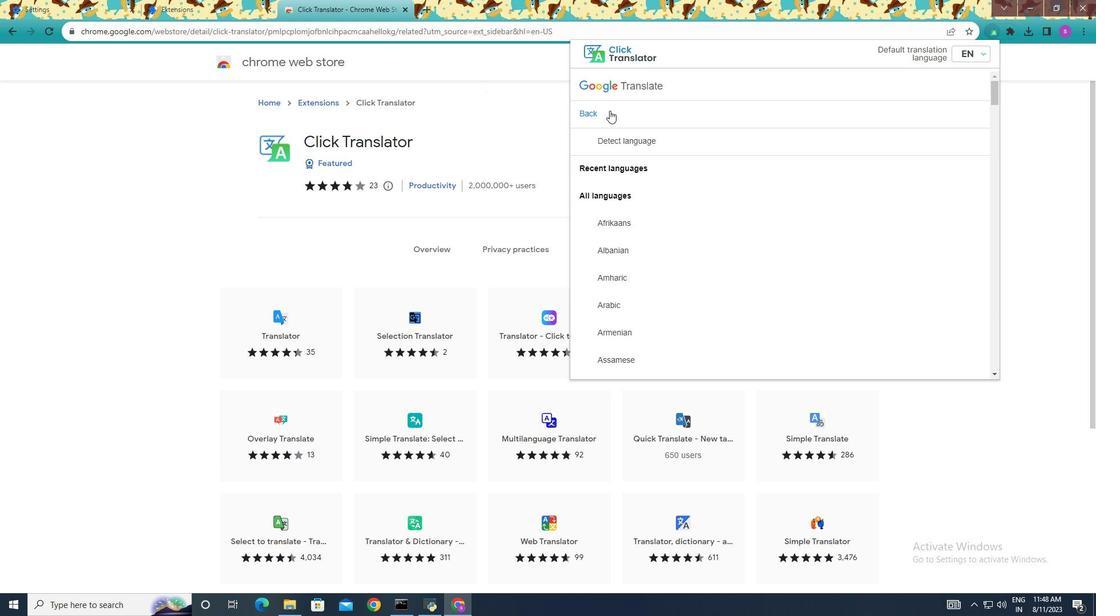 
Action: Mouse moved to (640, 331)
Screenshot: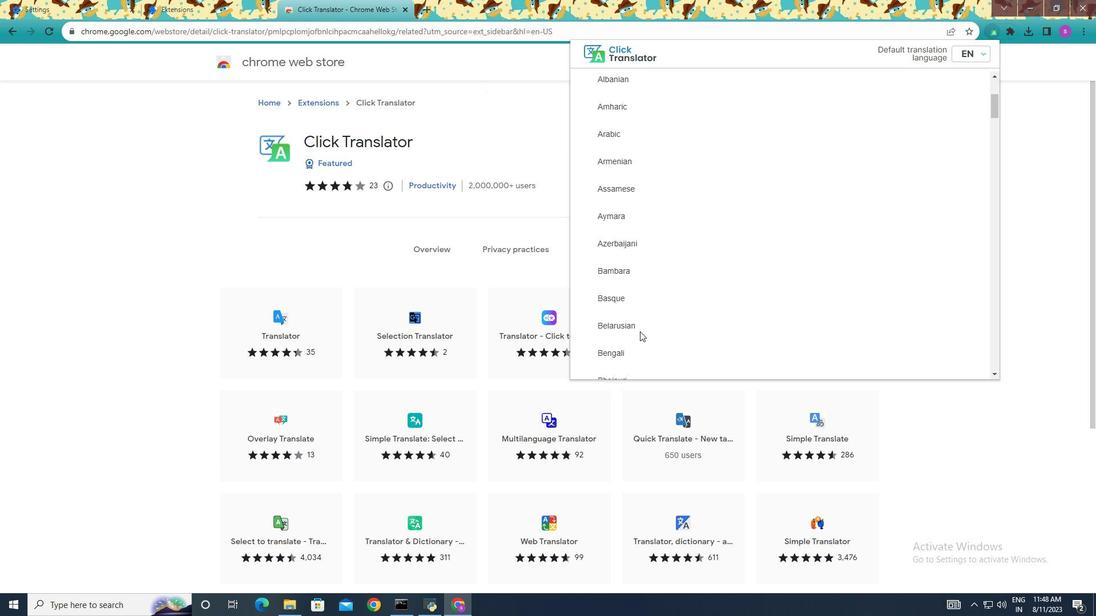 
Action: Mouse scrolled (640, 331) with delta (0, 0)
Screenshot: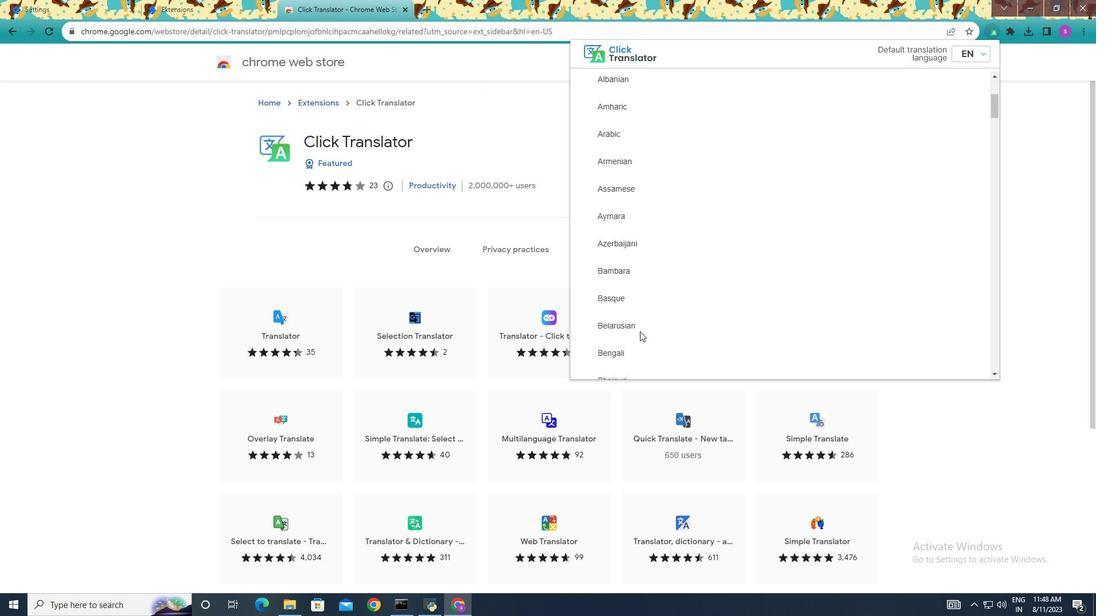 
Action: Mouse scrolled (640, 331) with delta (0, 0)
Screenshot: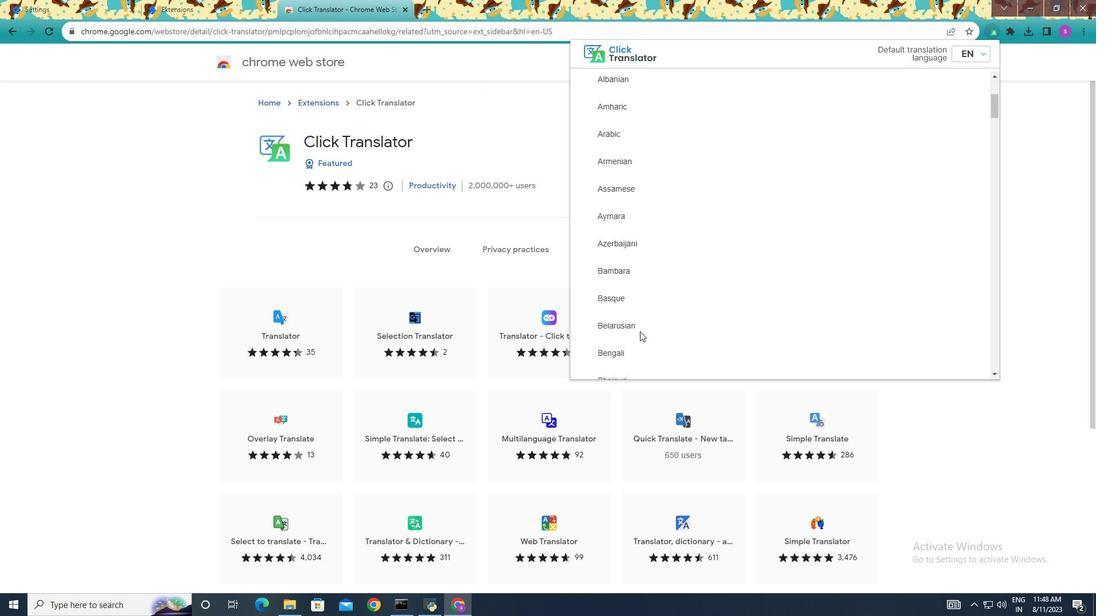 
Action: Mouse scrolled (640, 331) with delta (0, 0)
Screenshot: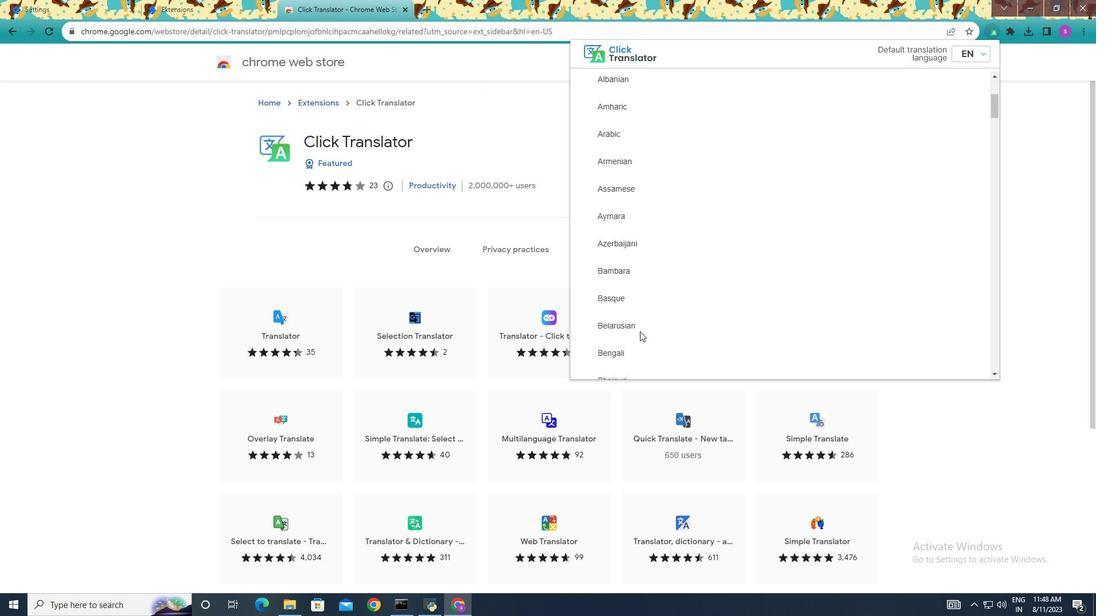 
Action: Mouse scrolled (640, 331) with delta (0, 0)
Screenshot: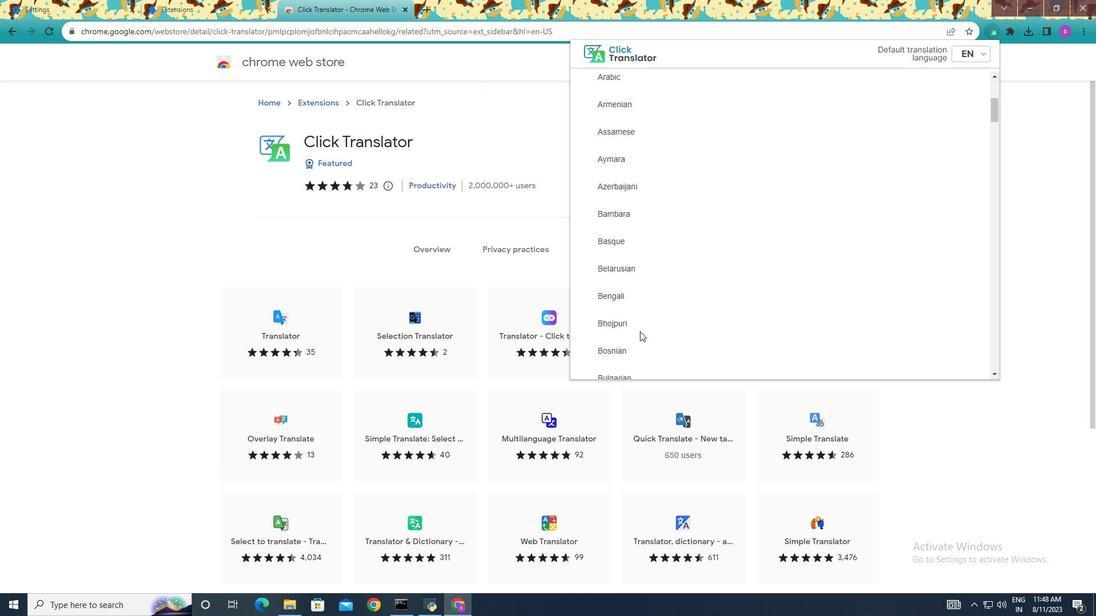 
Action: Mouse moved to (639, 266)
Screenshot: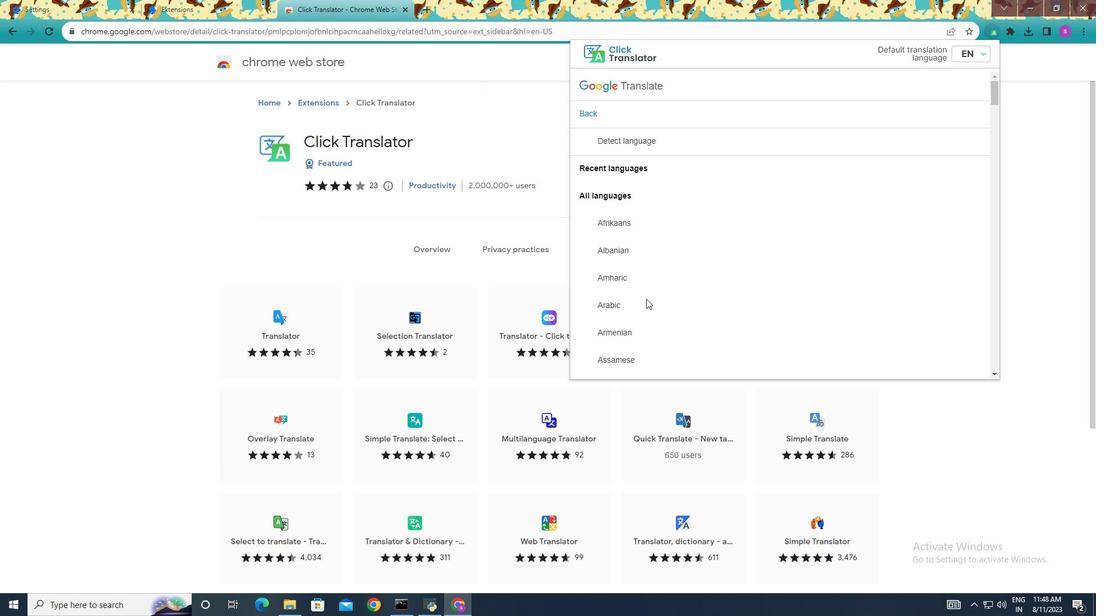 
Action: Mouse scrolled (639, 267) with delta (0, 0)
Screenshot: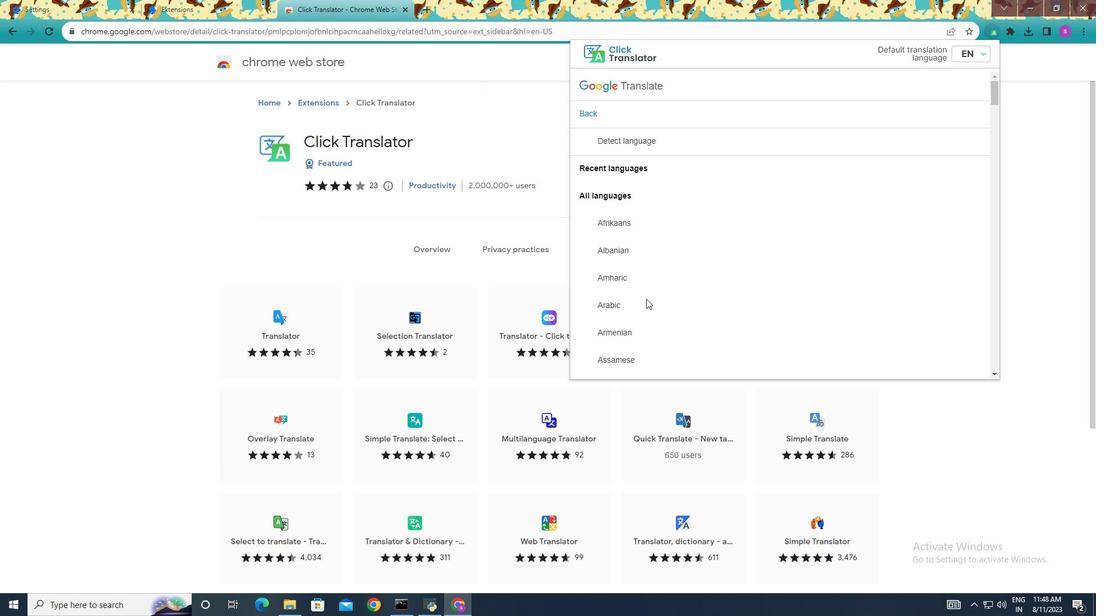 
Action: Mouse moved to (640, 269)
Screenshot: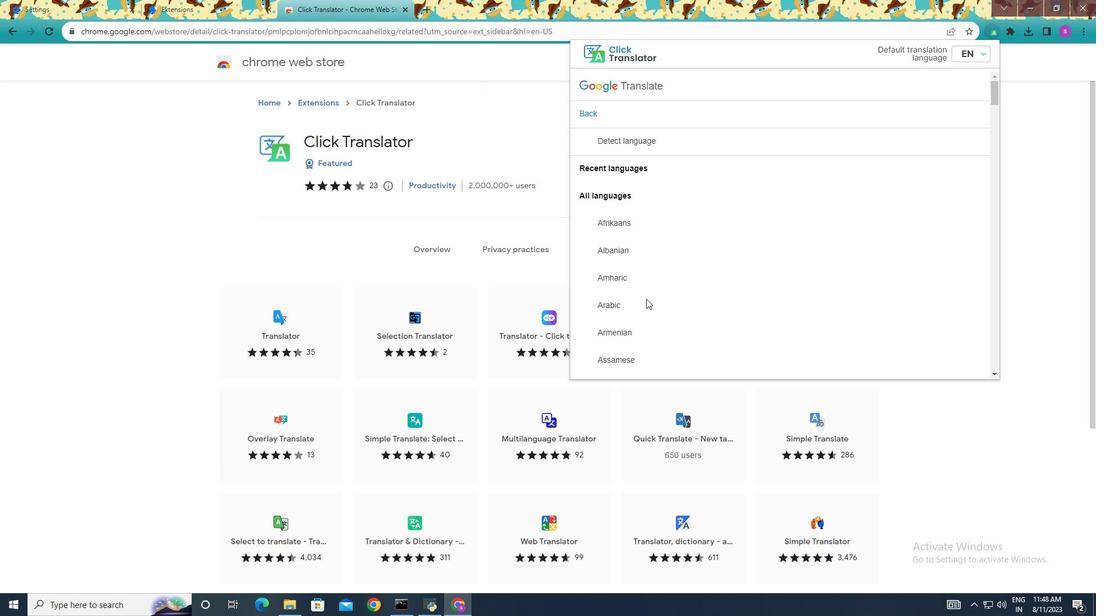 
Action: Mouse scrolled (640, 269) with delta (0, 0)
Screenshot: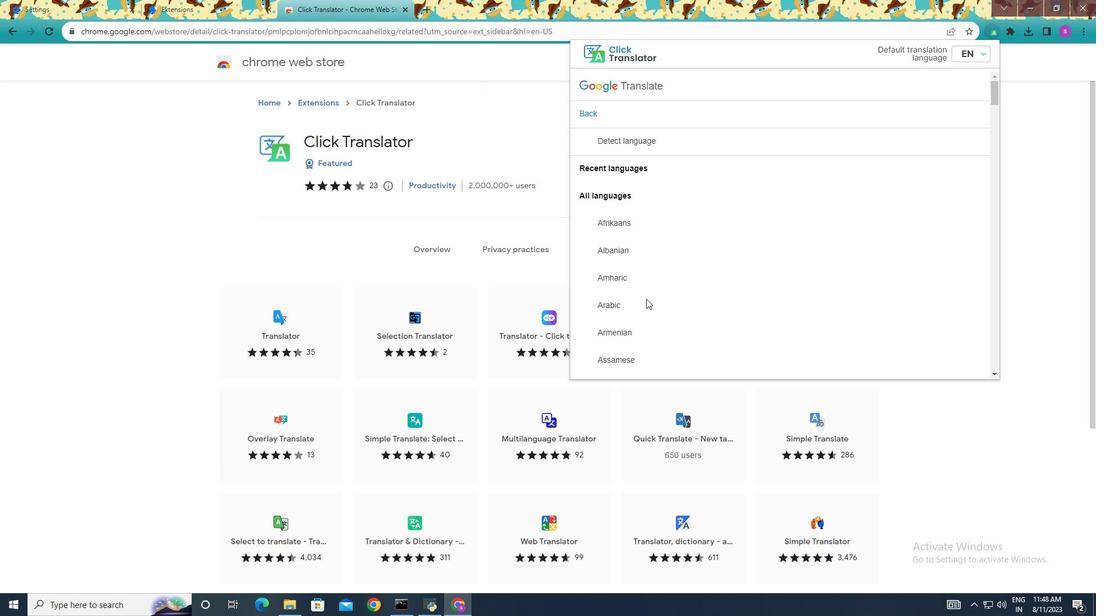 
Action: Mouse moved to (641, 271)
Screenshot: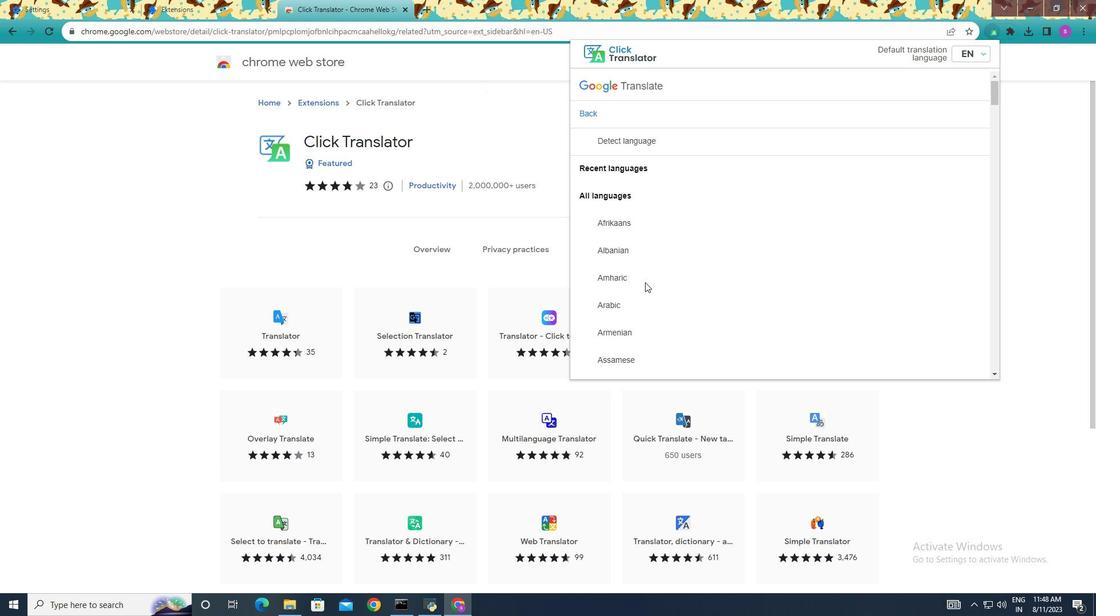 
Action: Mouse scrolled (641, 272) with delta (0, 0)
Screenshot: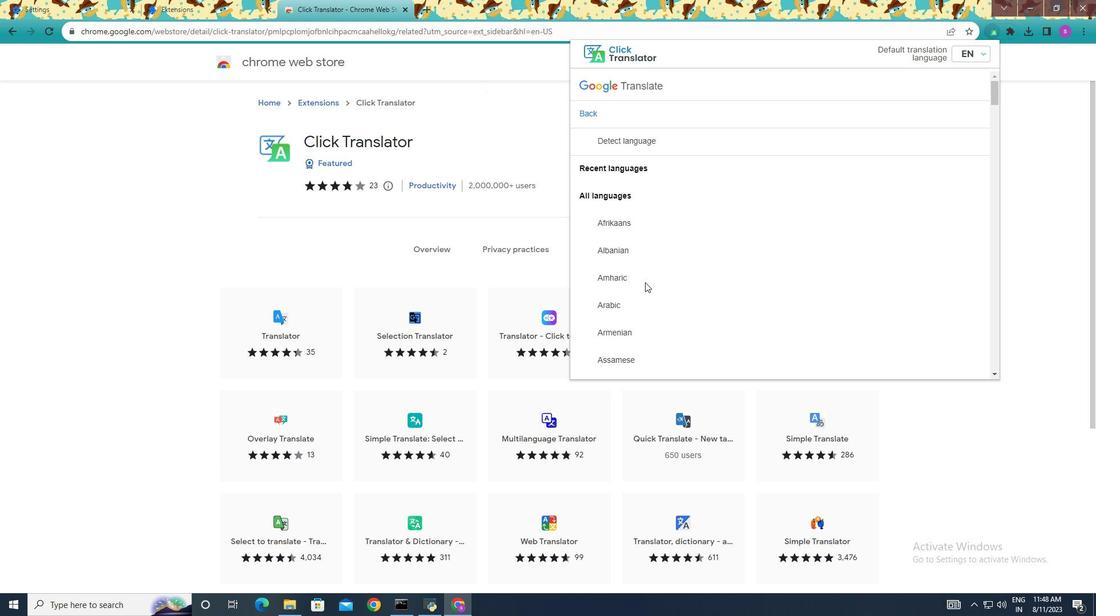 
Action: Mouse moved to (644, 279)
Screenshot: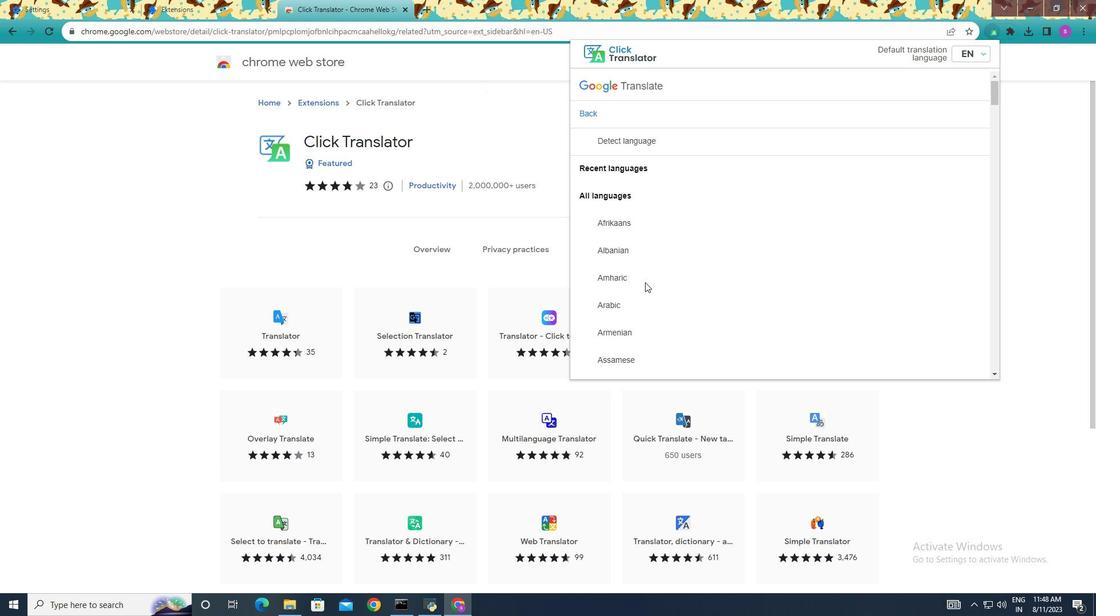 
Action: Mouse scrolled (644, 279) with delta (0, 0)
Screenshot: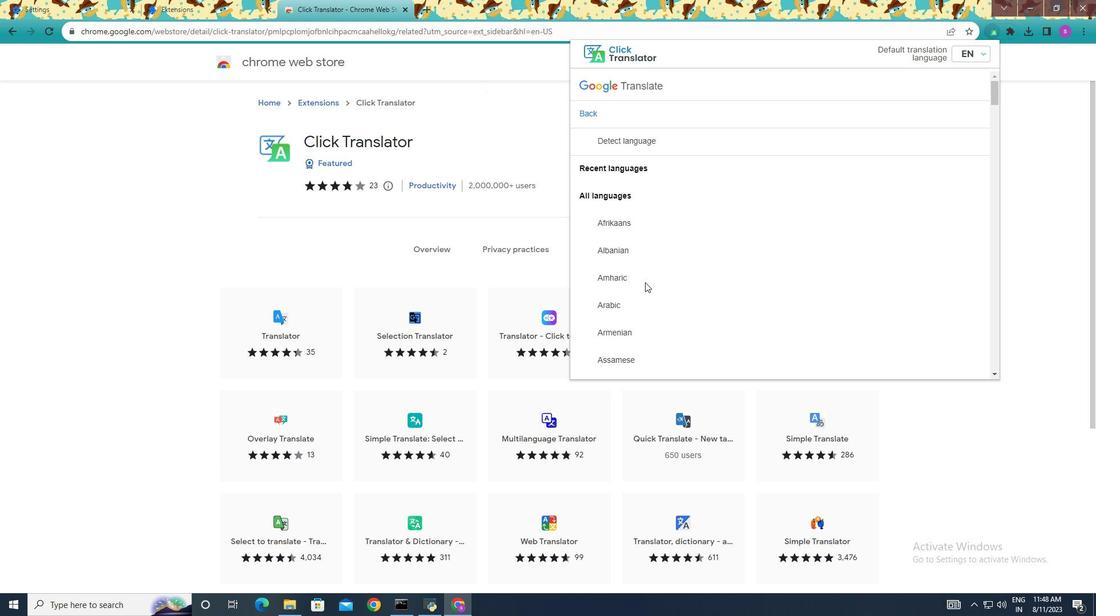 
Action: Mouse moved to (645, 281)
Screenshot: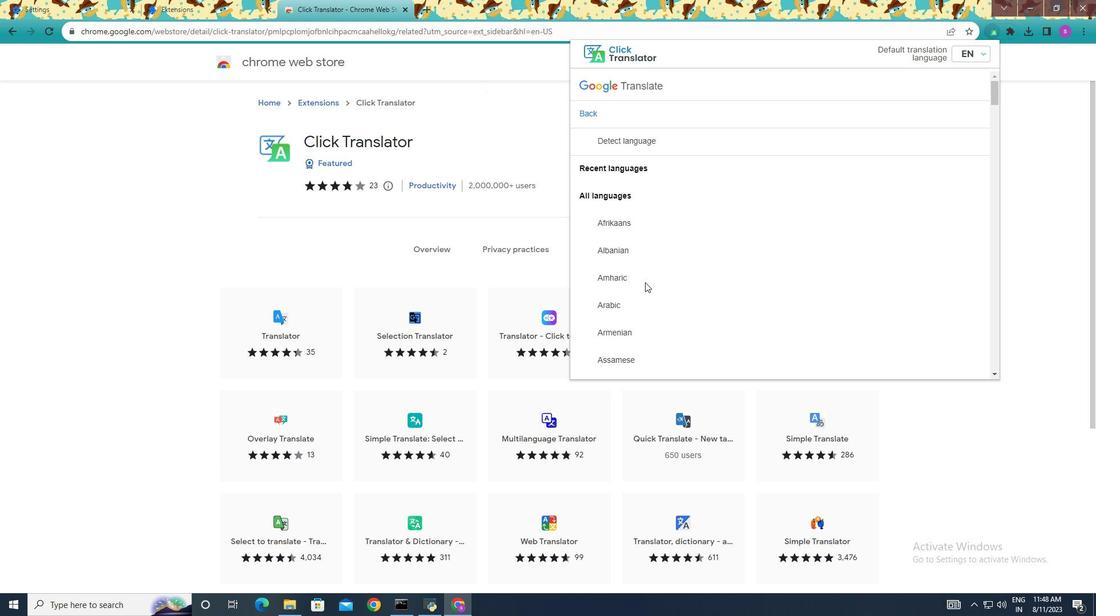 
Action: Mouse scrolled (644, 280) with delta (0, 0)
Screenshot: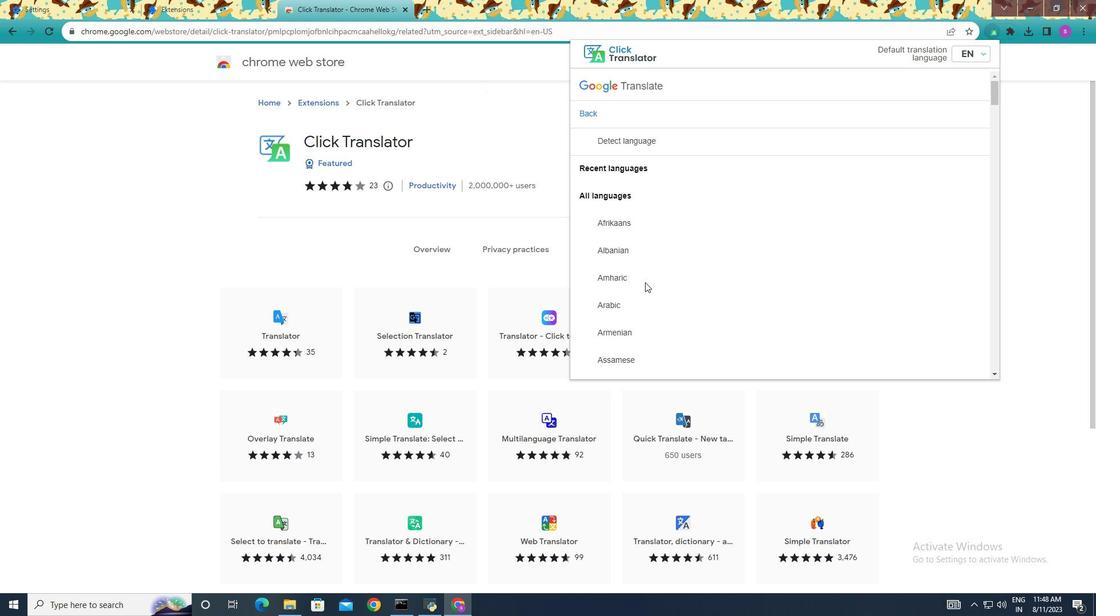 
Action: Mouse moved to (645, 282)
Screenshot: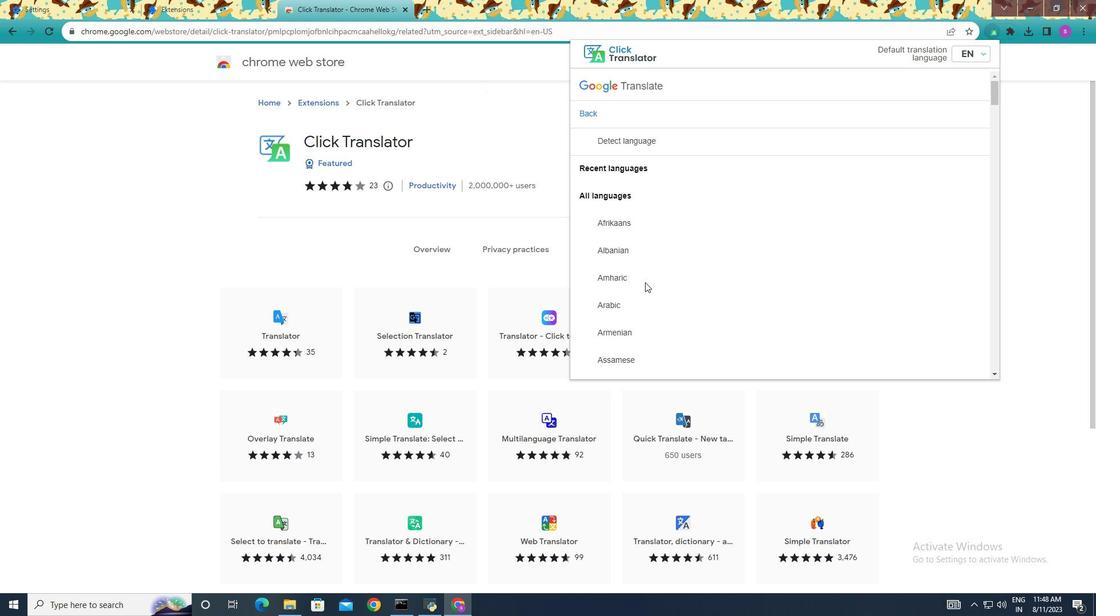 
Action: Mouse scrolled (645, 283) with delta (0, 0)
Screenshot: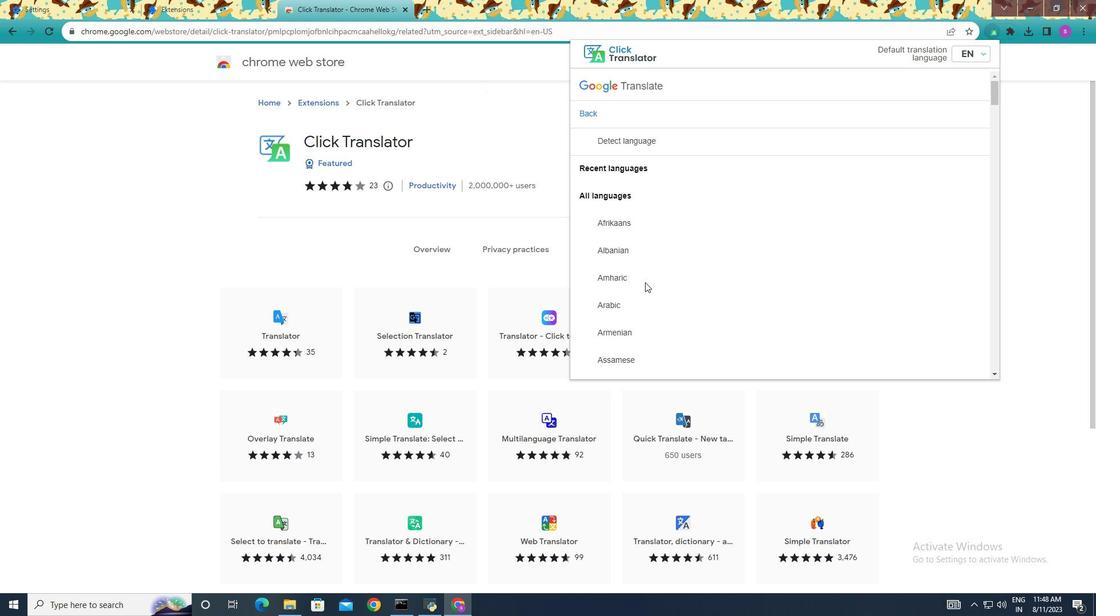 
Action: Mouse moved to (646, 299)
Screenshot: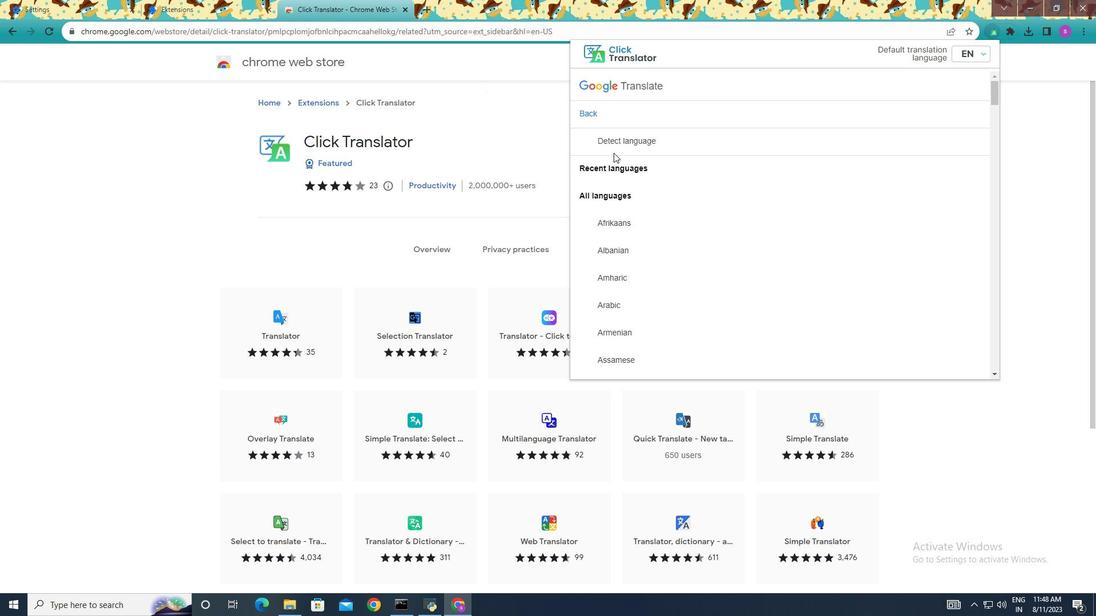 
Action: Mouse scrolled (646, 299) with delta (0, 0)
Screenshot: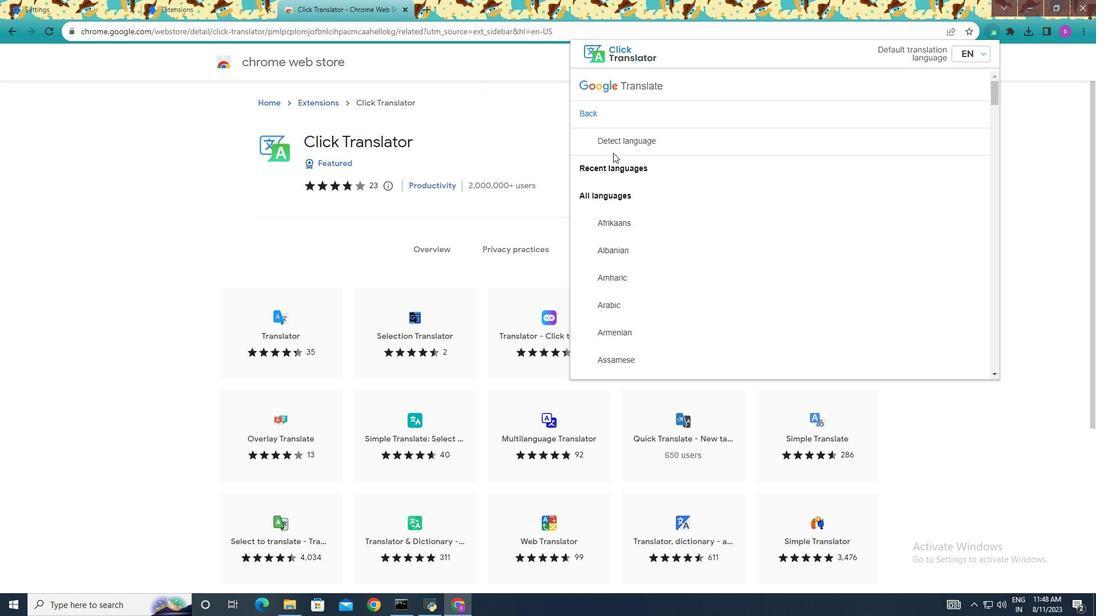 
Action: Mouse scrolled (646, 299) with delta (0, 0)
Screenshot: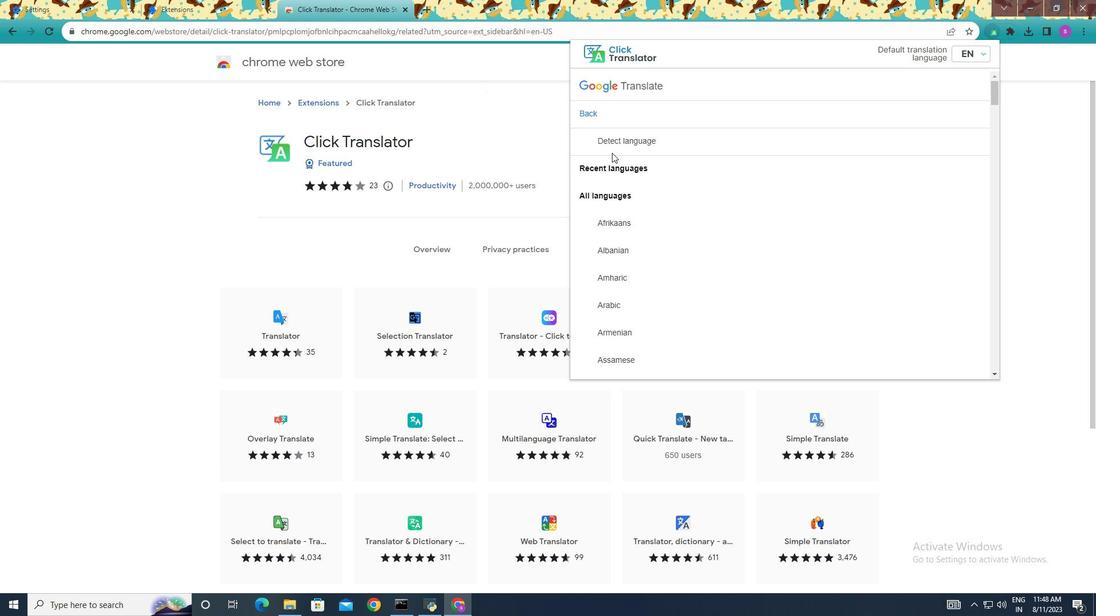 
Action: Mouse scrolled (646, 299) with delta (0, 0)
Screenshot: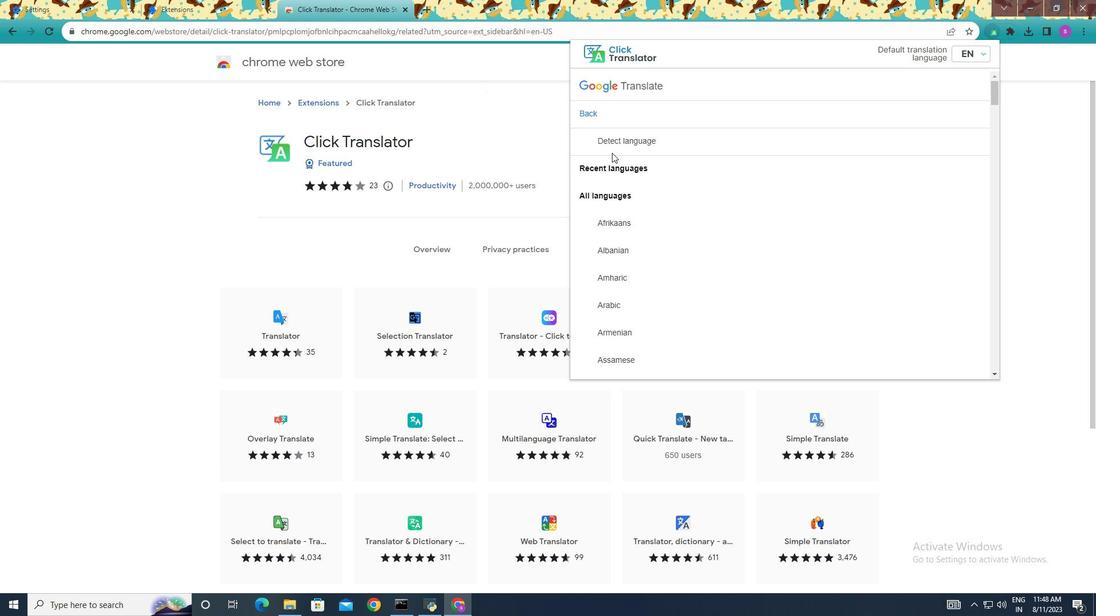 
Action: Mouse scrolled (646, 299) with delta (0, 0)
Screenshot: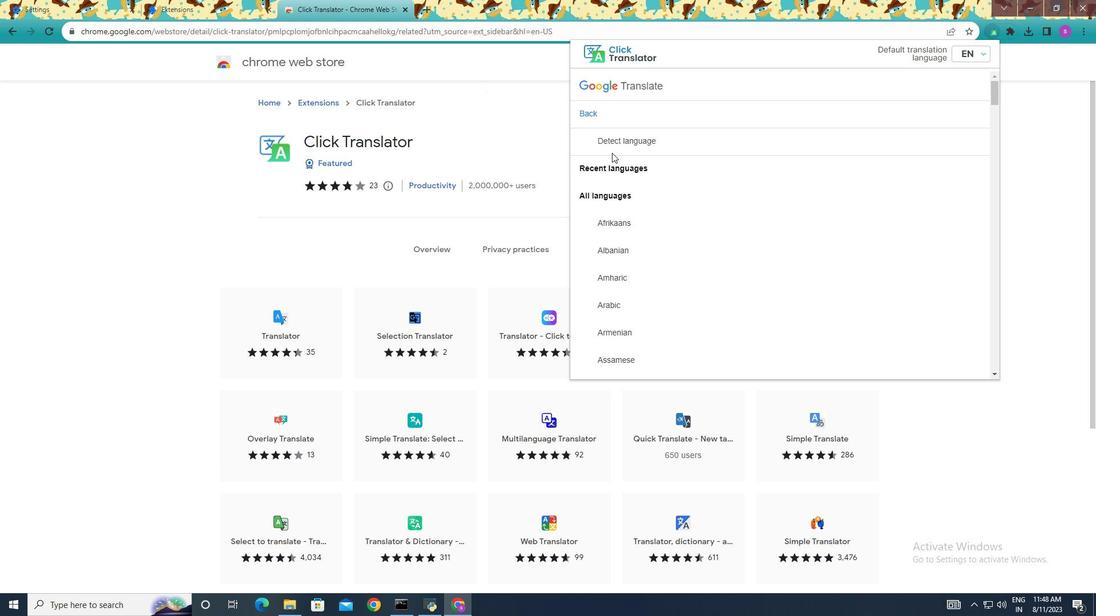 
Action: Mouse scrolled (646, 299) with delta (0, 0)
Screenshot: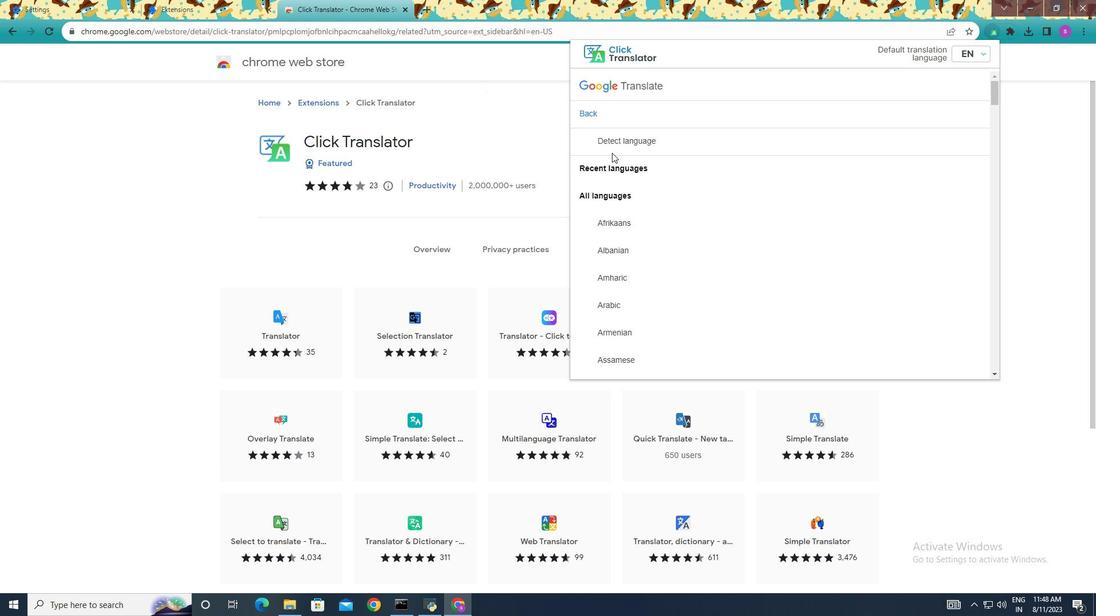 
Action: Mouse moved to (631, 288)
Screenshot: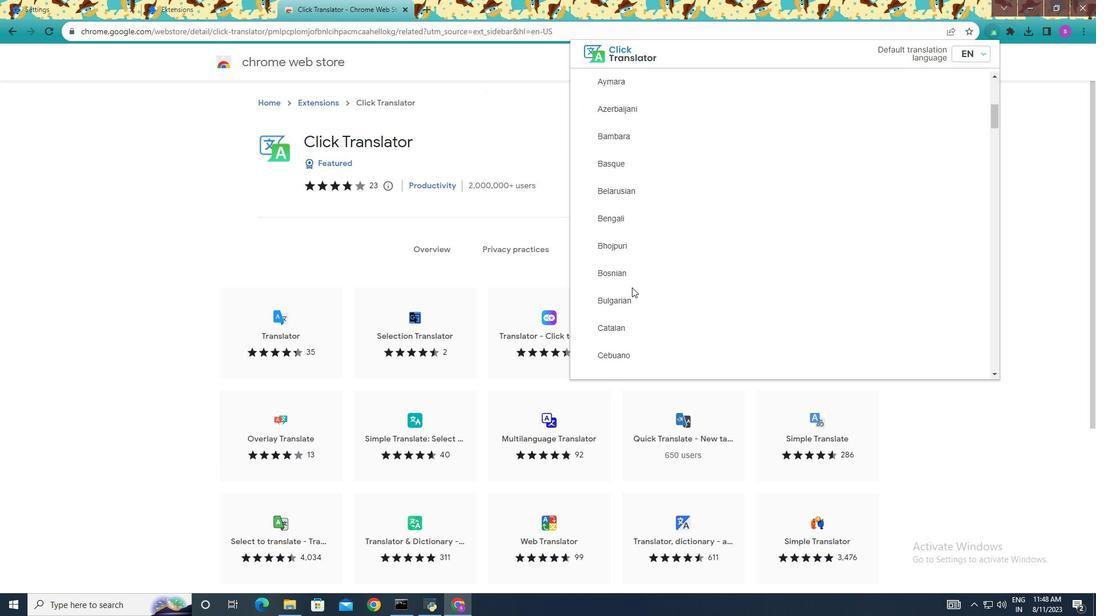 
Action: Mouse scrolled (631, 287) with delta (0, 0)
Screenshot: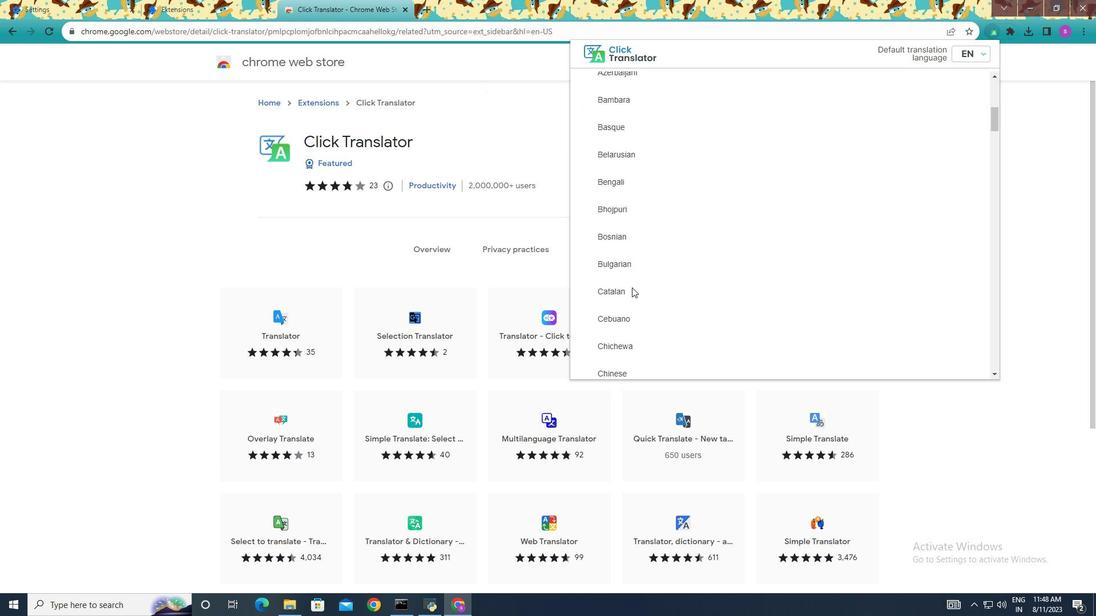 
Action: Mouse scrolled (631, 287) with delta (0, 0)
Screenshot: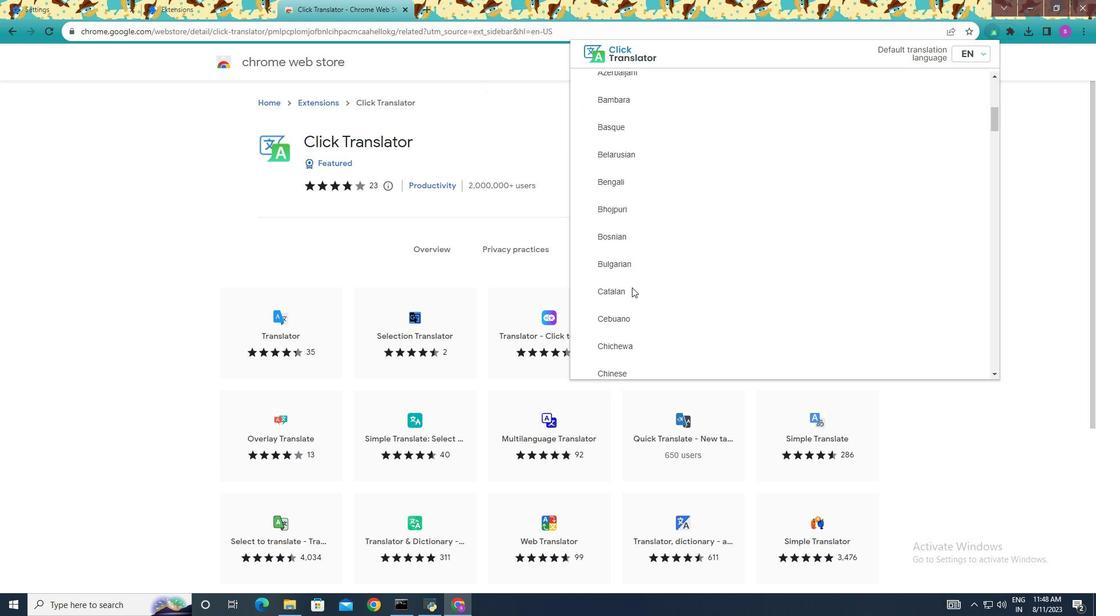 
Action: Mouse scrolled (631, 287) with delta (0, 0)
Screenshot: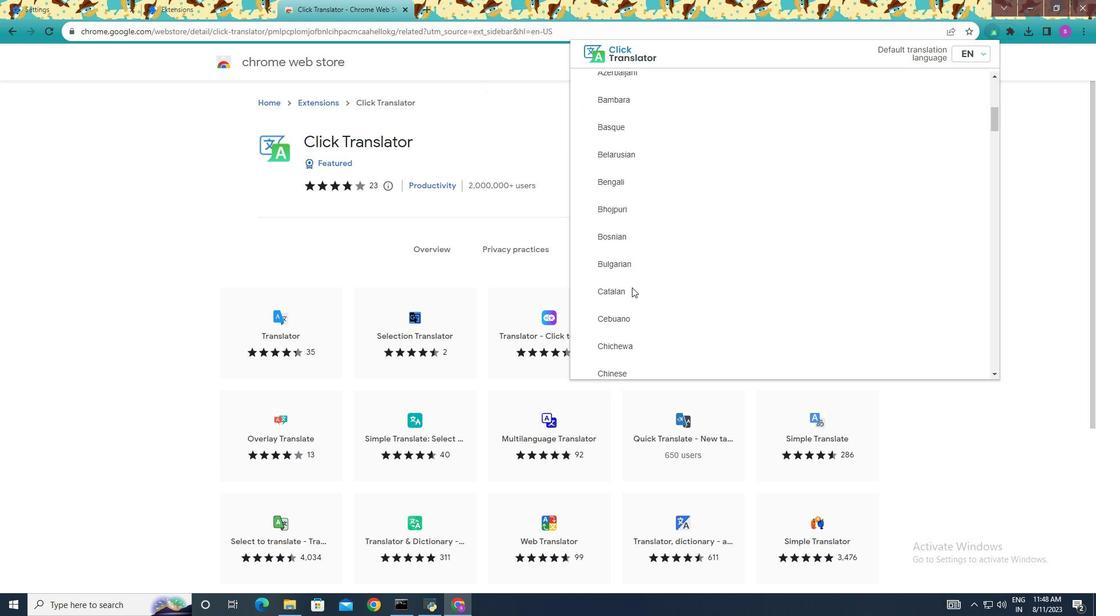 
Action: Mouse moved to (632, 287)
Screenshot: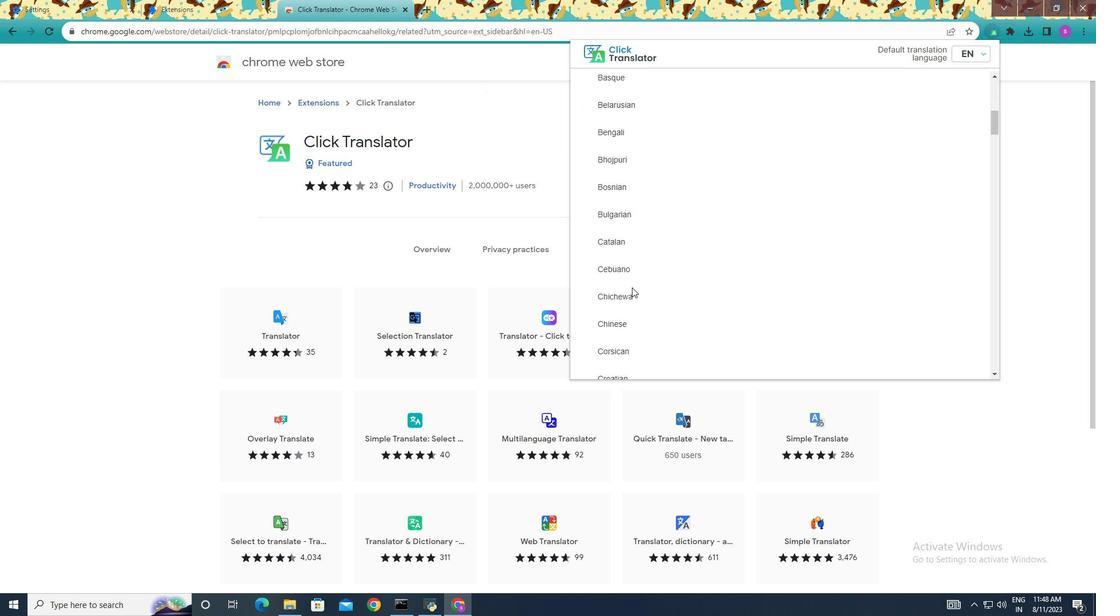 
Action: Mouse scrolled (632, 287) with delta (0, 0)
Screenshot: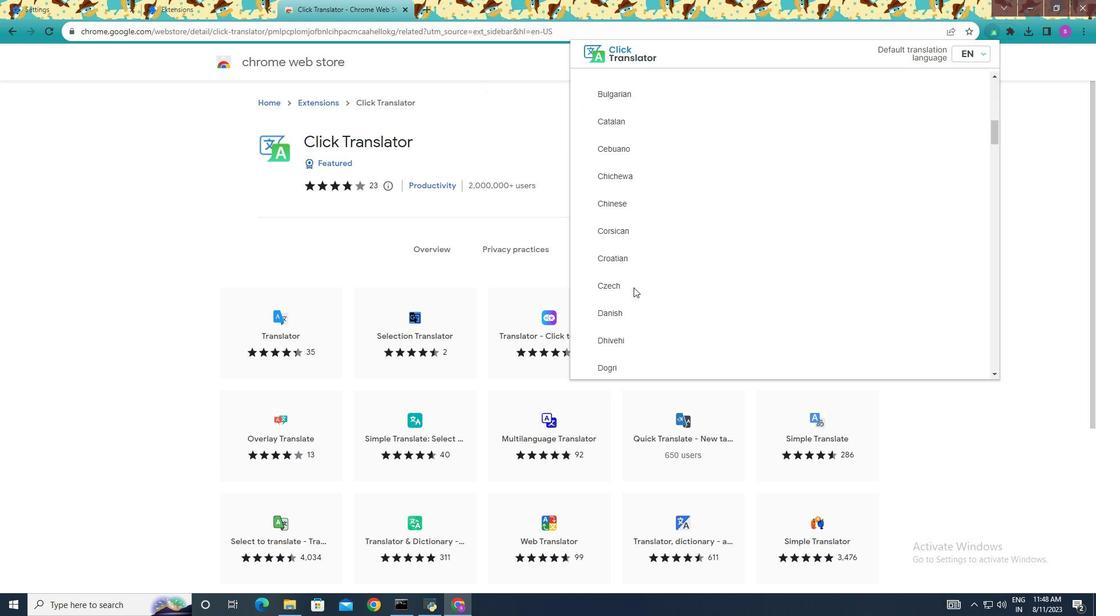 
Action: Mouse scrolled (632, 287) with delta (0, 0)
Screenshot: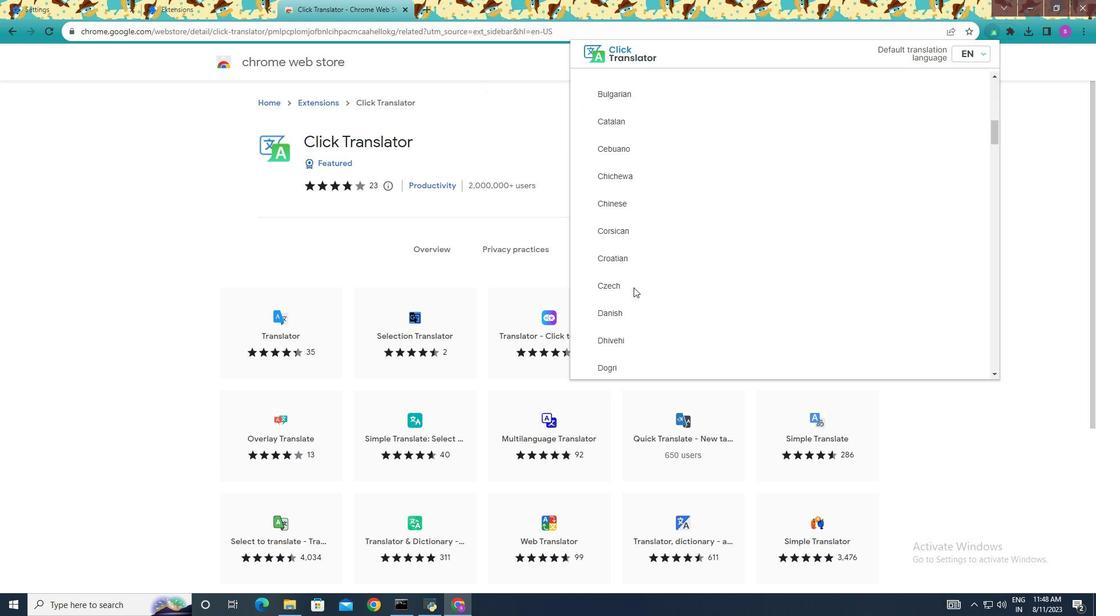
Action: Mouse scrolled (632, 287) with delta (0, 0)
Screenshot: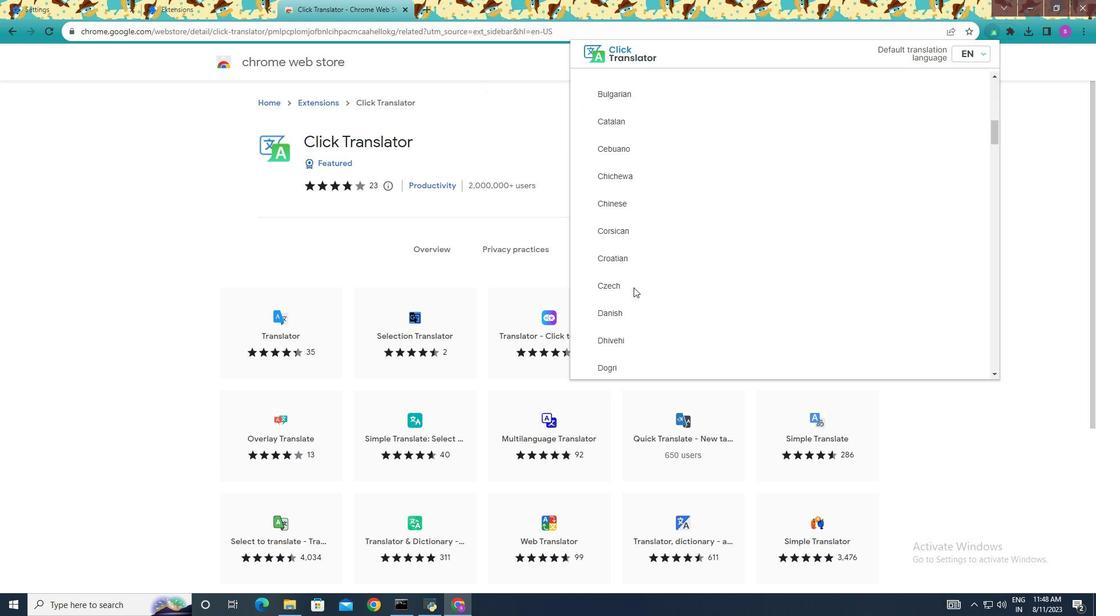 
Action: Mouse scrolled (632, 287) with delta (0, 0)
Screenshot: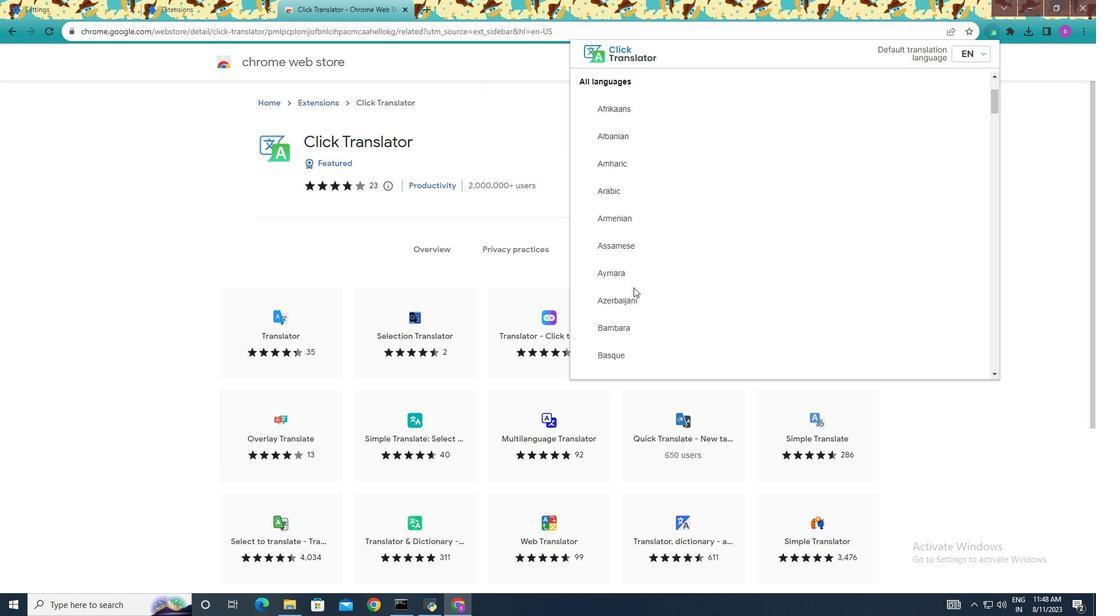 
Action: Mouse scrolled (632, 287) with delta (0, 0)
Screenshot: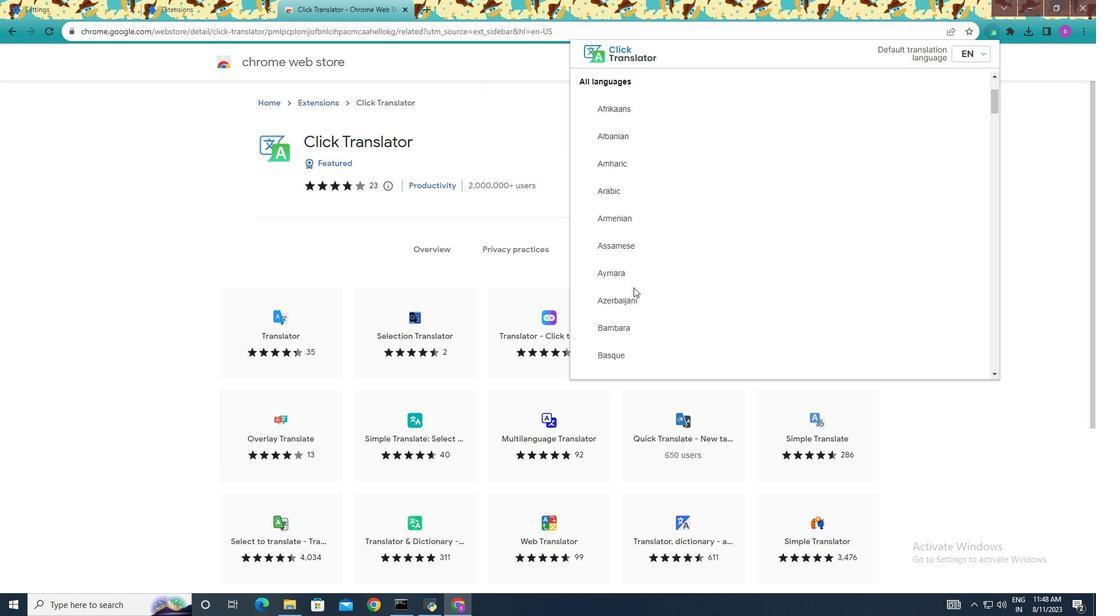 
Action: Mouse scrolled (632, 287) with delta (0, 0)
Screenshot: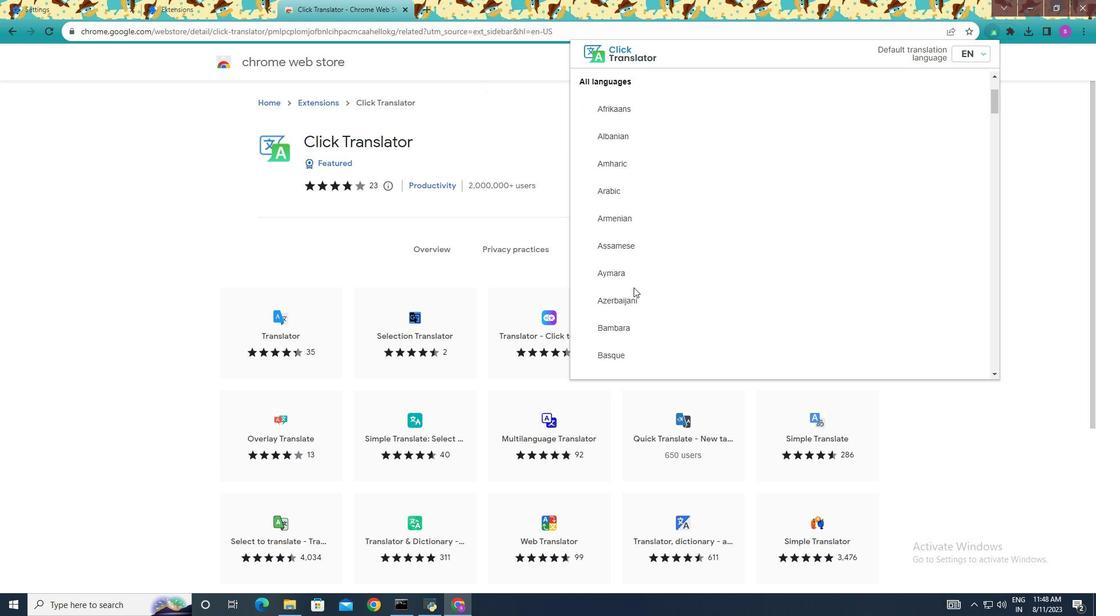 
Action: Mouse moved to (633, 287)
Screenshot: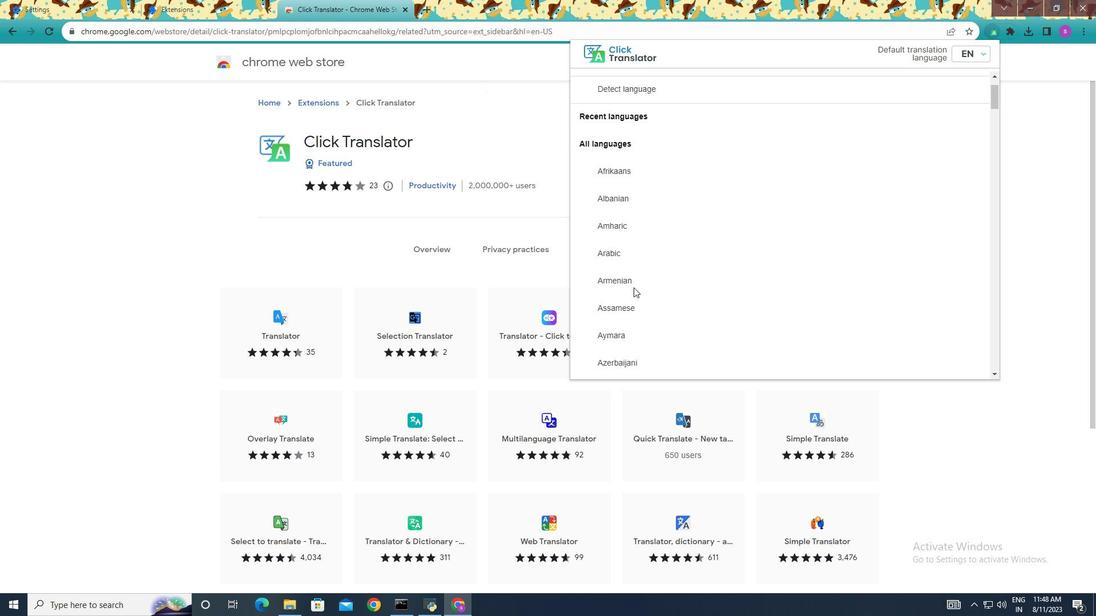 
Action: Mouse scrolled (633, 288) with delta (0, 0)
Screenshot: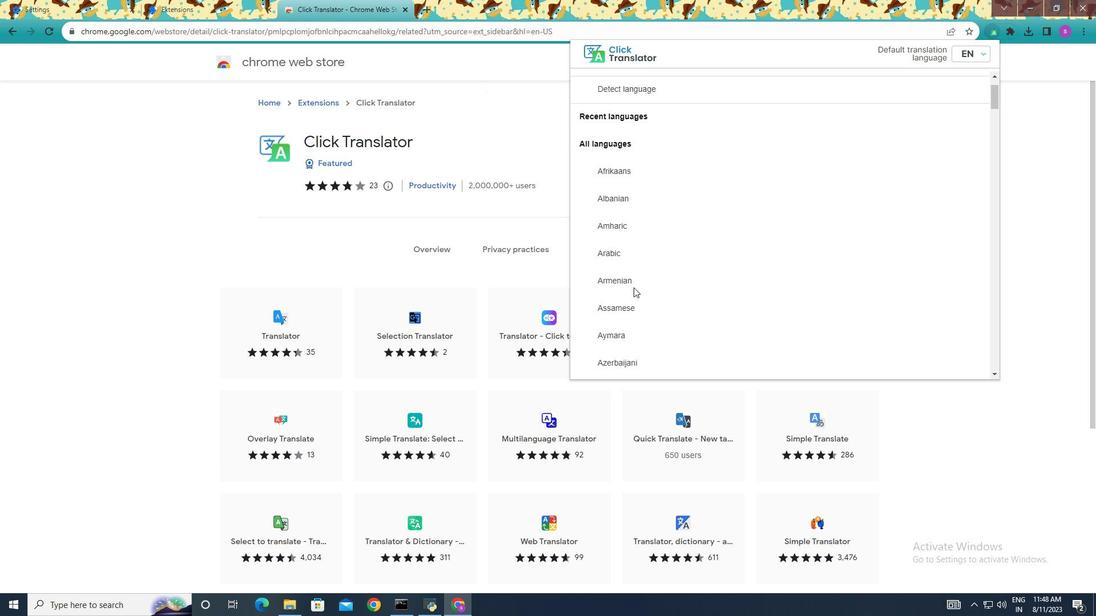
Action: Mouse moved to (634, 287)
Screenshot: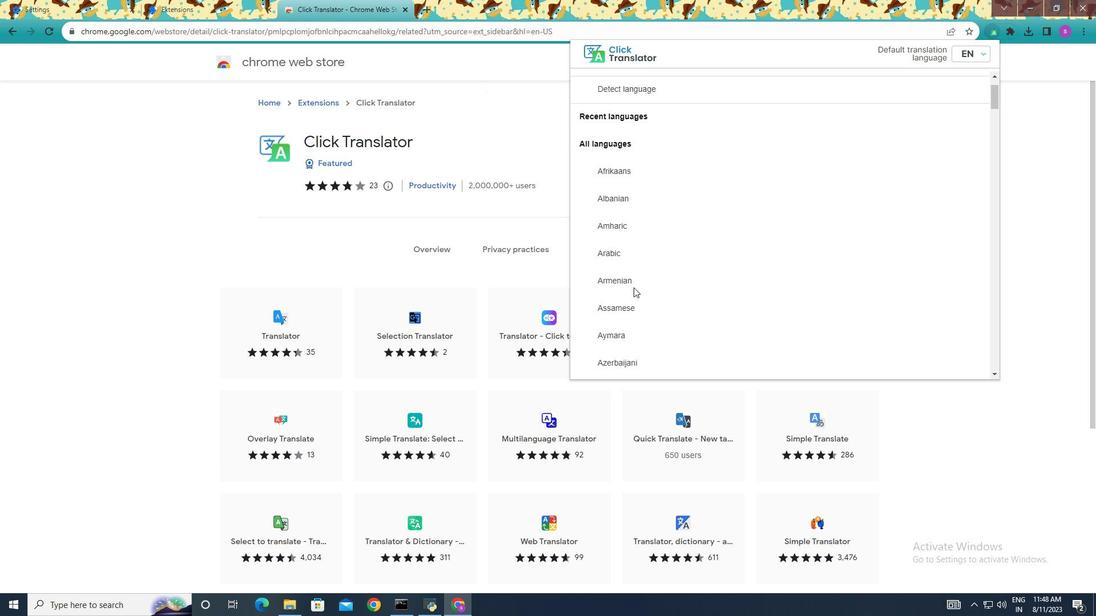 
Action: Mouse scrolled (634, 288) with delta (0, 0)
Screenshot: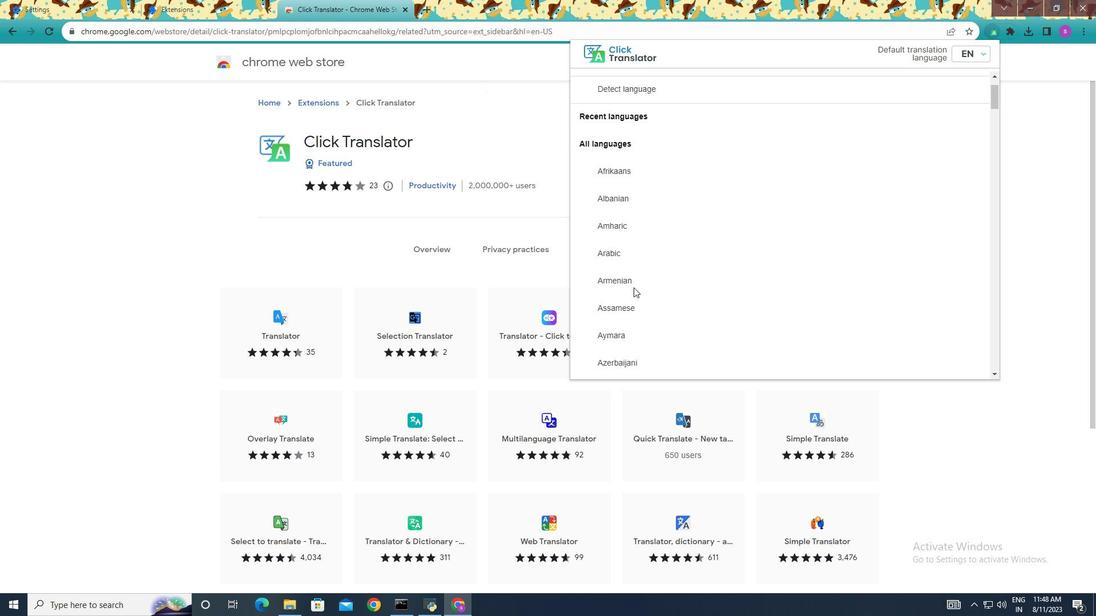 
Action: Mouse scrolled (634, 288) with delta (0, 0)
Screenshot: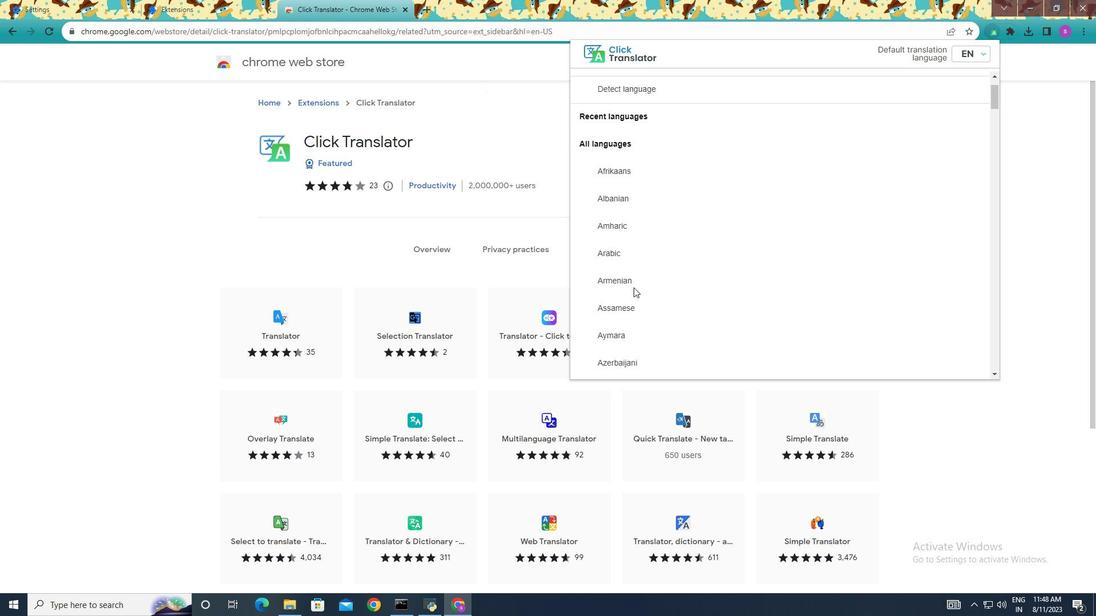 
Action: Mouse scrolled (634, 288) with delta (0, 0)
Screenshot: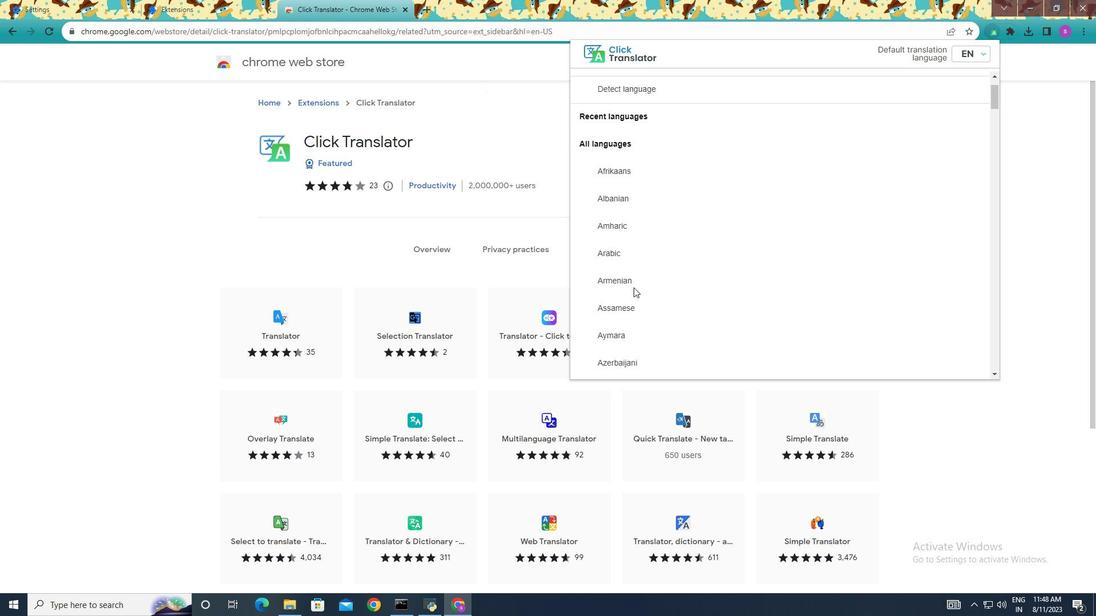 
Action: Mouse scrolled (634, 288) with delta (0, 0)
